 Task: Open Card Photography Review in Board Market Opportunity Analysis to Workspace Enterprise Resource Planning and add a team member Softage.2@softage.net, a label Blue, a checklist Photography, an attachment from Trello, a color Blue and finally, add a card description 'Update employee handbook with new policies' and a comment 'This task presents an opportunity to demonstrate our leadership skills and ability to take charge.'. Add a start date 'Jan 04, 1900' with a due date 'Jan 11, 1900'. Open Card Legal Review Session in Board Market Expansion Strategy to Workspace Enterprise Resource Planning and add a team member Softage.3@softage.net, a label Purple, a checklist Email Campaign, an attachment from your google drive, a color Purple and finally, add a card description 'Create and send out employee satisfaction survey on company values' and a comment 'Given the potential impact of this task on our team morale, let us ensure that we approach it with a sense of positivity and optimism.'. Add a start date 'Jan 05, 1900' with a due date 'Jan 12, 1900'. Open Card Conference Planning in Board Market Opportunity Analysis and Prioritization to Workspace Enterprise Resource Planning and add a team member Softage.3@softage.net, a label Green, a checklist Project Time Management, an attachment from Trello, a color Green and finally, add a card description 'Plan and execute company charity event' and a comment 'This task requires us to be detail-oriented and meticulous, ensuring that we do not miss any important information or details.'. Add a start date 'Jan 06, 1900' with a due date 'Jan 13, 1900'
Action: Mouse moved to (71, 348)
Screenshot: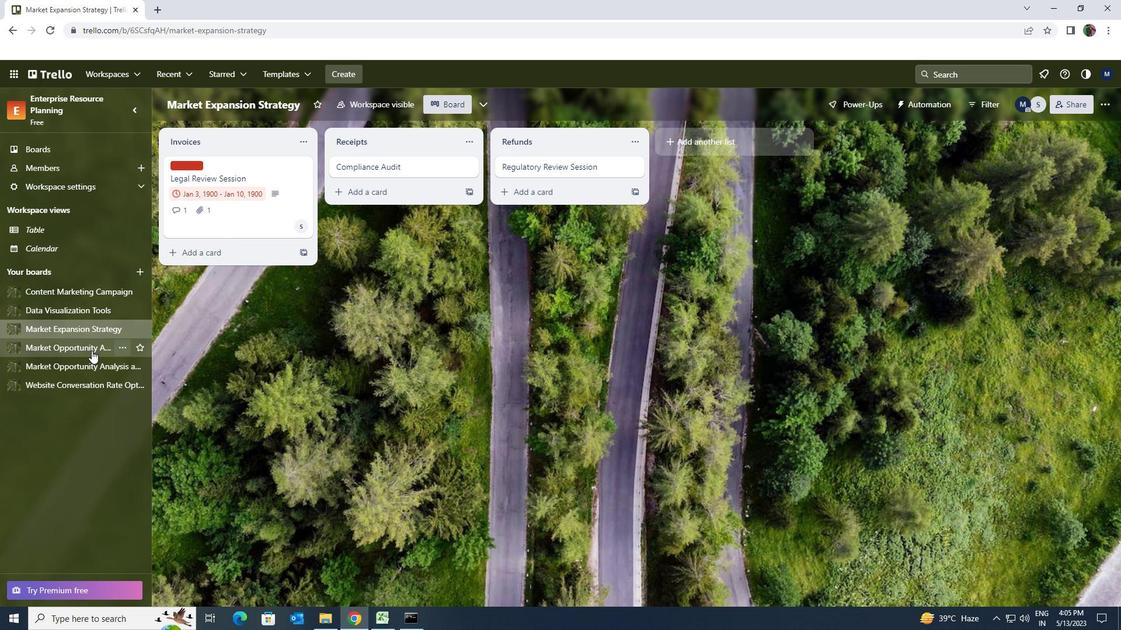 
Action: Mouse pressed left at (71, 348)
Screenshot: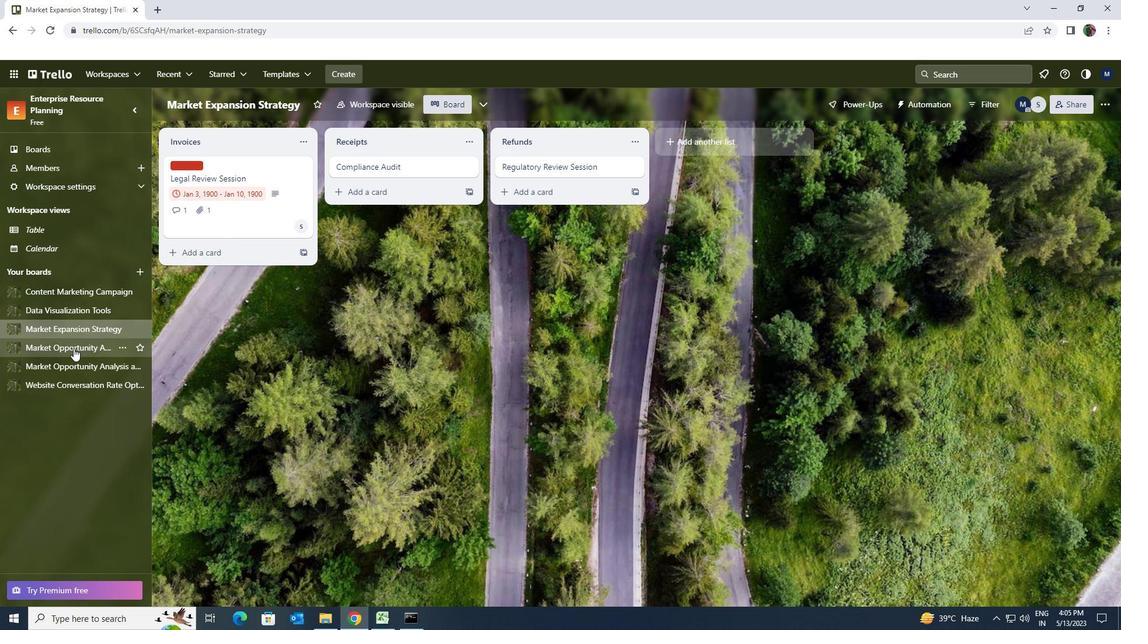 
Action: Mouse moved to (272, 169)
Screenshot: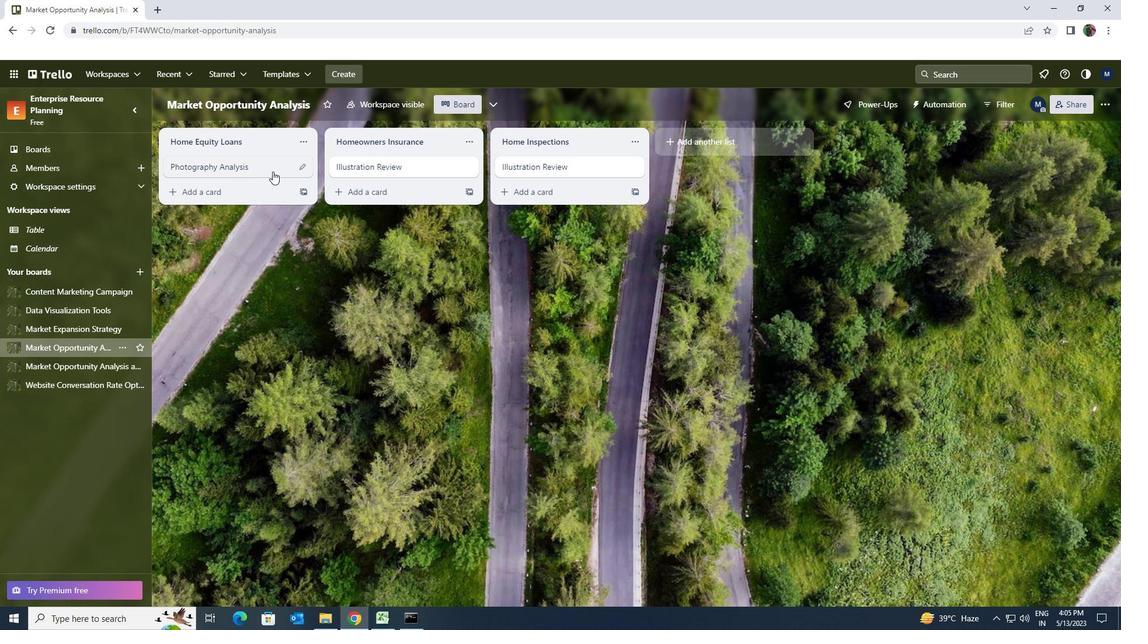 
Action: Mouse pressed left at (272, 169)
Screenshot: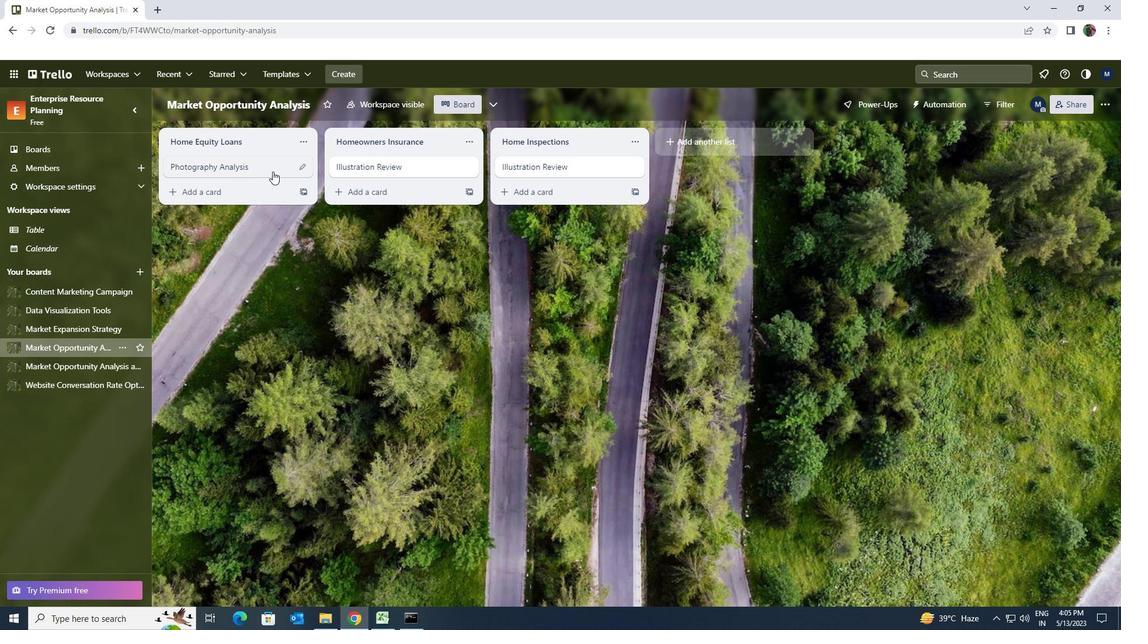 
Action: Mouse moved to (695, 168)
Screenshot: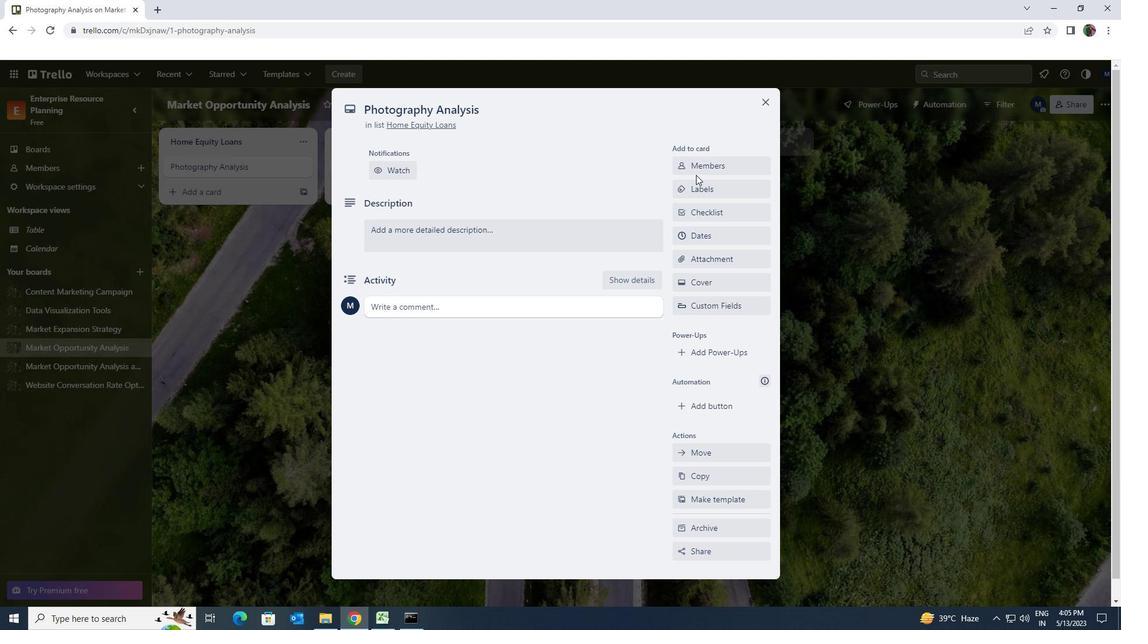 
Action: Mouse pressed left at (695, 168)
Screenshot: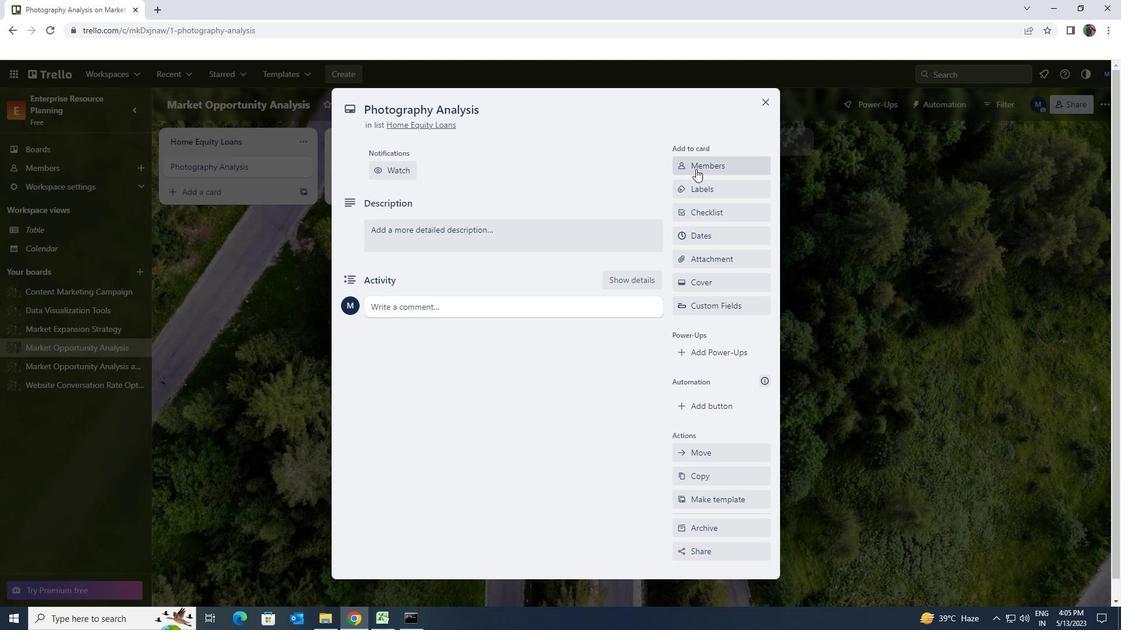 
Action: Key pressed softage.2<Key.shift>@SOFTAGE.NET
Screenshot: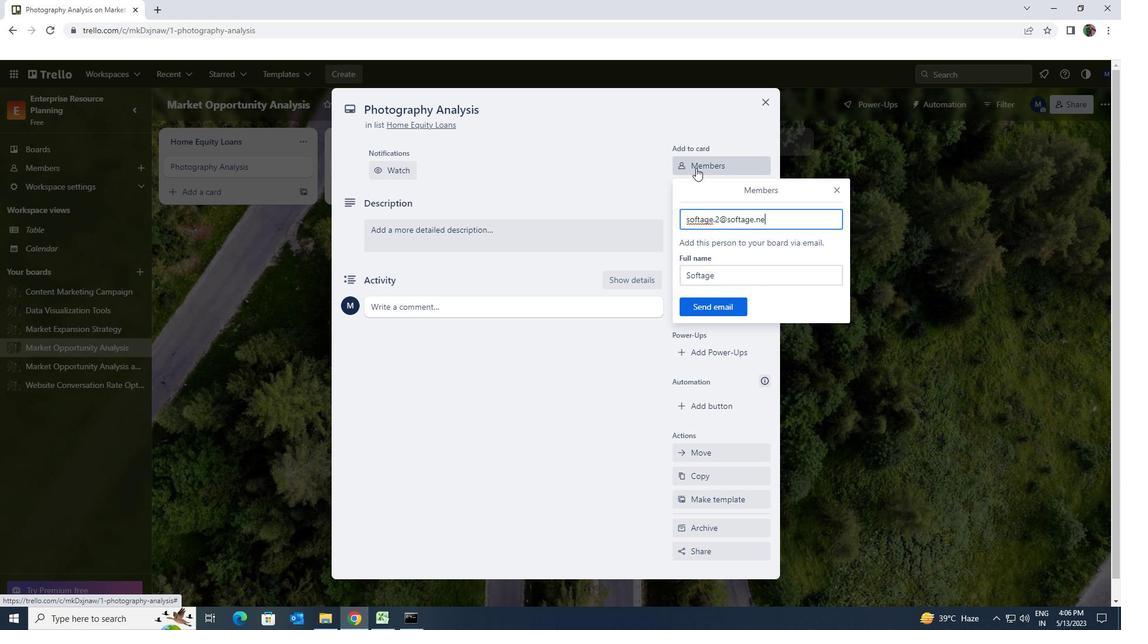 
Action: Mouse moved to (720, 315)
Screenshot: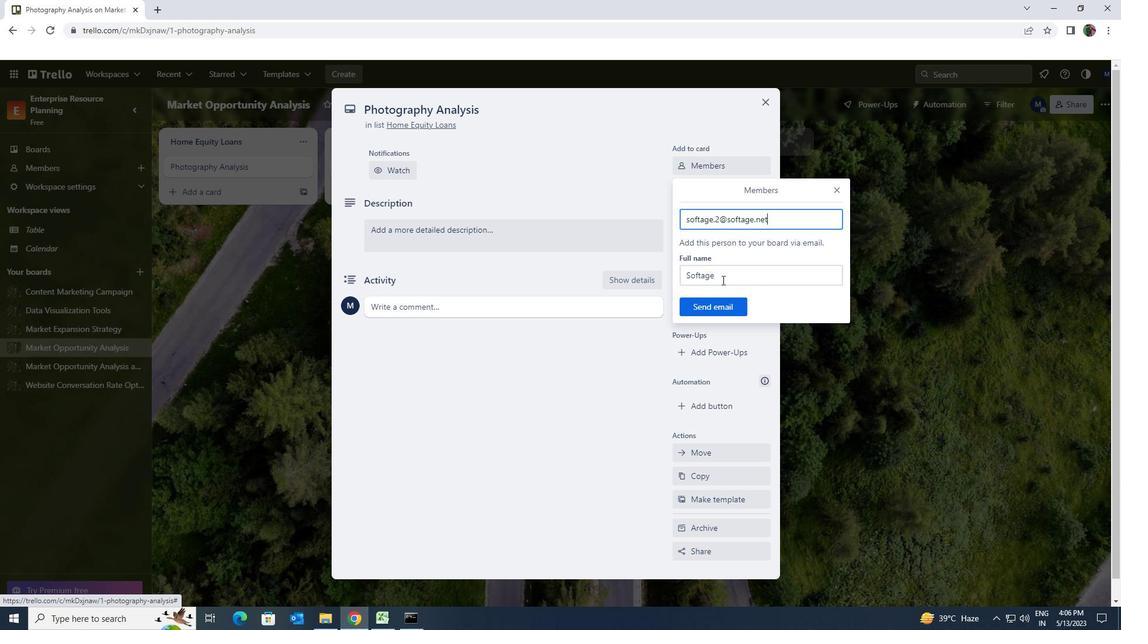 
Action: Mouse pressed left at (720, 315)
Screenshot: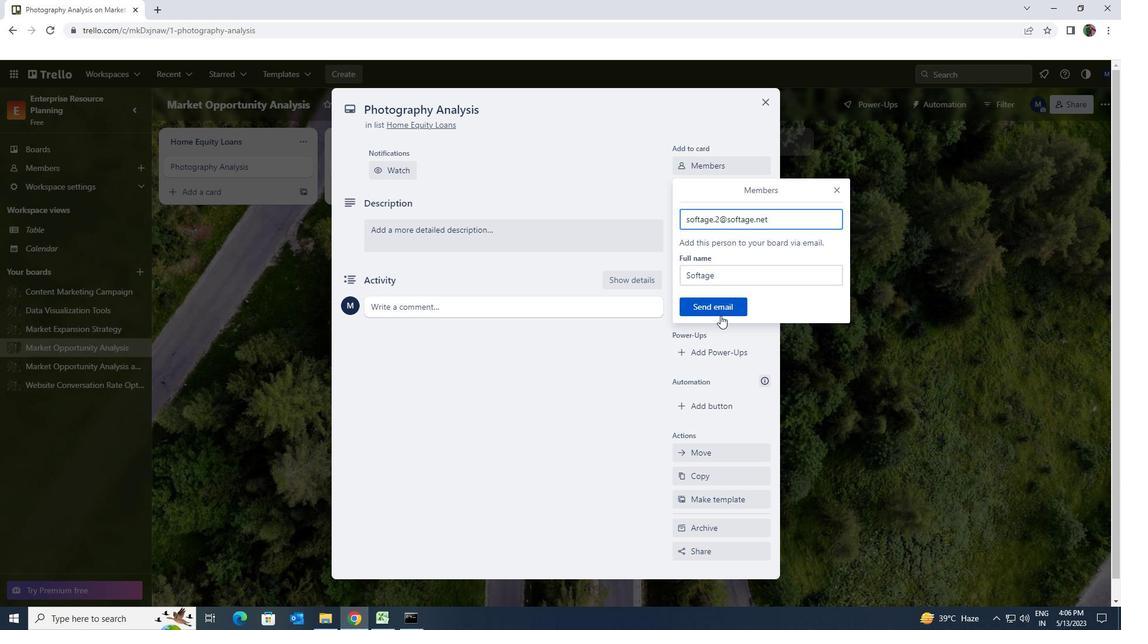 
Action: Mouse moved to (721, 237)
Screenshot: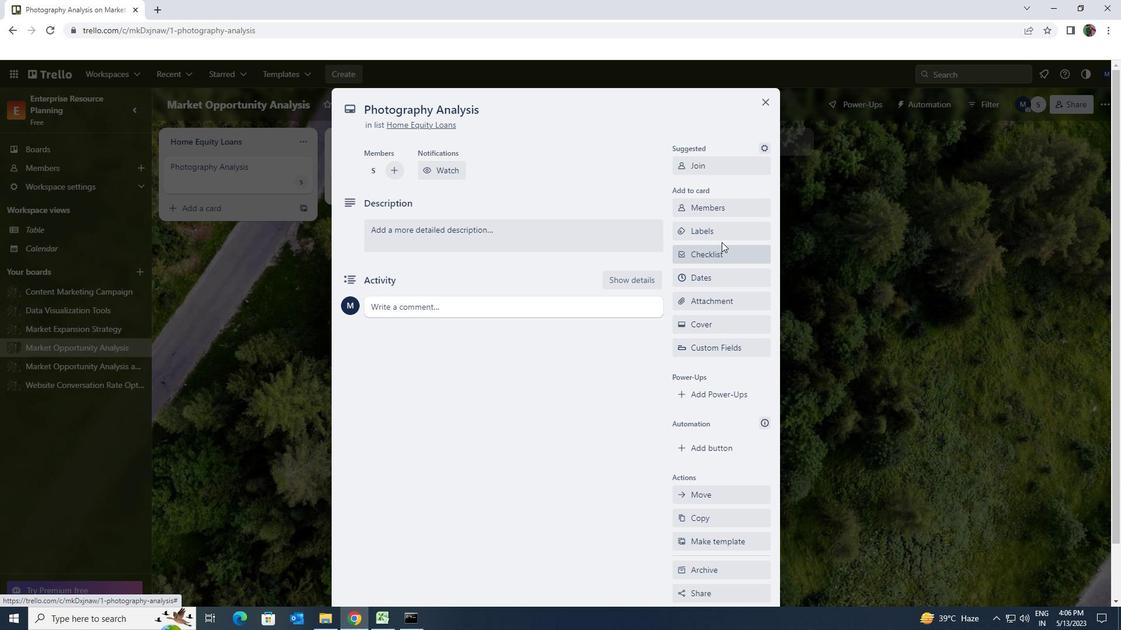 
Action: Mouse pressed left at (721, 237)
Screenshot: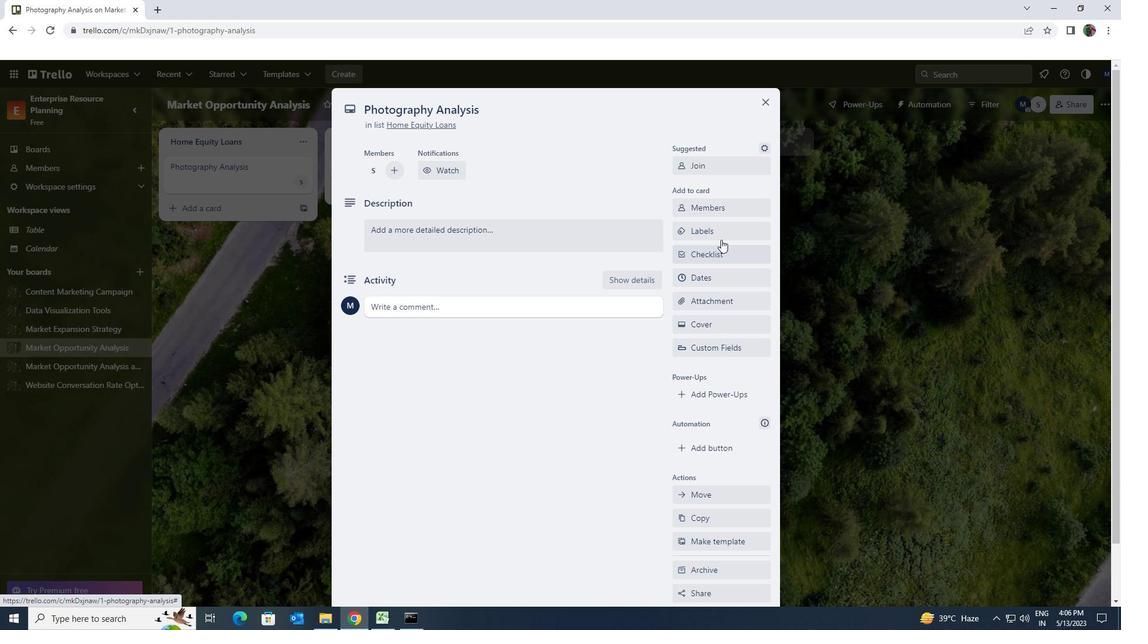 
Action: Mouse moved to (747, 460)
Screenshot: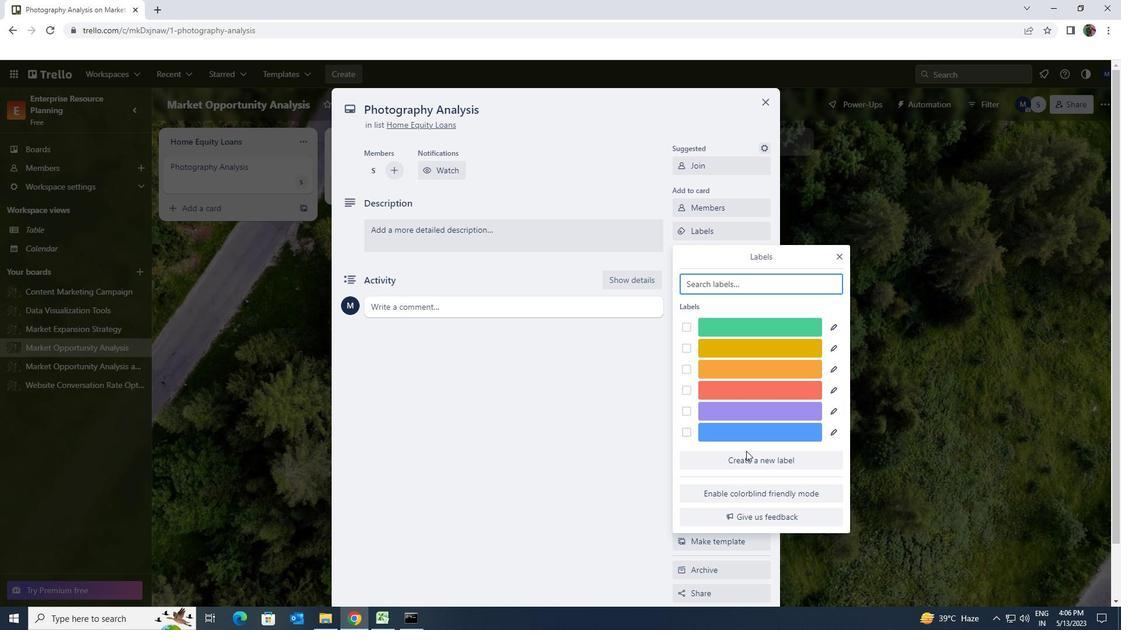 
Action: Mouse pressed left at (747, 460)
Screenshot: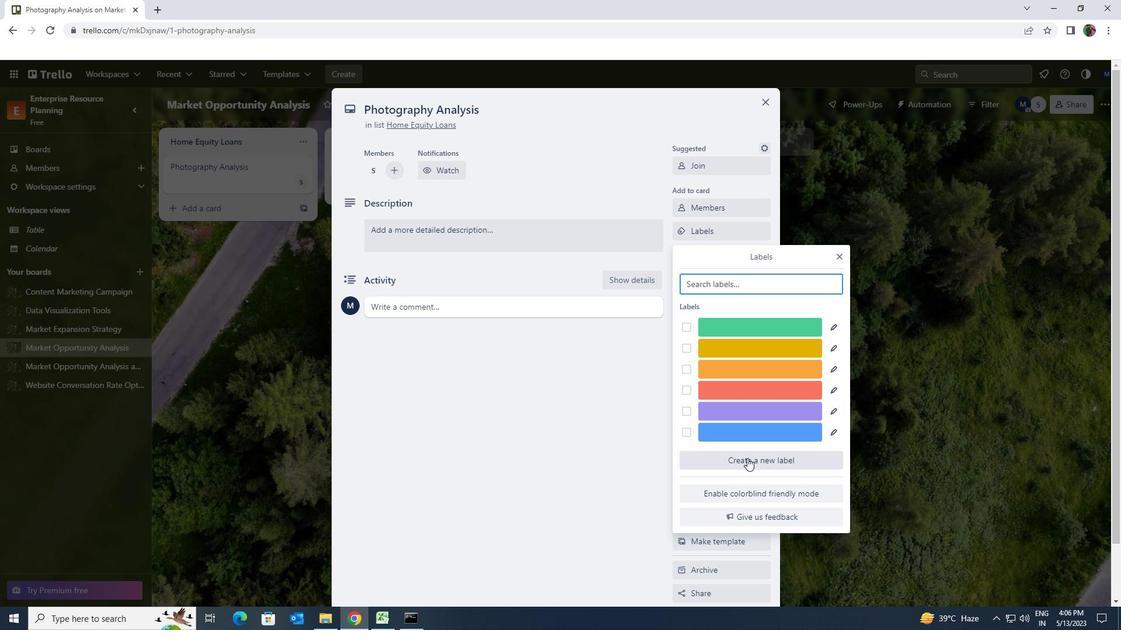 
Action: Mouse moved to (704, 507)
Screenshot: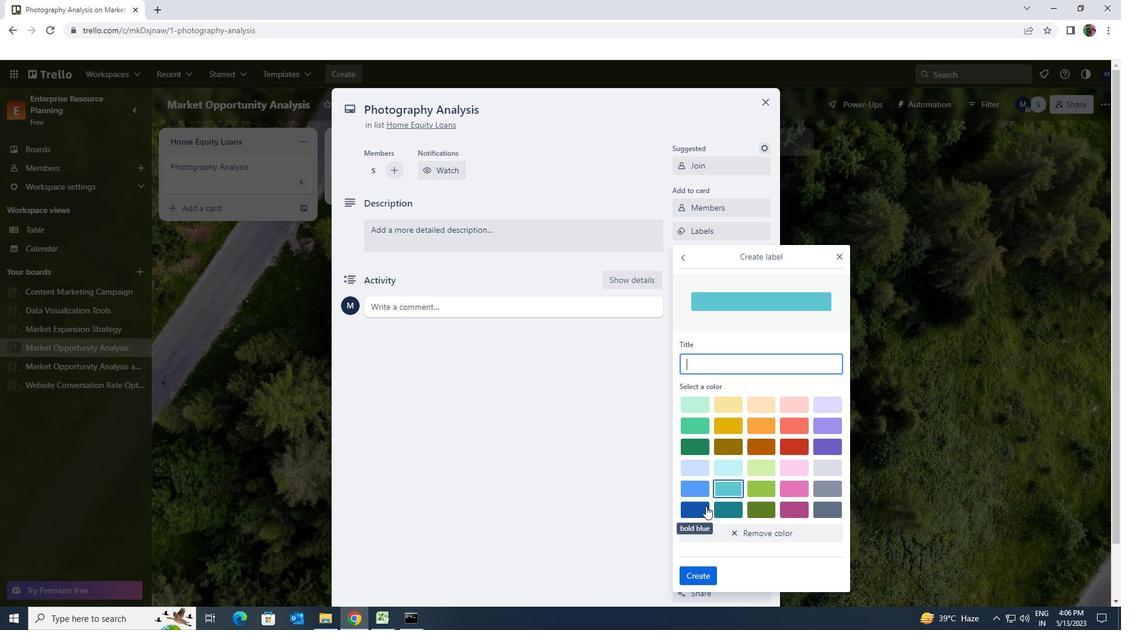 
Action: Mouse pressed left at (704, 507)
Screenshot: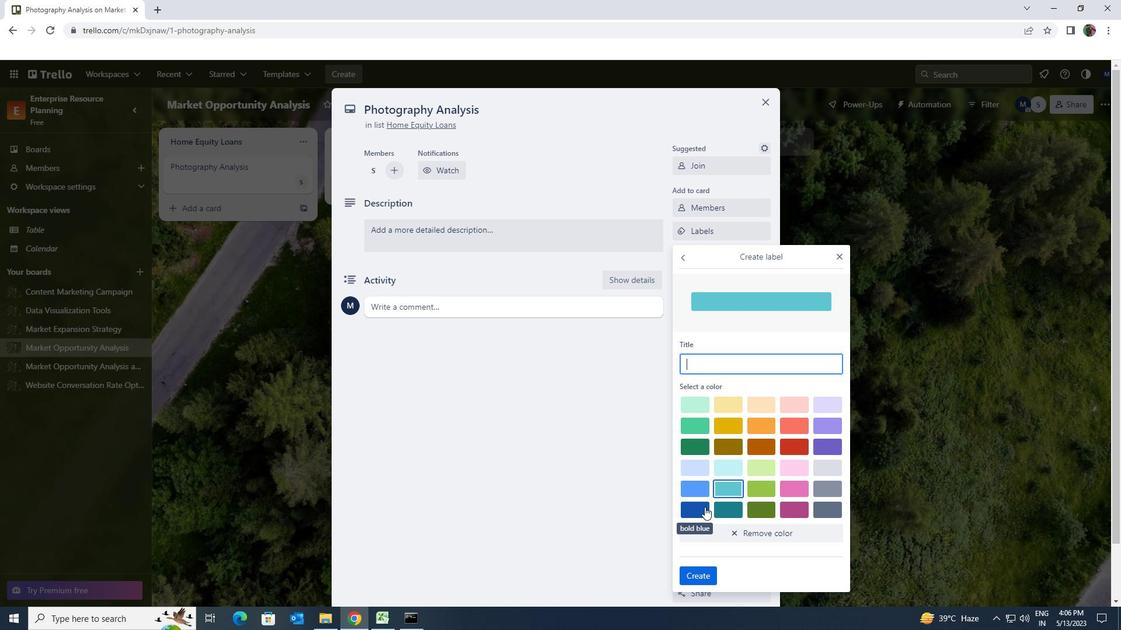
Action: Mouse moved to (705, 569)
Screenshot: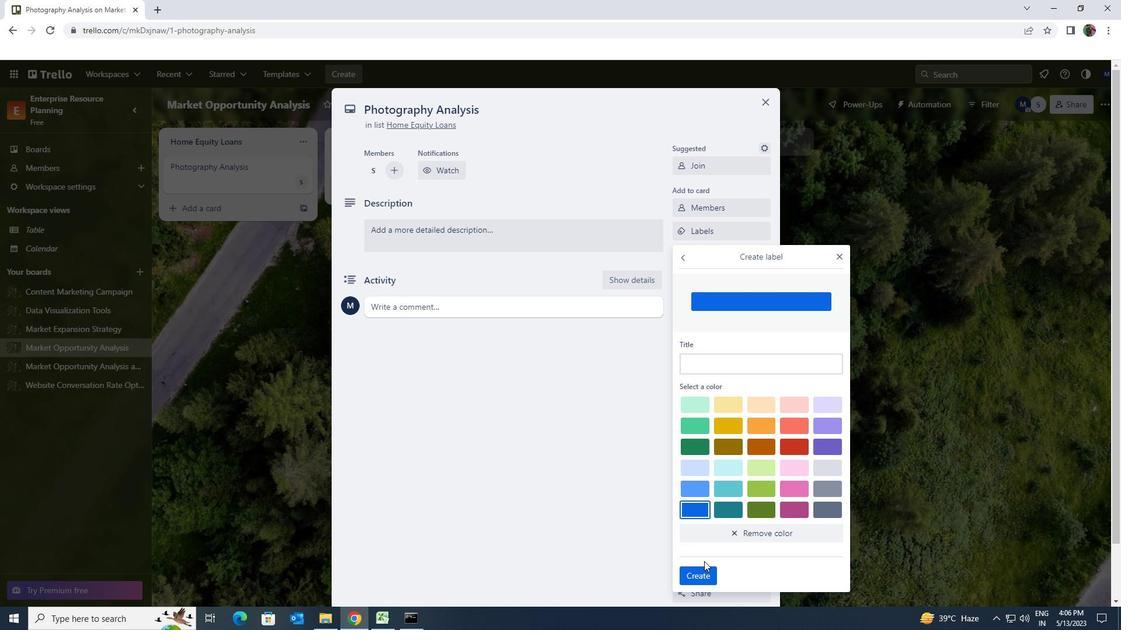 
Action: Mouse pressed left at (705, 569)
Screenshot: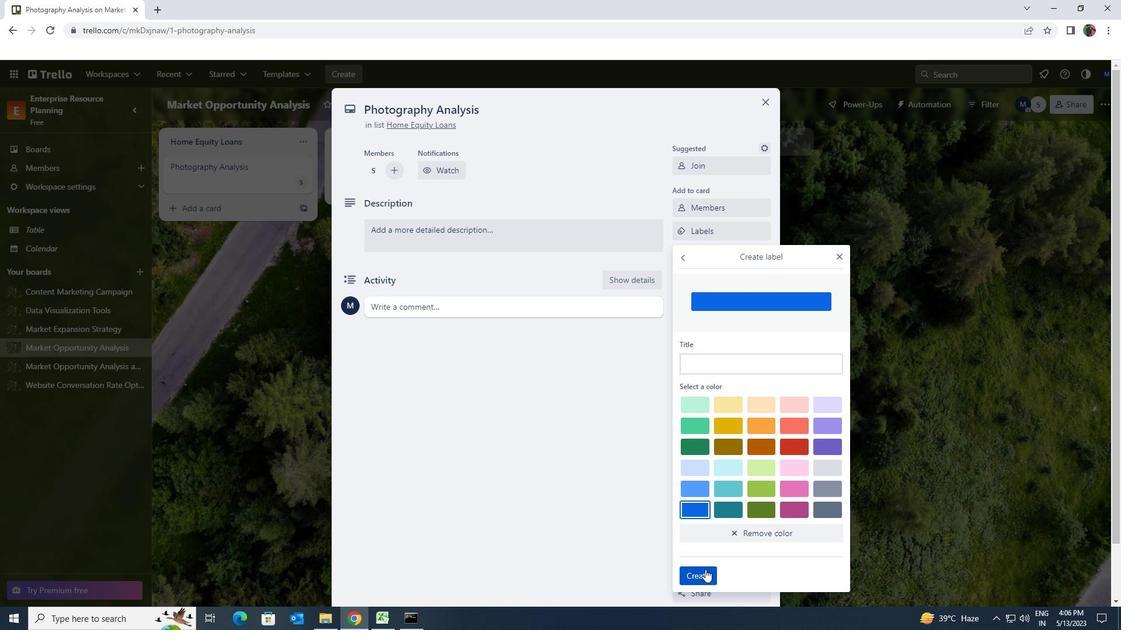
Action: Mouse moved to (843, 258)
Screenshot: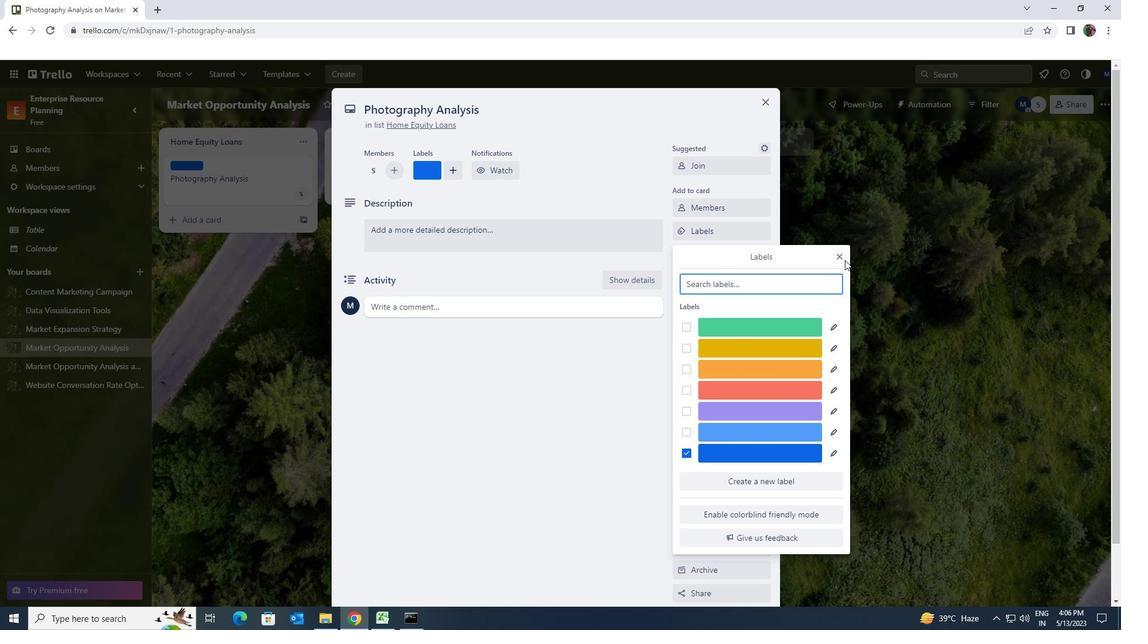 
Action: Mouse pressed left at (843, 258)
Screenshot: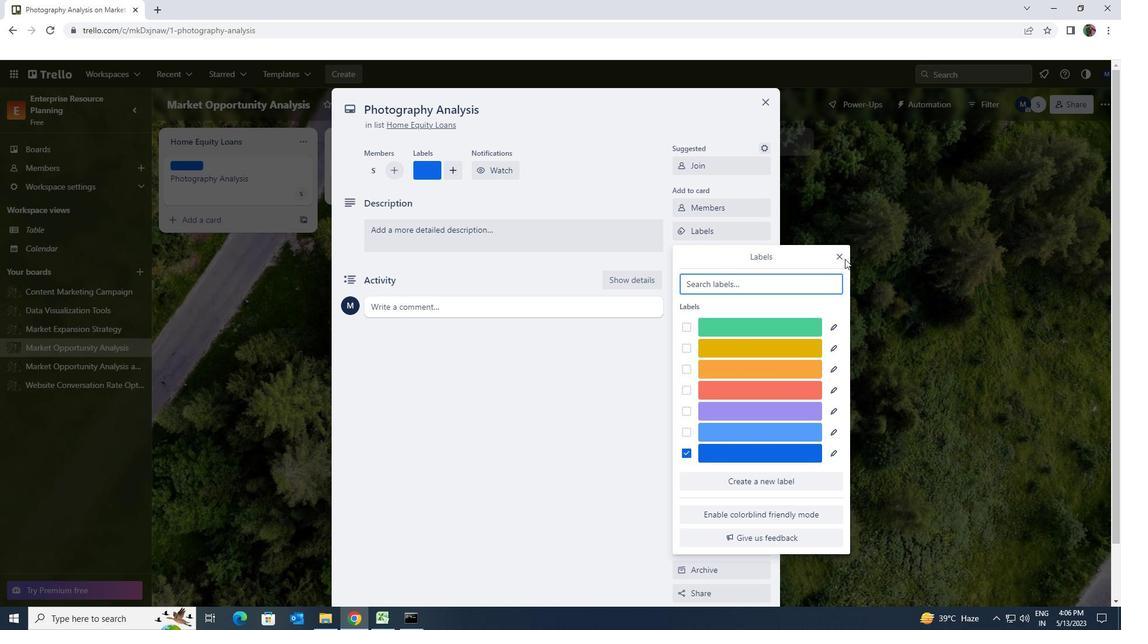 
Action: Mouse moved to (841, 257)
Screenshot: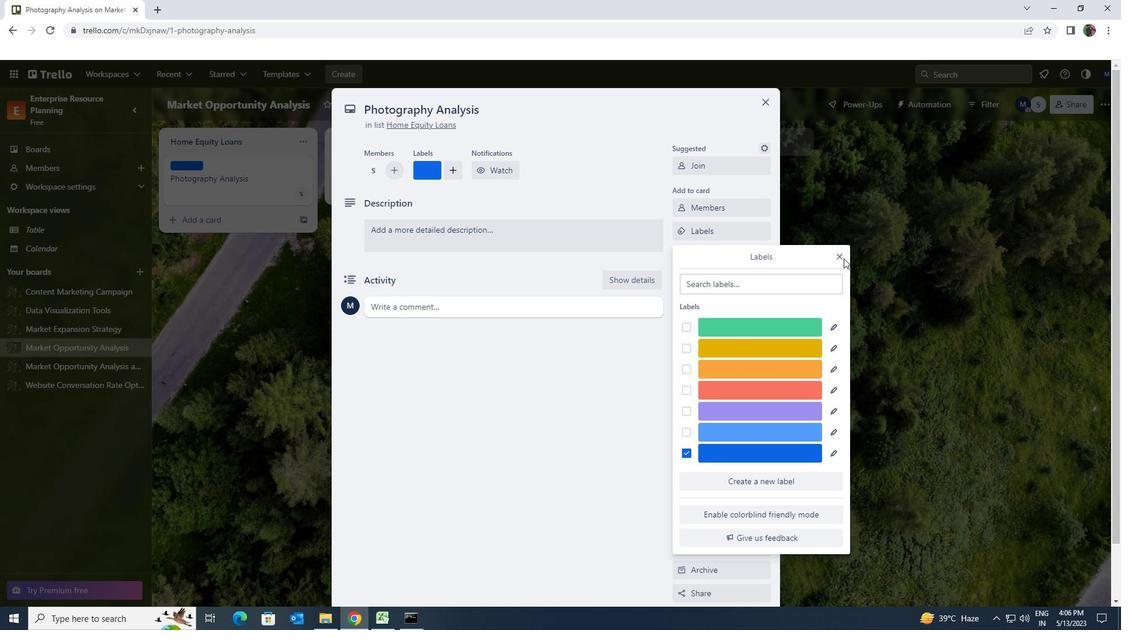 
Action: Mouse pressed left at (841, 257)
Screenshot: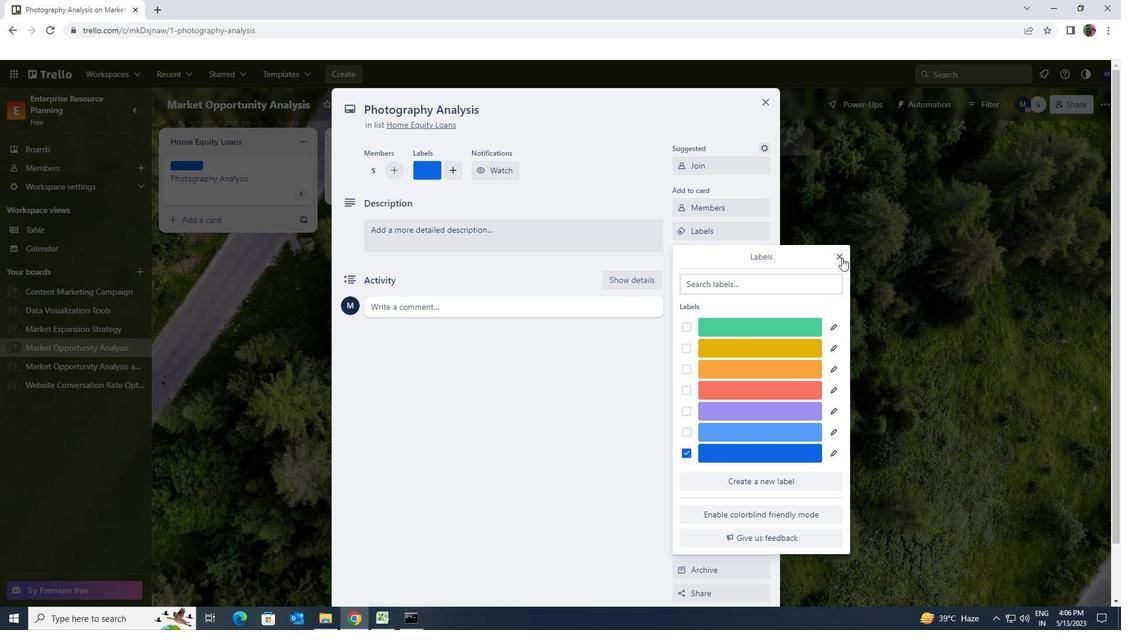 
Action: Mouse moved to (742, 253)
Screenshot: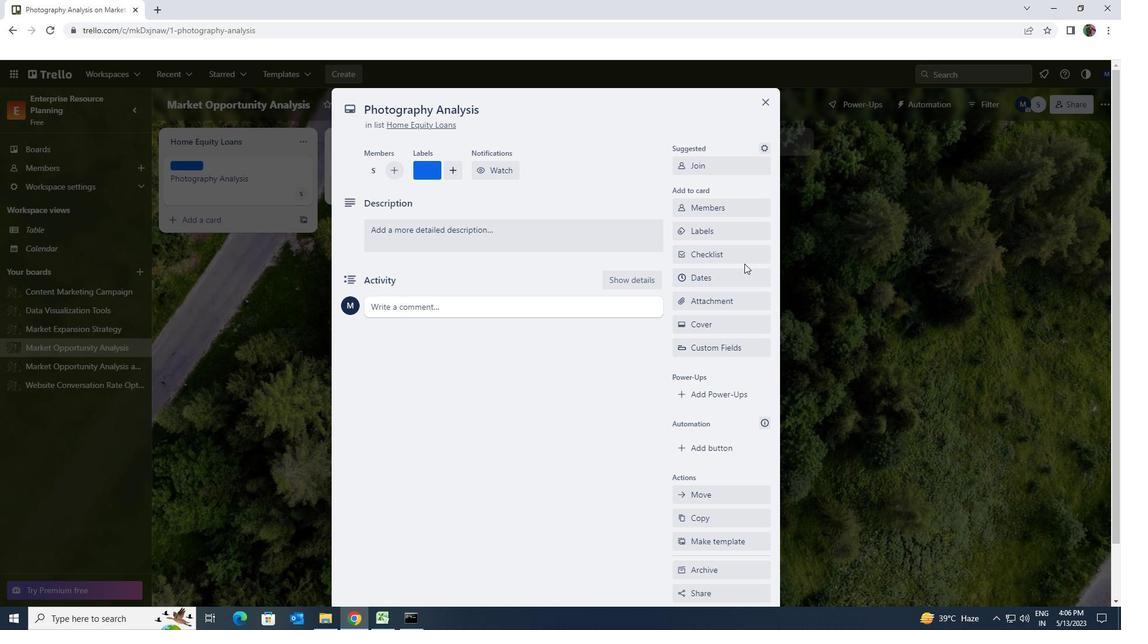 
Action: Mouse pressed left at (742, 253)
Screenshot: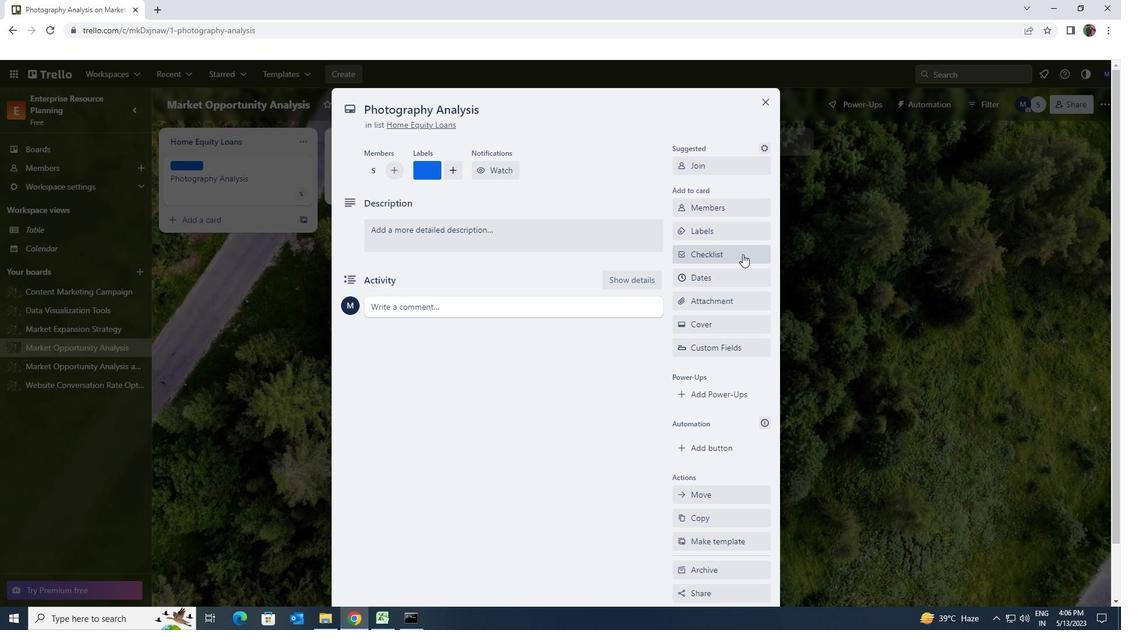 
Action: Key pressed <Key.shift>PHOTOGRAPG<Key.backspace>HY
Screenshot: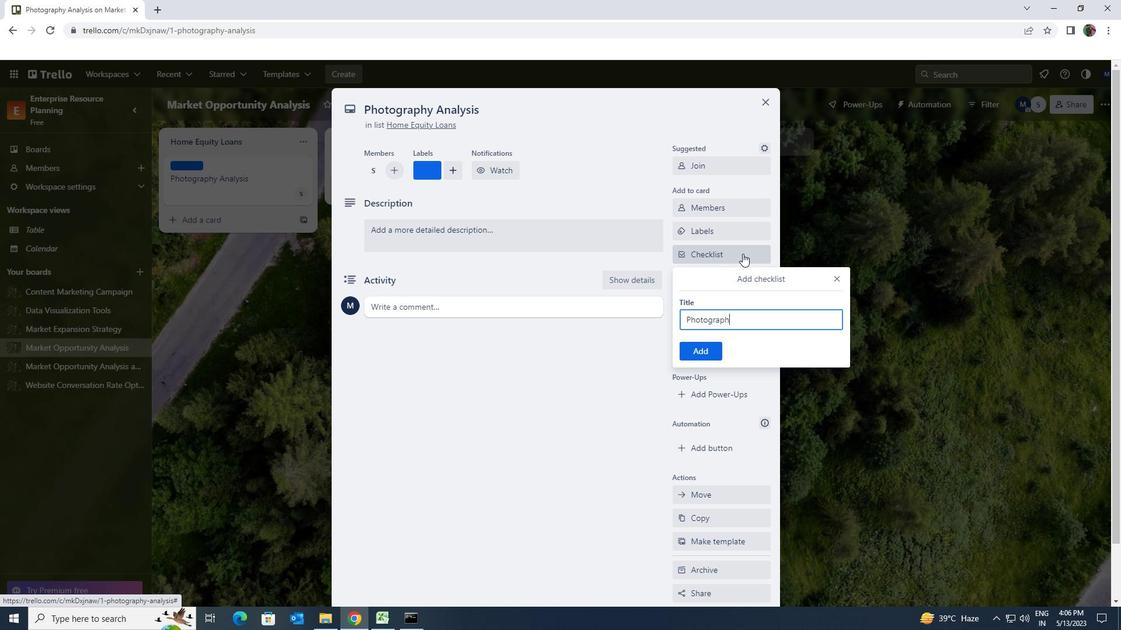 
Action: Mouse moved to (710, 355)
Screenshot: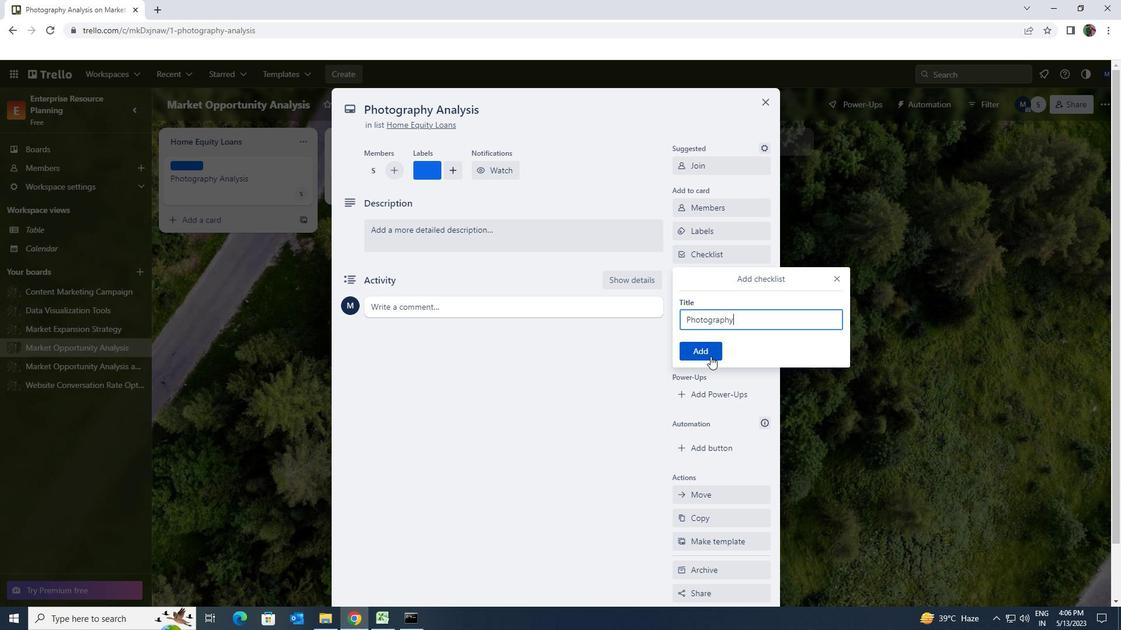 
Action: Mouse pressed left at (710, 355)
Screenshot: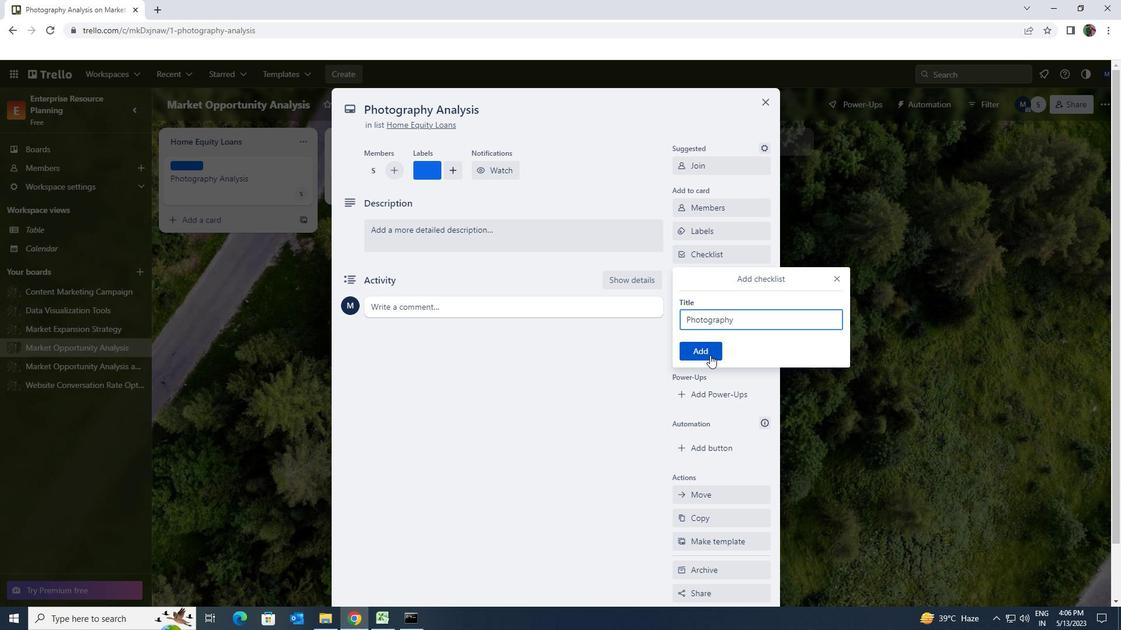 
Action: Mouse moved to (724, 300)
Screenshot: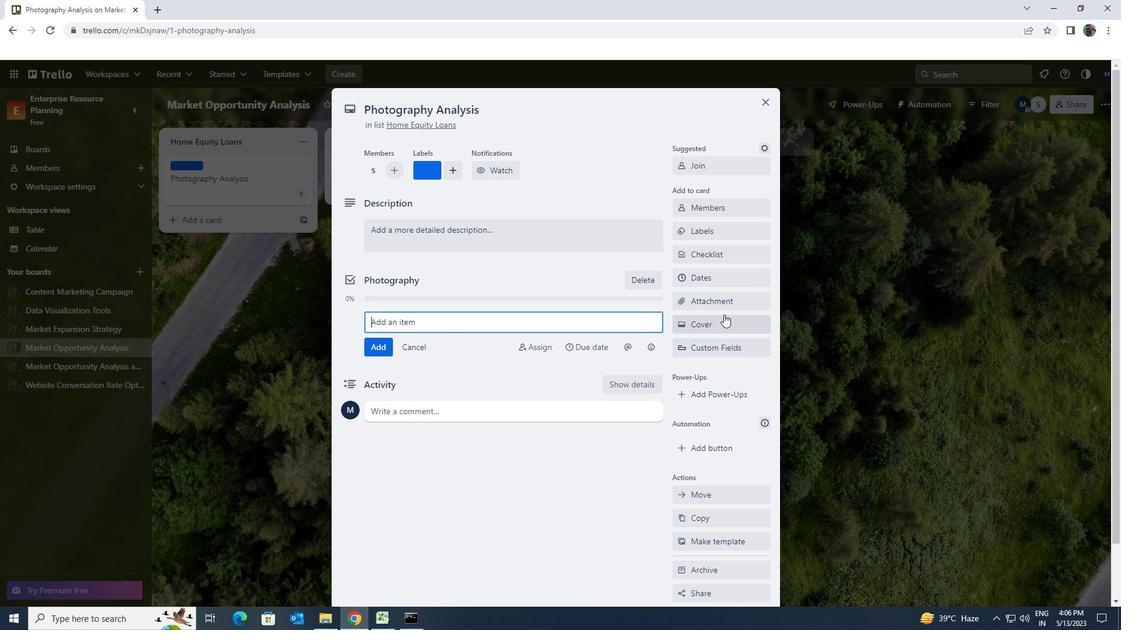 
Action: Mouse pressed left at (724, 300)
Screenshot: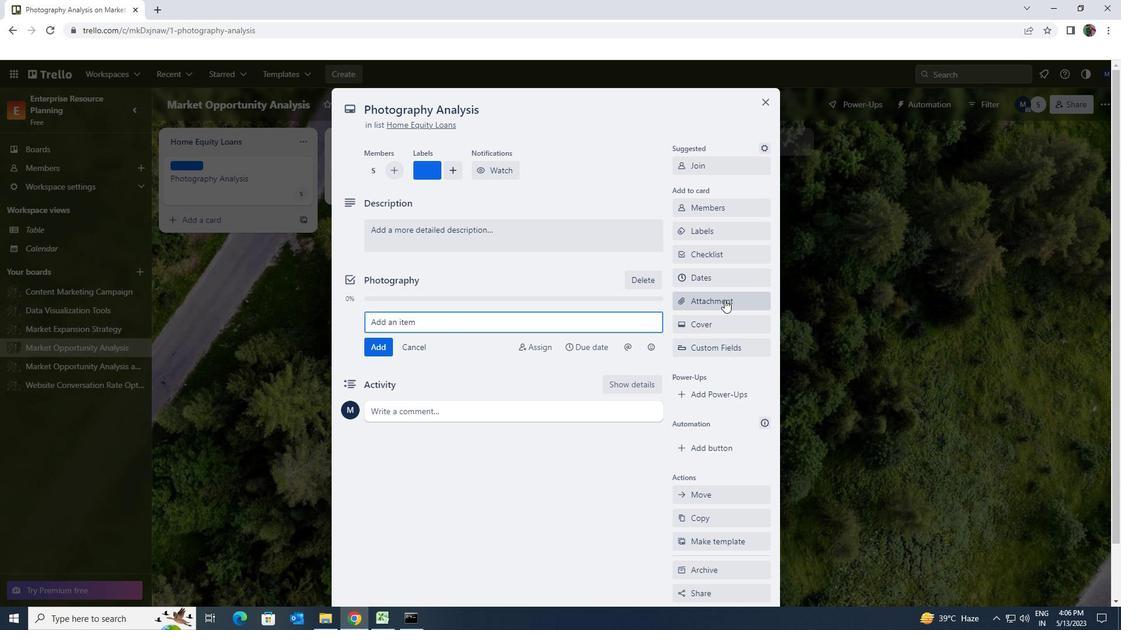 
Action: Mouse moved to (728, 371)
Screenshot: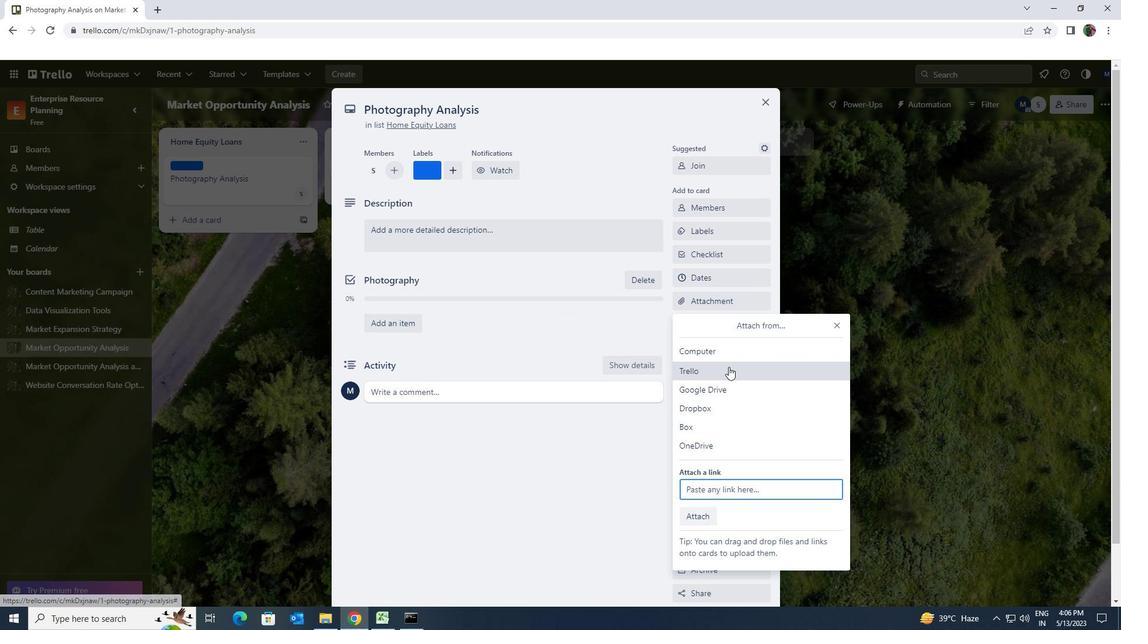 
Action: Mouse pressed left at (728, 371)
Screenshot: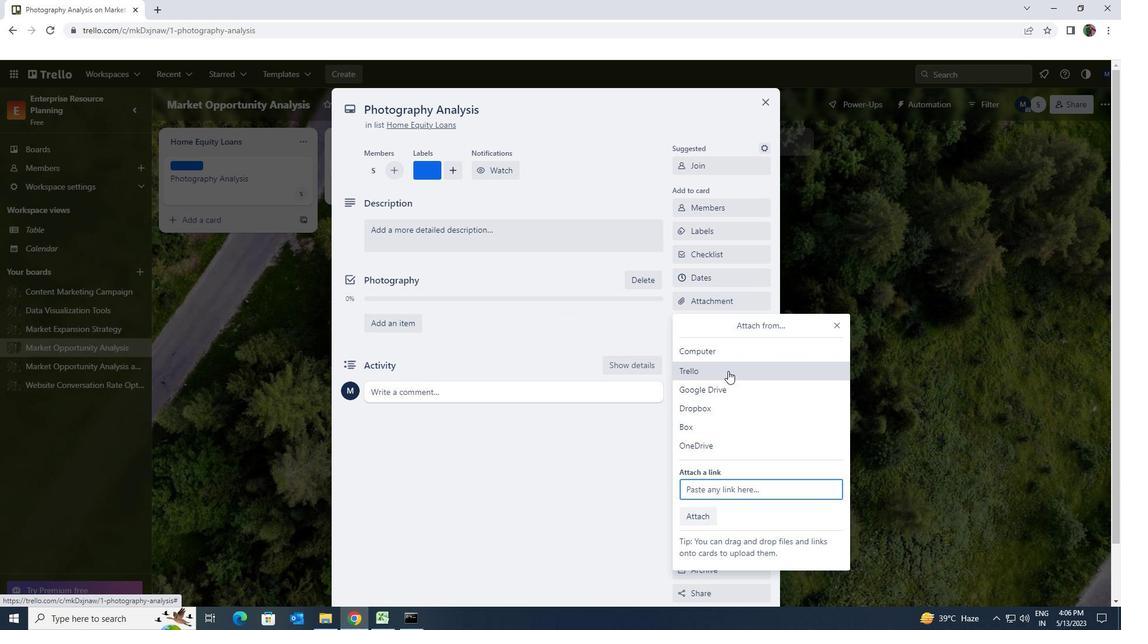 
Action: Mouse moved to (726, 303)
Screenshot: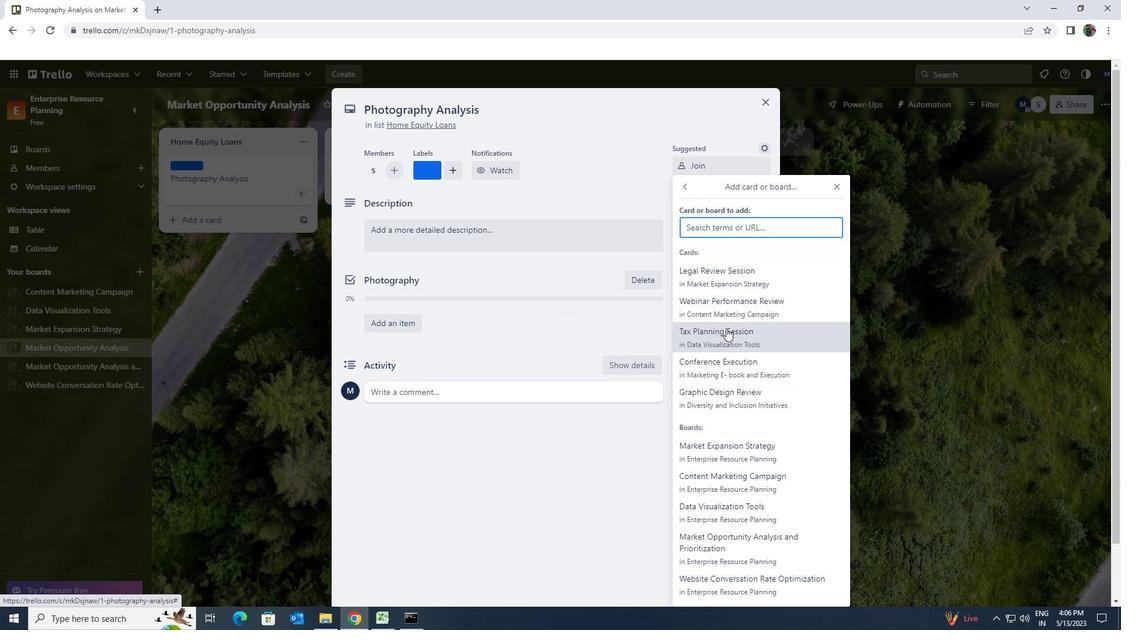 
Action: Mouse pressed left at (726, 303)
Screenshot: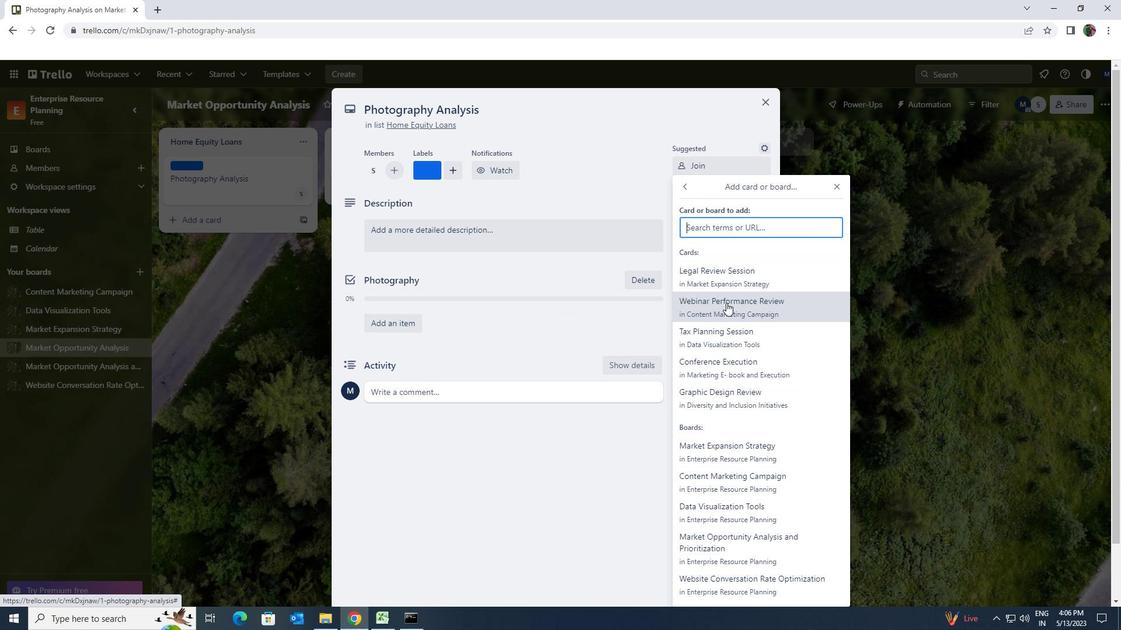 
Action: Mouse moved to (609, 241)
Screenshot: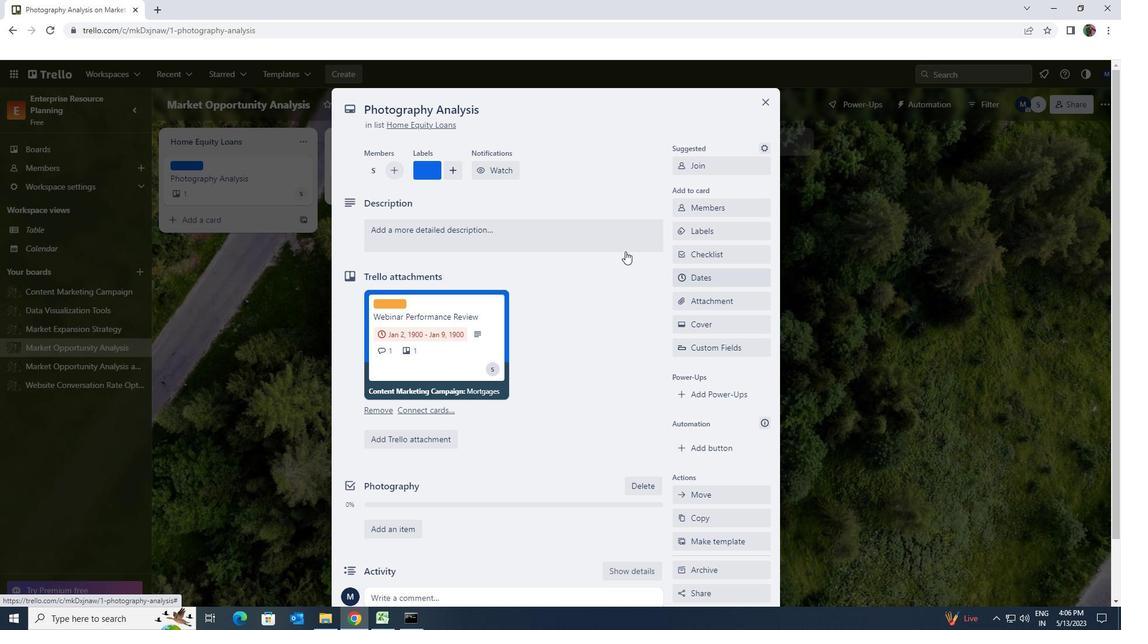 
Action: Mouse pressed left at (609, 241)
Screenshot: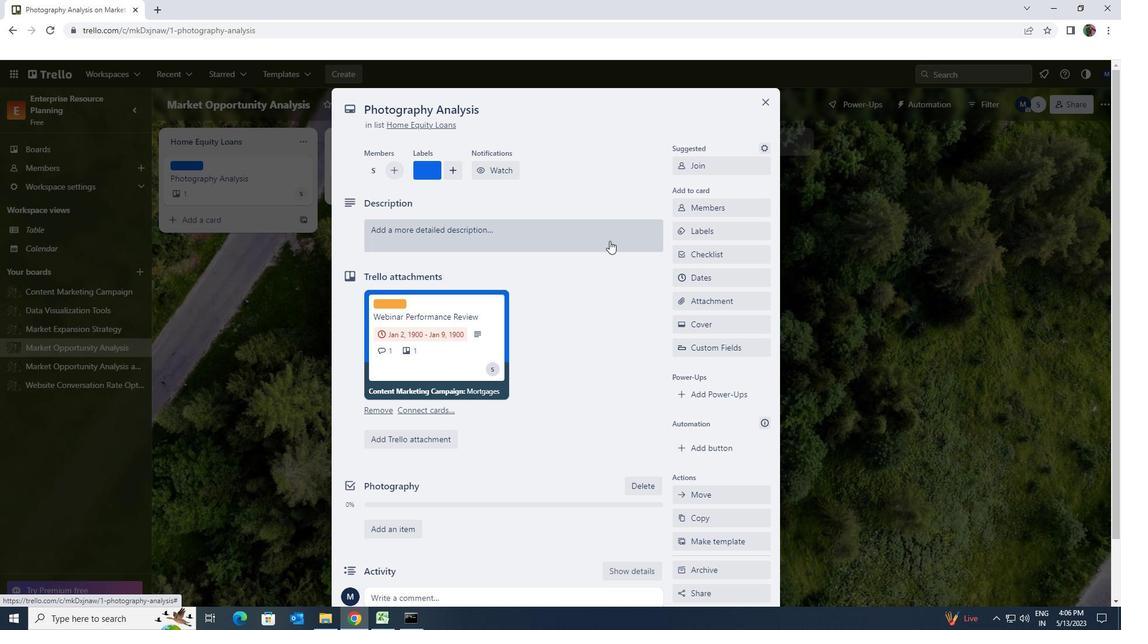 
Action: Key pressed <Key.shift><Key.shift><Key.shift><Key.shift><Key.shift><Key.shift><Key.shift><Key.shift><Key.shift><Key.shift><Key.shift><Key.shift><Key.shift><Key.shift><Key.shift><Key.shift><Key.shift><Key.shift><Key.shift><Key.shift><Key.shift><Key.shift><Key.shift><Key.shift><Key.shift>UPDATE<Key.space>EMPLOYEE<Key.space>HANDBOOK<Key.space>WITH<Key.space>NEW<Key.space>POLICIES<Key.space>
Screenshot: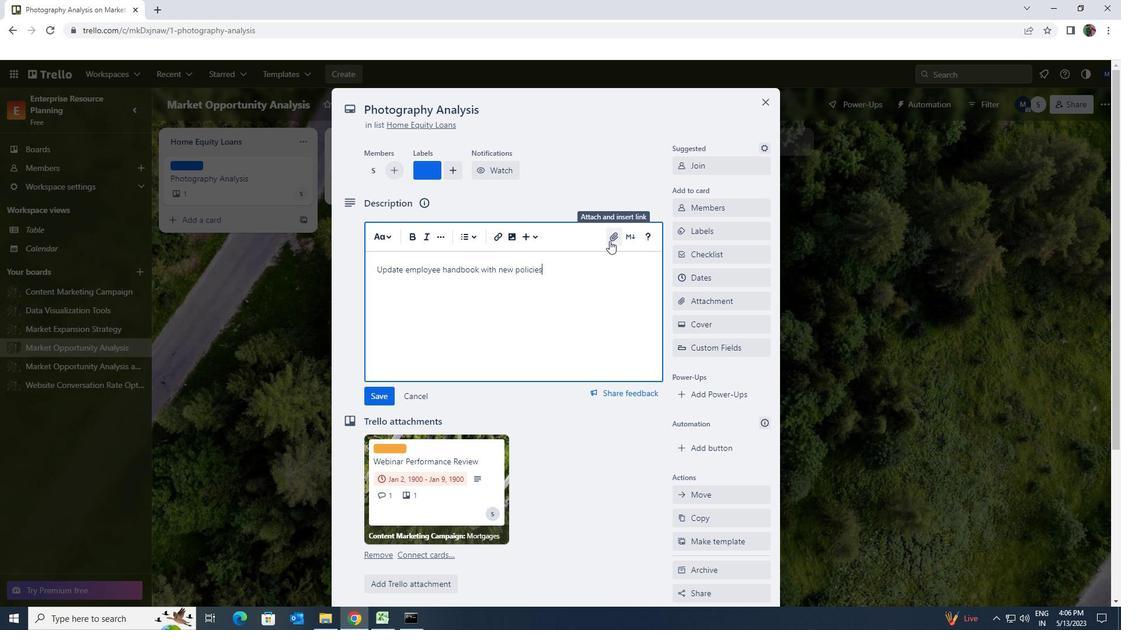 
Action: Mouse moved to (387, 397)
Screenshot: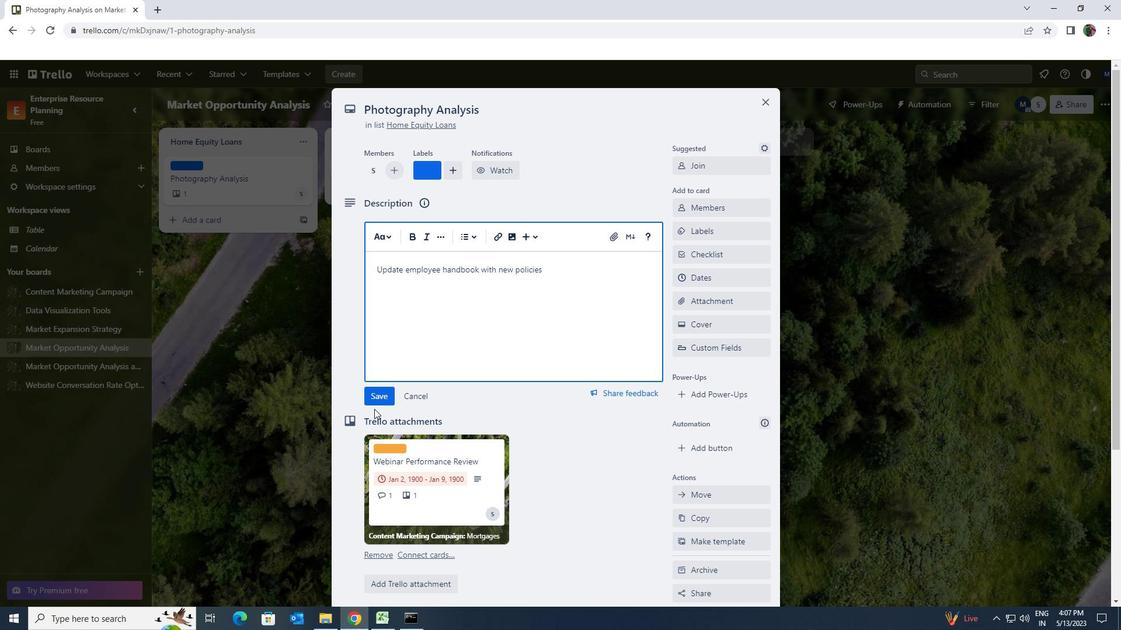 
Action: Mouse pressed left at (387, 397)
Screenshot: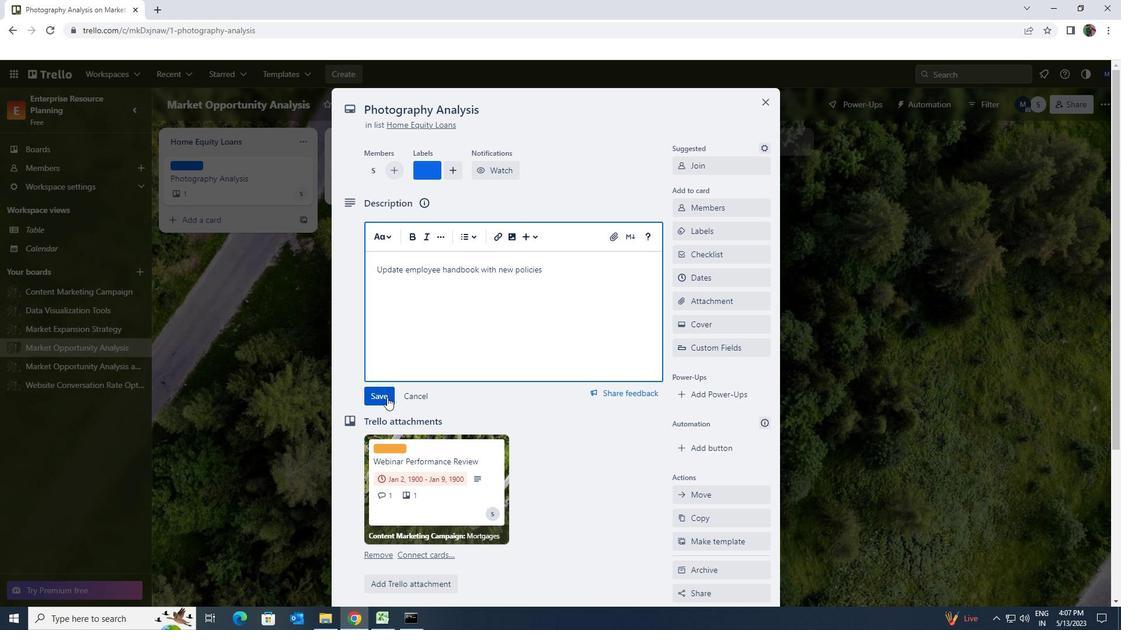 
Action: Mouse moved to (395, 387)
Screenshot: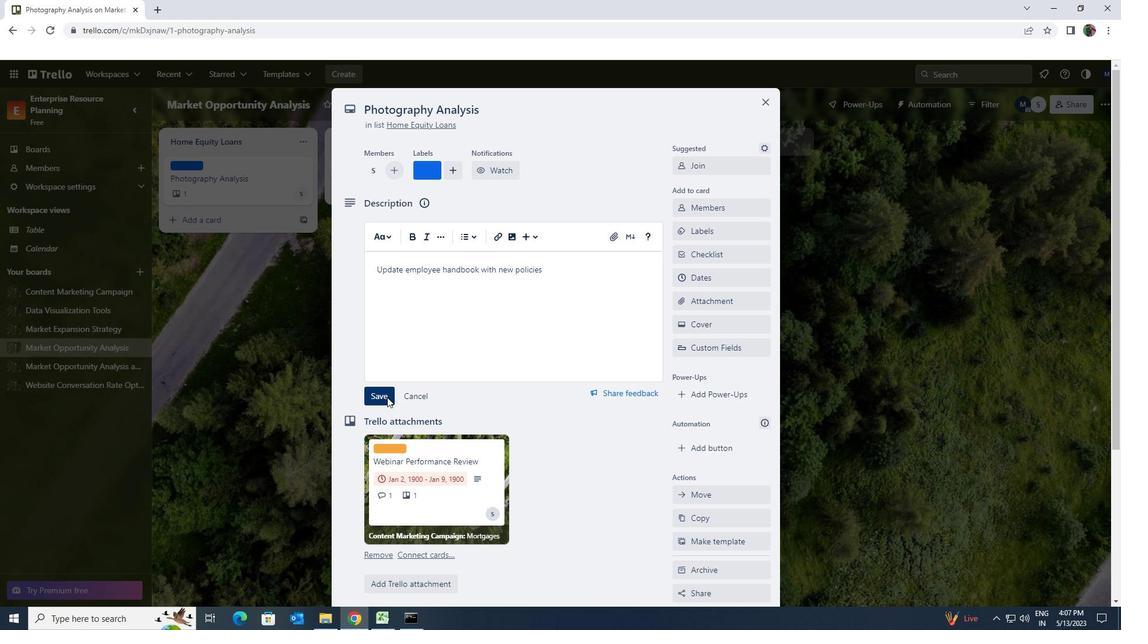 
Action: Mouse scrolled (395, 387) with delta (0, 0)
Screenshot: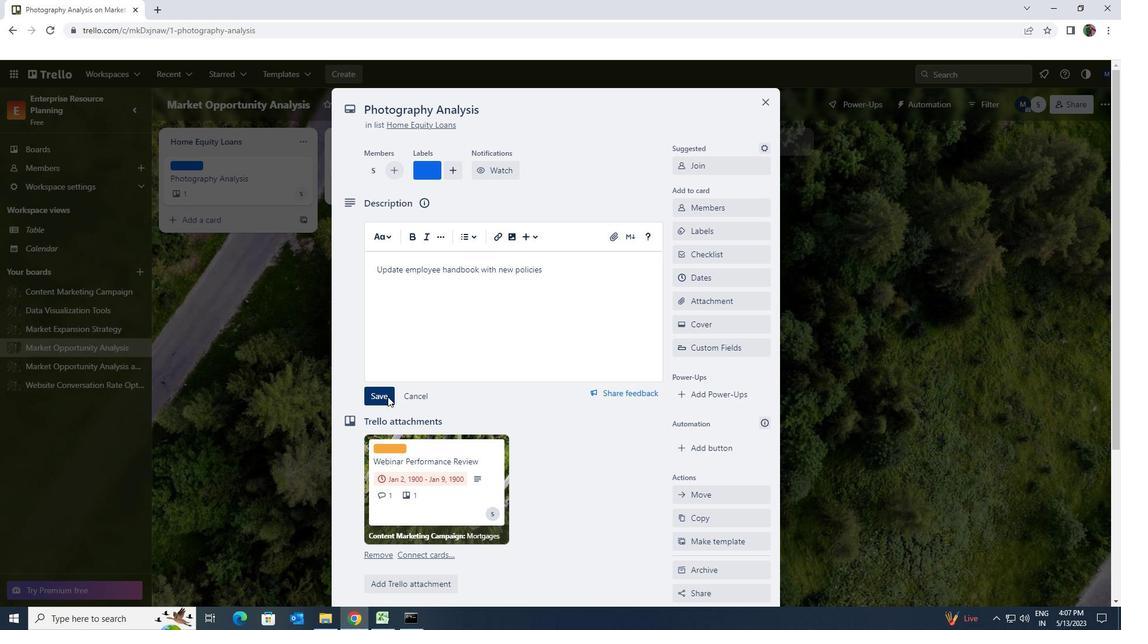 
Action: Mouse scrolled (395, 387) with delta (0, 0)
Screenshot: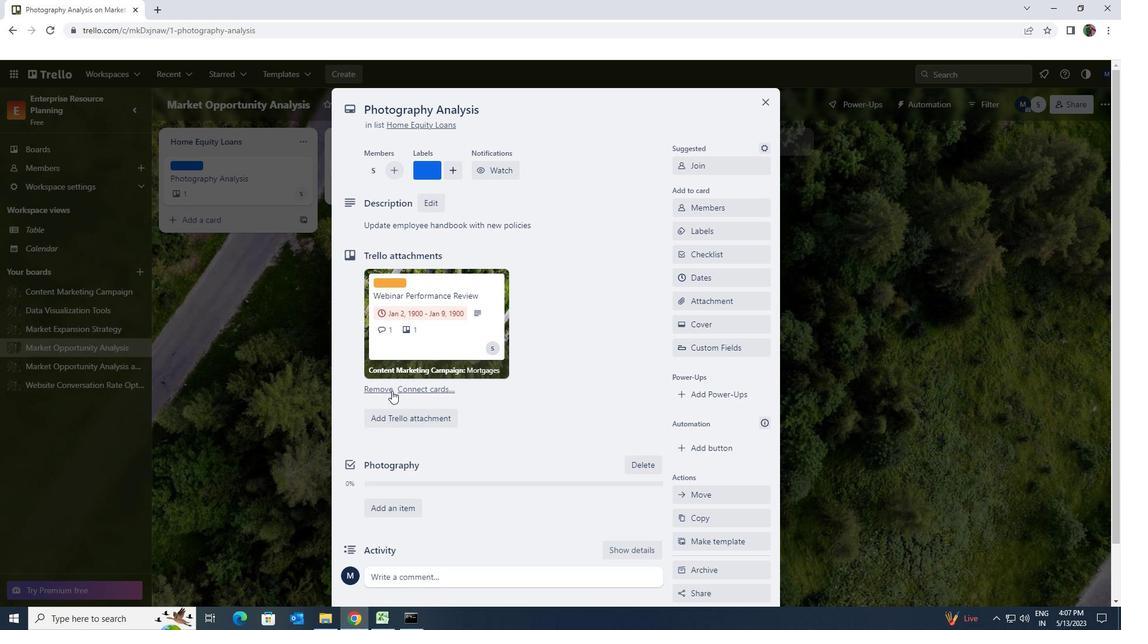 
Action: Mouse scrolled (395, 387) with delta (0, 0)
Screenshot: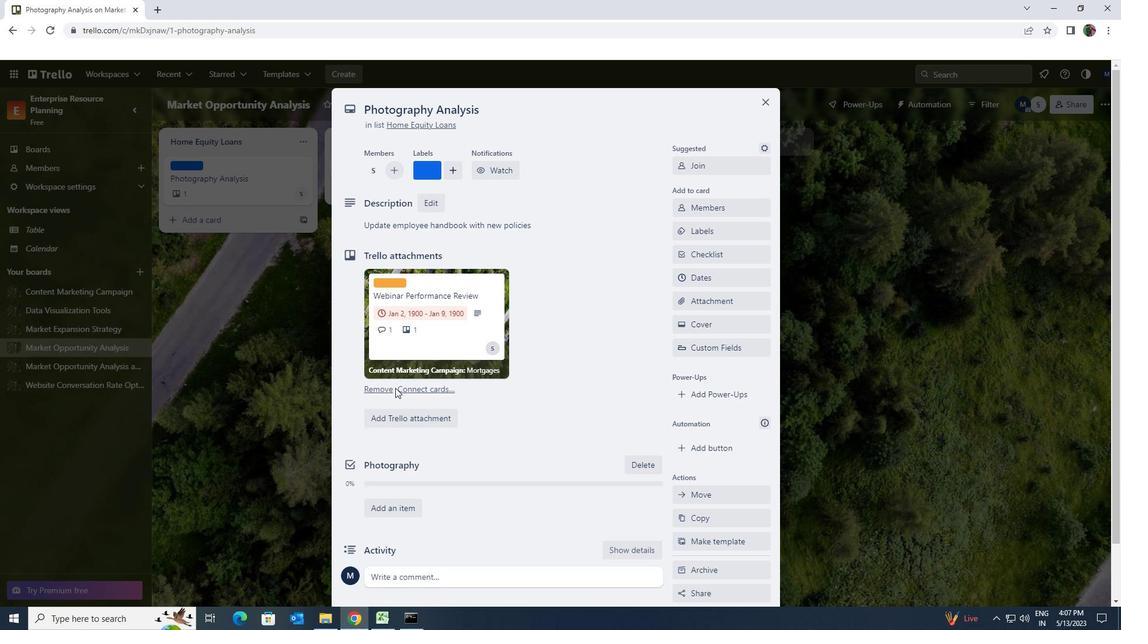 
Action: Mouse scrolled (395, 387) with delta (0, 0)
Screenshot: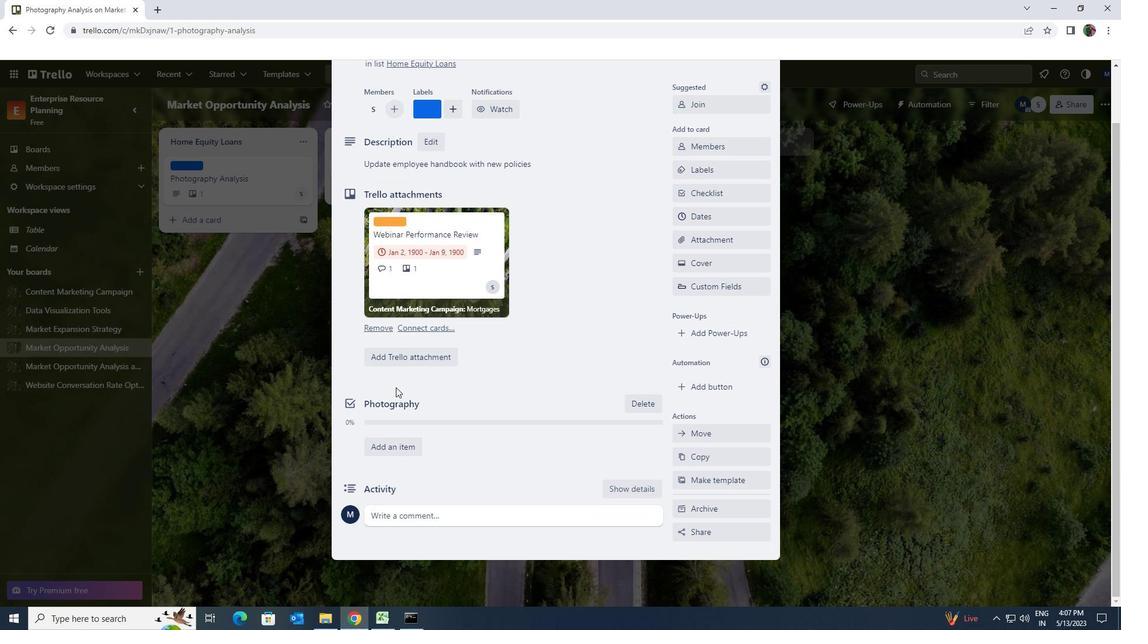 
Action: Mouse scrolled (395, 387) with delta (0, 0)
Screenshot: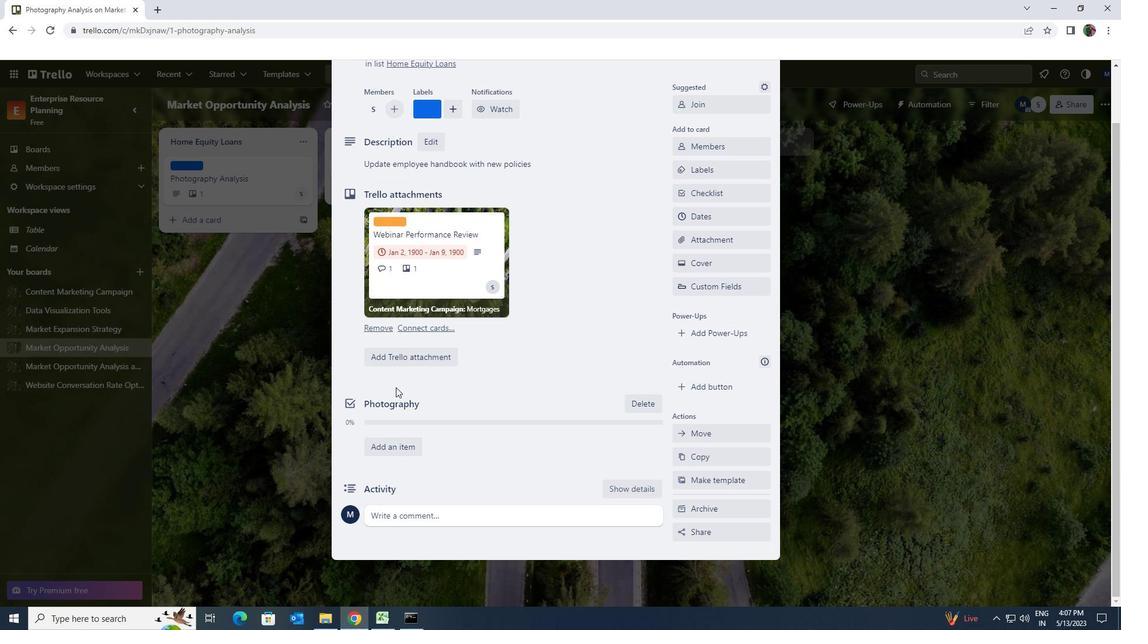 
Action: Mouse moved to (449, 519)
Screenshot: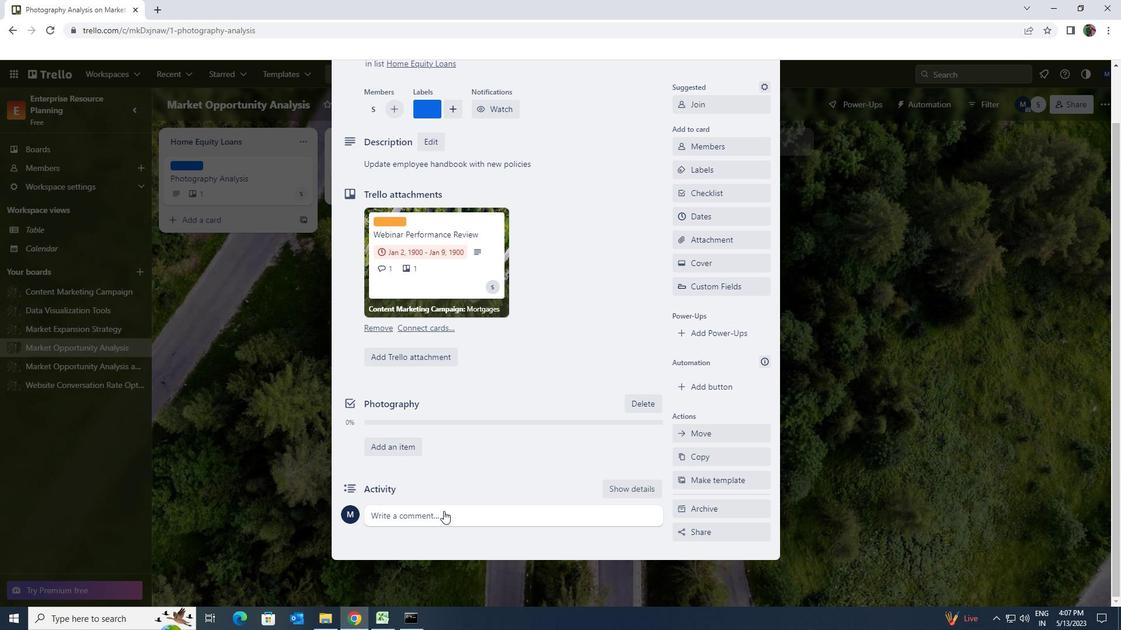
Action: Mouse pressed left at (449, 519)
Screenshot: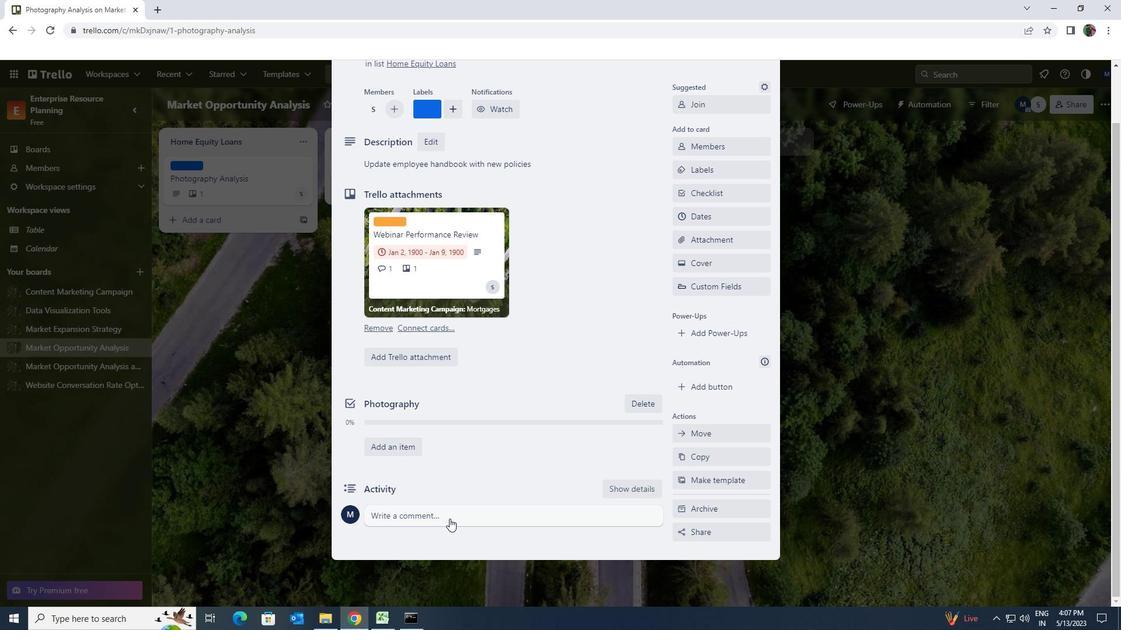 
Action: Key pressed <Key.shift>THIS<Key.space>TASK<Key.space>PRESENTS<Key.space>AN<Key.space>OPPORTUNITY<Key.space>TO<Key.space>DEMONSTRATE<Key.space>OY<Key.backspace>UR<Key.space>LEADERSHIP<Key.space>SKILLS<Key.space>AND<Key.space>ABILITY<Key.space>TO<Key.space>TAKE<Key.space>CHARGE
Screenshot: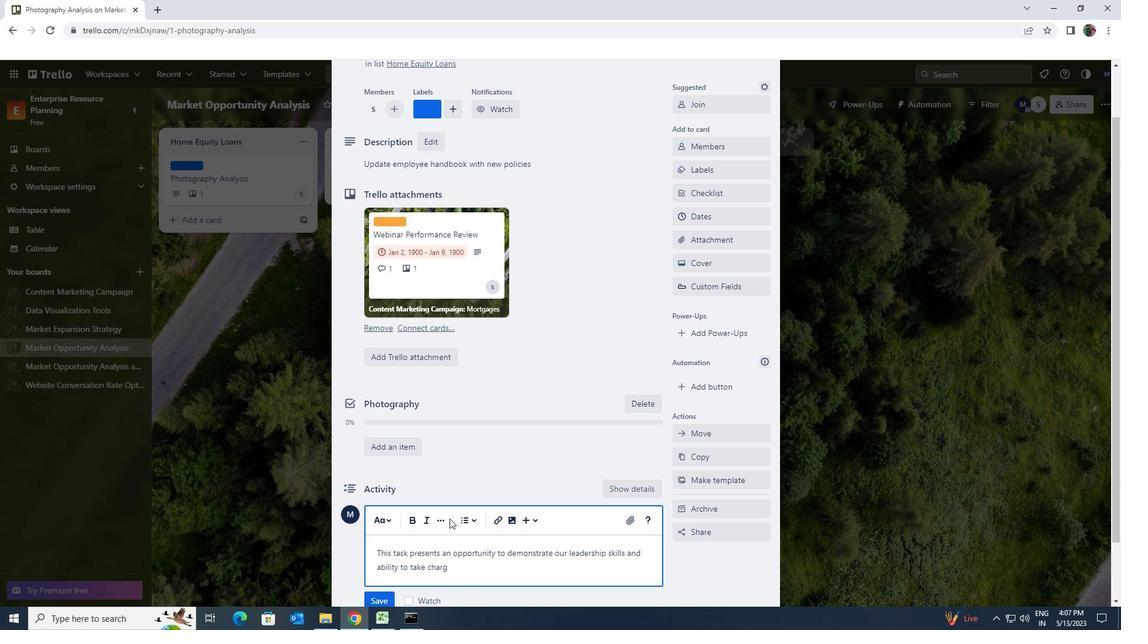 
Action: Mouse moved to (449, 538)
Screenshot: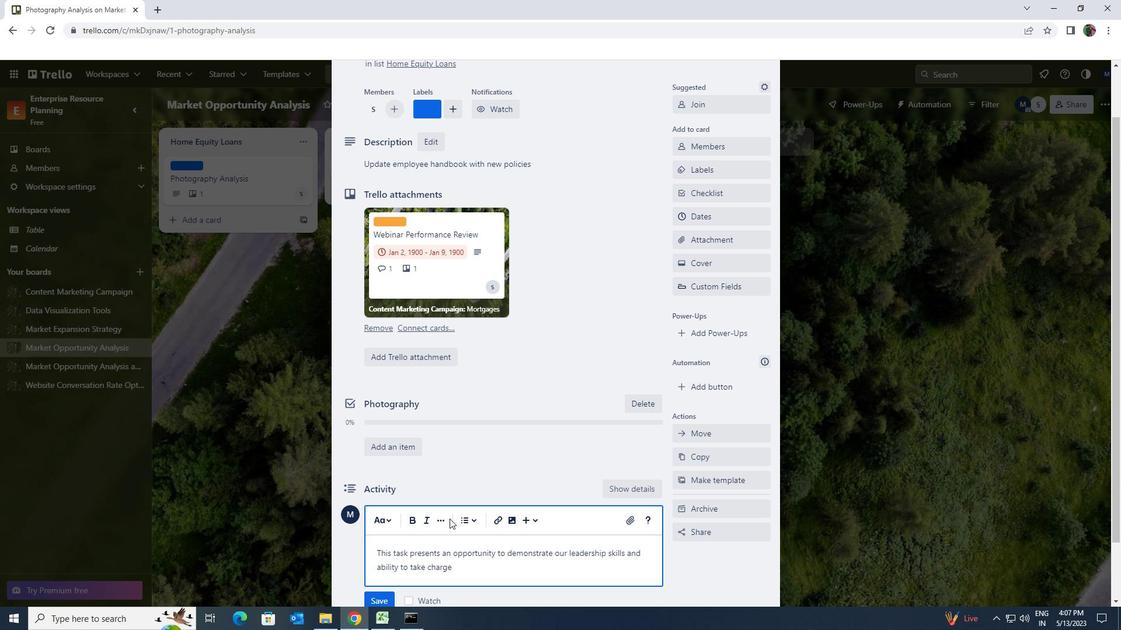 
Action: Mouse scrolled (449, 537) with delta (0, 0)
Screenshot: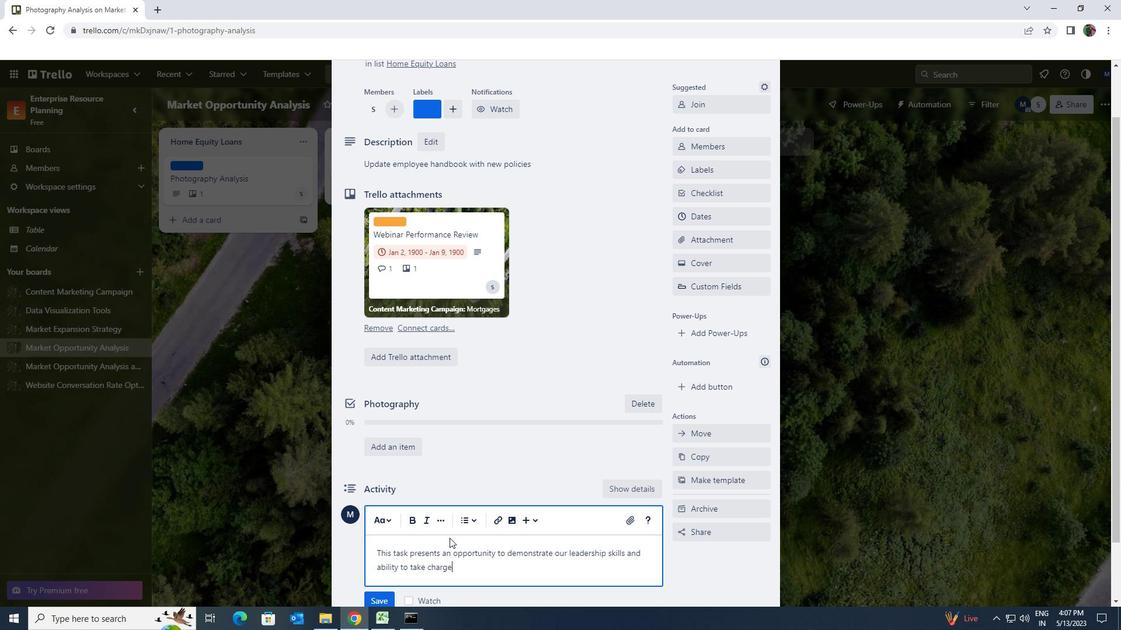 
Action: Mouse scrolled (449, 537) with delta (0, 0)
Screenshot: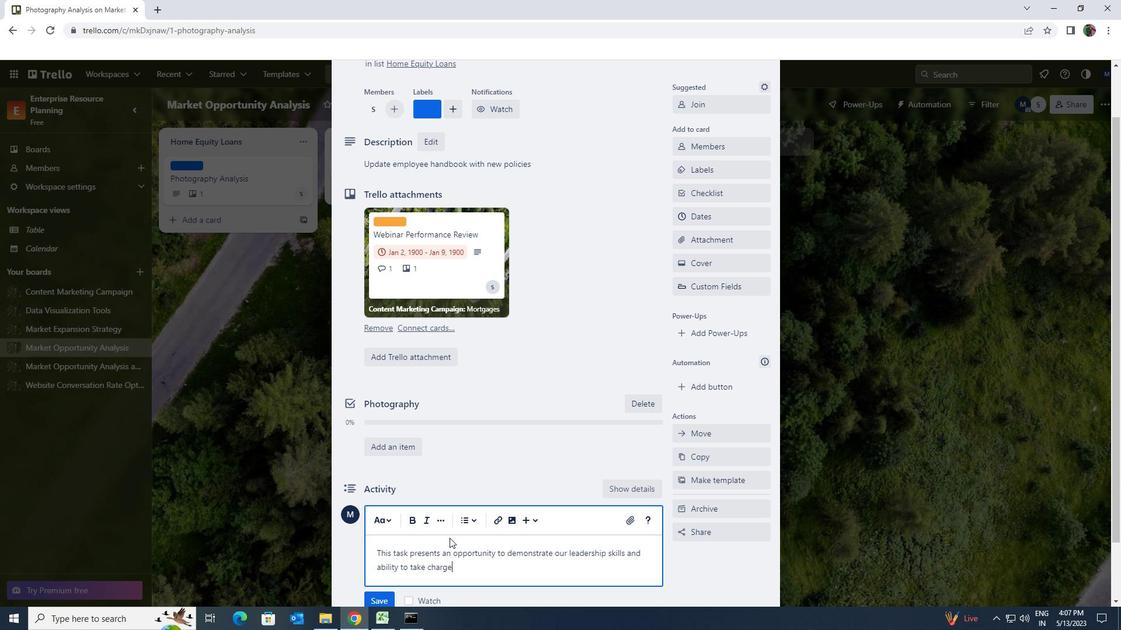 
Action: Mouse moved to (390, 534)
Screenshot: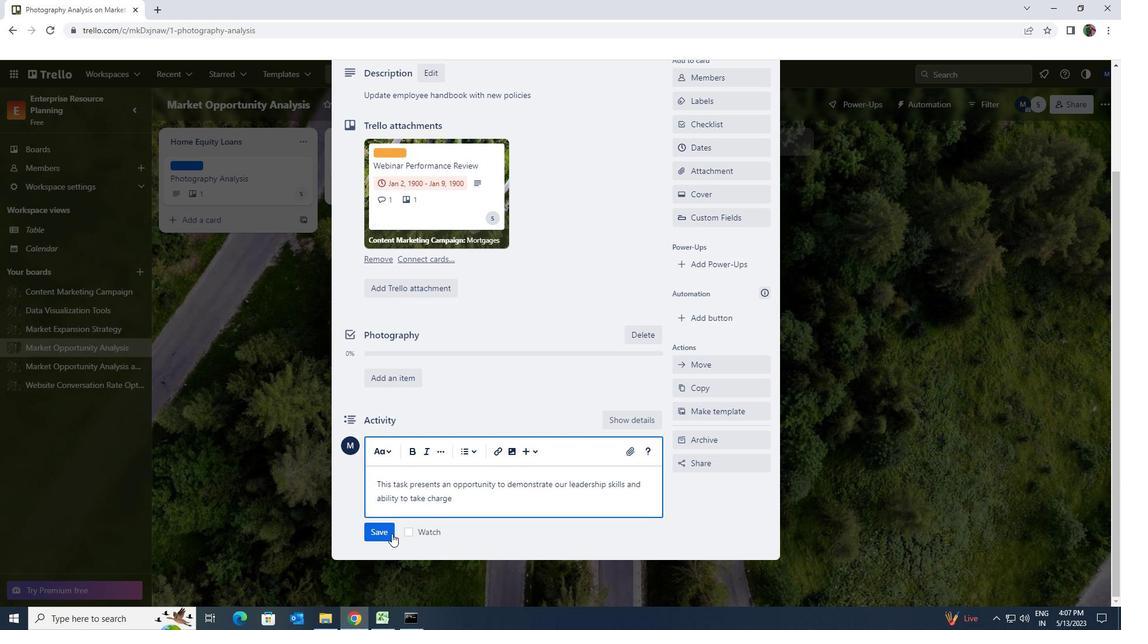 
Action: Mouse pressed left at (390, 534)
Screenshot: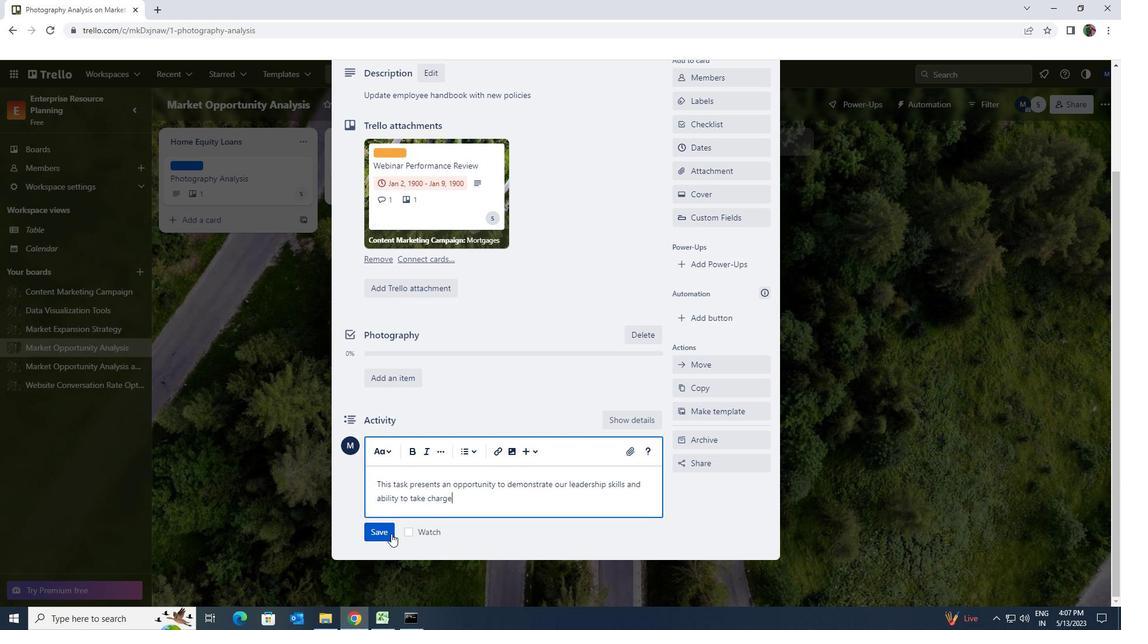 
Action: Mouse moved to (548, 502)
Screenshot: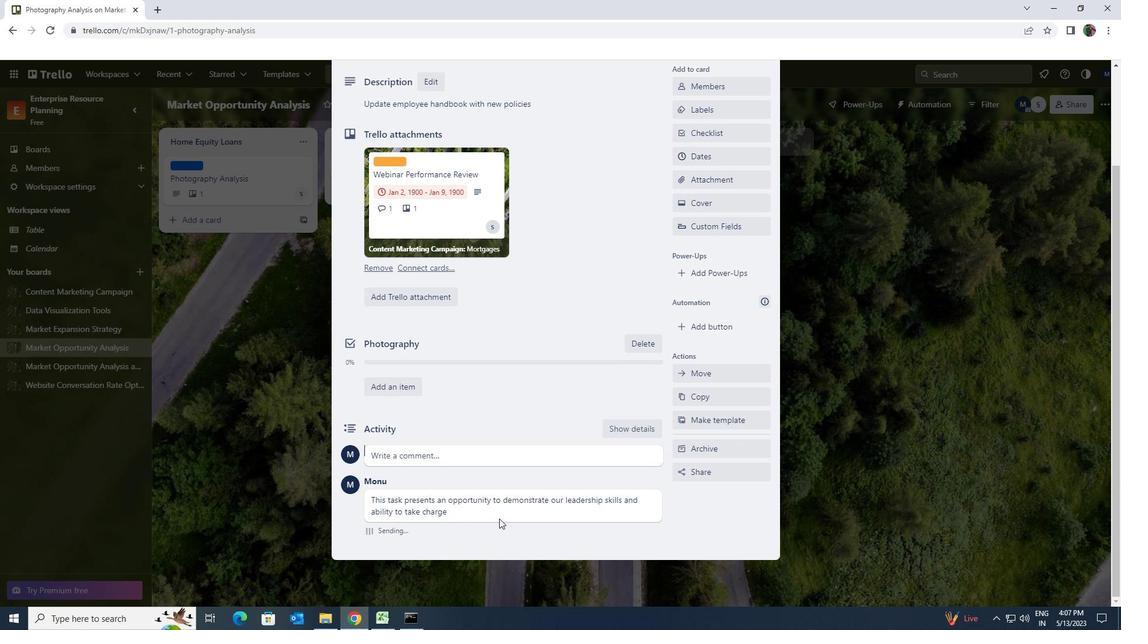 
Action: Mouse scrolled (548, 503) with delta (0, 0)
Screenshot: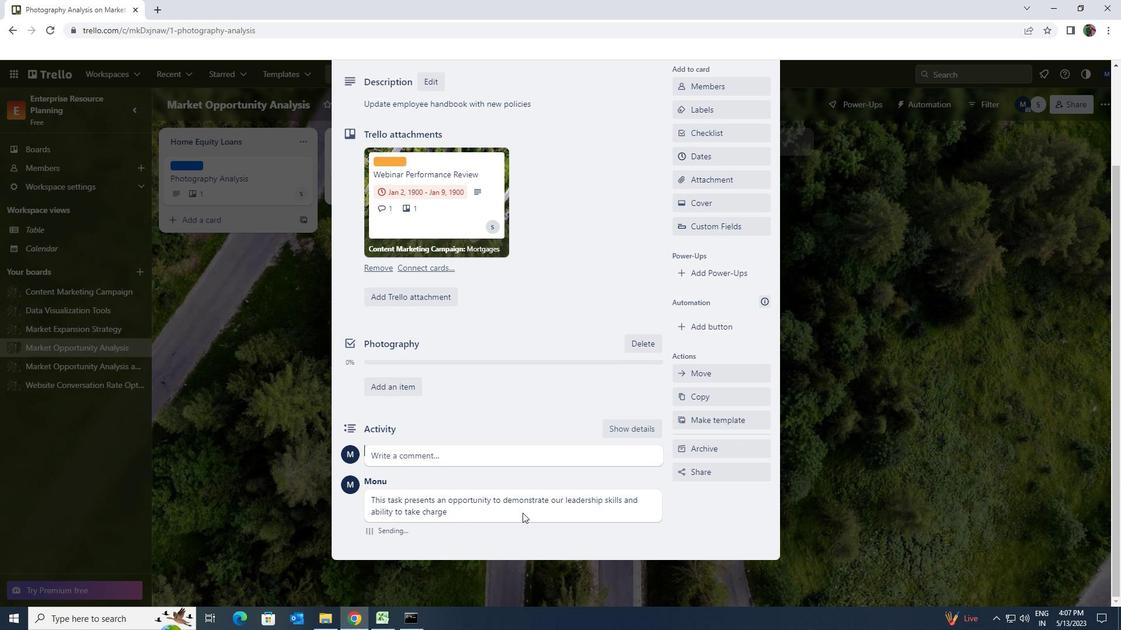 
Action: Mouse scrolled (548, 503) with delta (0, 0)
Screenshot: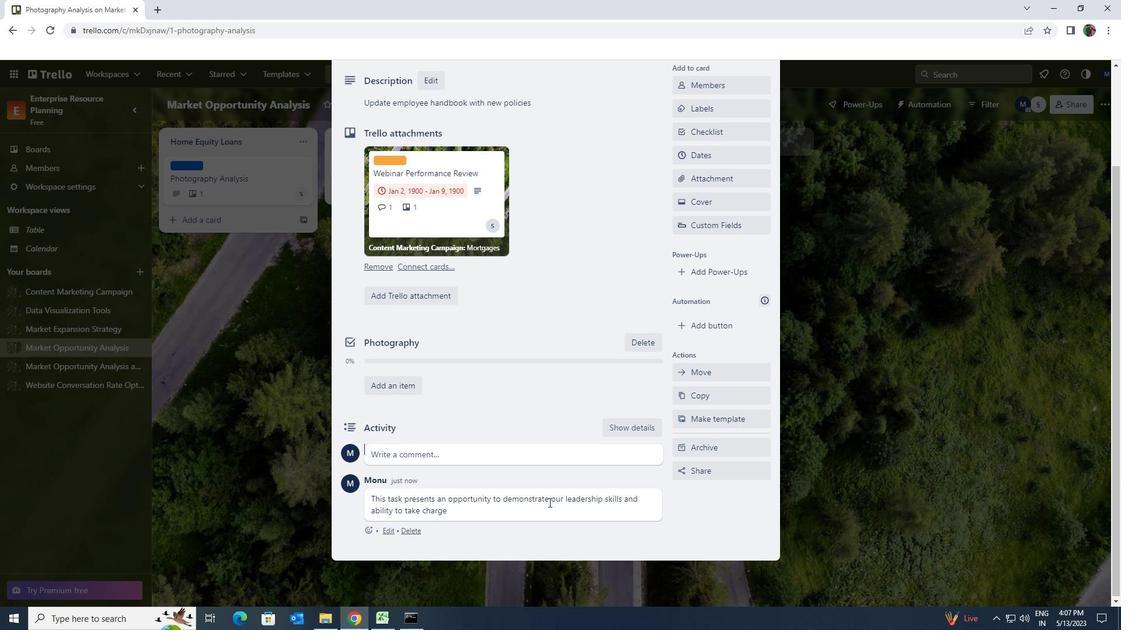 
Action: Mouse scrolled (548, 503) with delta (0, 0)
Screenshot: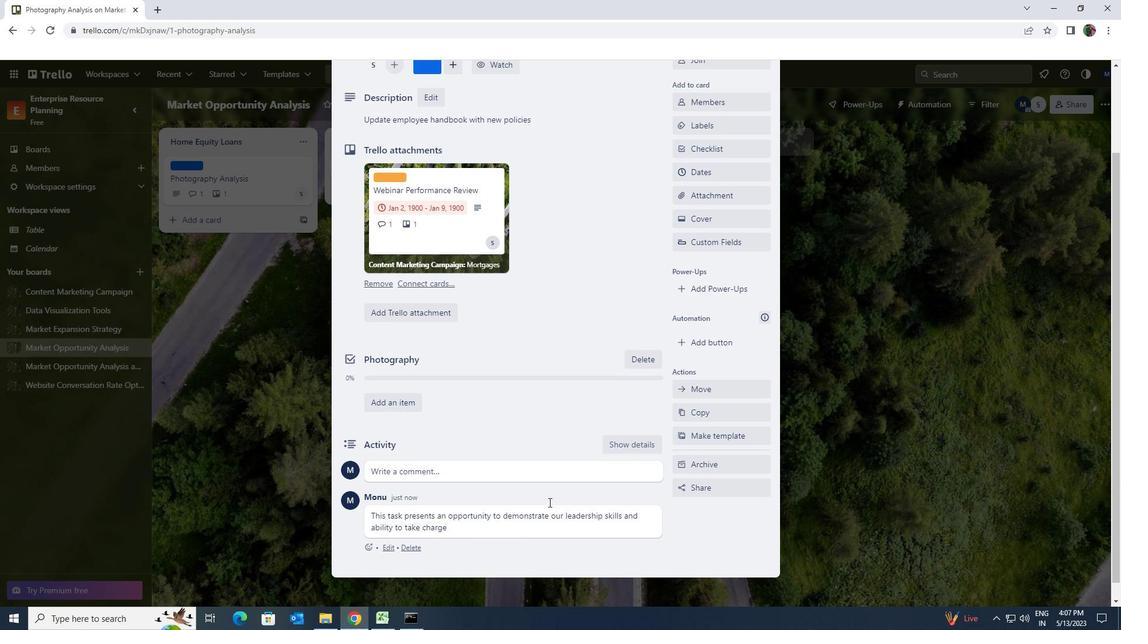 
Action: Mouse scrolled (548, 503) with delta (0, 0)
Screenshot: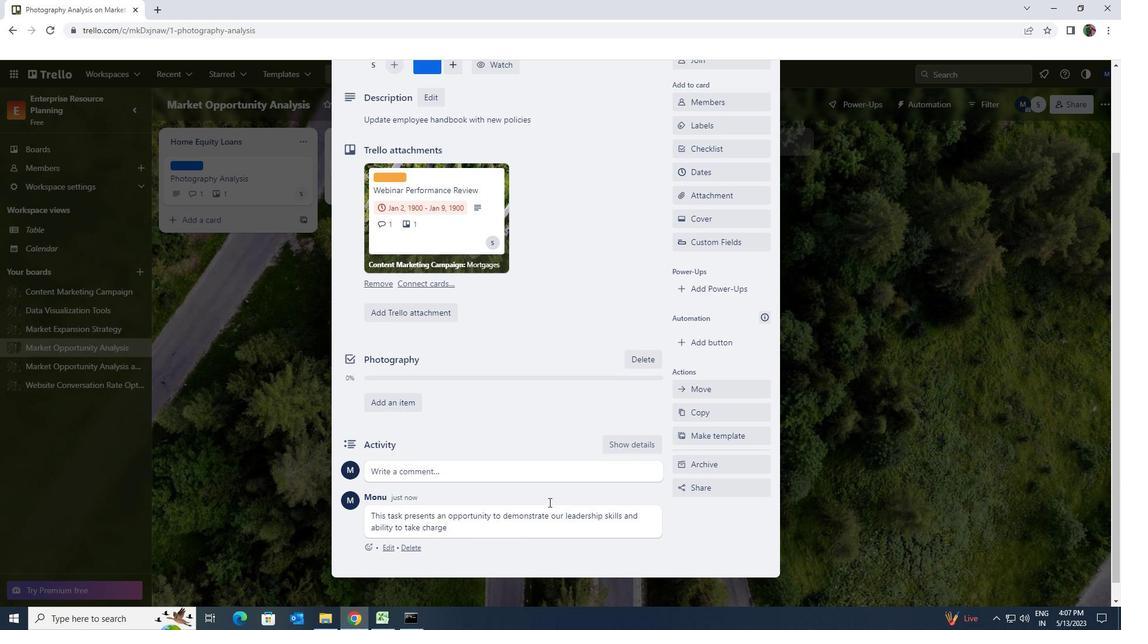 
Action: Mouse scrolled (548, 503) with delta (0, 0)
Screenshot: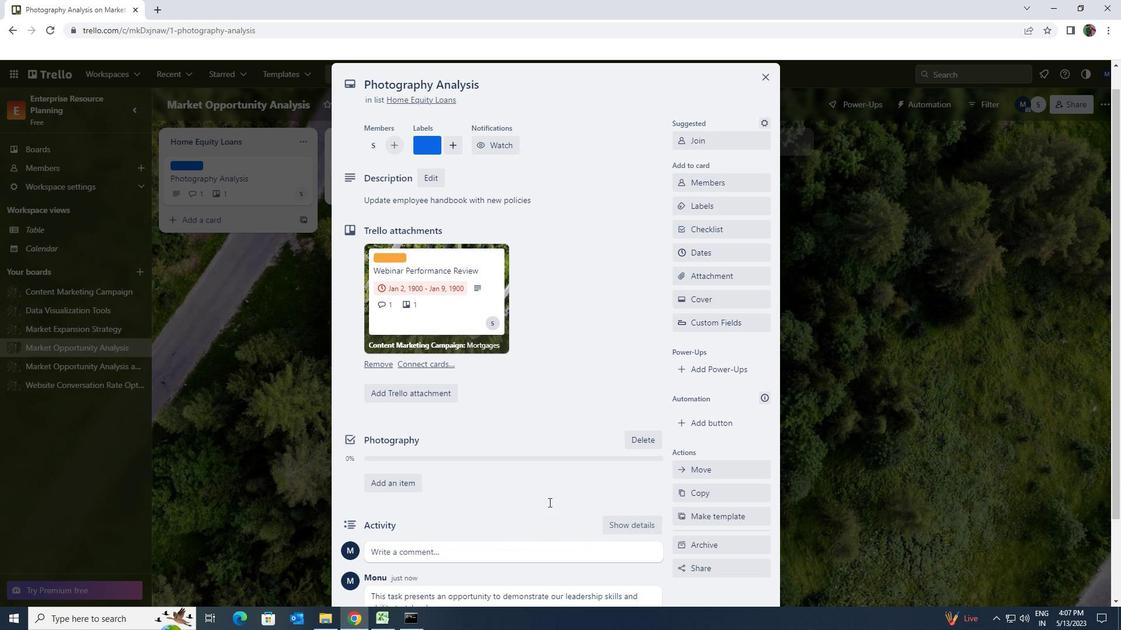 
Action: Mouse scrolled (548, 503) with delta (0, 0)
Screenshot: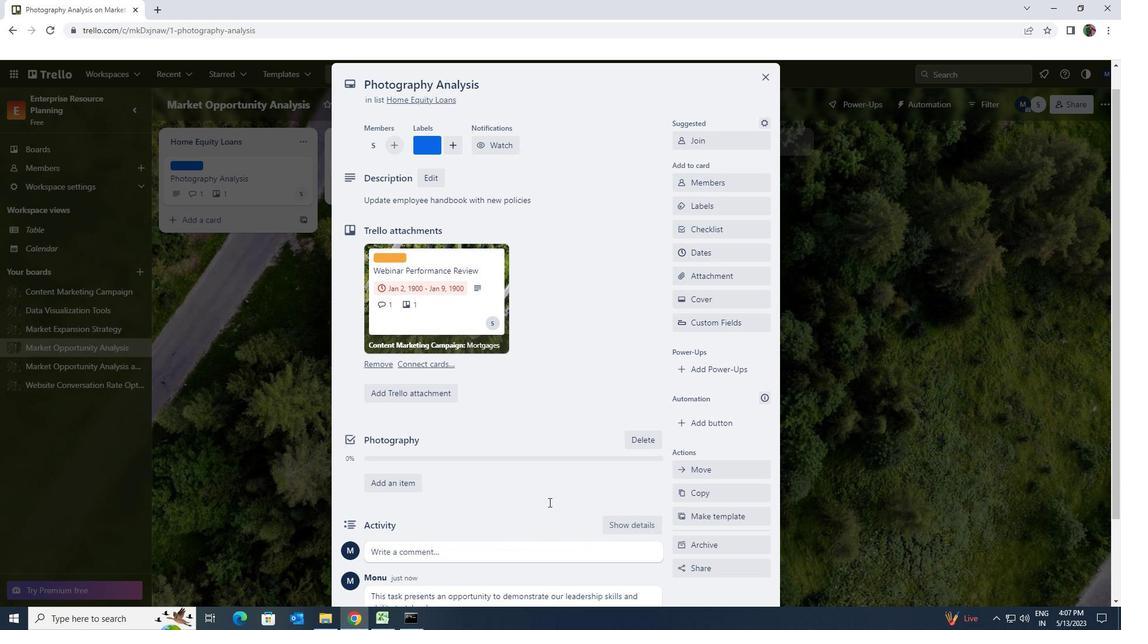 
Action: Mouse scrolled (548, 503) with delta (0, 0)
Screenshot: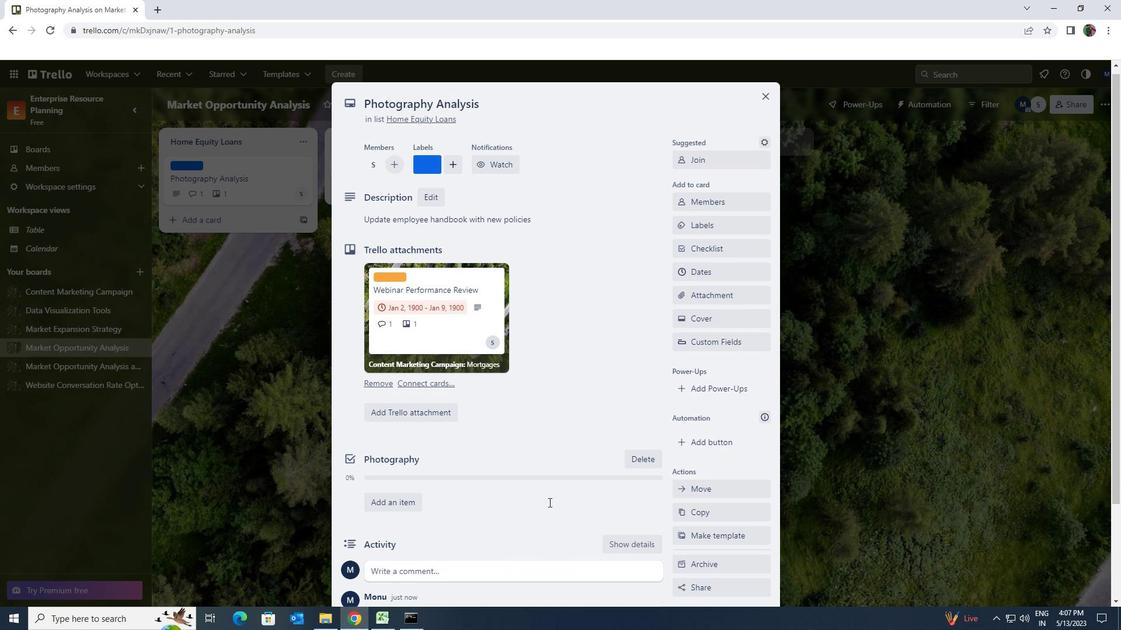 
Action: Mouse moved to (698, 282)
Screenshot: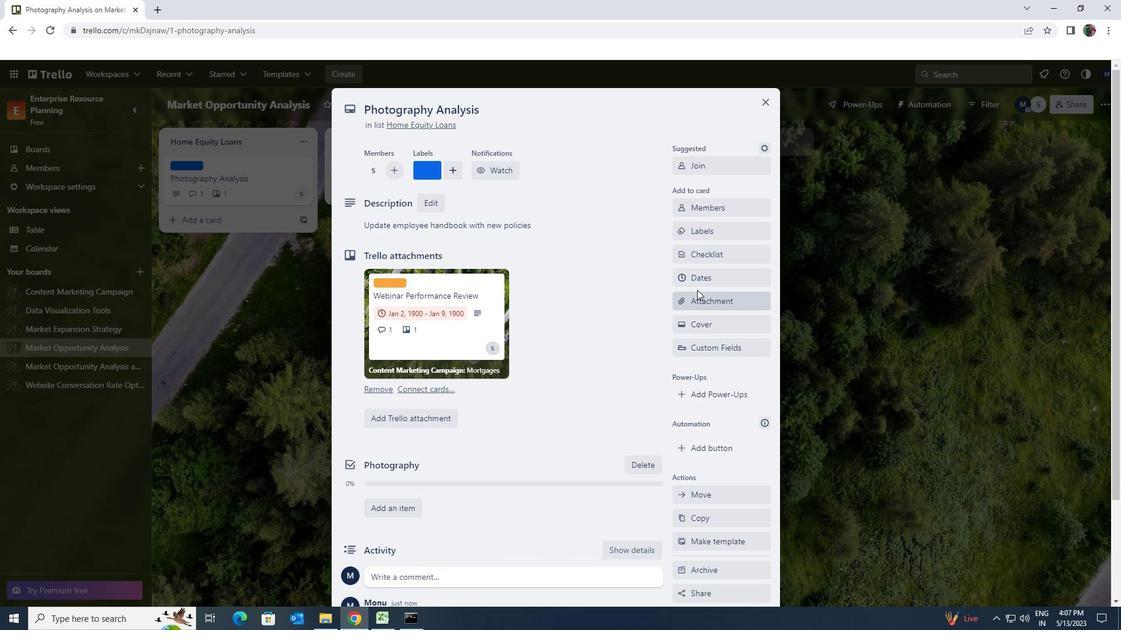 
Action: Mouse pressed left at (698, 282)
Screenshot: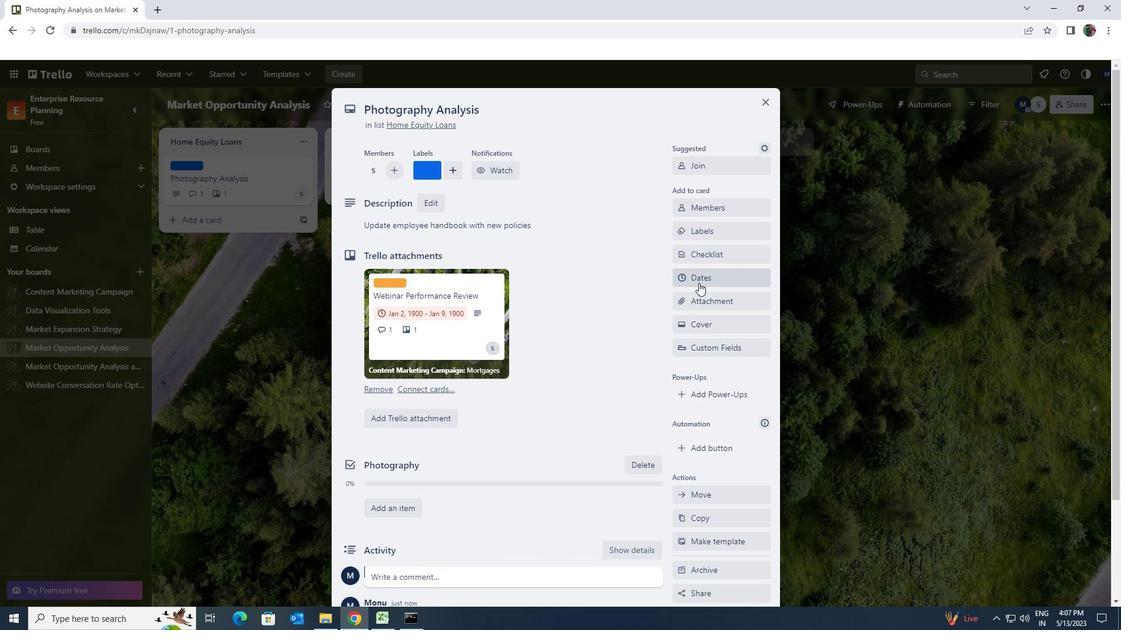 
Action: Mouse moved to (685, 317)
Screenshot: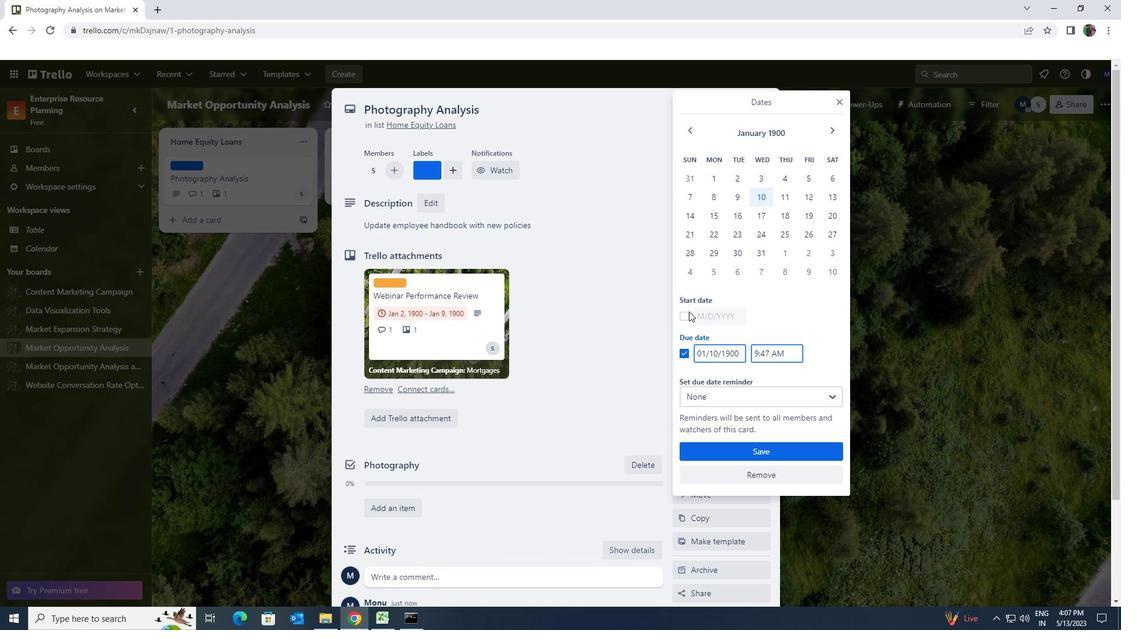 
Action: Mouse pressed left at (685, 317)
Screenshot: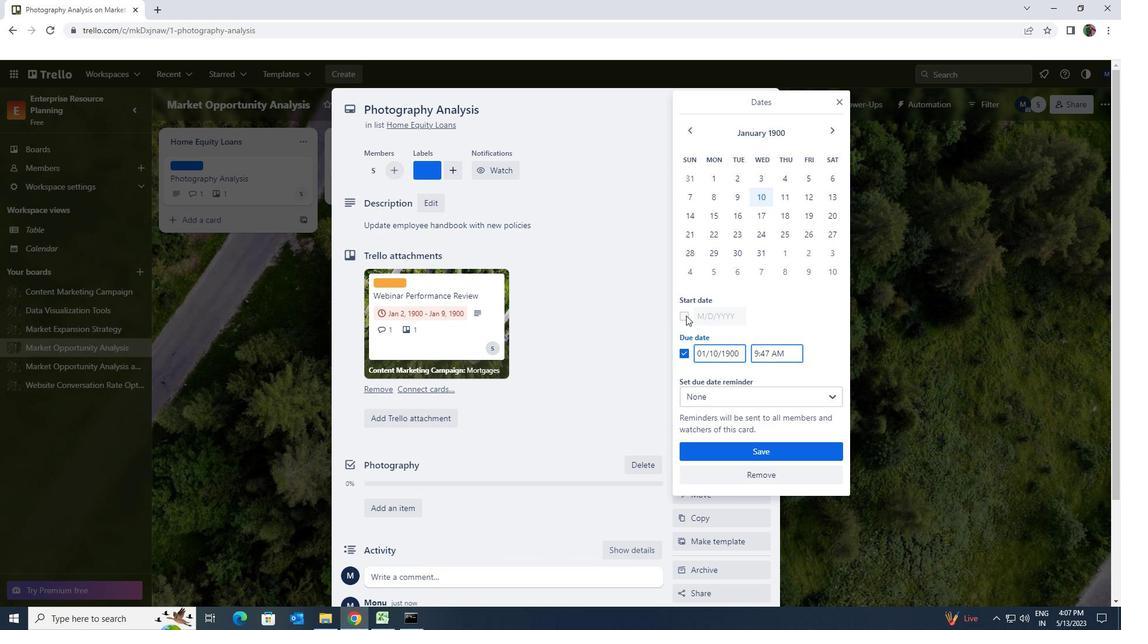 
Action: Mouse moved to (741, 315)
Screenshot: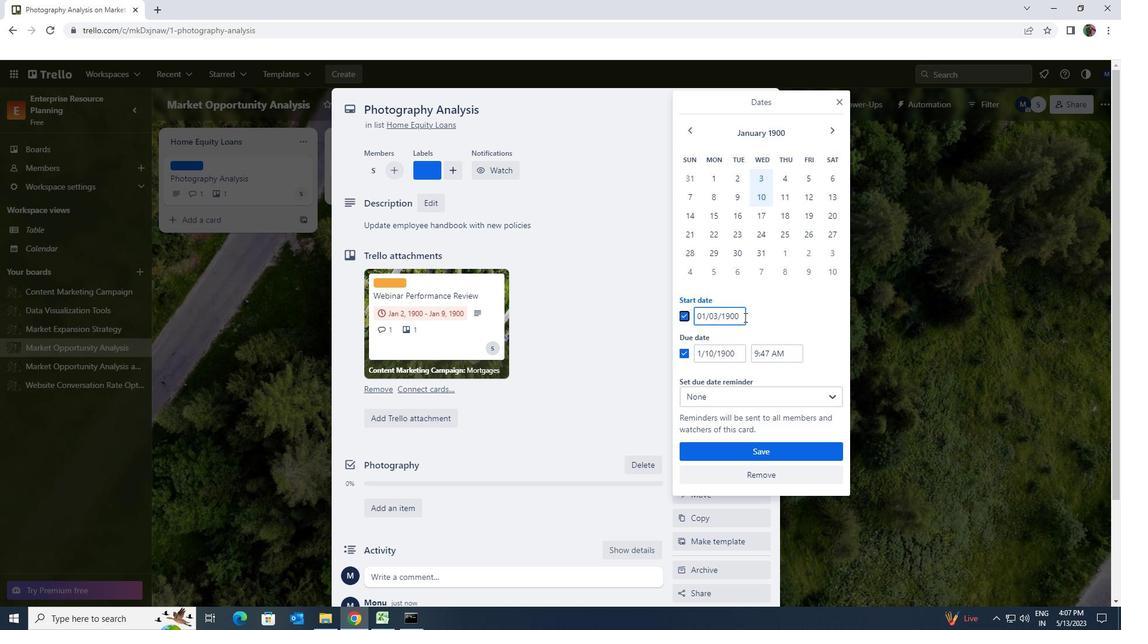 
Action: Mouse pressed left at (741, 315)
Screenshot: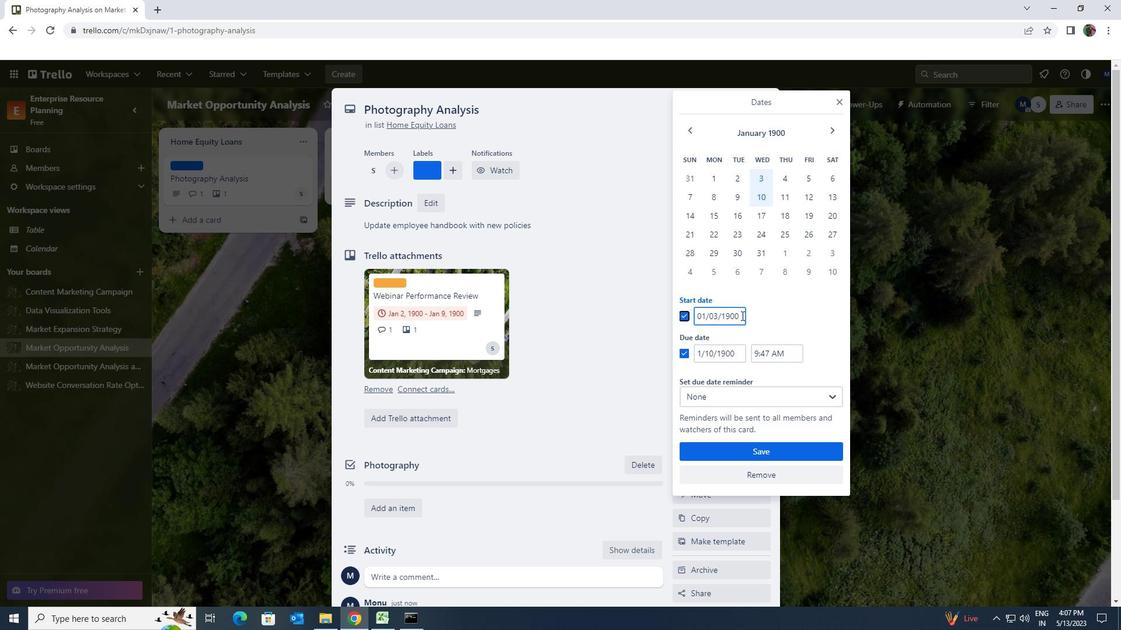 
Action: Mouse moved to (693, 311)
Screenshot: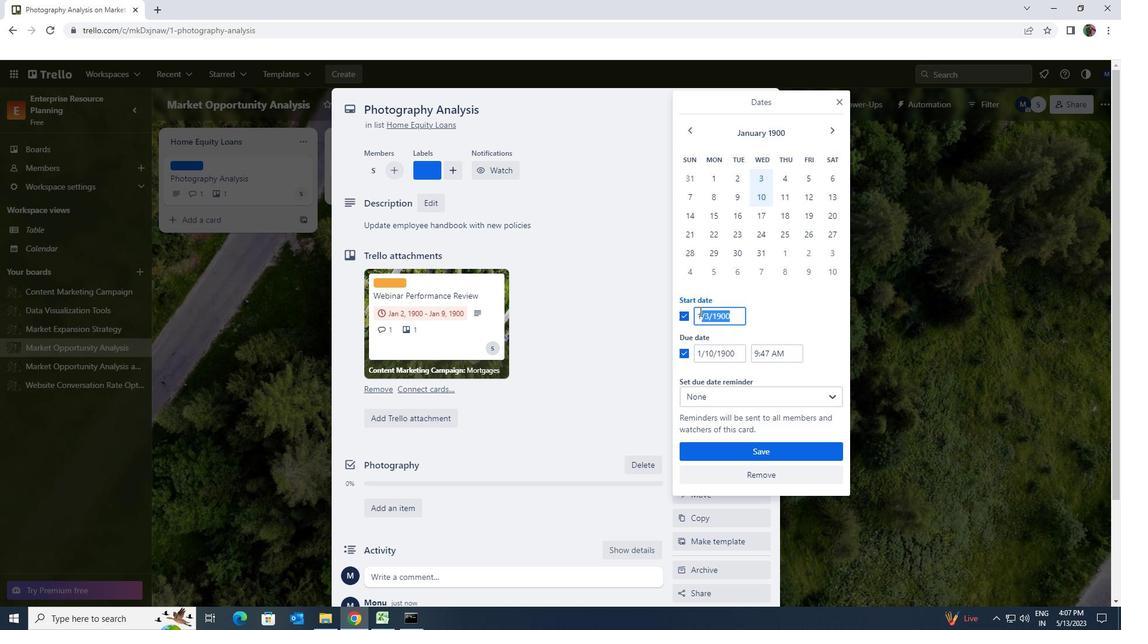 
Action: Key pressed 1/4/1900
Screenshot: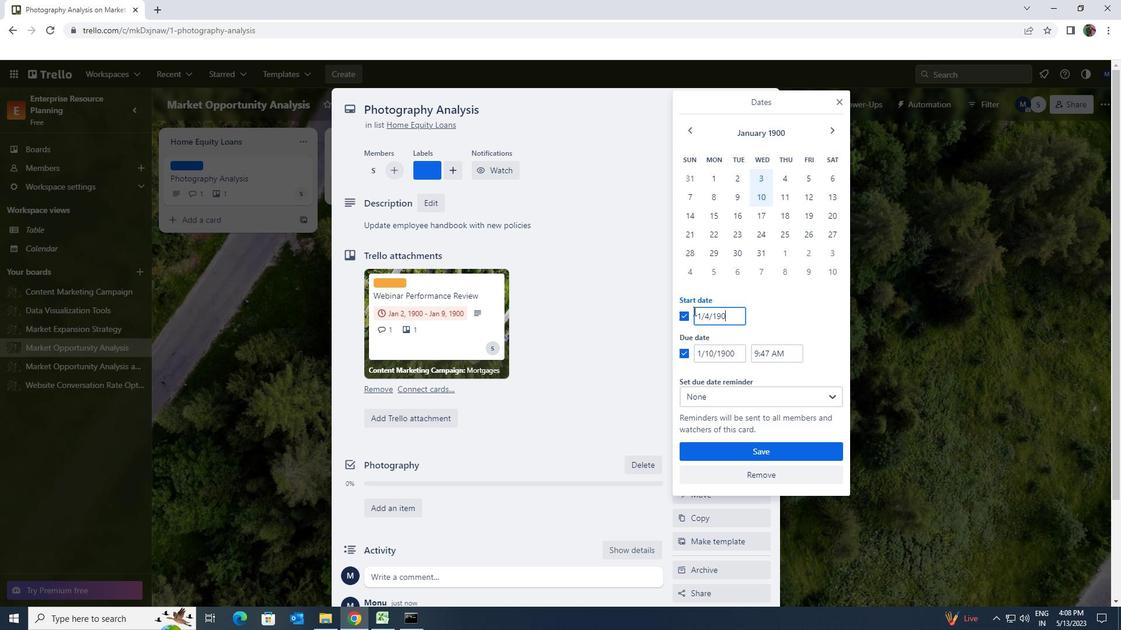 
Action: Mouse moved to (736, 353)
Screenshot: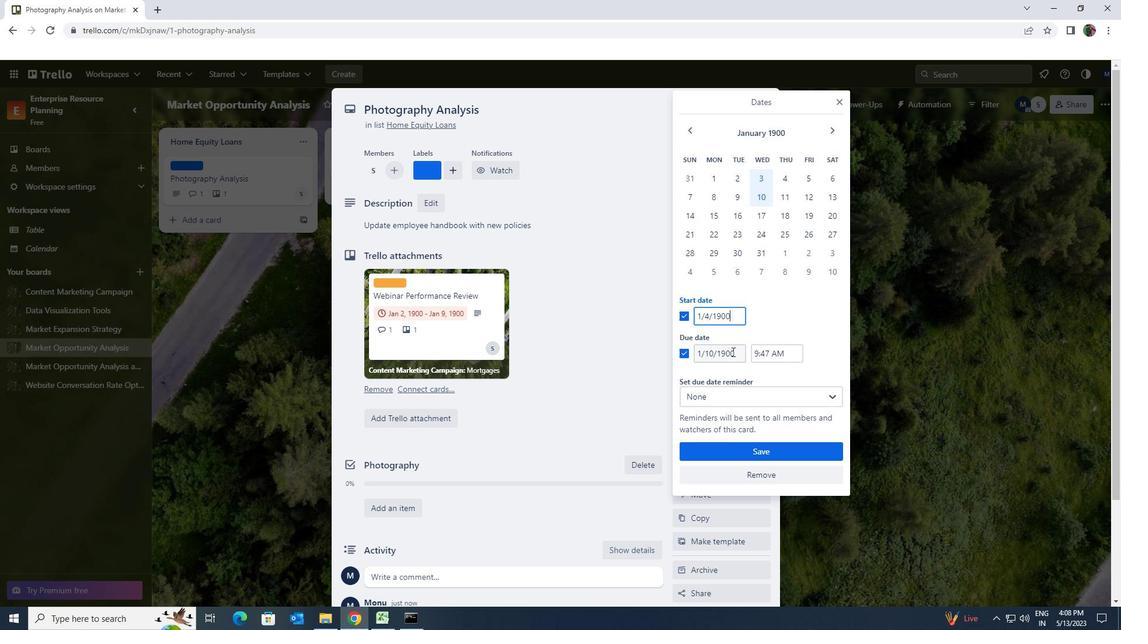 
Action: Mouse pressed left at (736, 353)
Screenshot: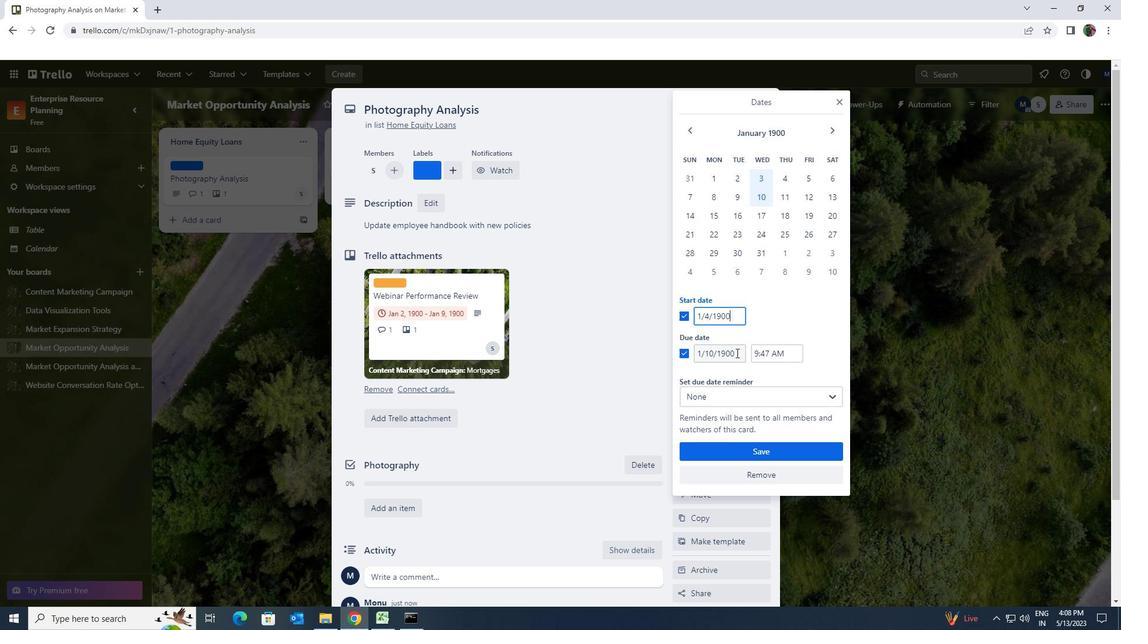 
Action: Mouse moved to (695, 346)
Screenshot: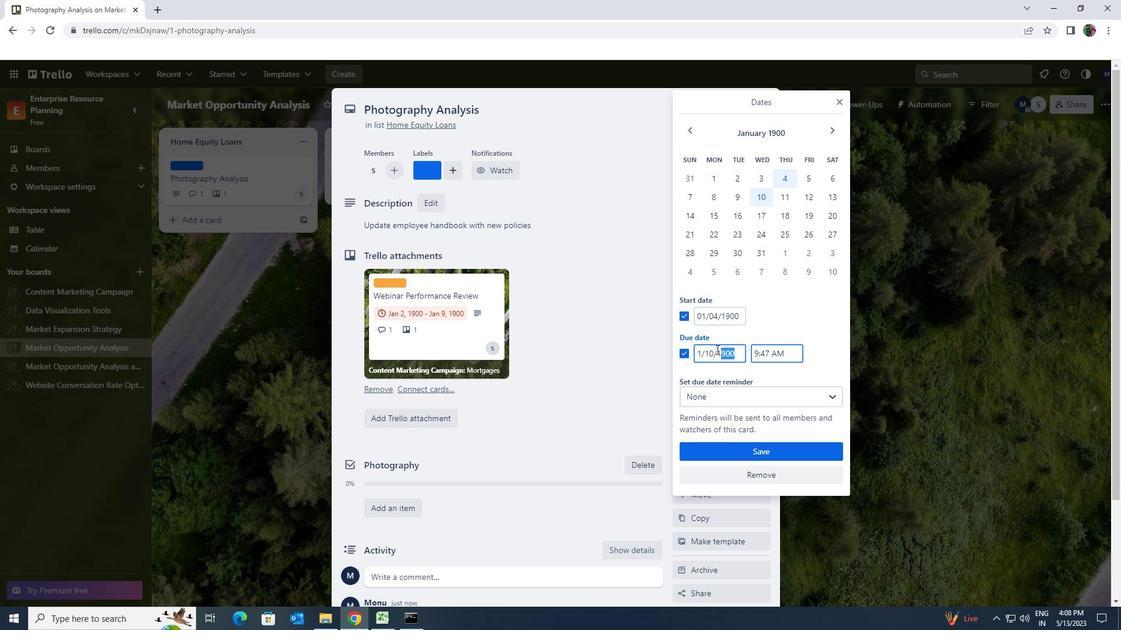 
Action: Key pressed 1/11/1990
Screenshot: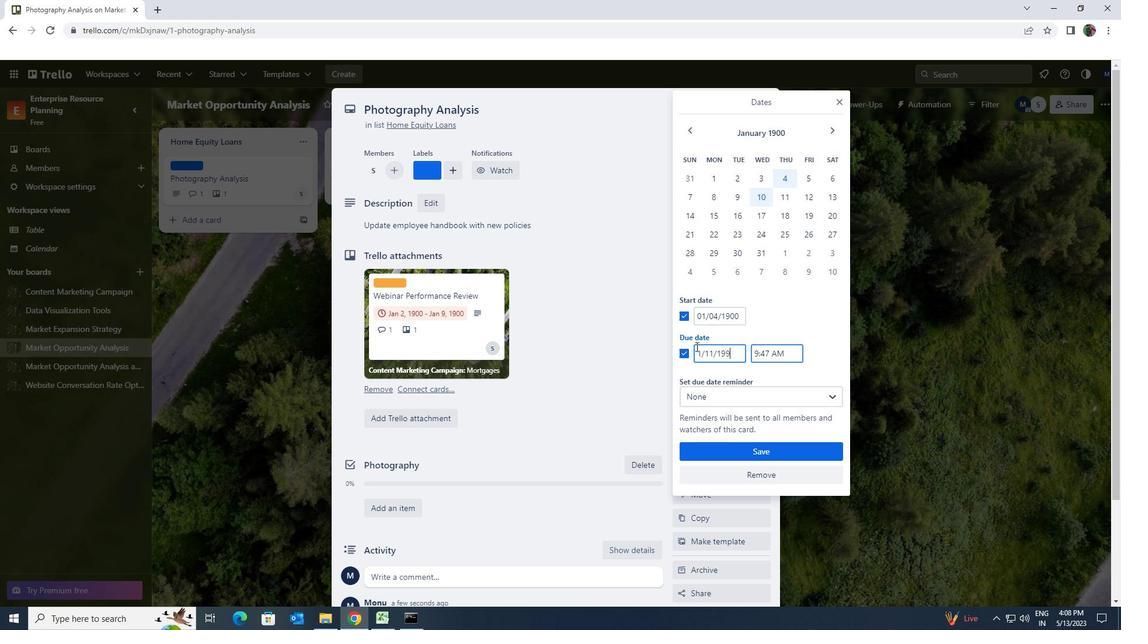 
Action: Mouse moved to (736, 454)
Screenshot: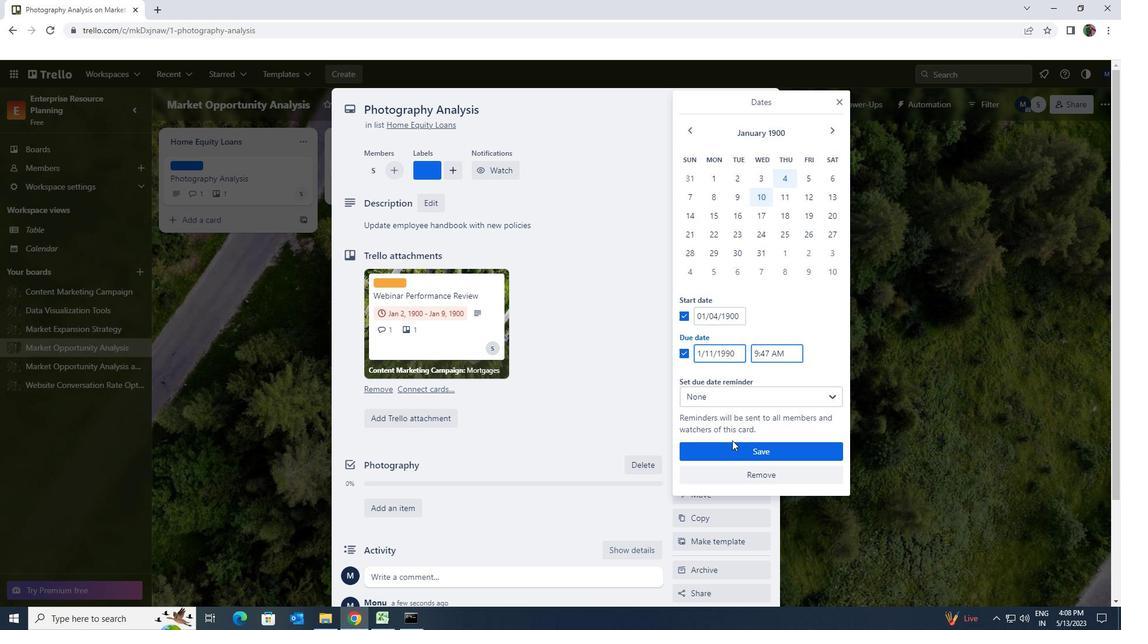 
Action: Mouse pressed left at (736, 454)
Screenshot: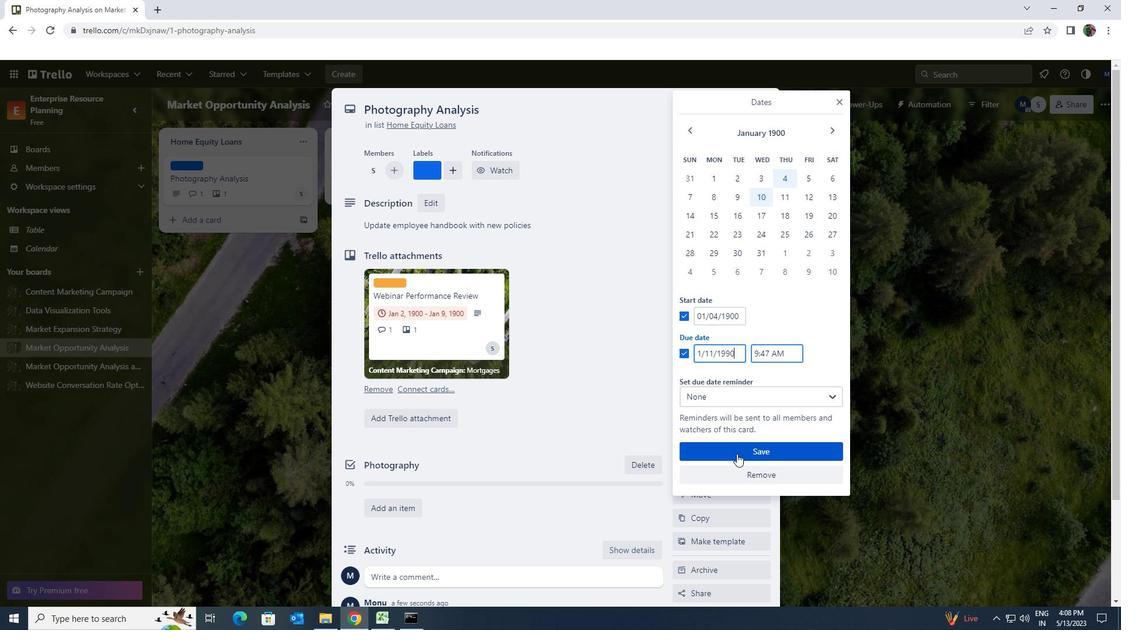 
Action: Mouse moved to (766, 103)
Screenshot: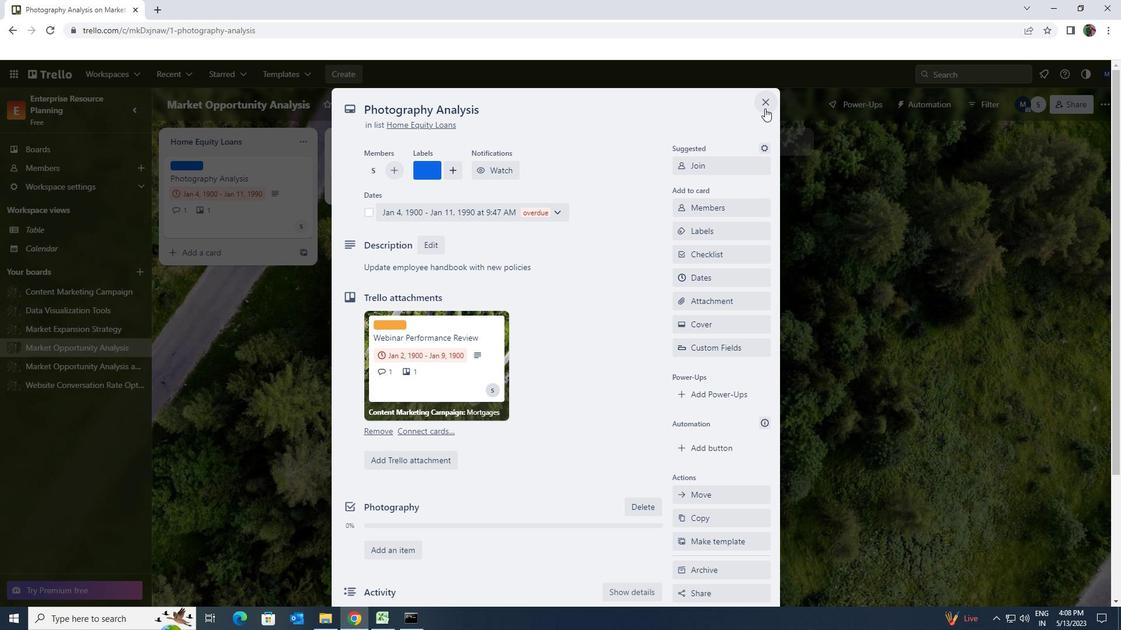 
Action: Mouse pressed left at (766, 103)
Screenshot: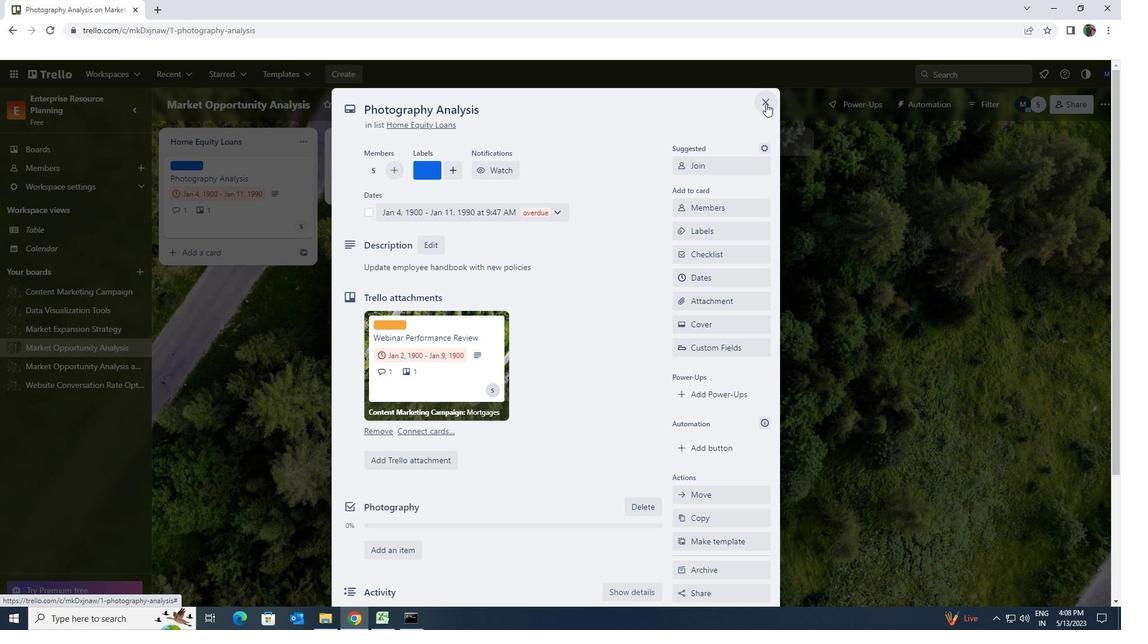 
Action: Mouse moved to (86, 326)
Screenshot: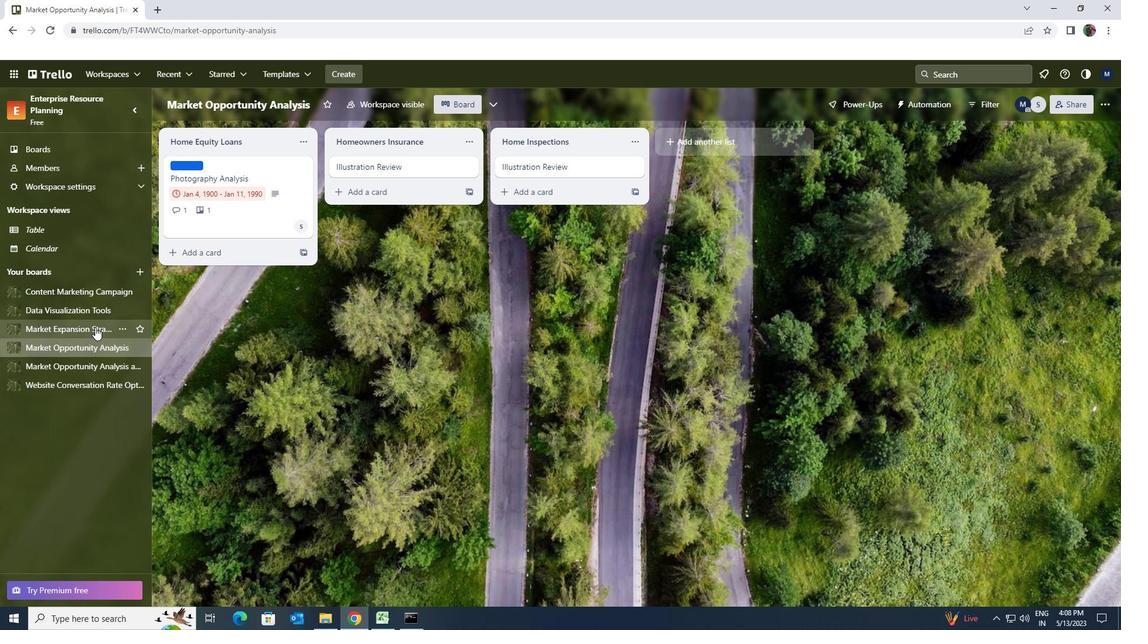 
Action: Mouse pressed left at (86, 326)
Screenshot: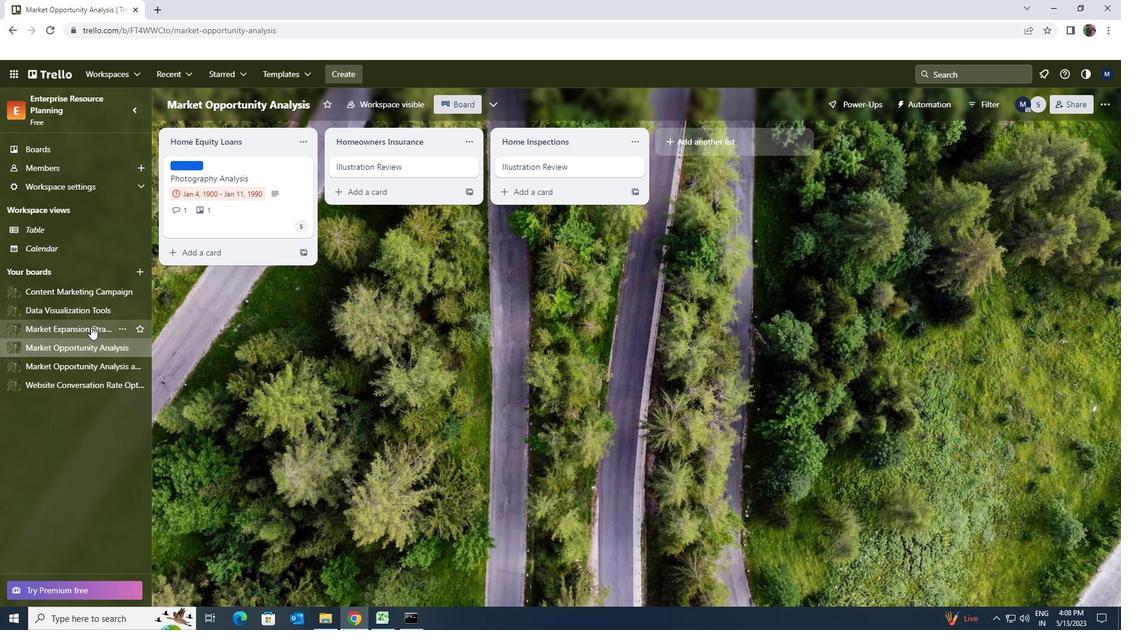 
Action: Mouse moved to (233, 180)
Screenshot: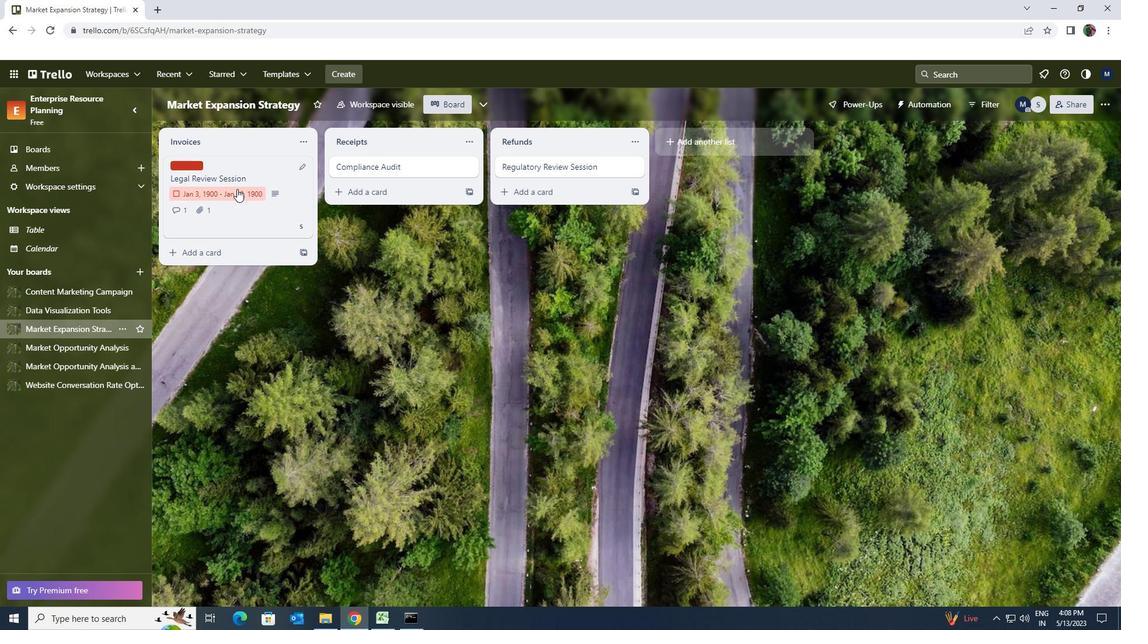 
Action: Mouse pressed left at (233, 180)
Screenshot: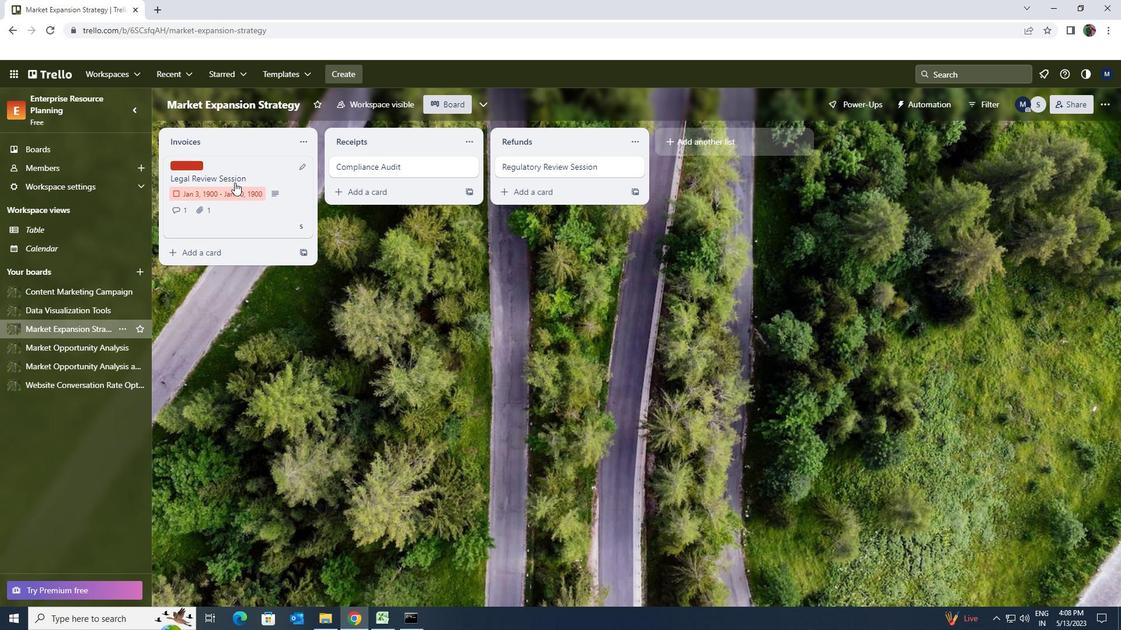 
Action: Mouse moved to (700, 163)
Screenshot: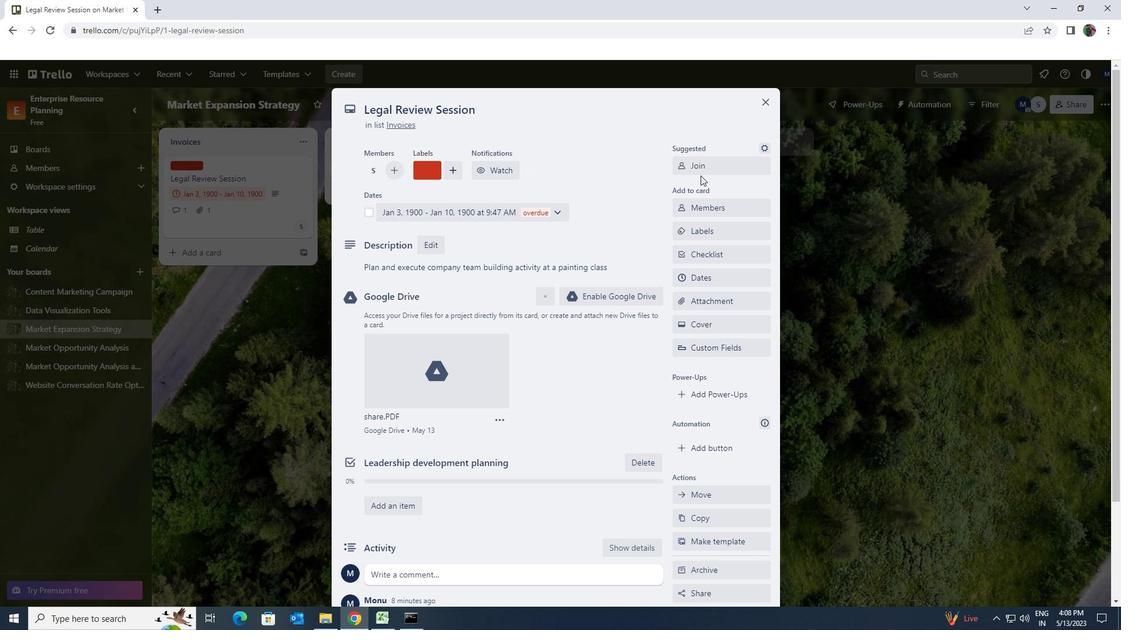 
Action: Mouse pressed left at (700, 163)
Screenshot: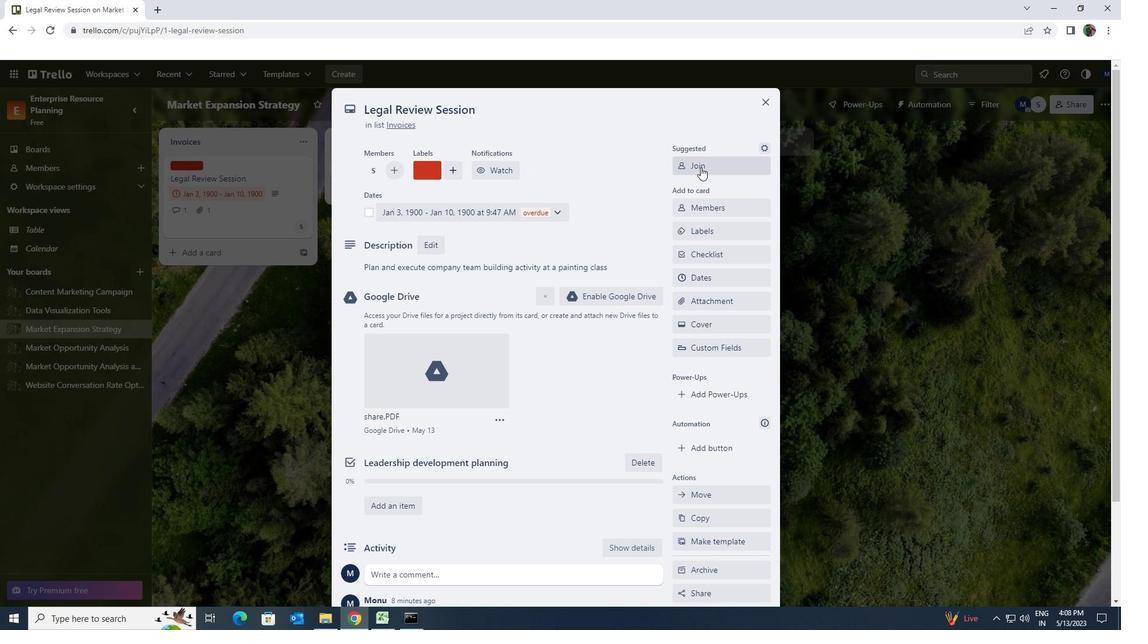 
Action: Mouse pressed left at (700, 163)
Screenshot: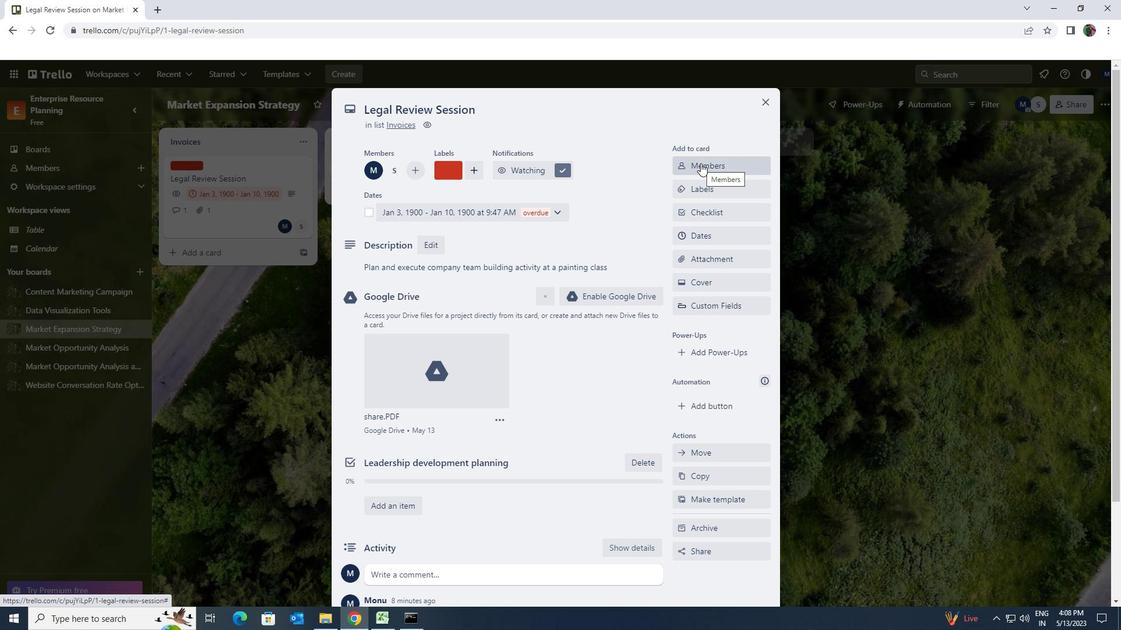 
Action: Key pressed SOFTAGE.3<Key.shift>@SOFTAGE.NET
Screenshot: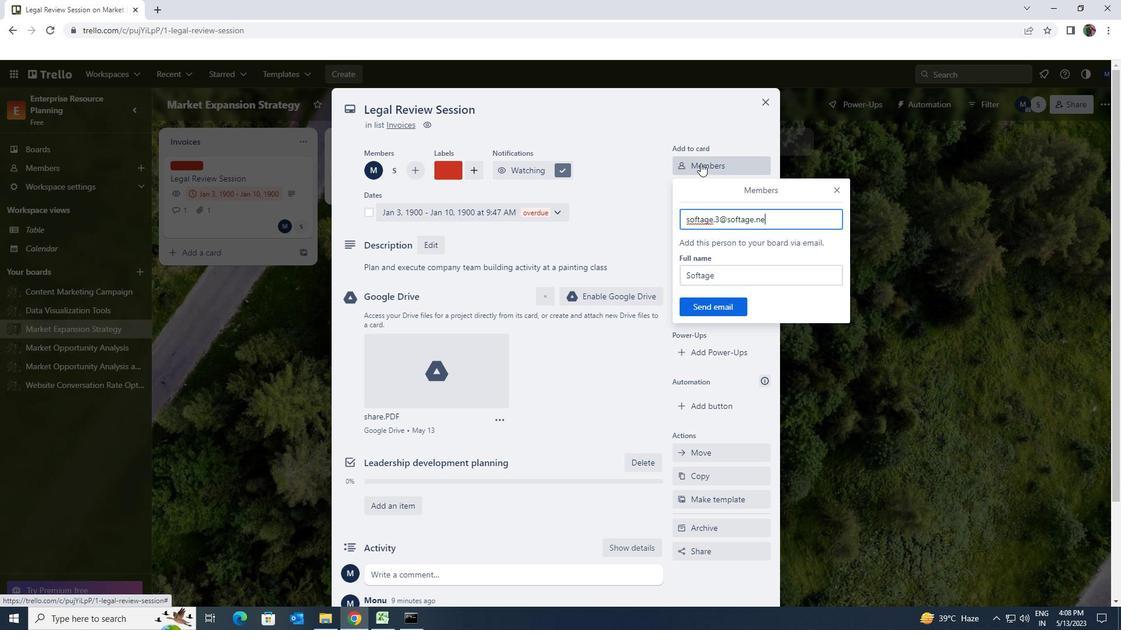 
Action: Mouse moved to (724, 307)
Screenshot: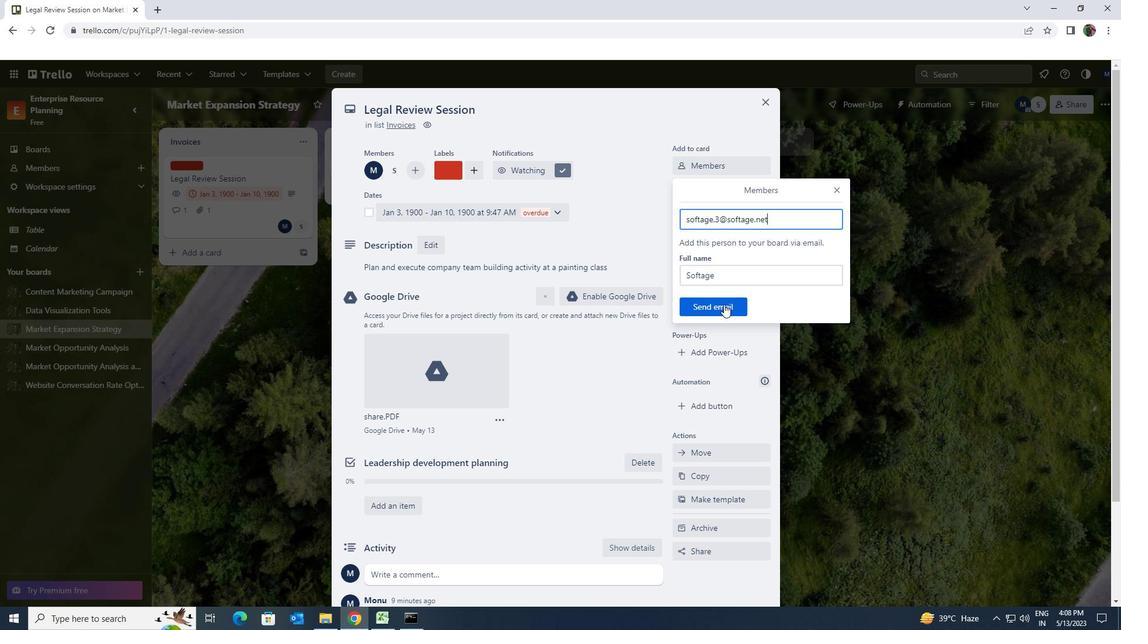 
Action: Mouse pressed left at (724, 307)
Screenshot: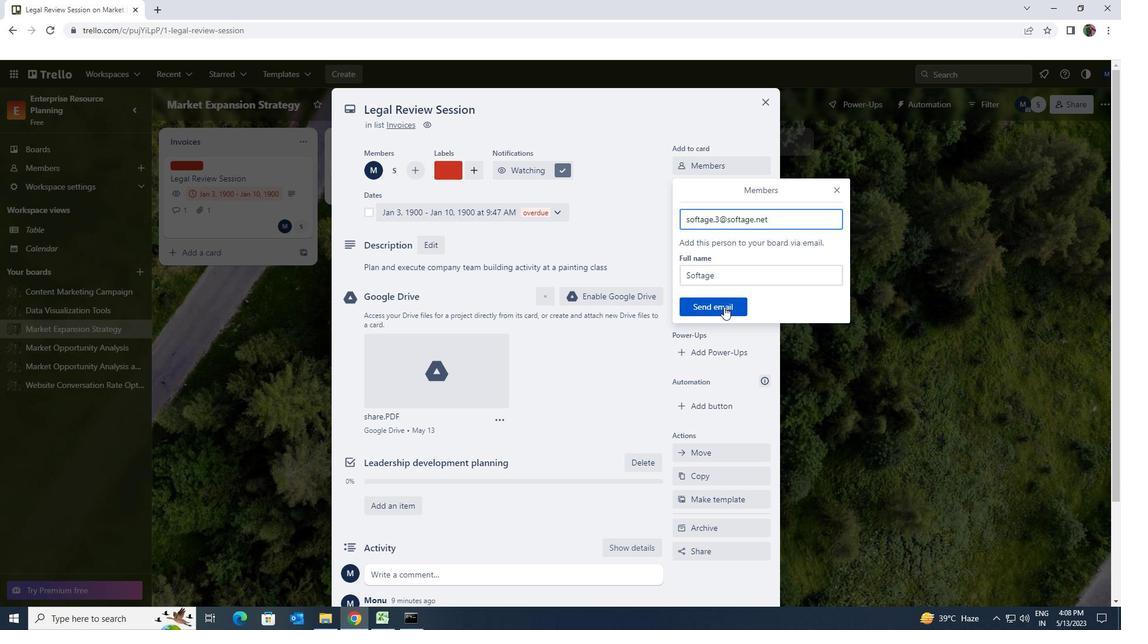 
Action: Mouse moved to (697, 185)
Screenshot: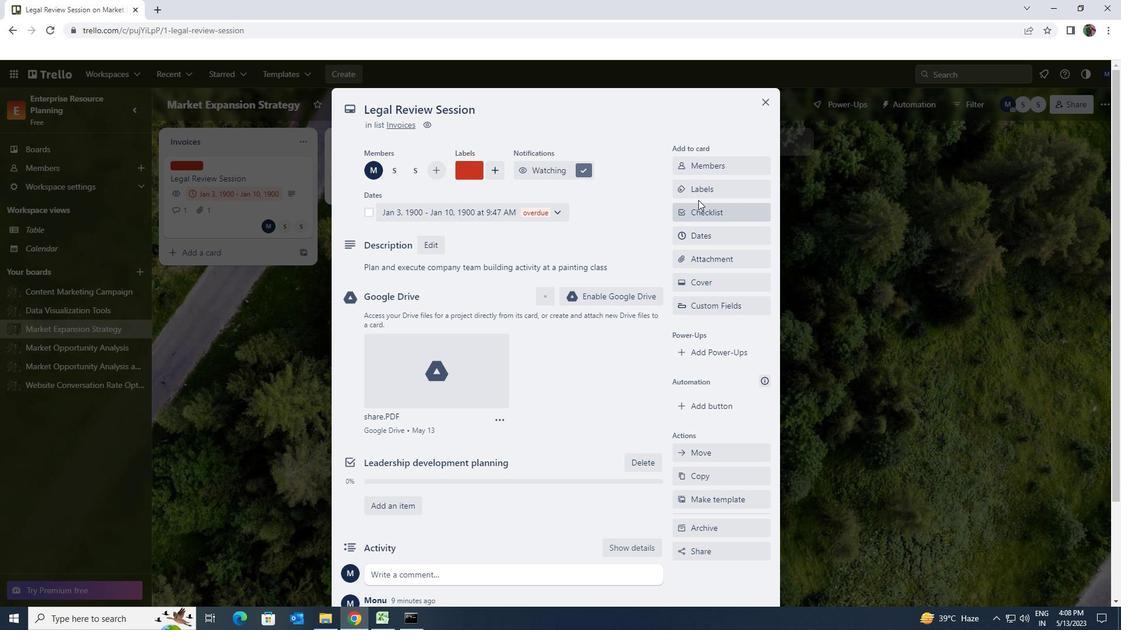 
Action: Mouse pressed left at (697, 185)
Screenshot: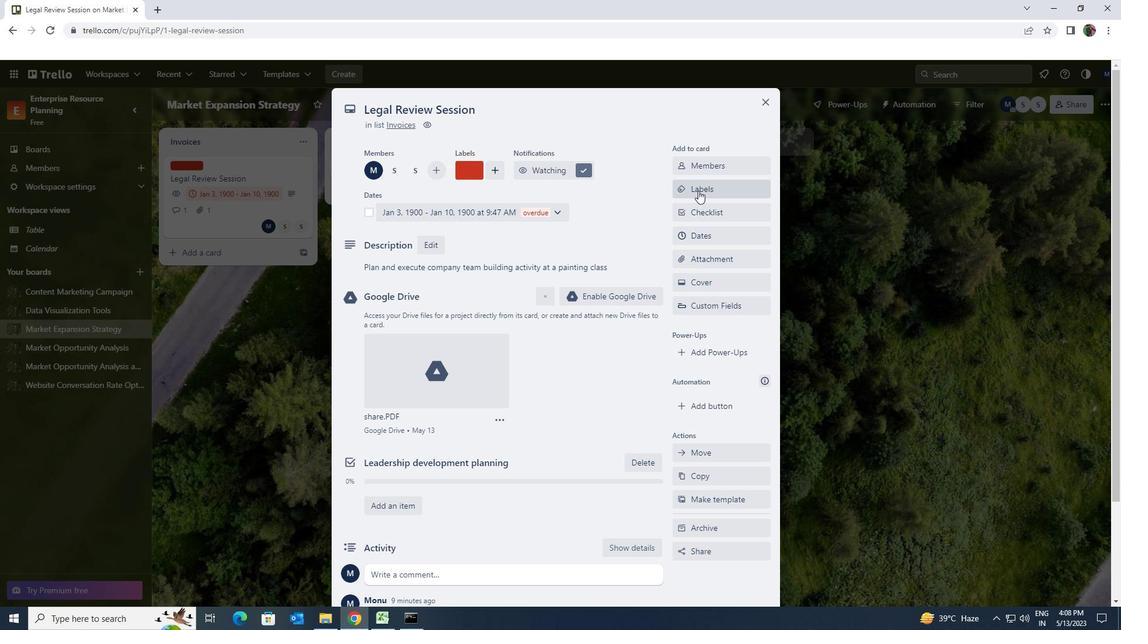 
Action: Mouse moved to (756, 434)
Screenshot: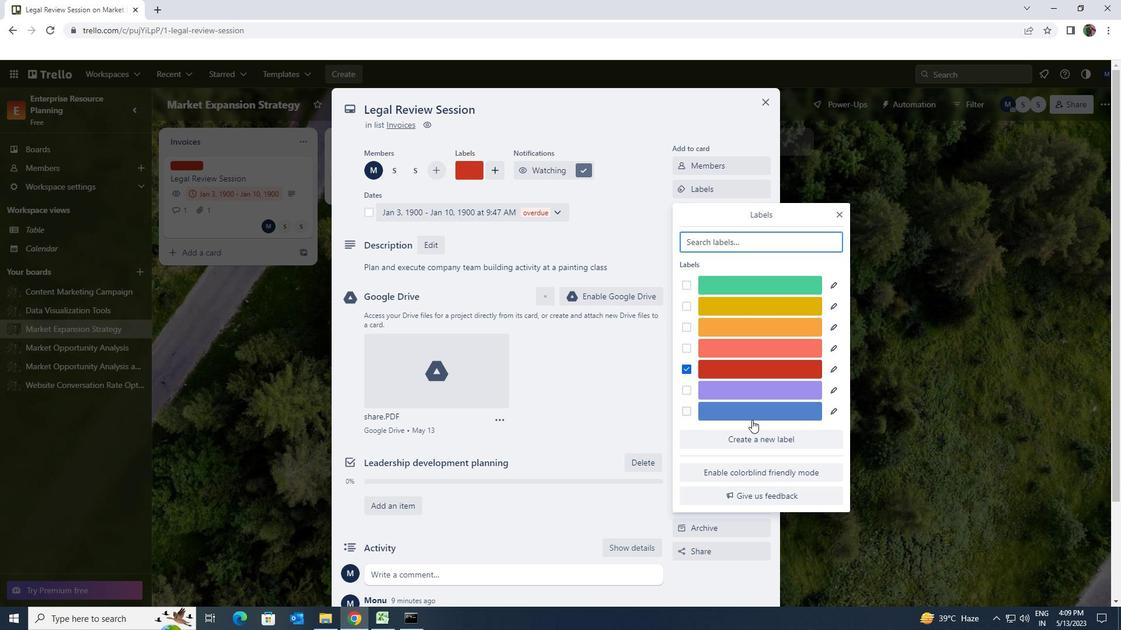 
Action: Mouse pressed left at (756, 434)
Screenshot: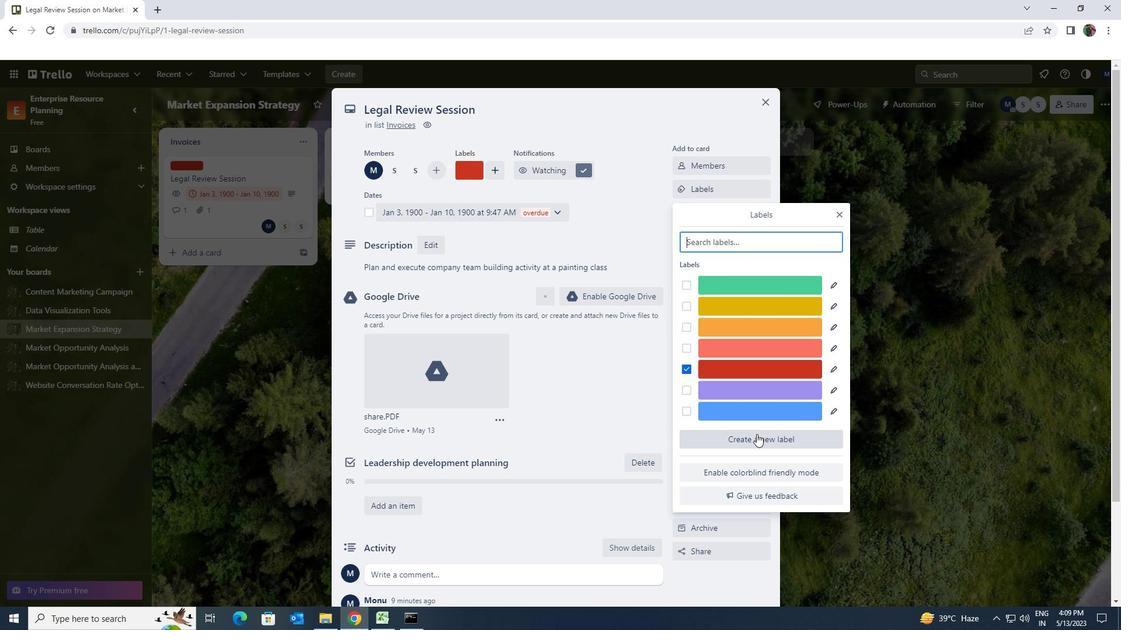 
Action: Mouse moved to (832, 395)
Screenshot: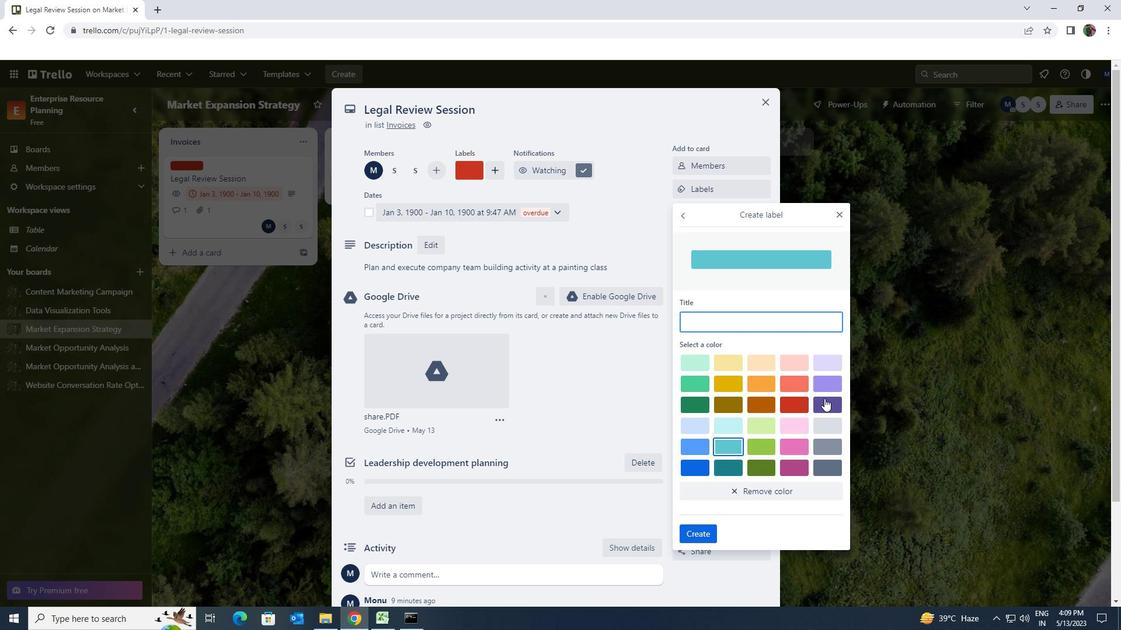 
Action: Mouse pressed left at (832, 395)
Screenshot: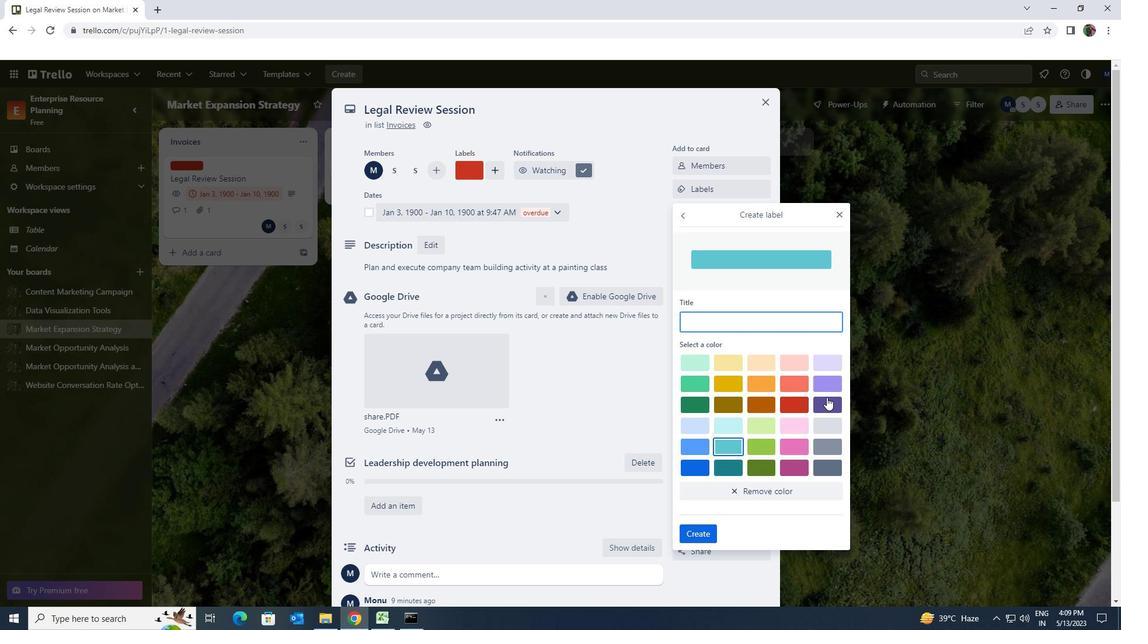 
Action: Mouse moved to (831, 400)
Screenshot: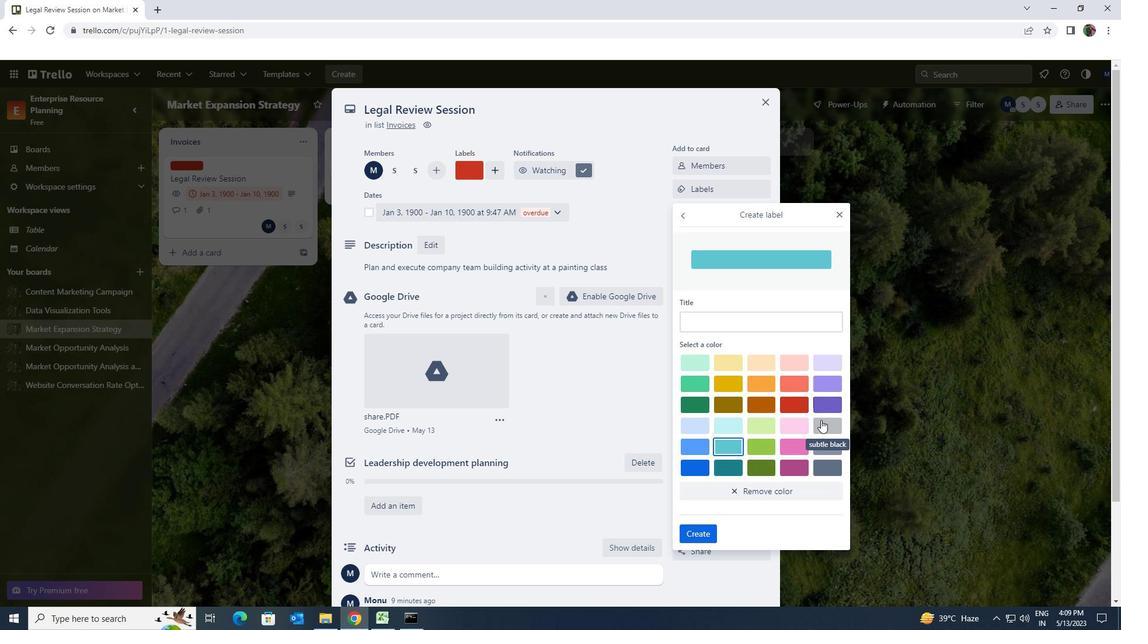 
Action: Mouse pressed left at (831, 400)
Screenshot: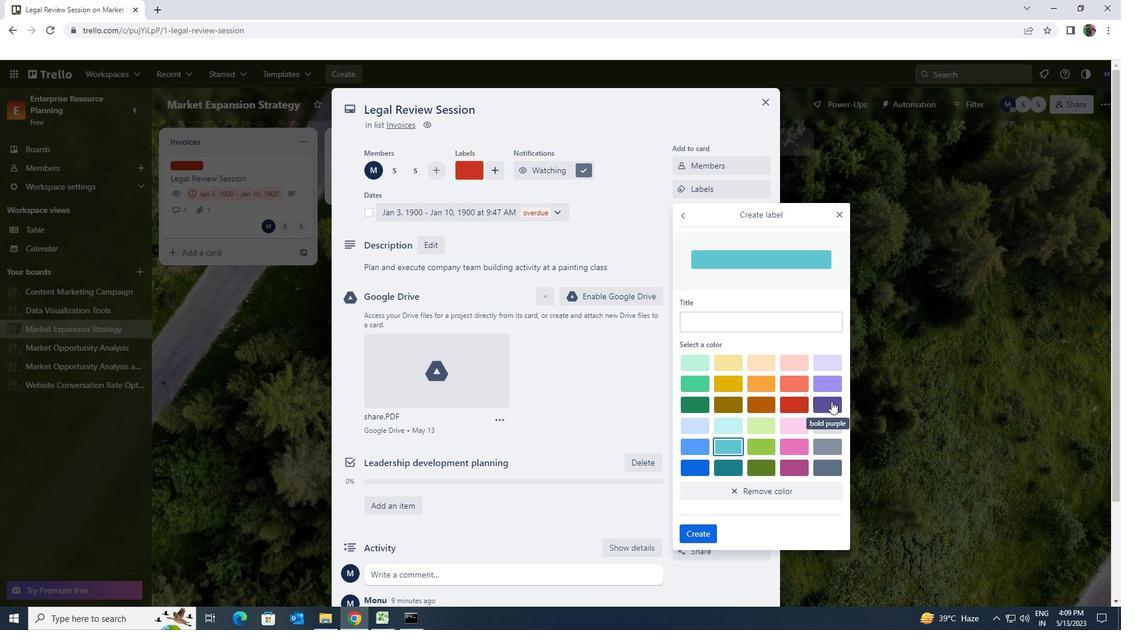 
Action: Mouse moved to (703, 539)
Screenshot: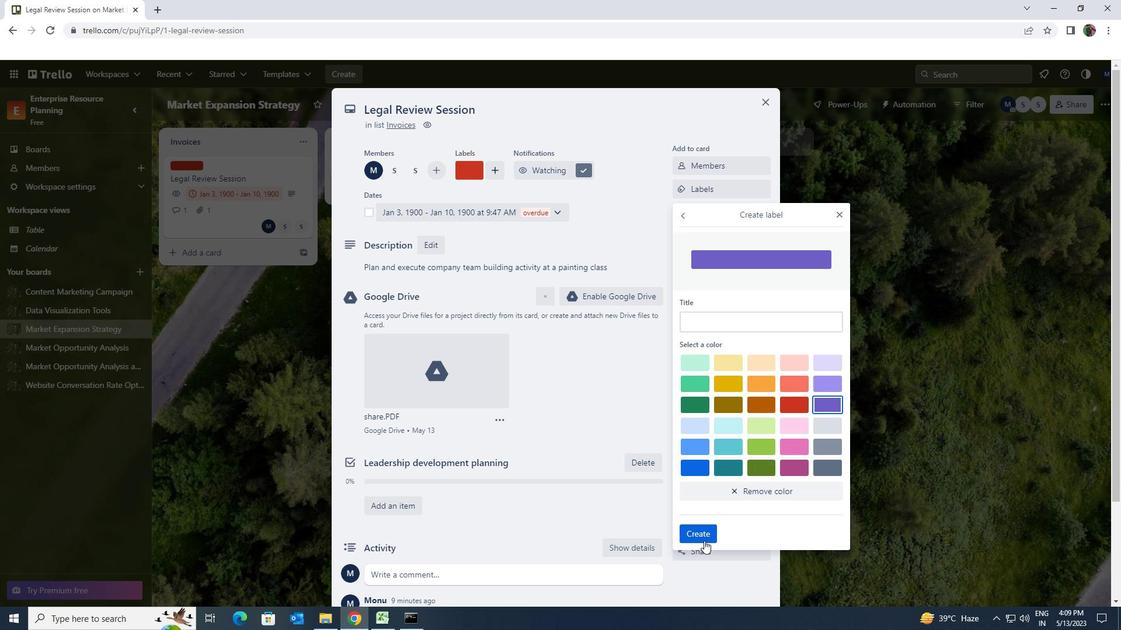
Action: Mouse pressed left at (703, 539)
Screenshot: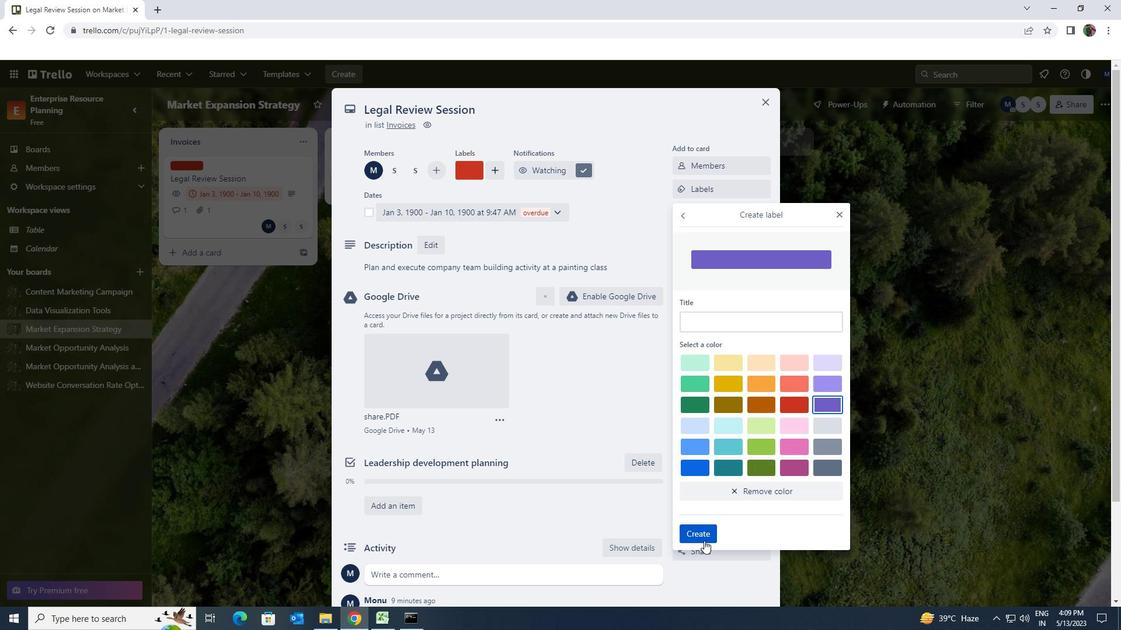 
Action: Mouse moved to (840, 211)
Screenshot: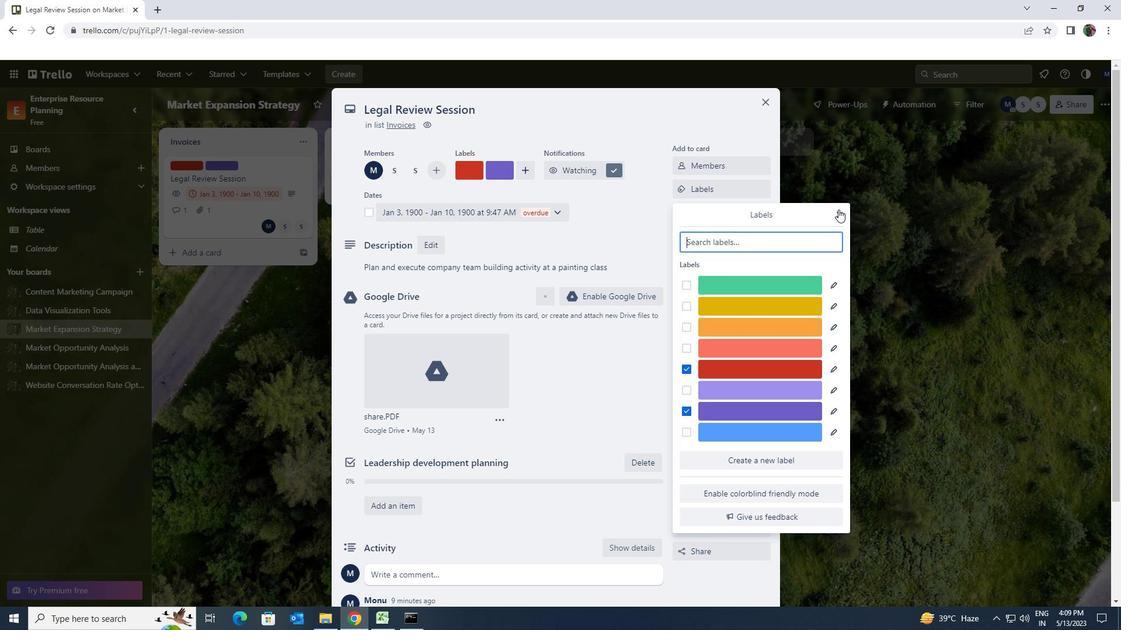 
Action: Mouse pressed left at (840, 211)
Screenshot: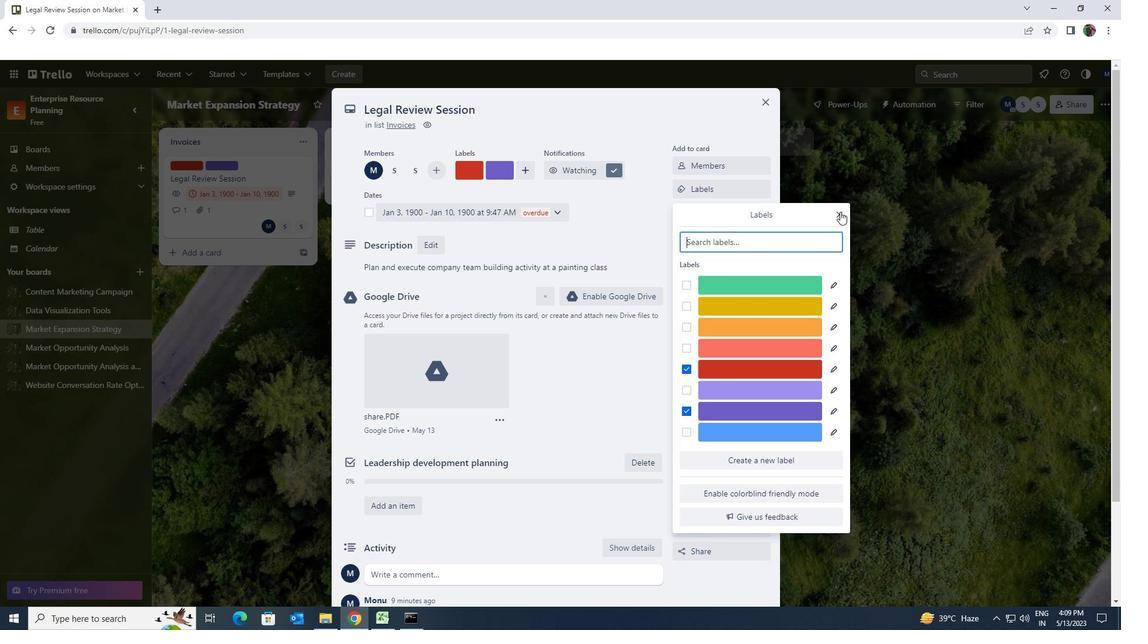 
Action: Mouse moved to (718, 206)
Screenshot: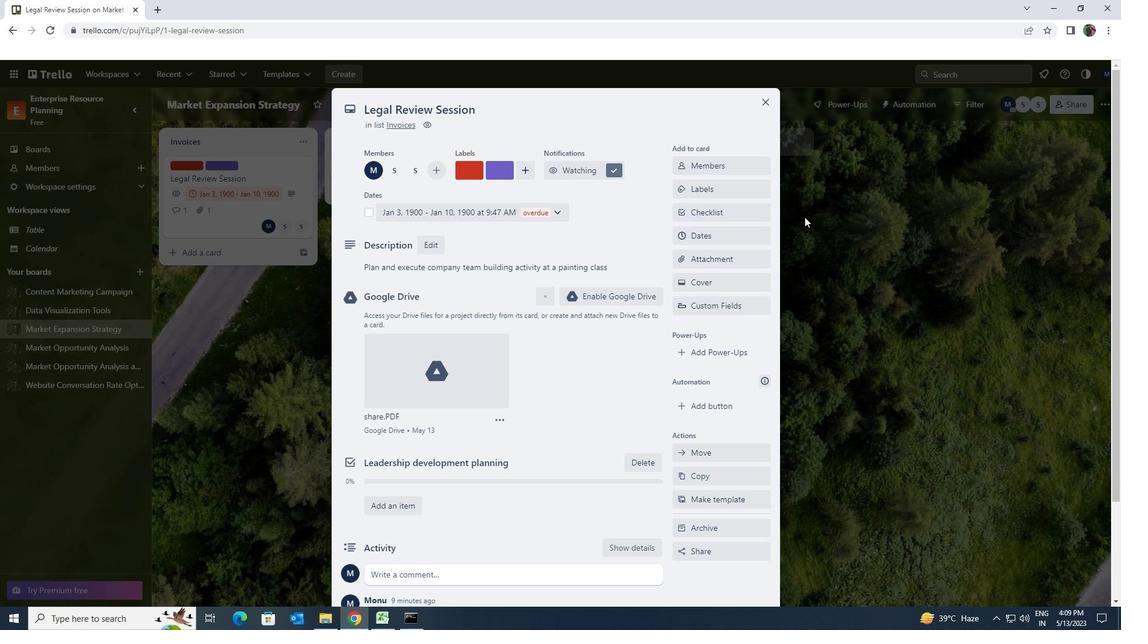 
Action: Mouse pressed left at (718, 206)
Screenshot: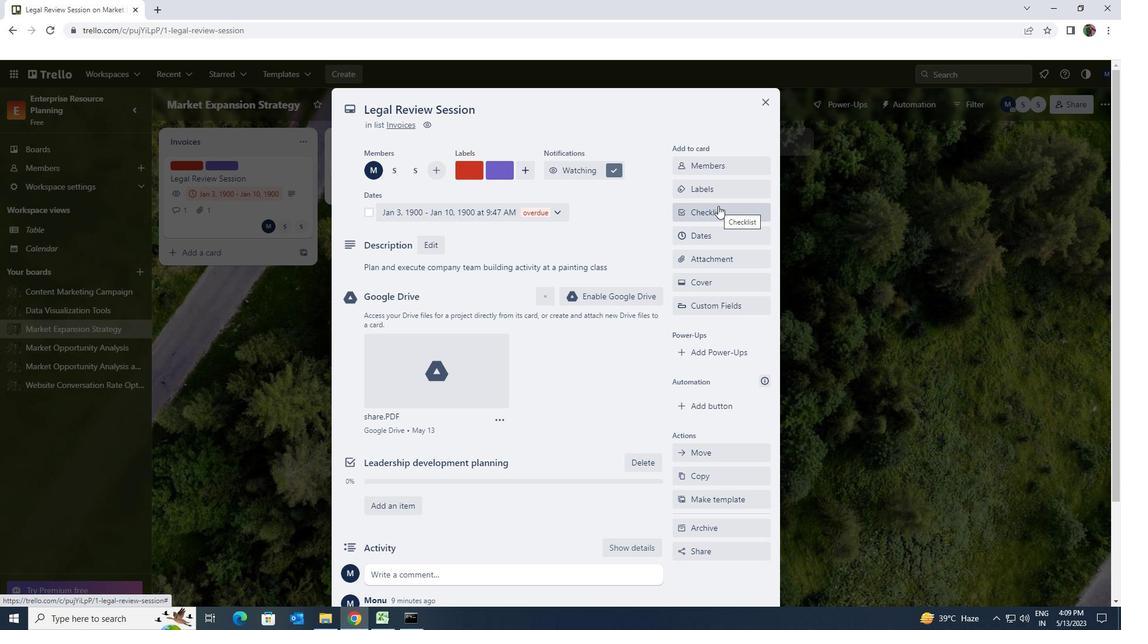 
Action: Key pressed <Key.shift>EMAIL<Key.space><Key.shift>MARKETING
Screenshot: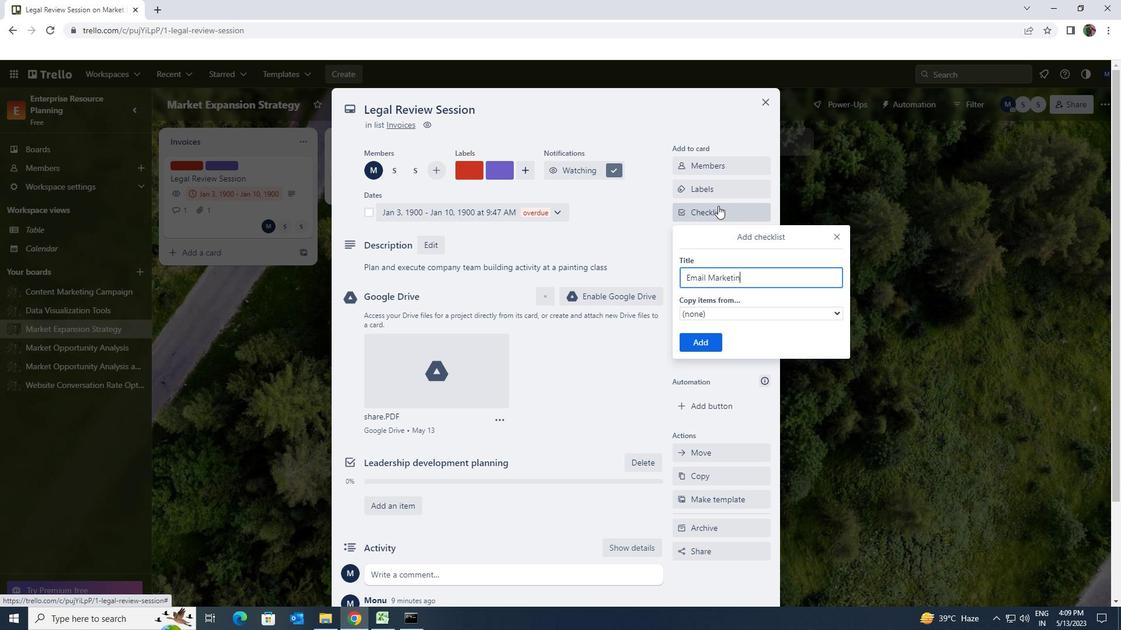 
Action: Mouse moved to (707, 340)
Screenshot: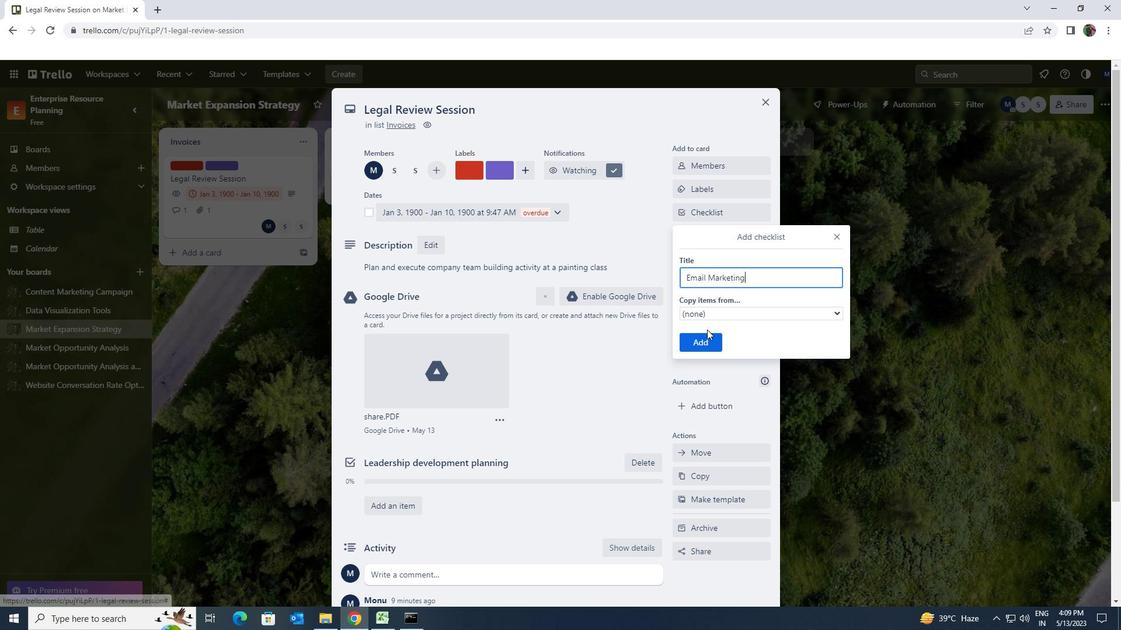 
Action: Mouse pressed left at (707, 340)
Screenshot: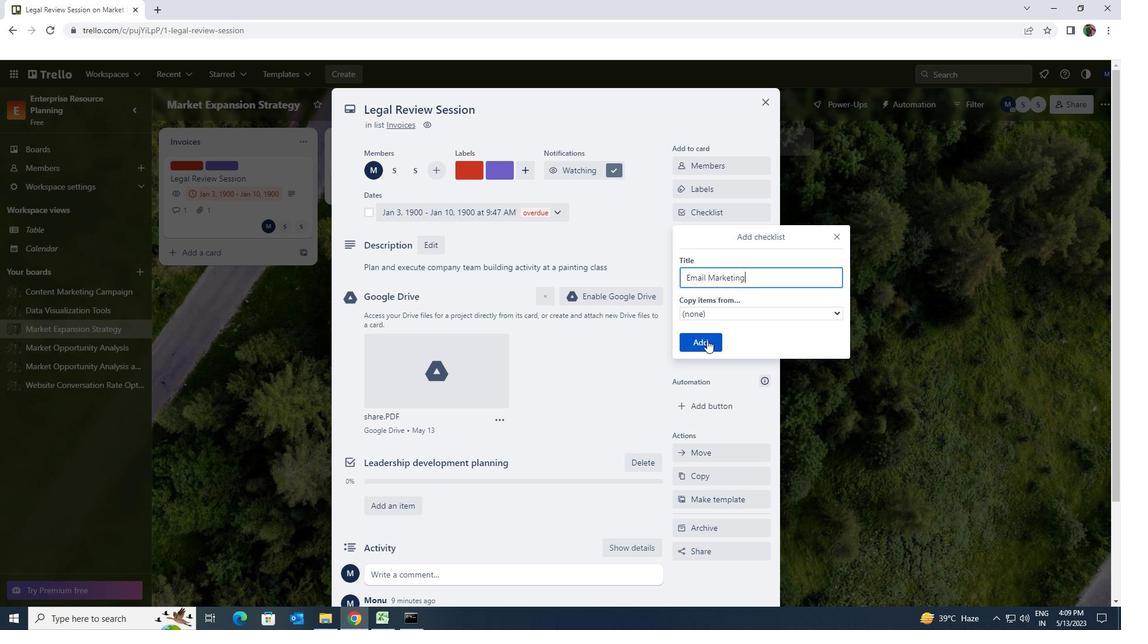 
Action: Mouse moved to (712, 262)
Screenshot: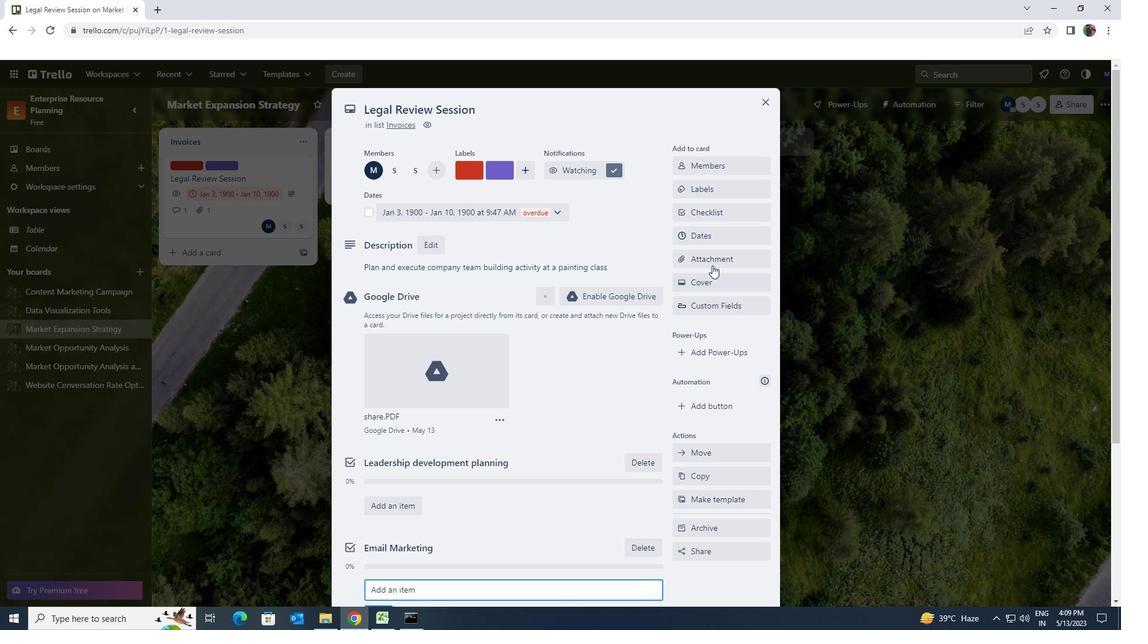 
Action: Mouse pressed left at (712, 262)
Screenshot: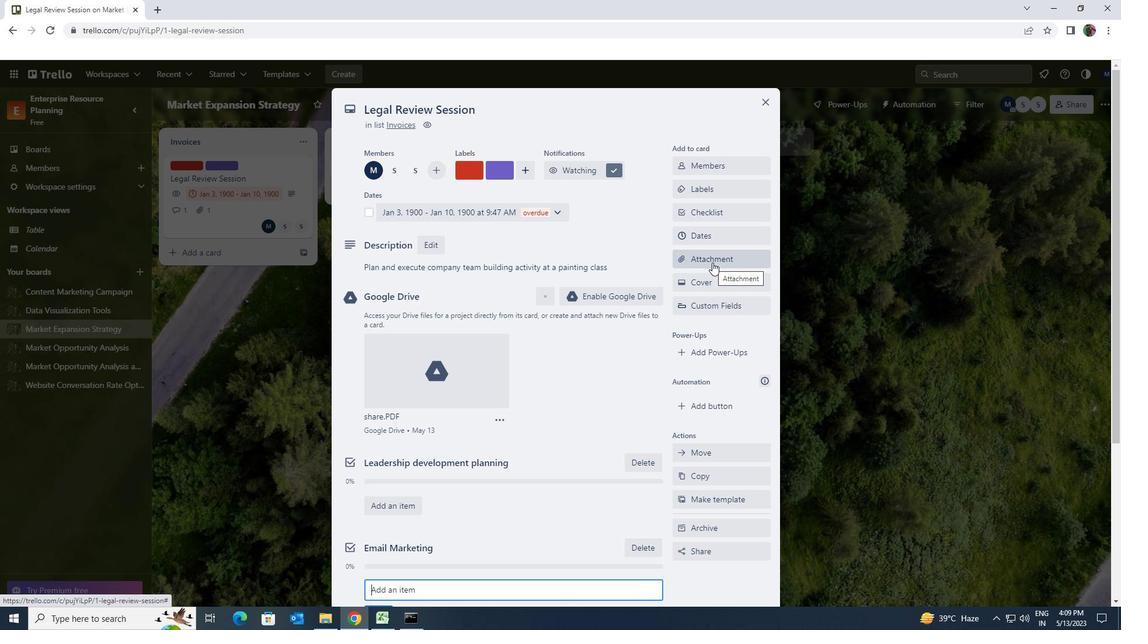 
Action: Mouse moved to (717, 346)
Screenshot: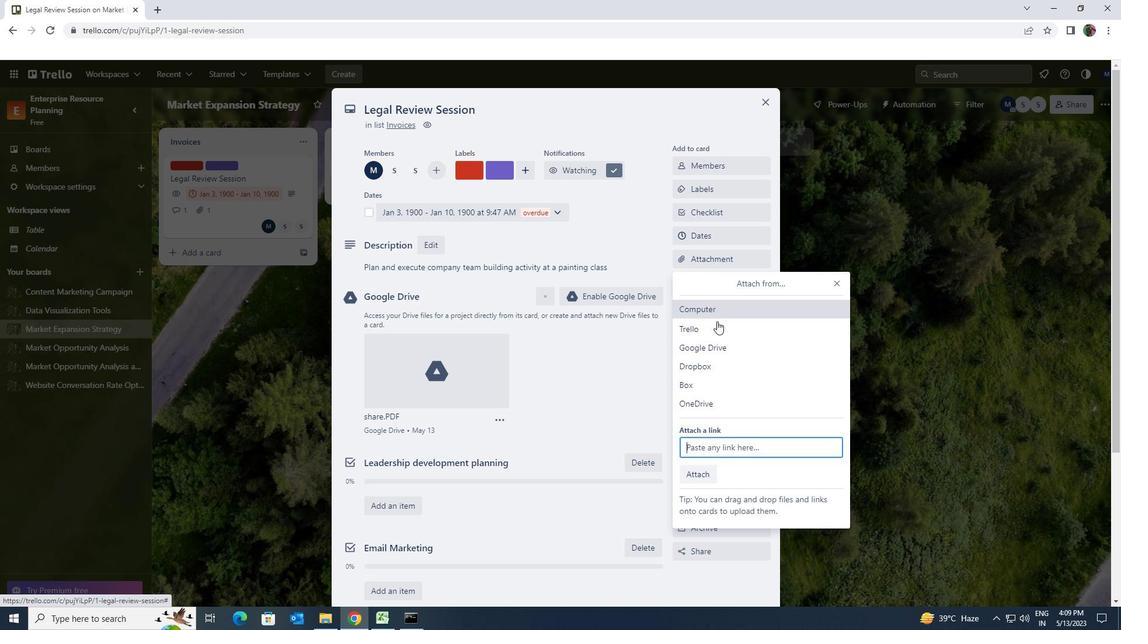 
Action: Mouse pressed left at (717, 346)
Screenshot: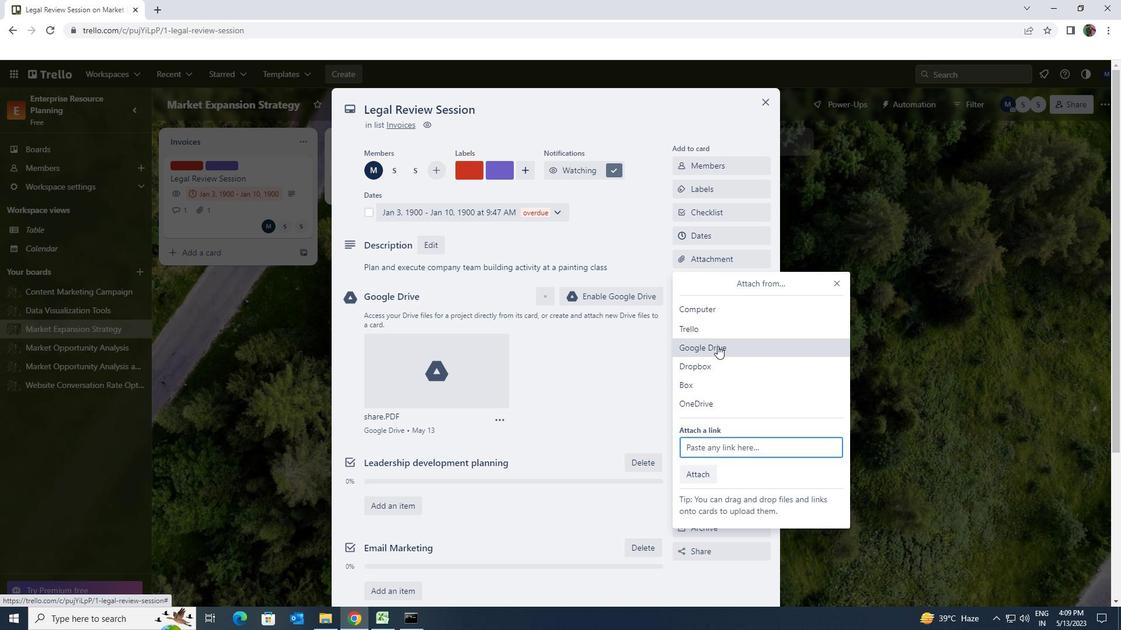 
Action: Mouse moved to (699, 321)
Screenshot: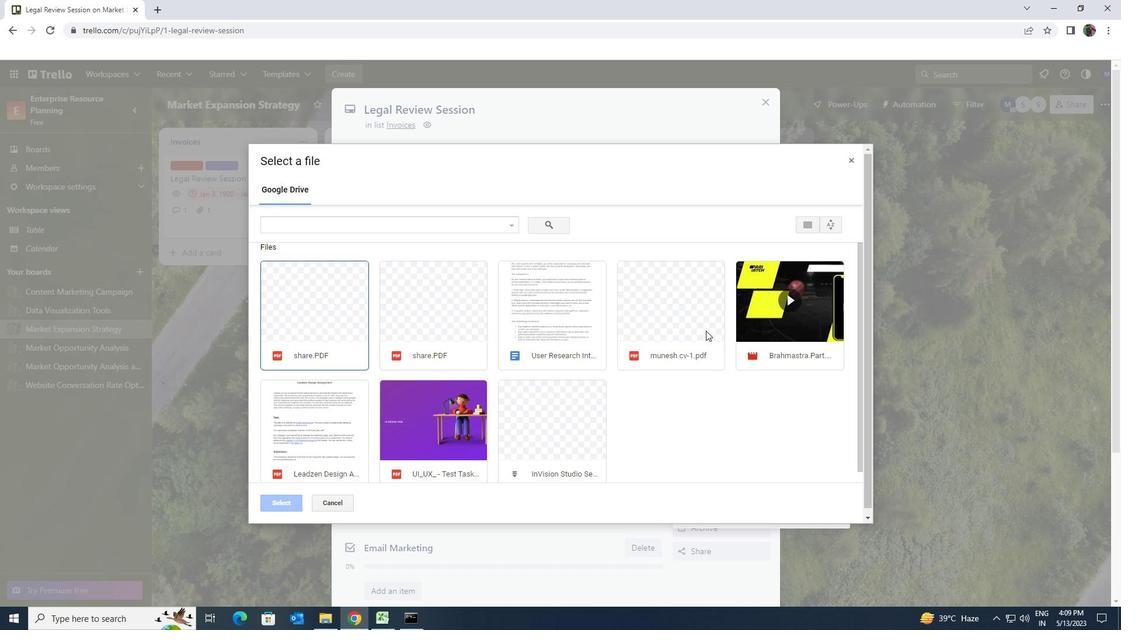 
Action: Mouse pressed left at (699, 321)
Screenshot: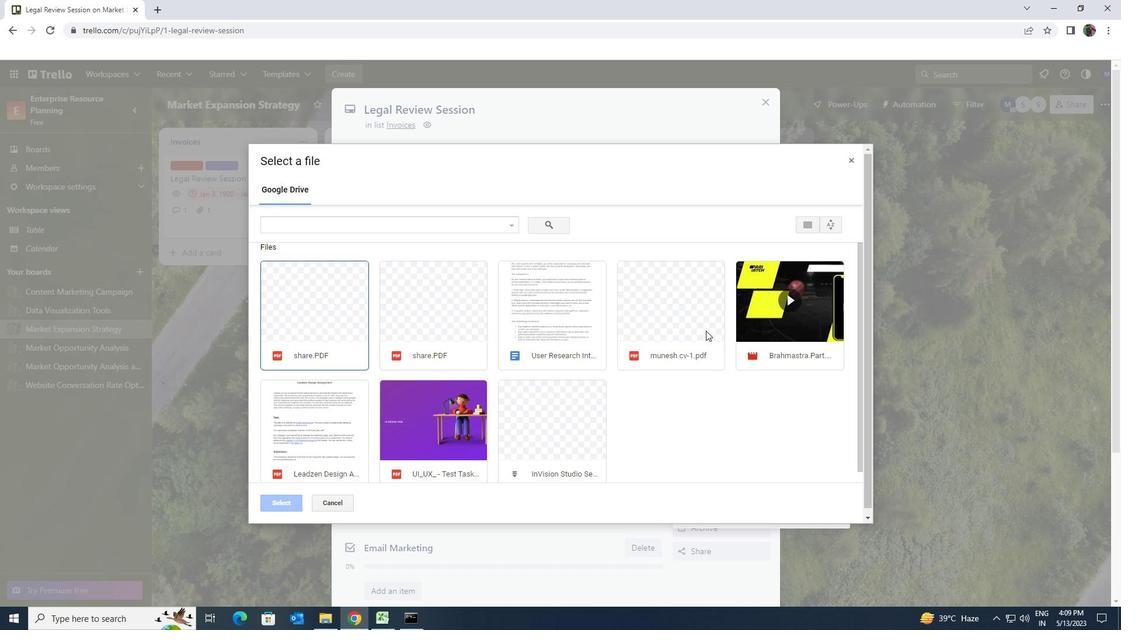 
Action: Mouse moved to (296, 503)
Screenshot: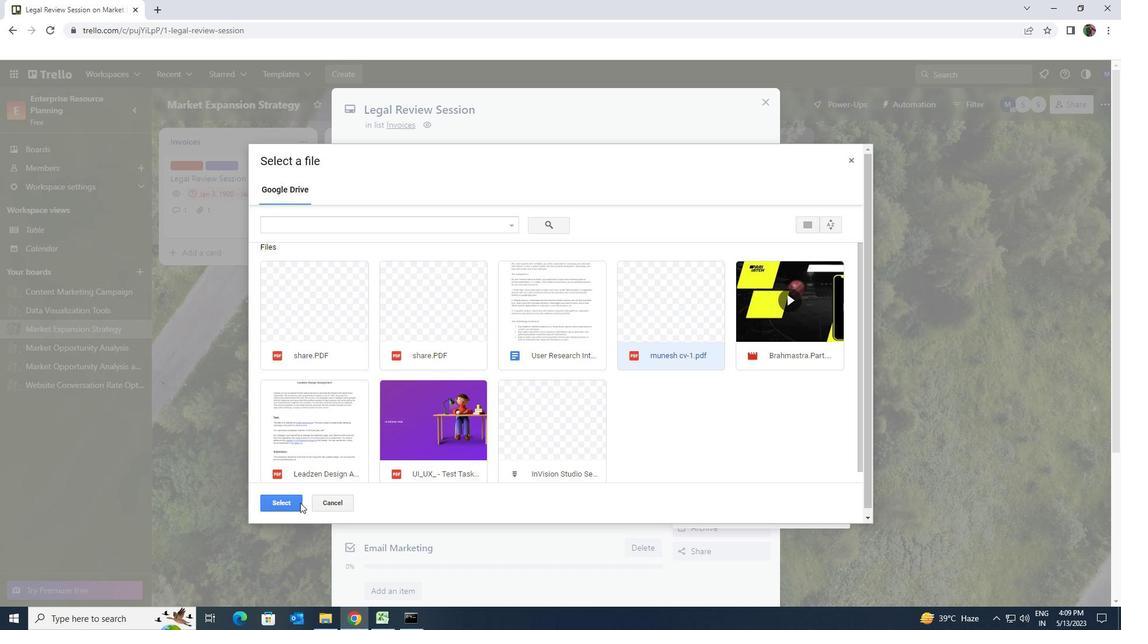 
Action: Mouse pressed left at (296, 503)
Screenshot: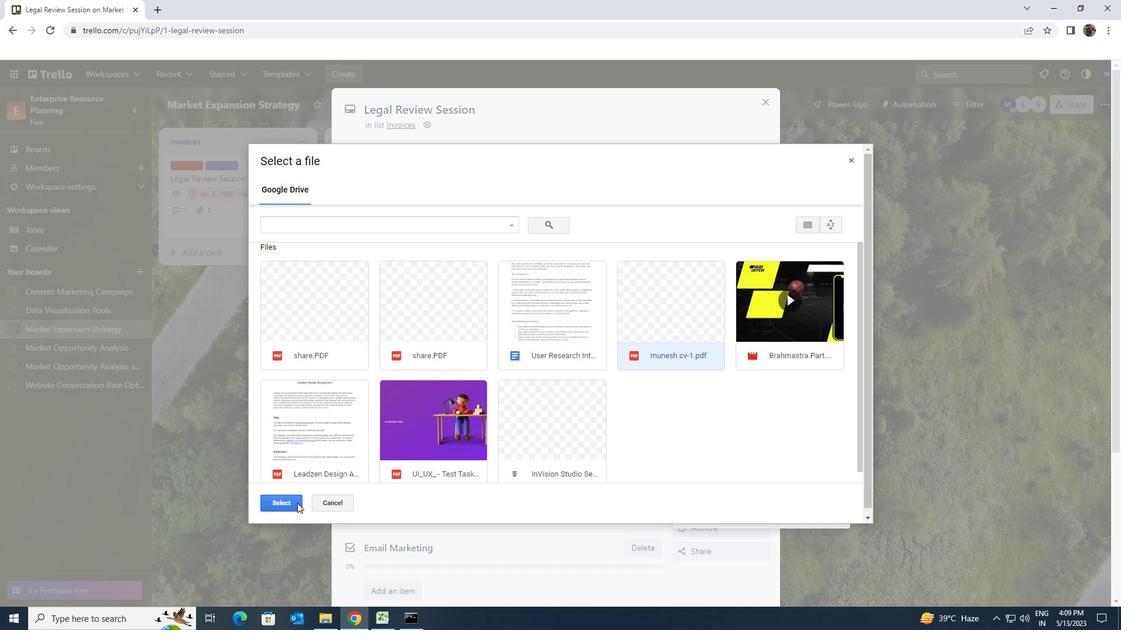 
Action: Mouse moved to (425, 270)
Screenshot: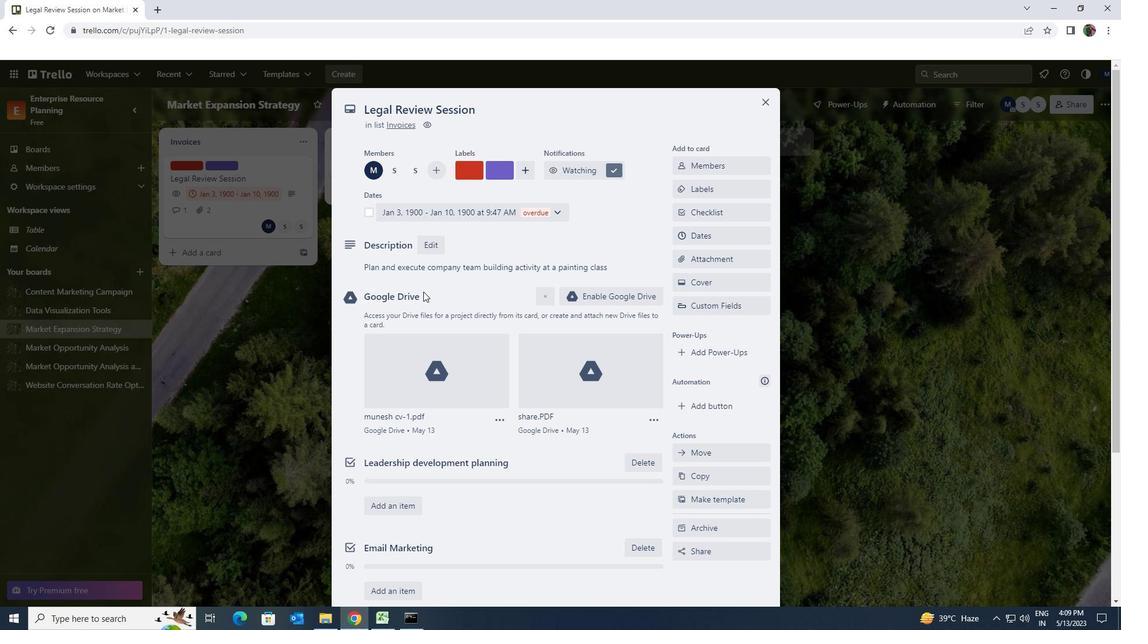 
Action: Mouse pressed left at (425, 270)
Screenshot: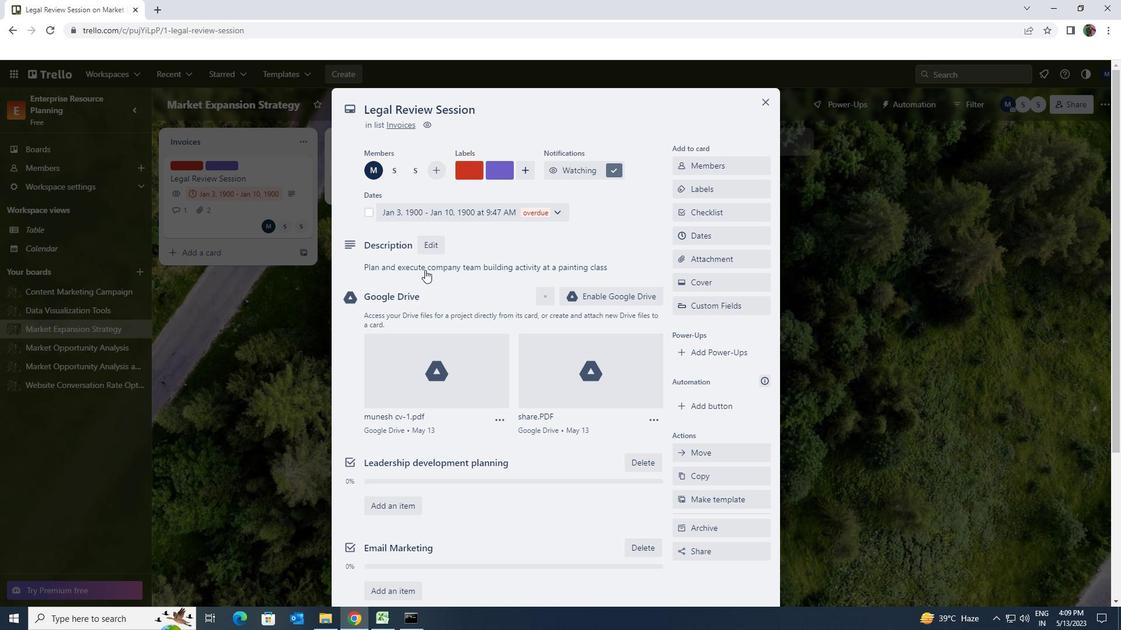 
Action: Mouse moved to (578, 349)
Screenshot: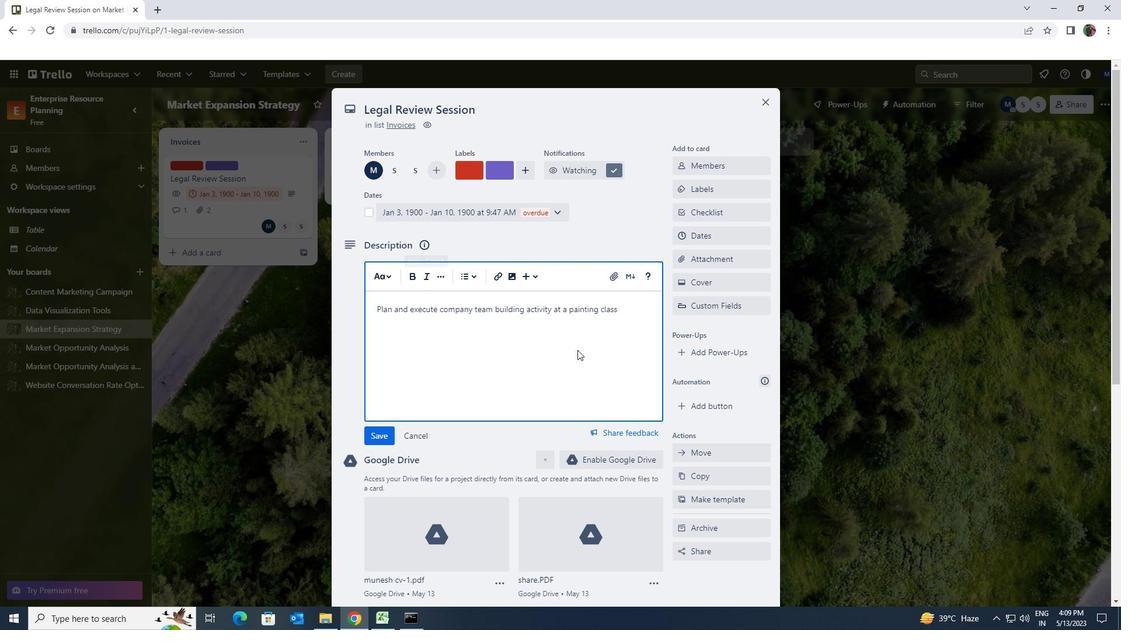 
Action: Key pressed <Key.enter><Key.shift>CREATE<Key.space>AND<Key.space>SEND<Key.space>OUT<Key.space>EMPLOYEE<Key.space>SATISFI<Key.backspace>ACTION<Key.space>SURVEY<Key.space>ON<Key.space>COMPANY<Key.space>VALUE<Key.space>
Screenshot: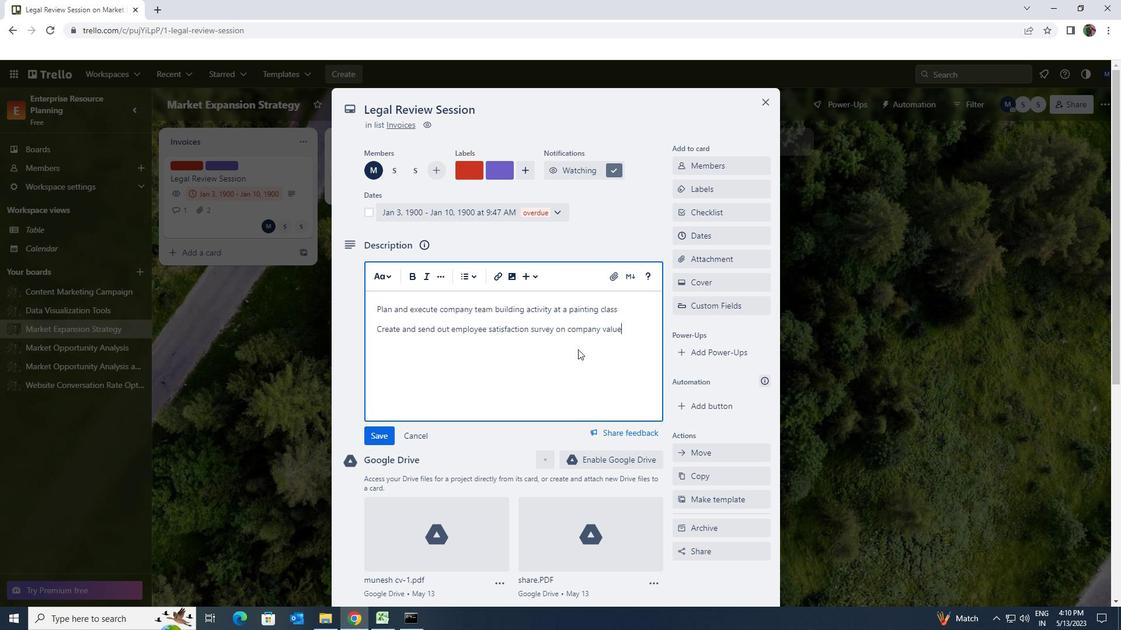 
Action: Mouse moved to (381, 432)
Screenshot: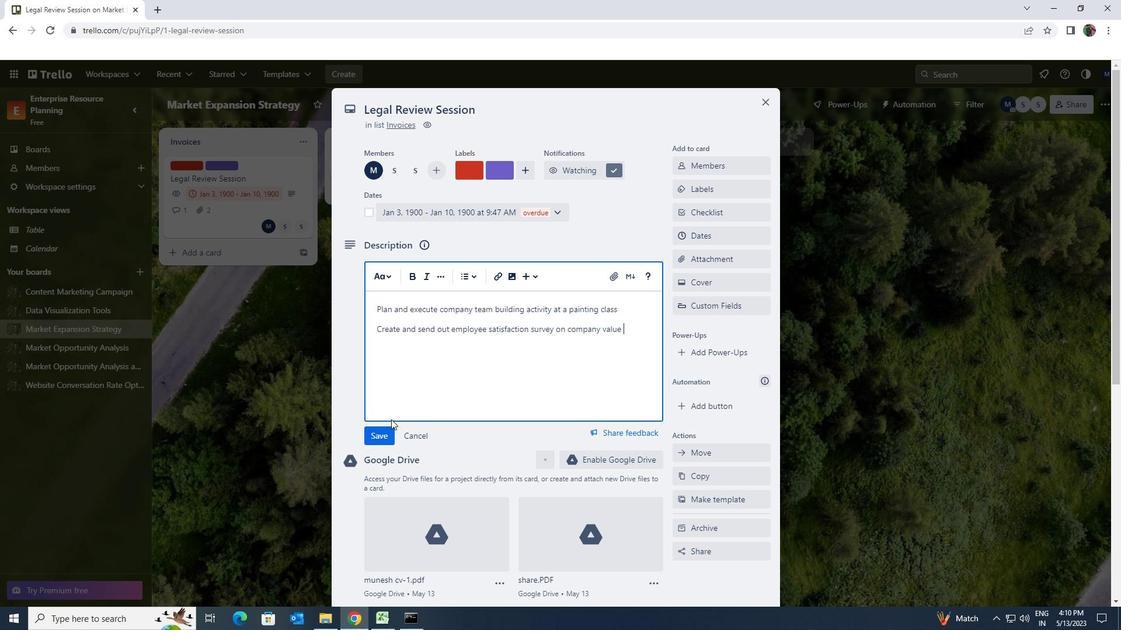 
Action: Mouse pressed left at (381, 432)
Screenshot: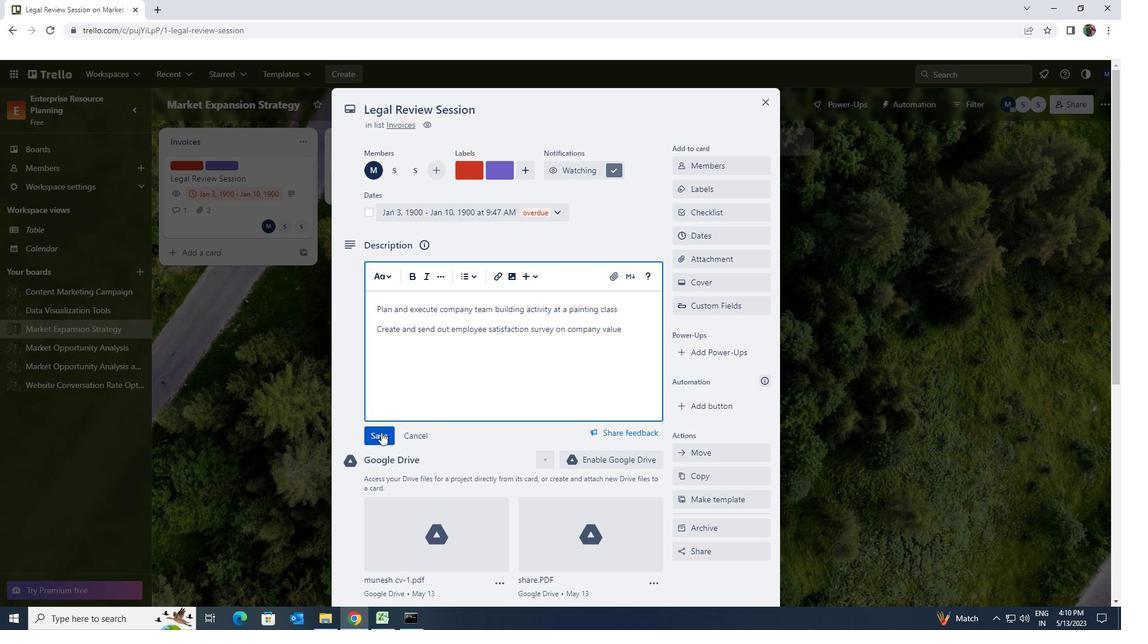 
Action: Mouse moved to (389, 427)
Screenshot: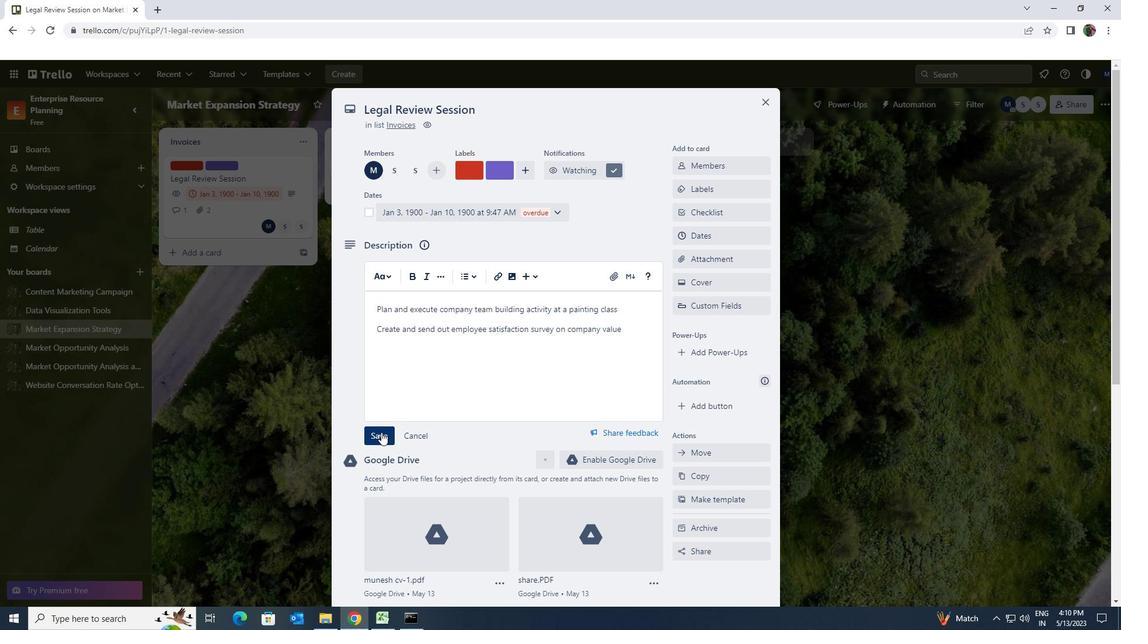 
Action: Mouse scrolled (389, 427) with delta (0, 0)
Screenshot: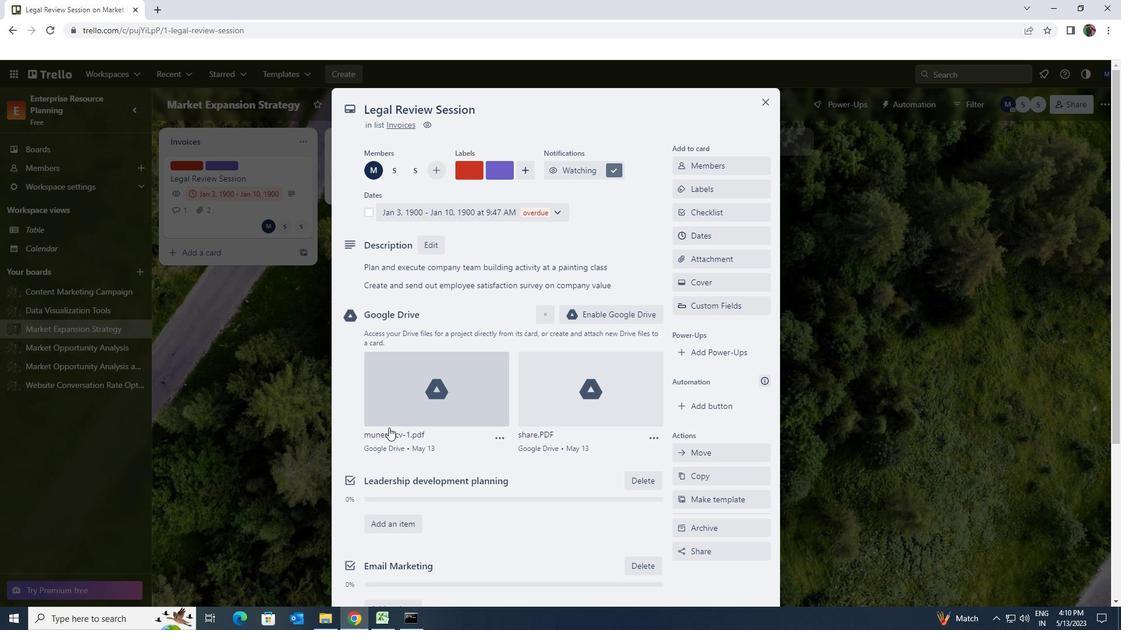 
Action: Mouse scrolled (389, 427) with delta (0, 0)
Screenshot: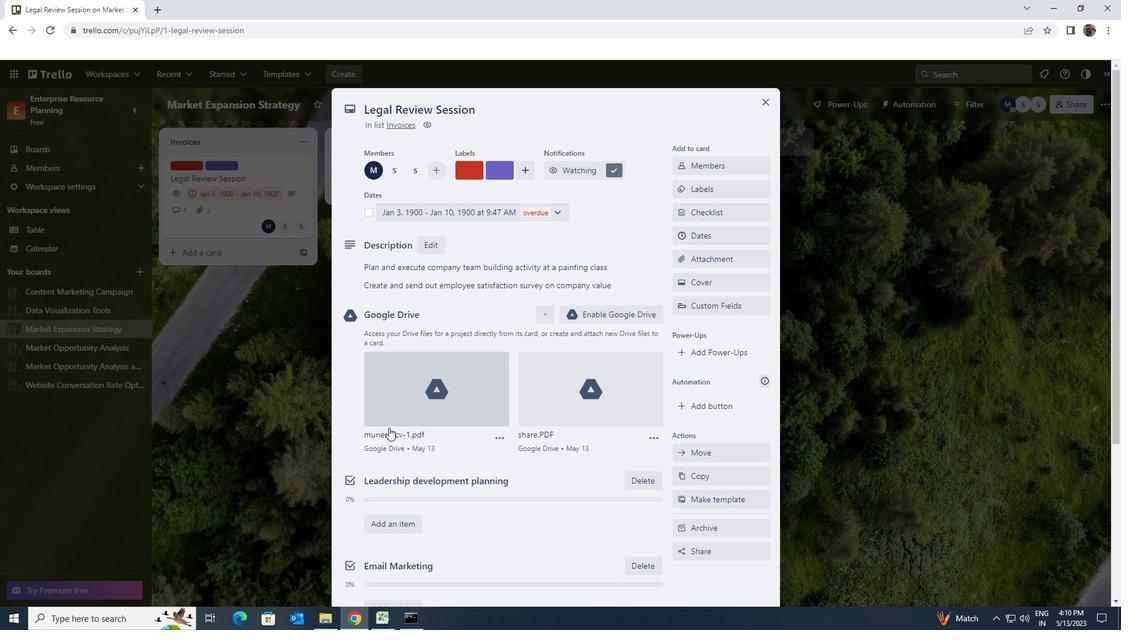 
Action: Mouse scrolled (389, 427) with delta (0, 0)
Screenshot: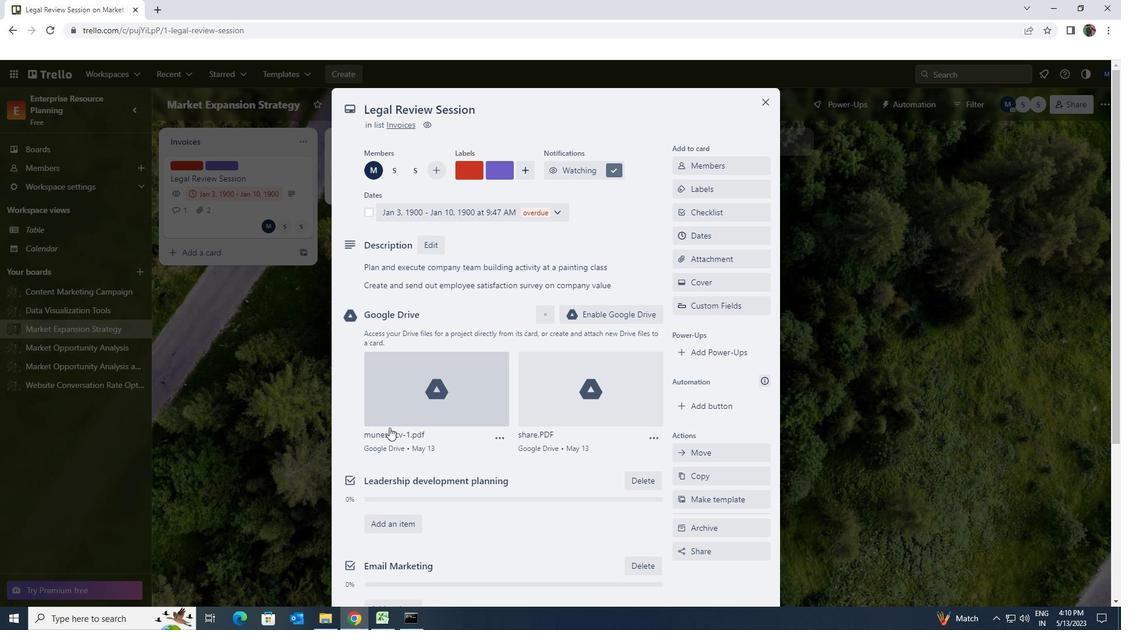 
Action: Mouse scrolled (389, 427) with delta (0, 0)
Screenshot: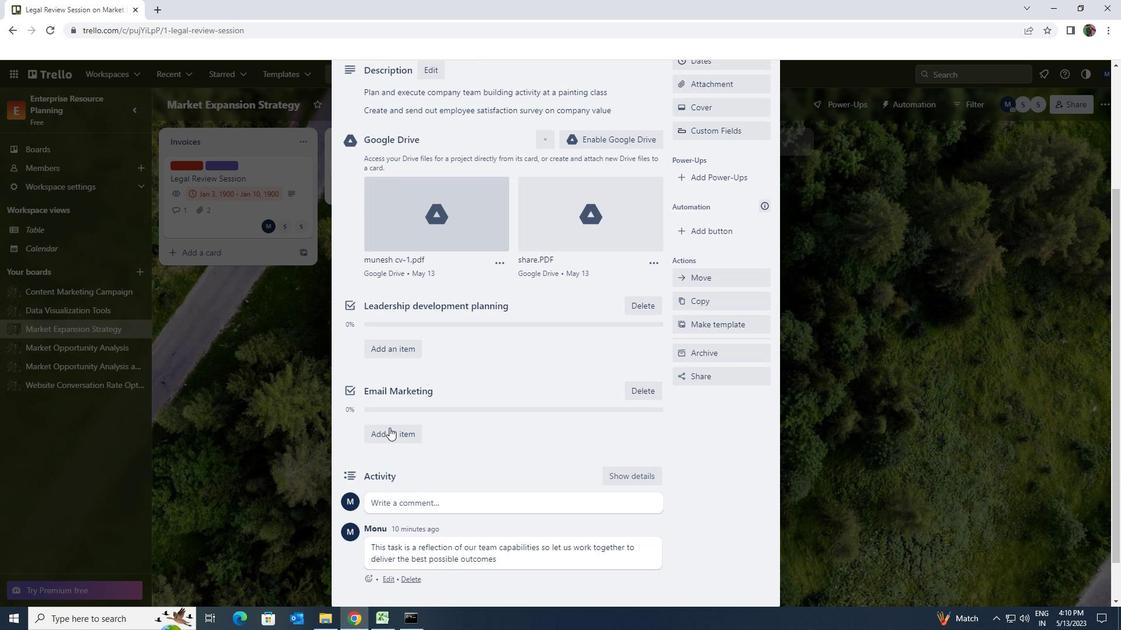 
Action: Mouse scrolled (389, 427) with delta (0, 0)
Screenshot: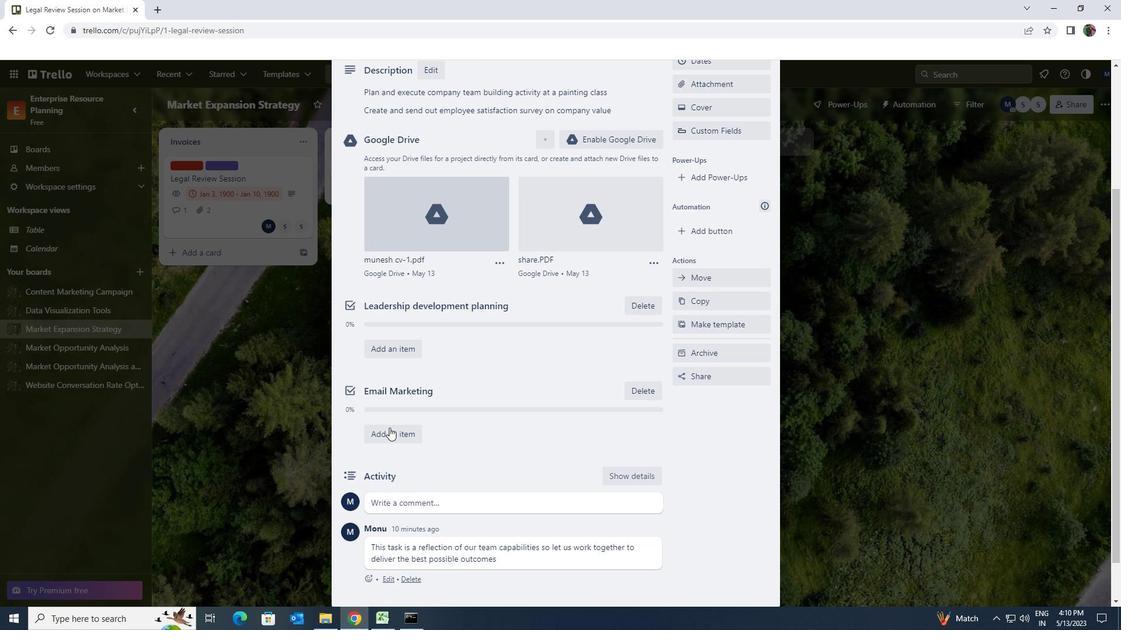 
Action: Mouse scrolled (389, 427) with delta (0, 0)
Screenshot: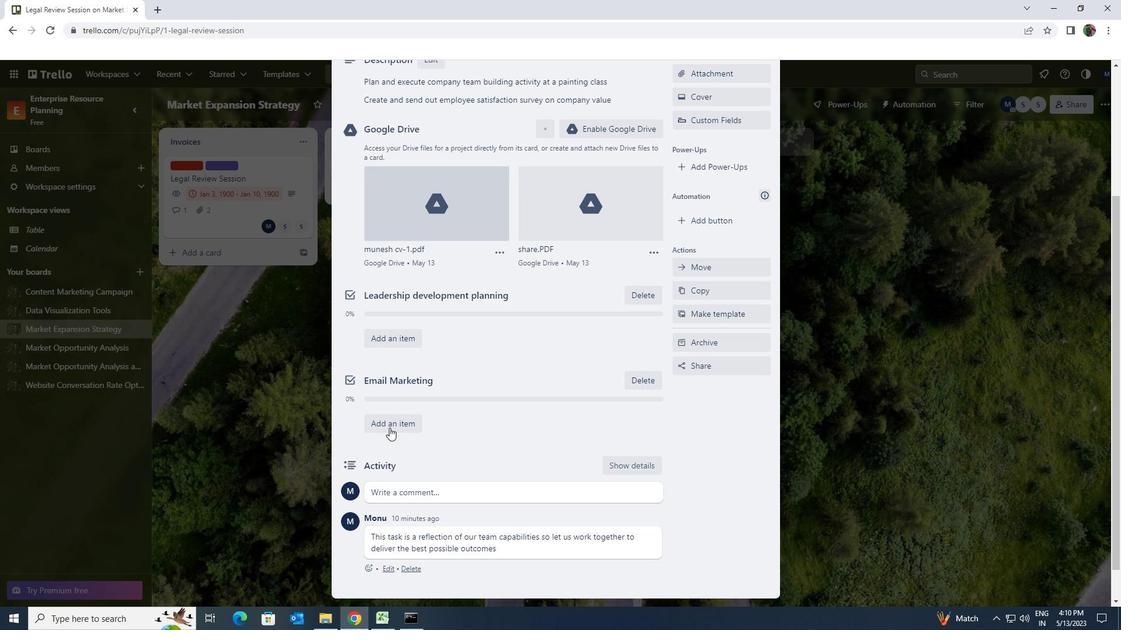 
Action: Mouse moved to (395, 446)
Screenshot: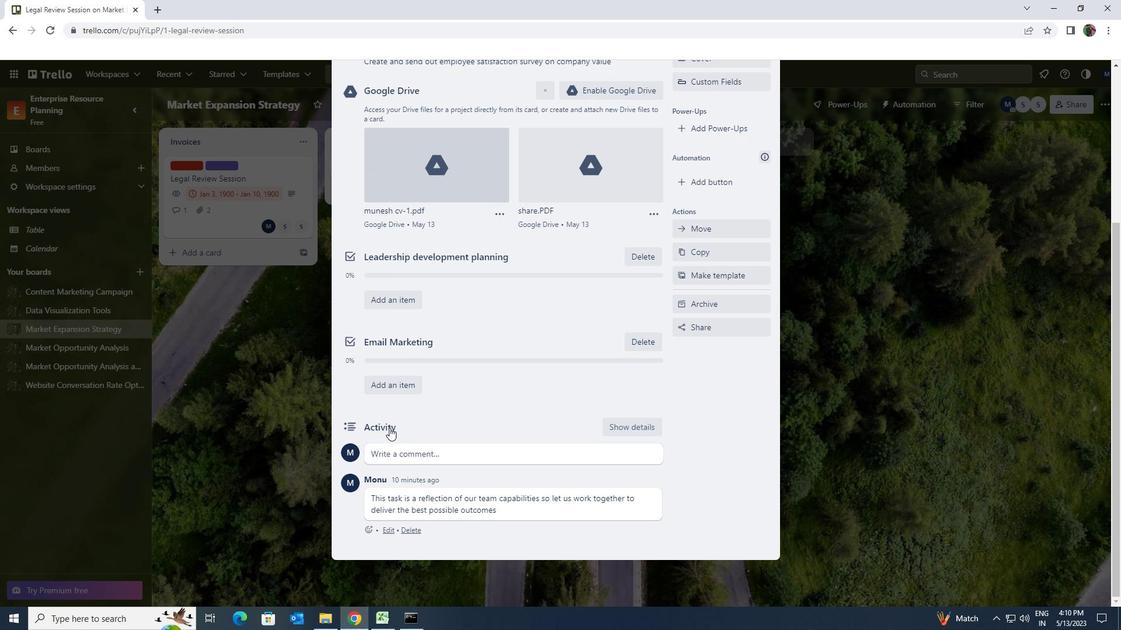 
Action: Mouse pressed left at (395, 446)
Screenshot: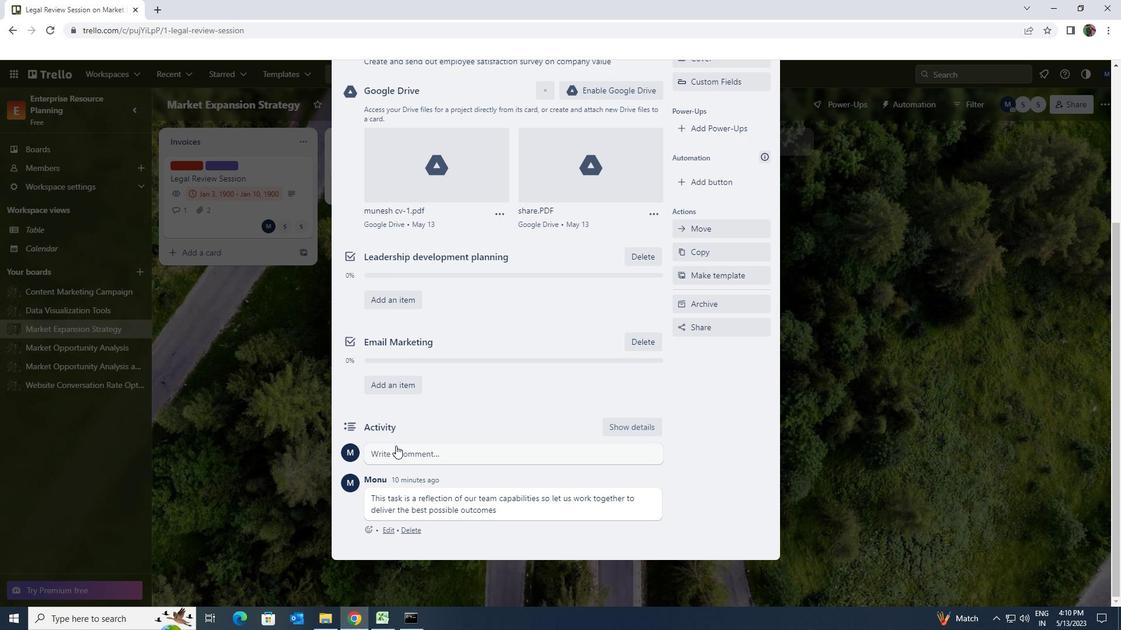 
Action: Key pressed <Key.shift><Key.shift><Key.shift><Key.shift><Key.shift><Key.shift><Key.shift><Key.shift><Key.shift><Key.shift><Key.shift><Key.shift><Key.shift><Key.shift><Key.shift><Key.shift><Key.shift><Key.shift><Key.shift><Key.shift>GIVEN<Key.space>THE<Key.space>POTENTIAL<Key.space>A<Key.backspace>IMPACT<Key.space>OF<Key.space>THIS<Key.space>TASK<Key.space>ON<Key.space>OUR<Key.space>TEAM<Key.space>MORALE<Key.space>LET<Key.space>ENSURE<Key.space>THAT<Key.space>WE<Key.space>APPROACH<Key.space>IT<Key.space>WITH<Key.space>A<Key.space>SENSE<Key.space>OF<Key.space>O<Key.backspace>POSITIVITY<Key.space>AND<Key.space>OPTIMISM
Screenshot: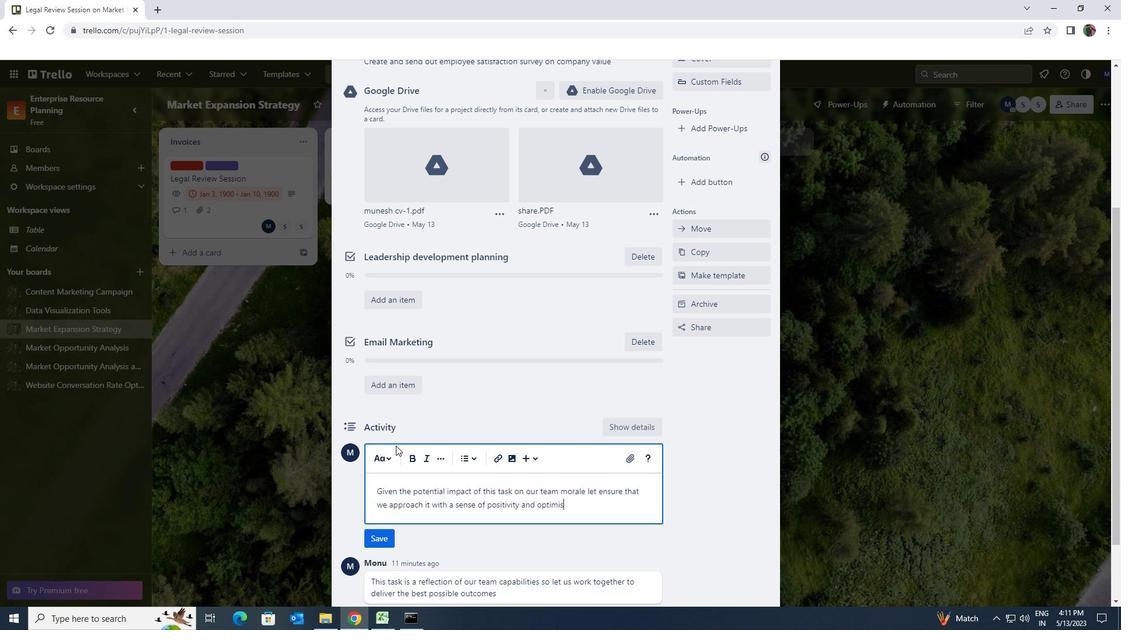 
Action: Mouse scrolled (395, 445) with delta (0, 0)
Screenshot: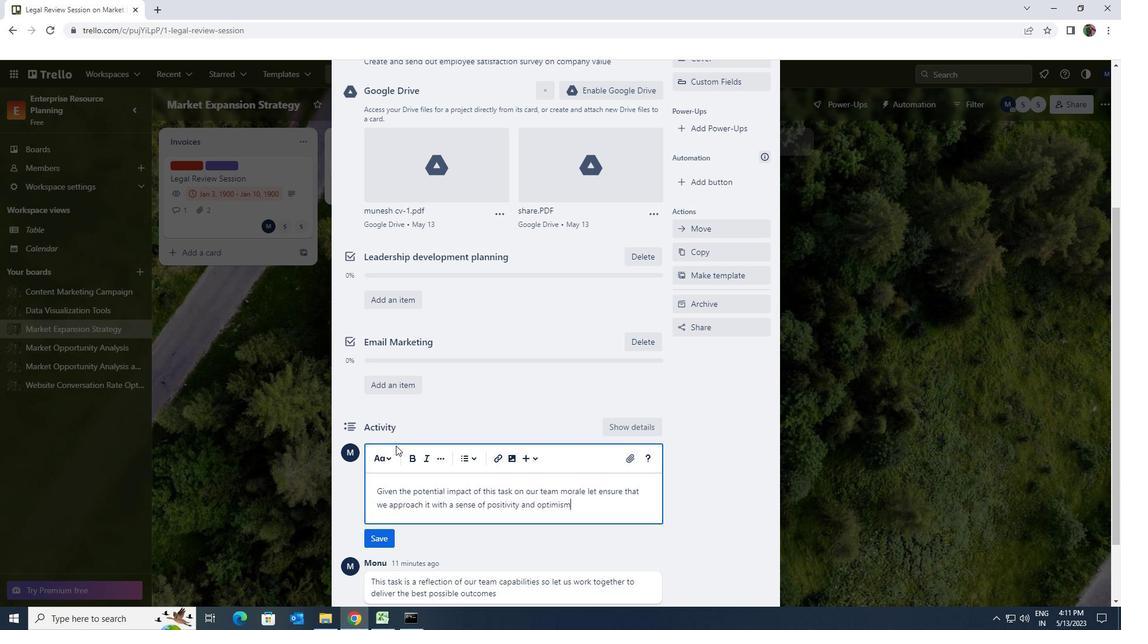 
Action: Mouse moved to (384, 482)
Screenshot: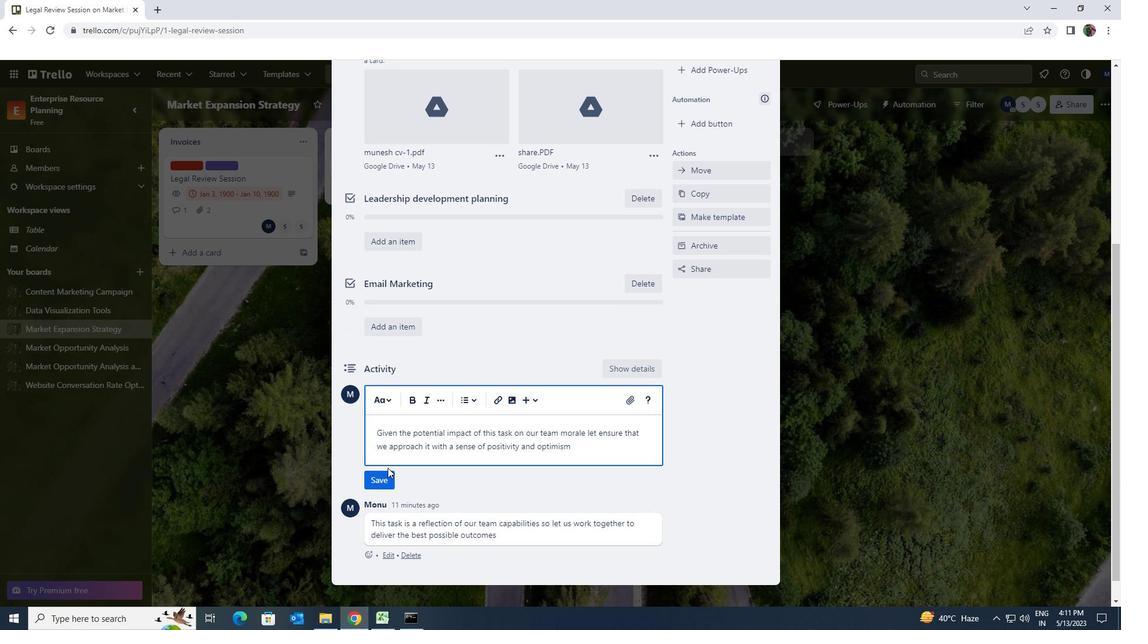 
Action: Mouse pressed left at (384, 482)
Screenshot: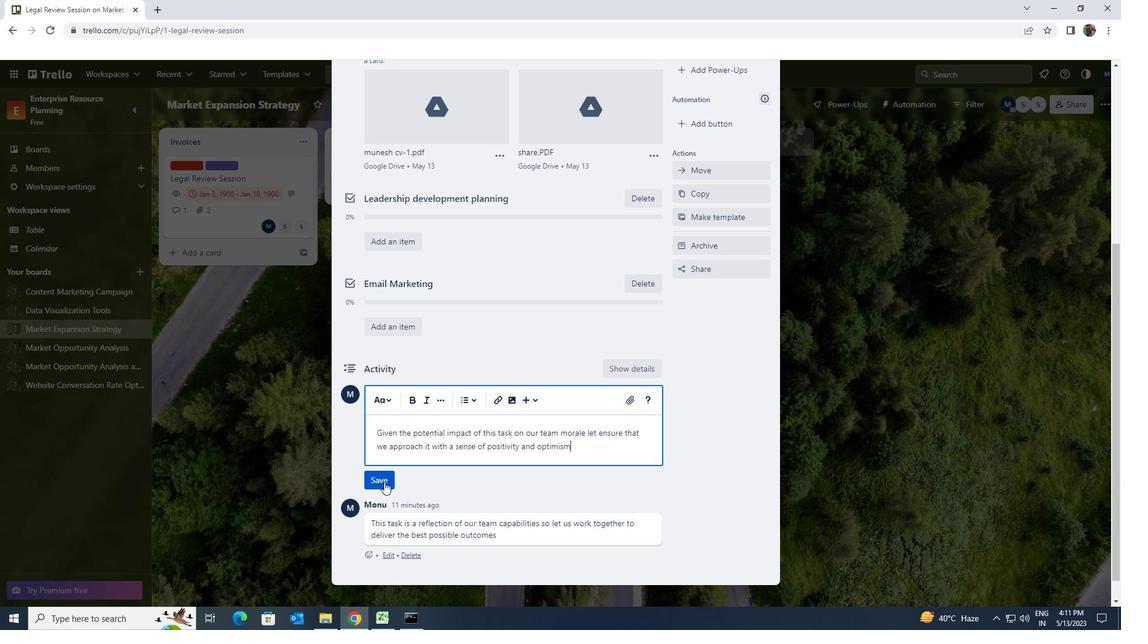 
Action: Mouse moved to (481, 433)
Screenshot: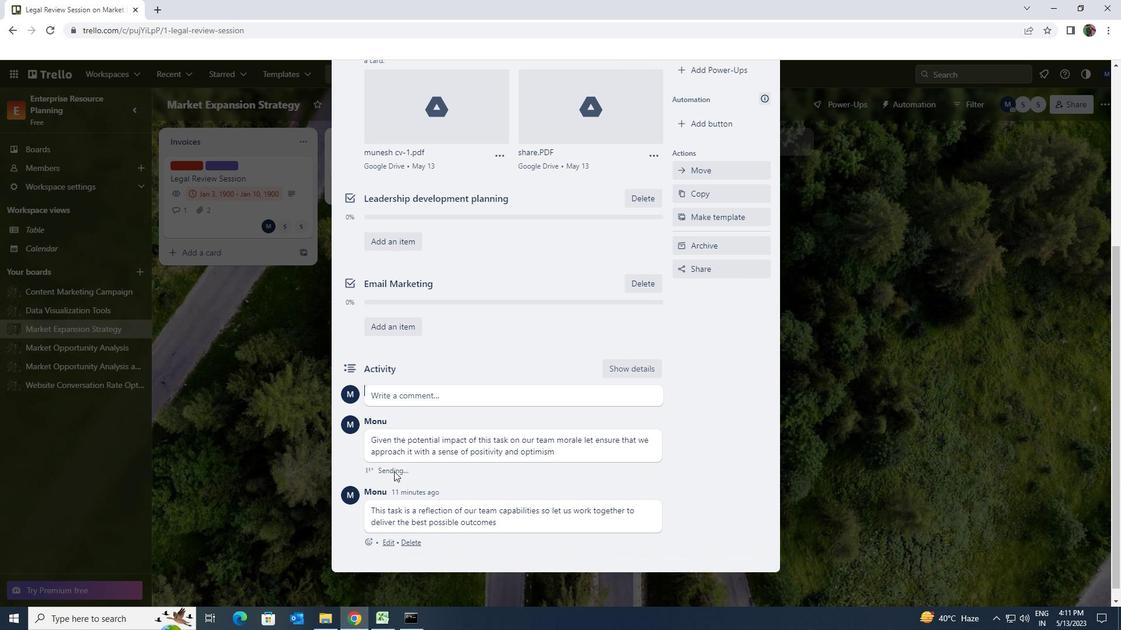 
Action: Mouse scrolled (481, 434) with delta (0, 0)
Screenshot: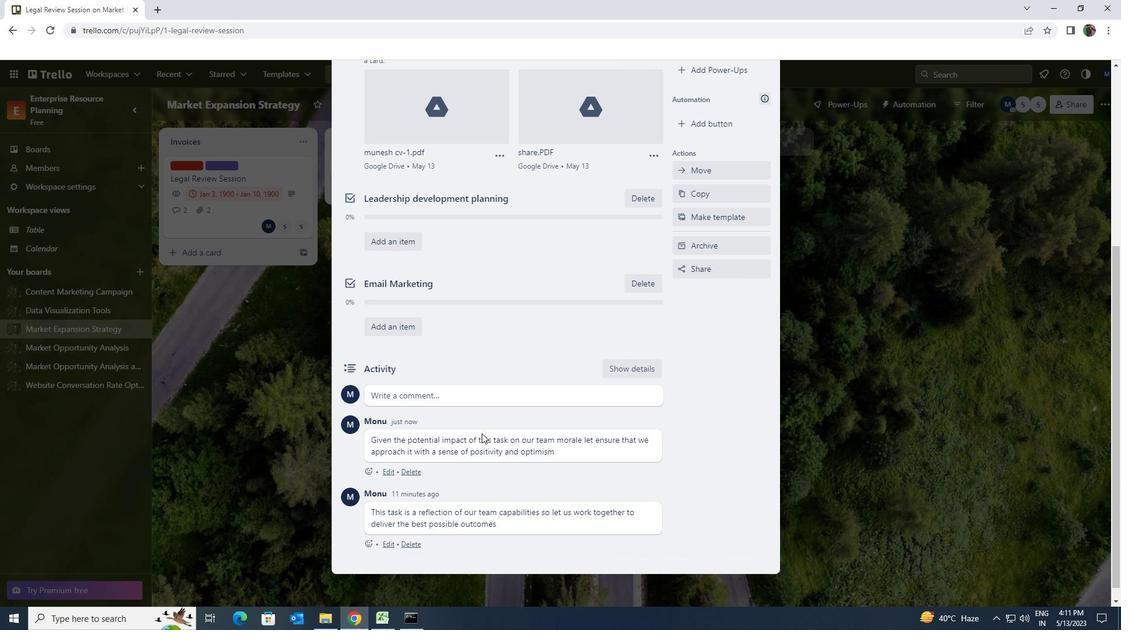 
Action: Mouse scrolled (481, 434) with delta (0, 0)
Screenshot: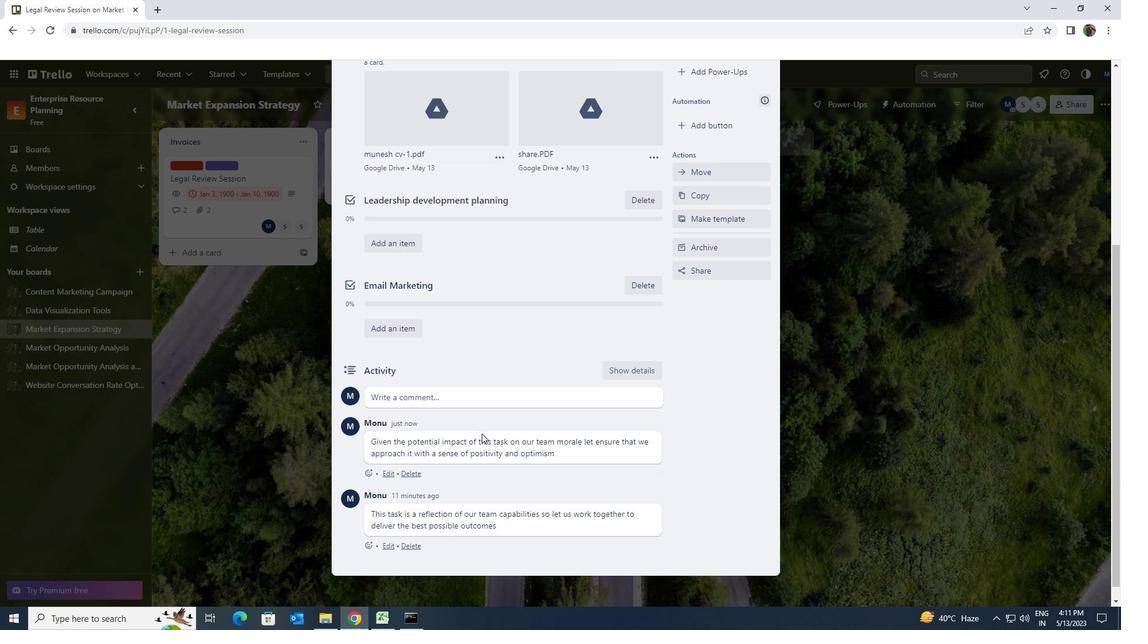 
Action: Mouse scrolled (481, 434) with delta (0, 0)
Screenshot: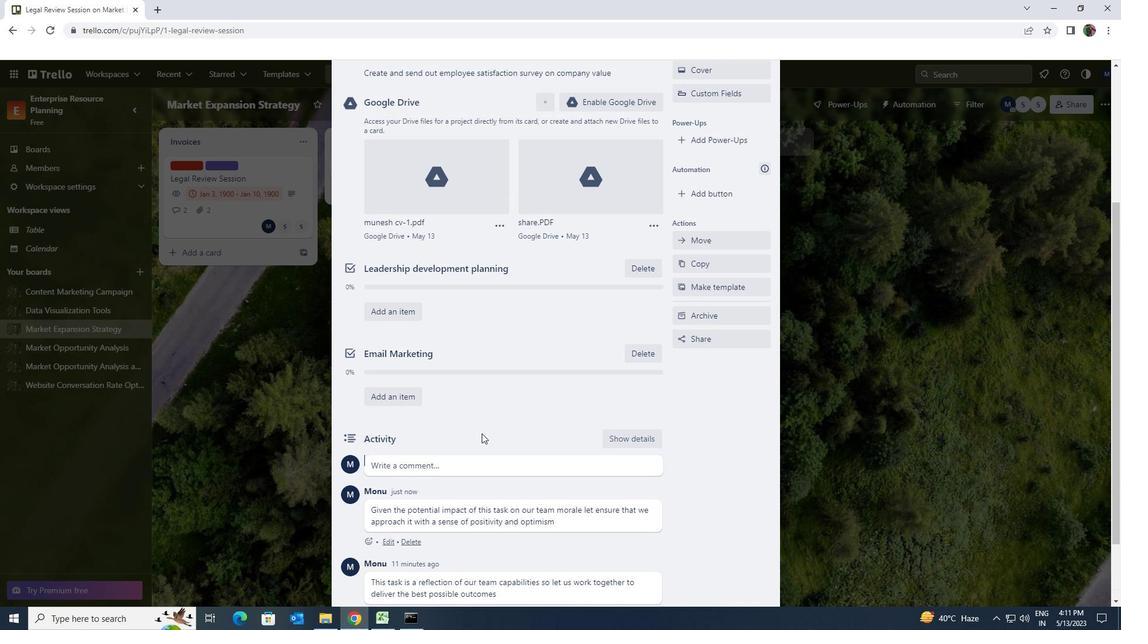 
Action: Mouse scrolled (481, 434) with delta (0, 0)
Screenshot: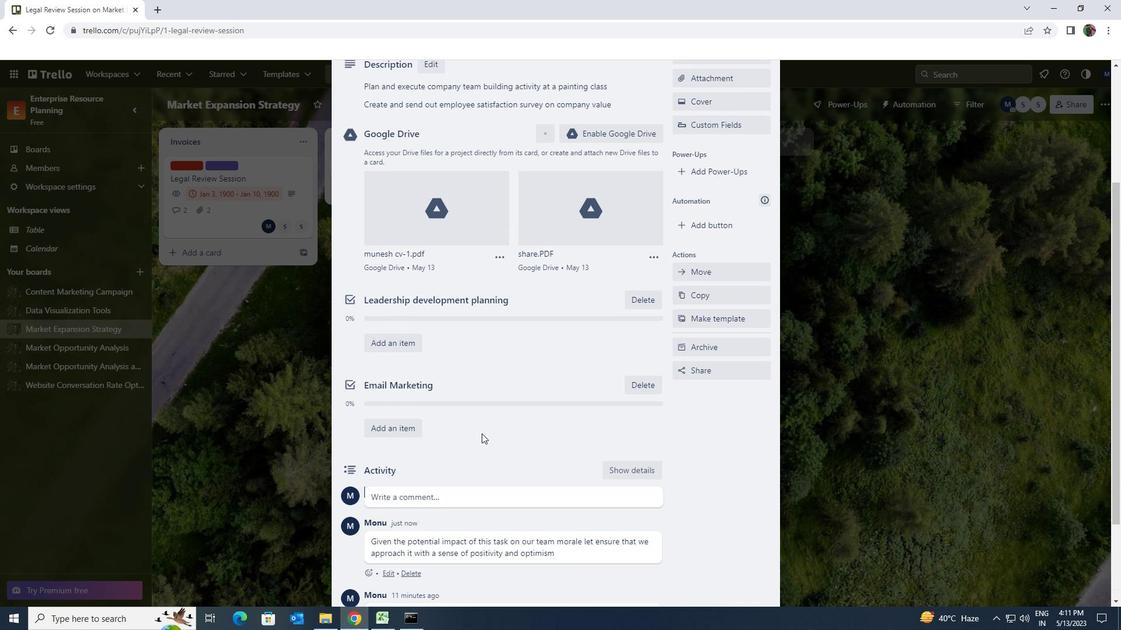 
Action: Mouse moved to (697, 193)
Screenshot: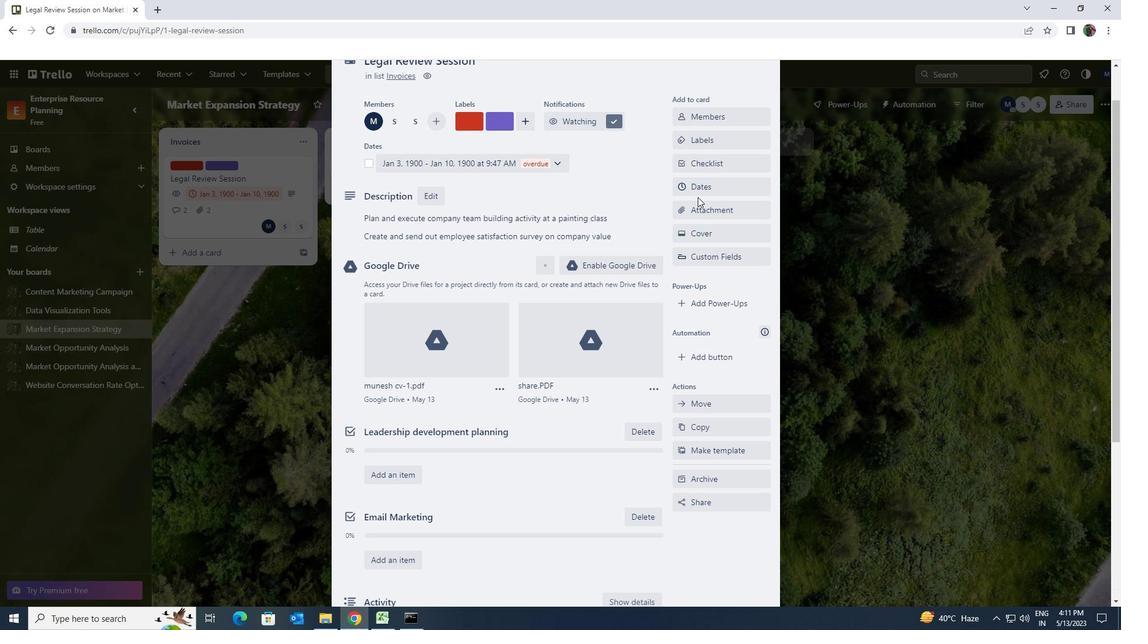 
Action: Mouse pressed left at (697, 193)
Screenshot: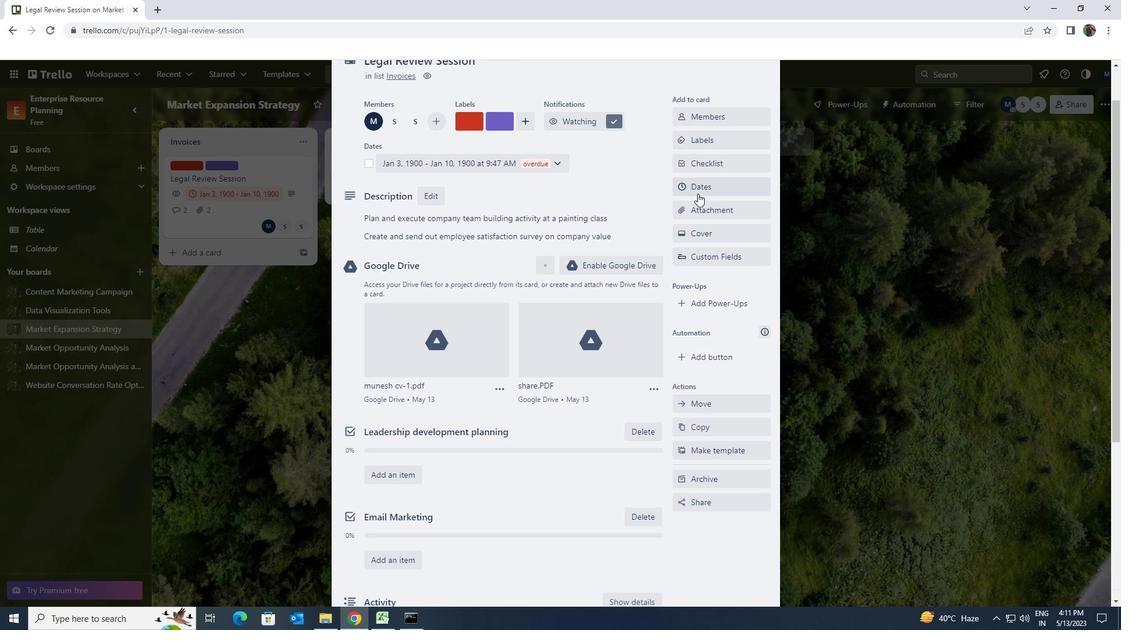 
Action: Mouse moved to (740, 314)
Screenshot: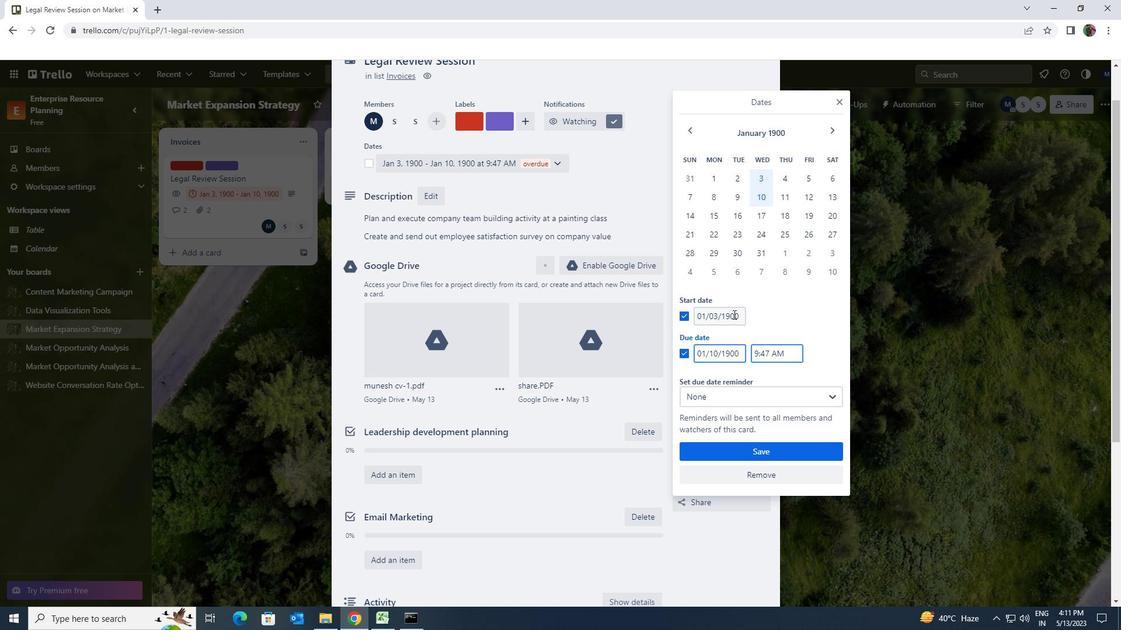 
Action: Mouse pressed left at (740, 314)
Screenshot: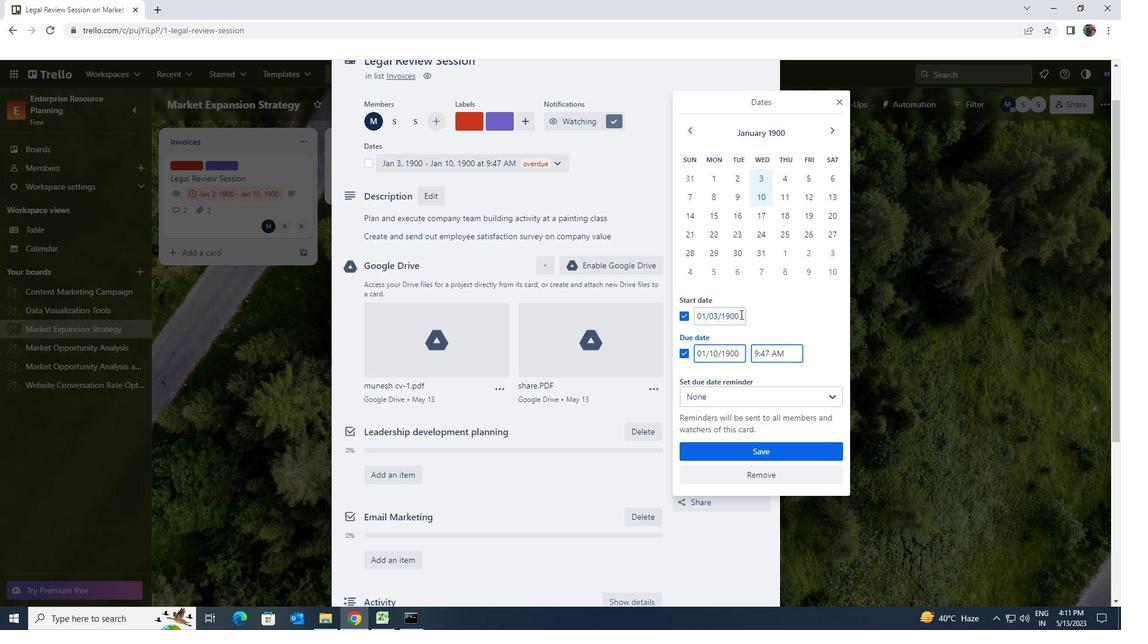 
Action: Mouse moved to (691, 315)
Screenshot: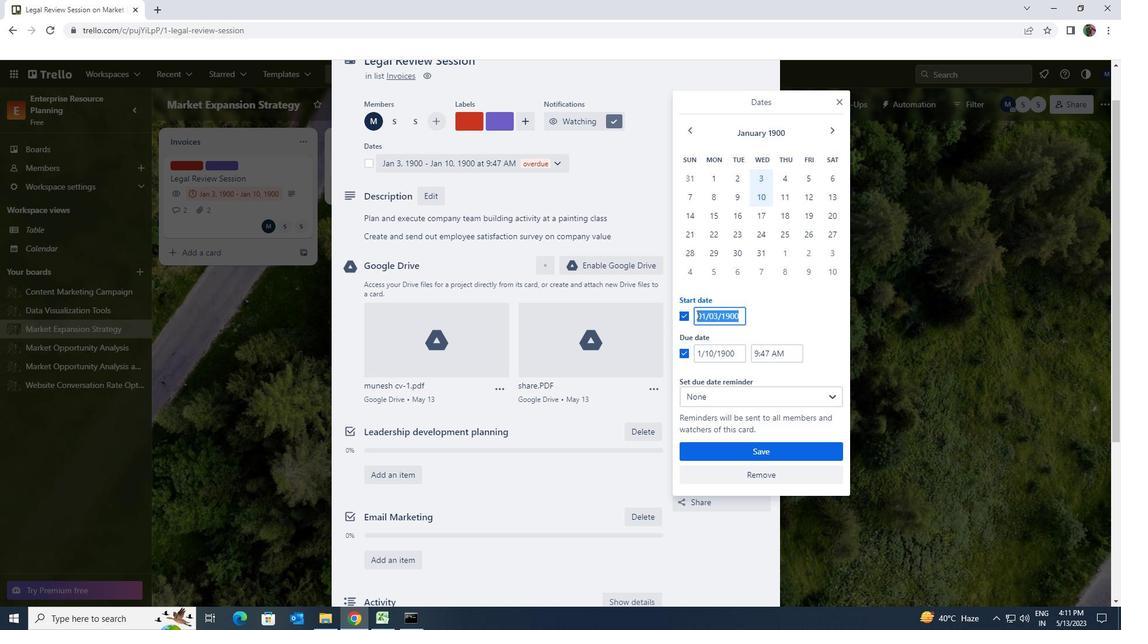 
Action: Key pressed 1/5/1900
Screenshot: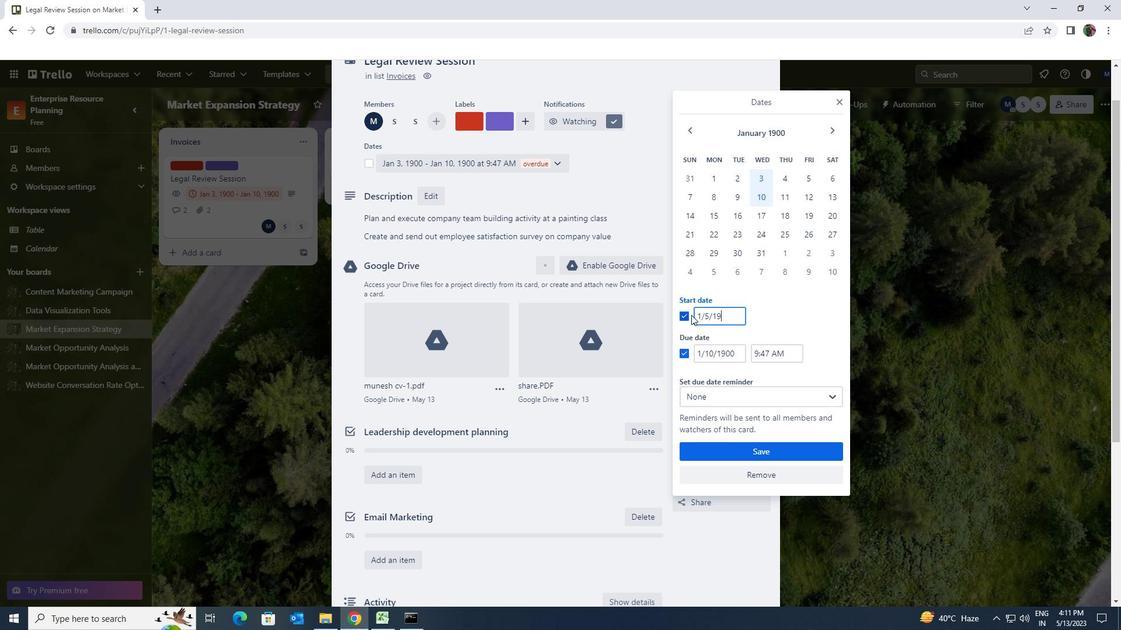 
Action: Mouse moved to (742, 354)
Screenshot: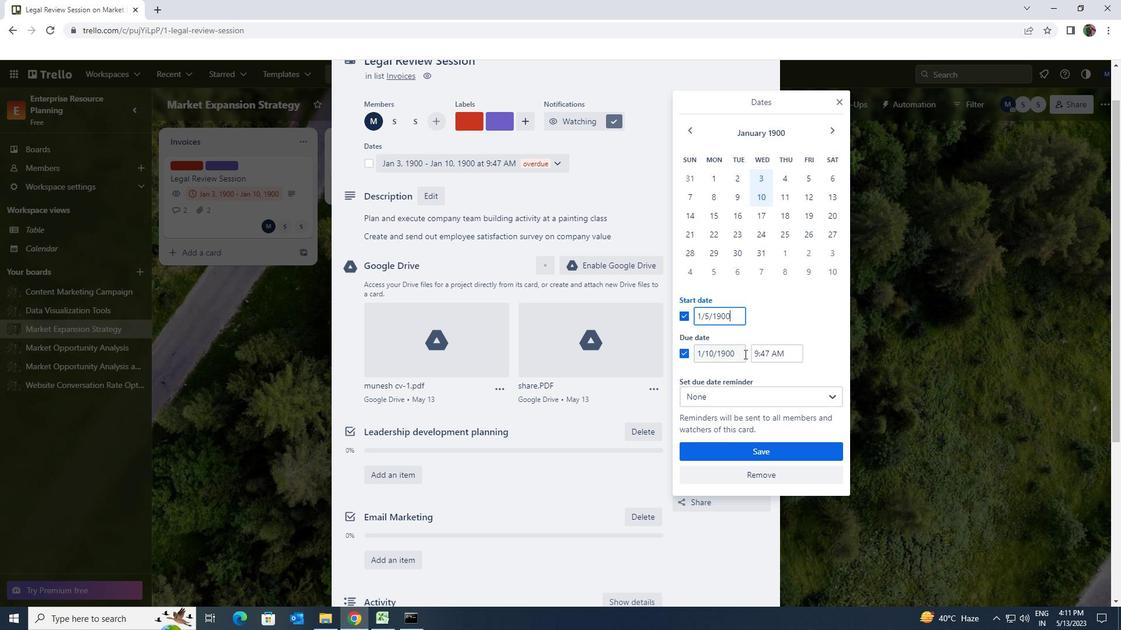 
Action: Mouse pressed left at (742, 354)
Screenshot: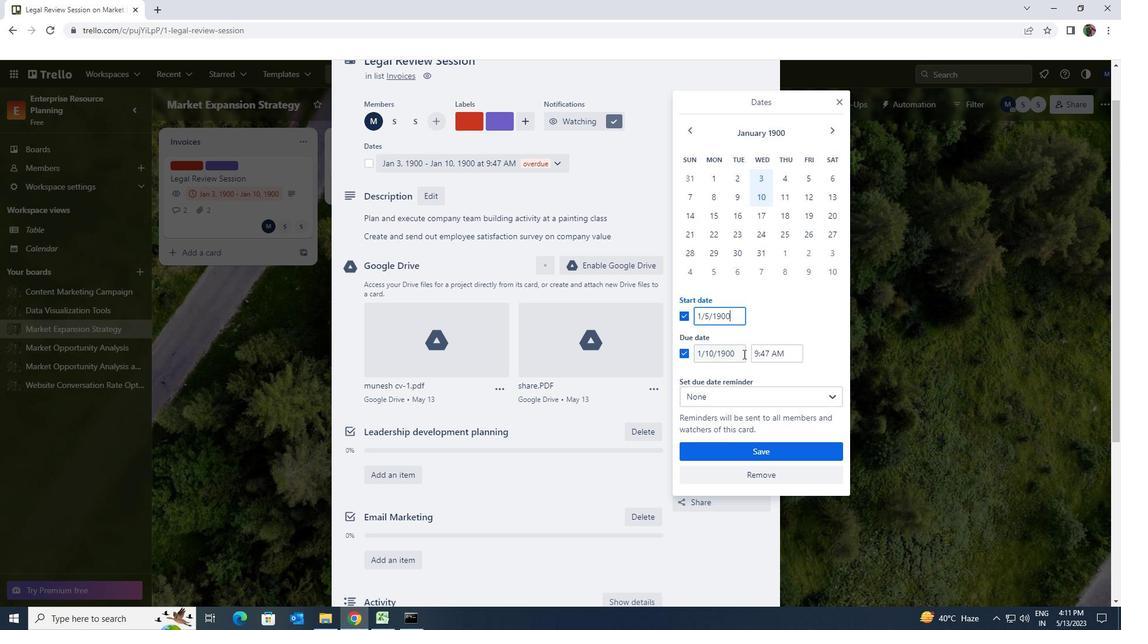 
Action: Mouse moved to (696, 352)
Screenshot: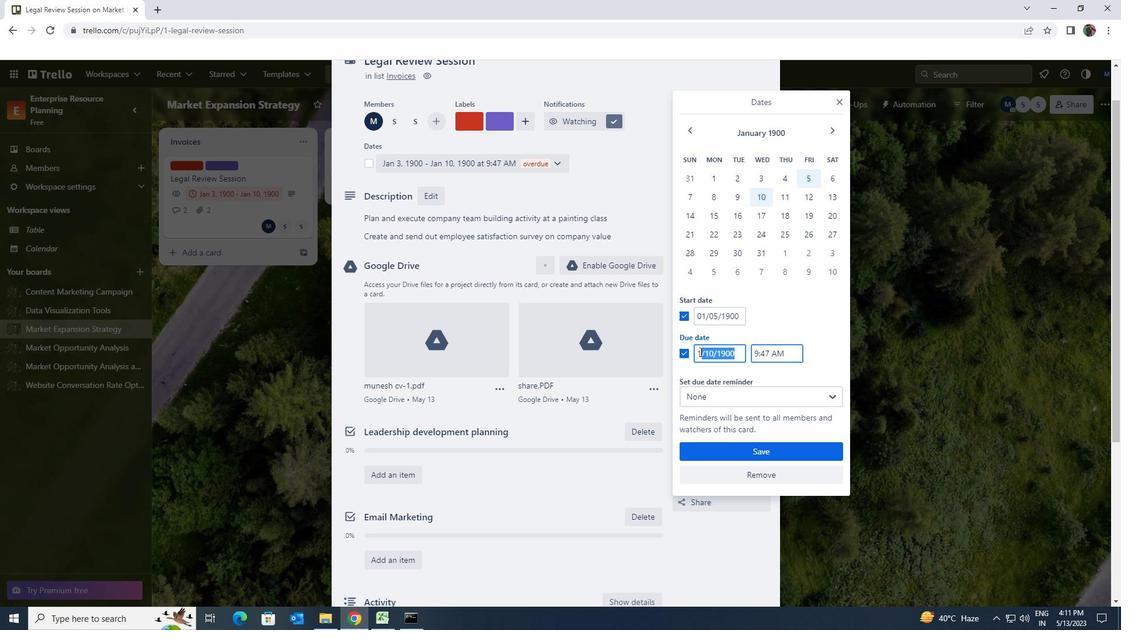 
Action: Key pressed 1/12/1900
Screenshot: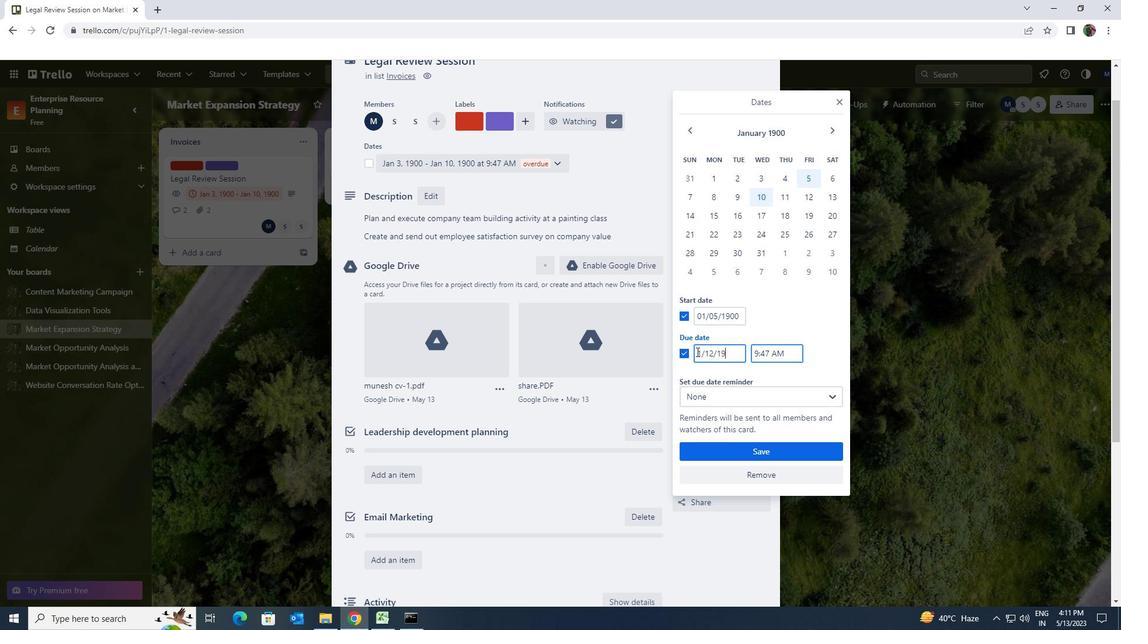 
Action: Mouse moved to (728, 454)
Screenshot: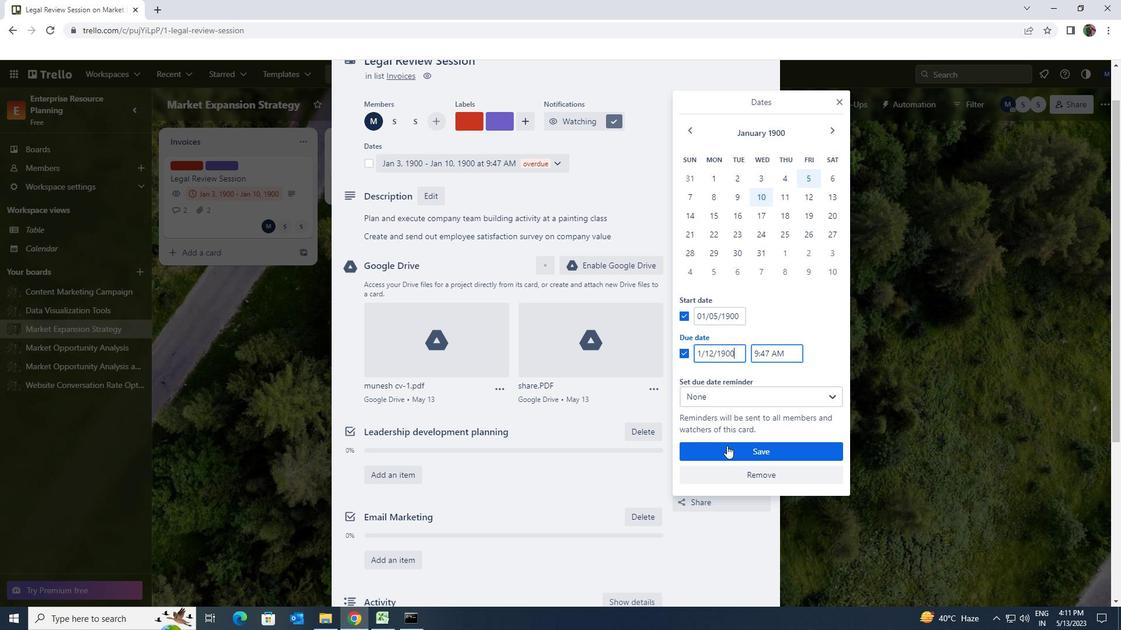 
Action: Mouse pressed left at (728, 454)
Screenshot: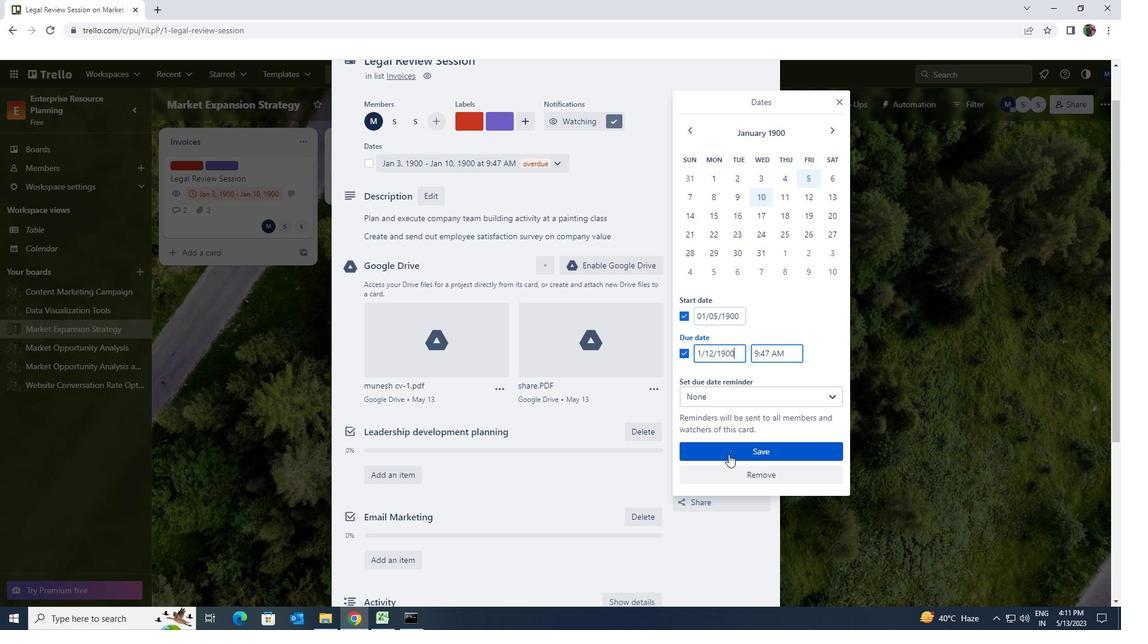 
Action: Mouse moved to (700, 378)
Screenshot: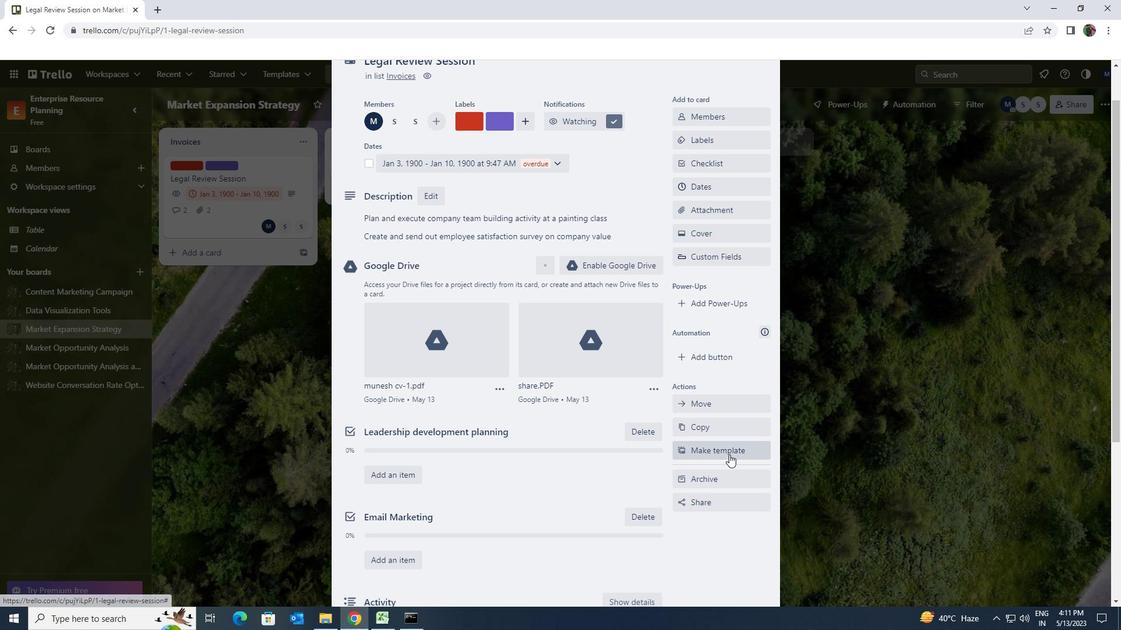 
Action: Mouse scrolled (700, 379) with delta (0, 0)
Screenshot: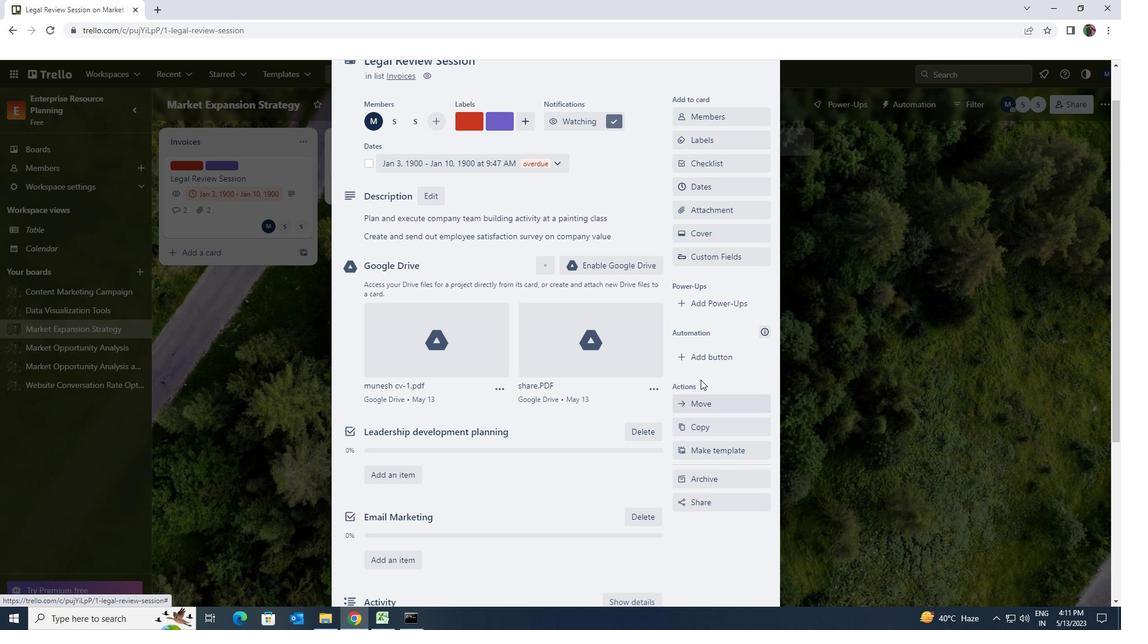 
Action: Mouse scrolled (700, 379) with delta (0, 0)
Screenshot: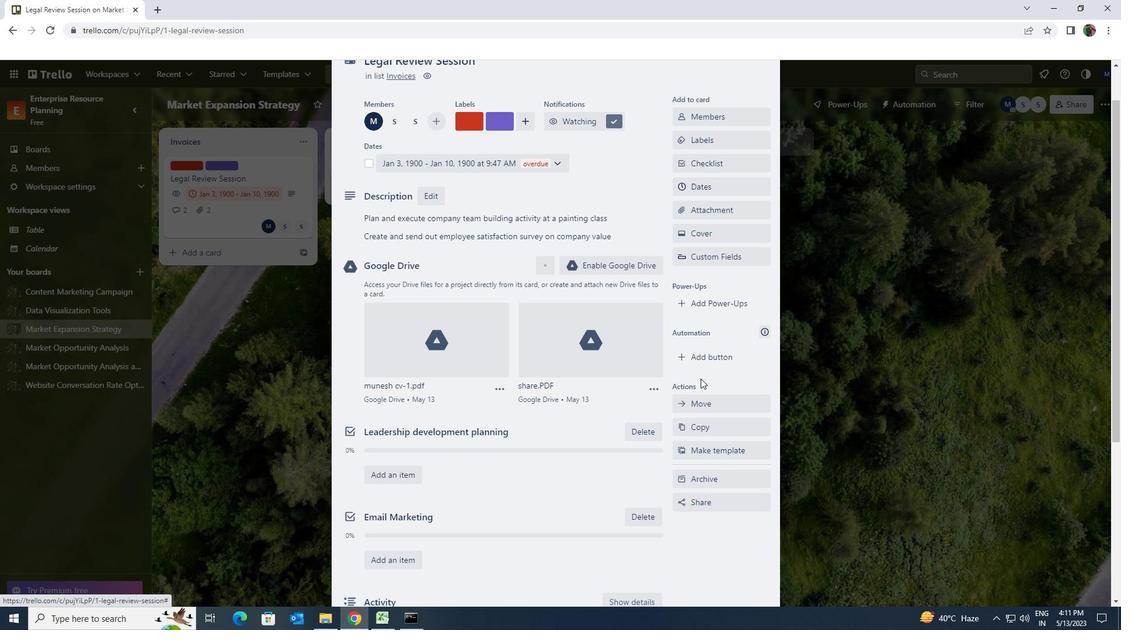 
Action: Mouse scrolled (700, 379) with delta (0, 0)
Screenshot: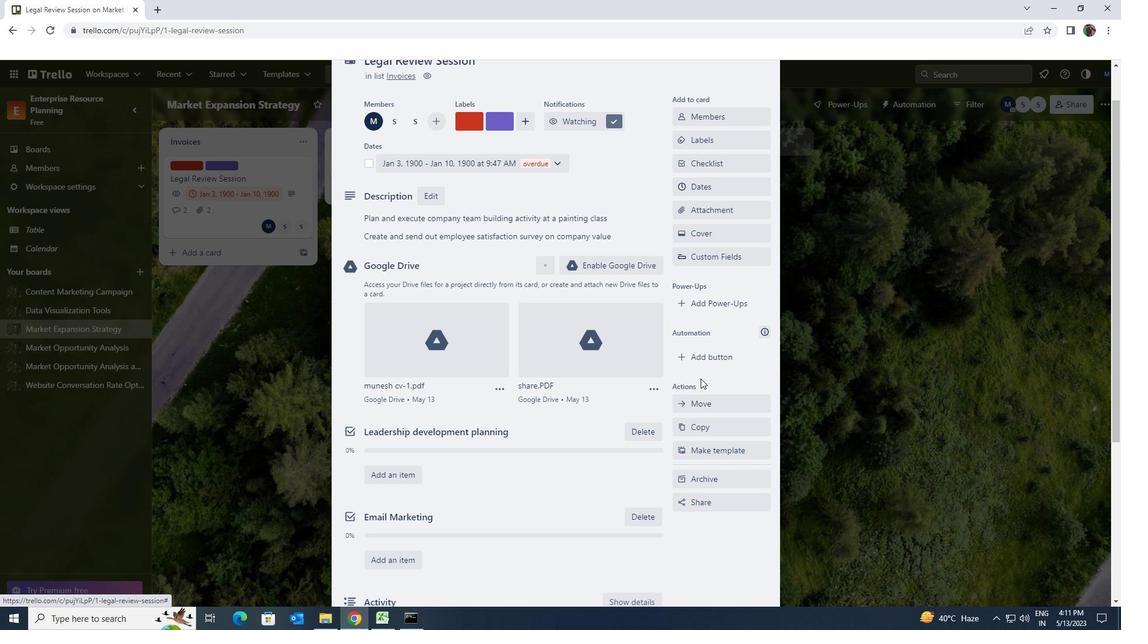
Action: Mouse scrolled (700, 379) with delta (0, 0)
Screenshot: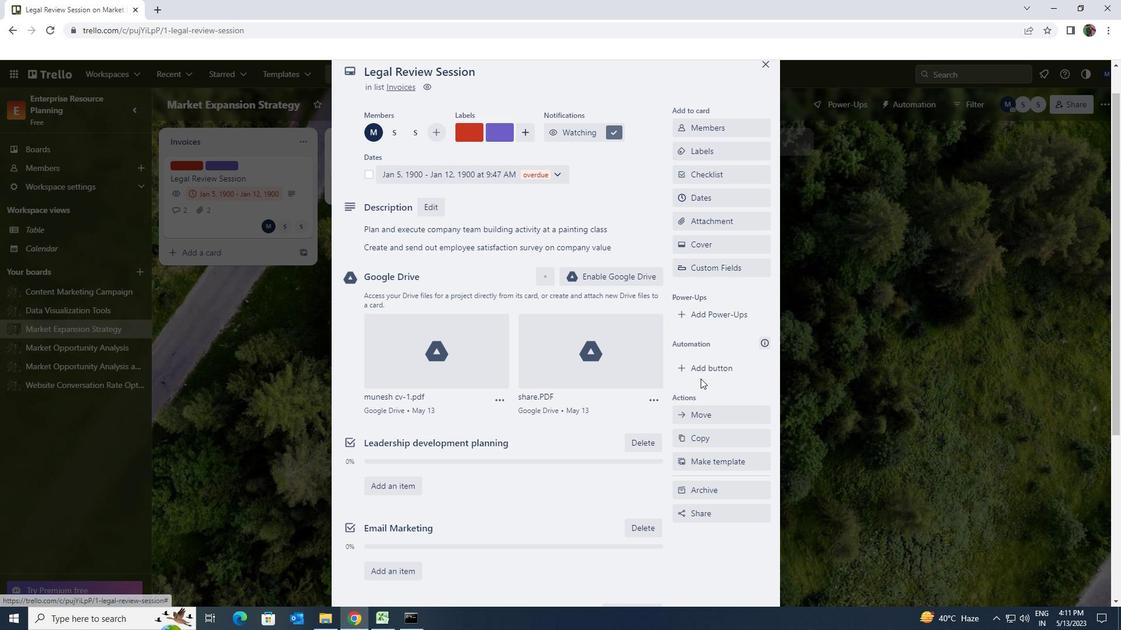 
Action: Mouse scrolled (700, 379) with delta (0, 0)
Screenshot: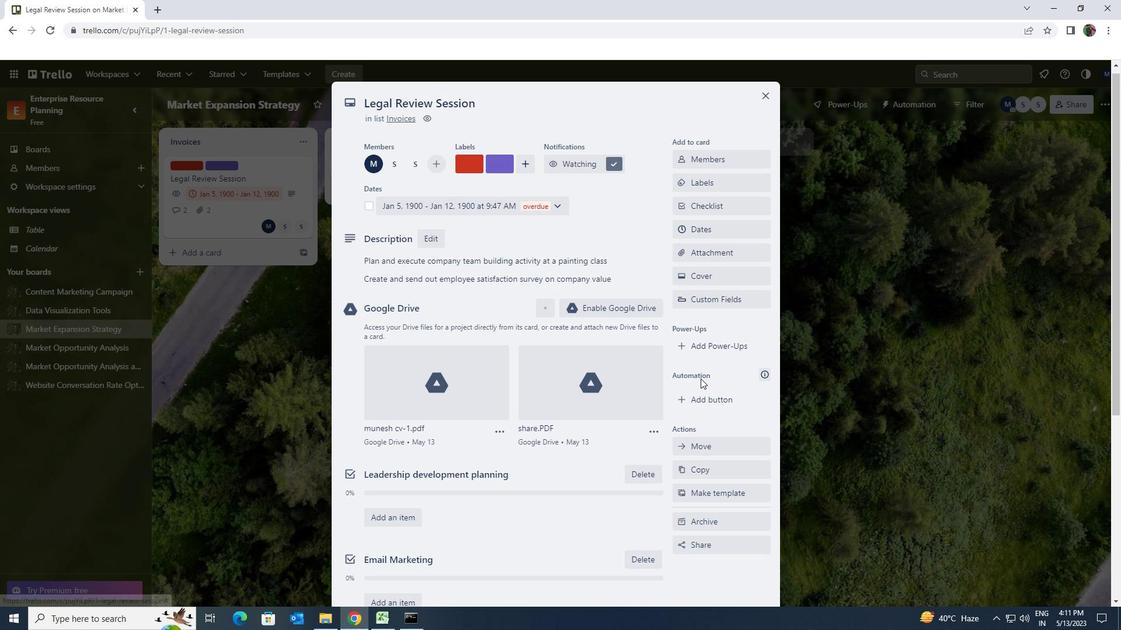 
Action: Mouse moved to (759, 102)
Screenshot: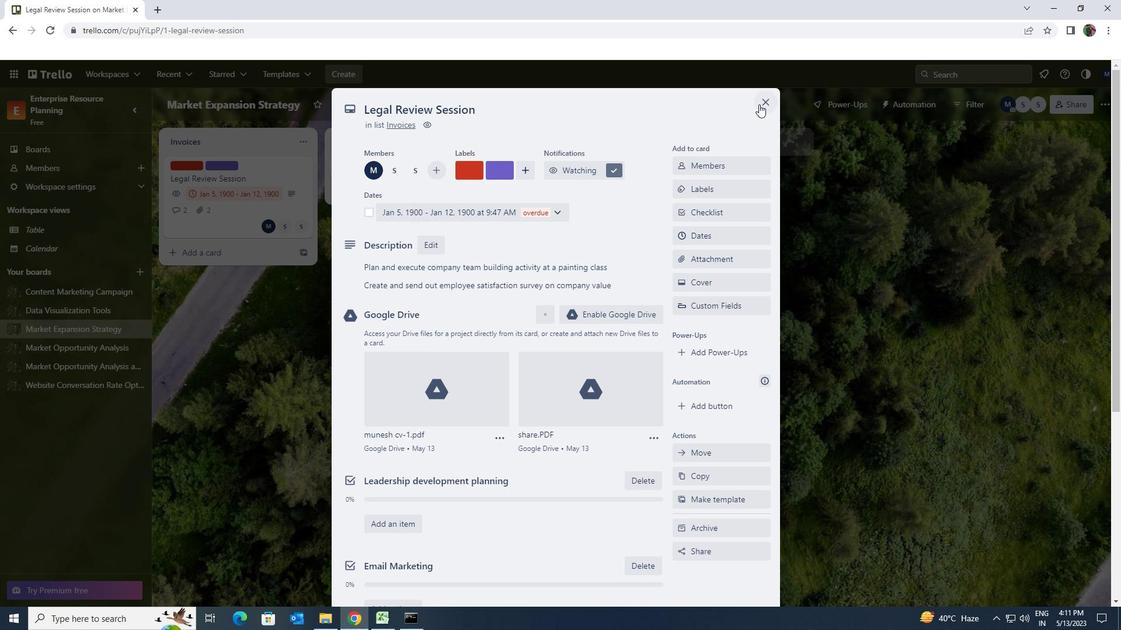 
Action: Mouse pressed left at (759, 102)
Screenshot: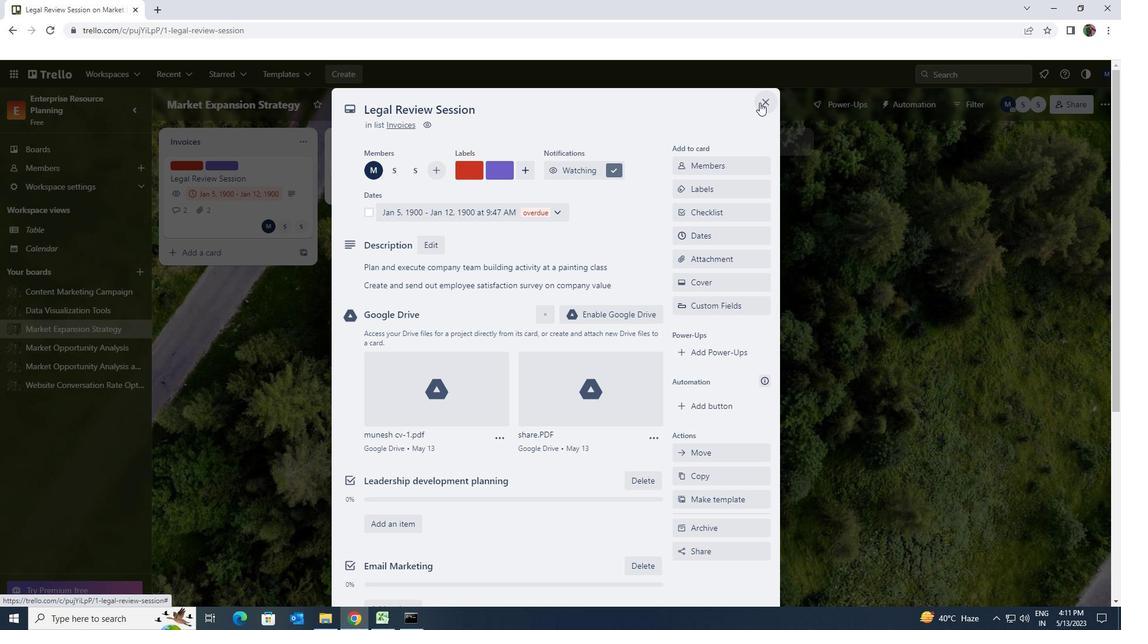 
Action: Mouse moved to (75, 347)
Screenshot: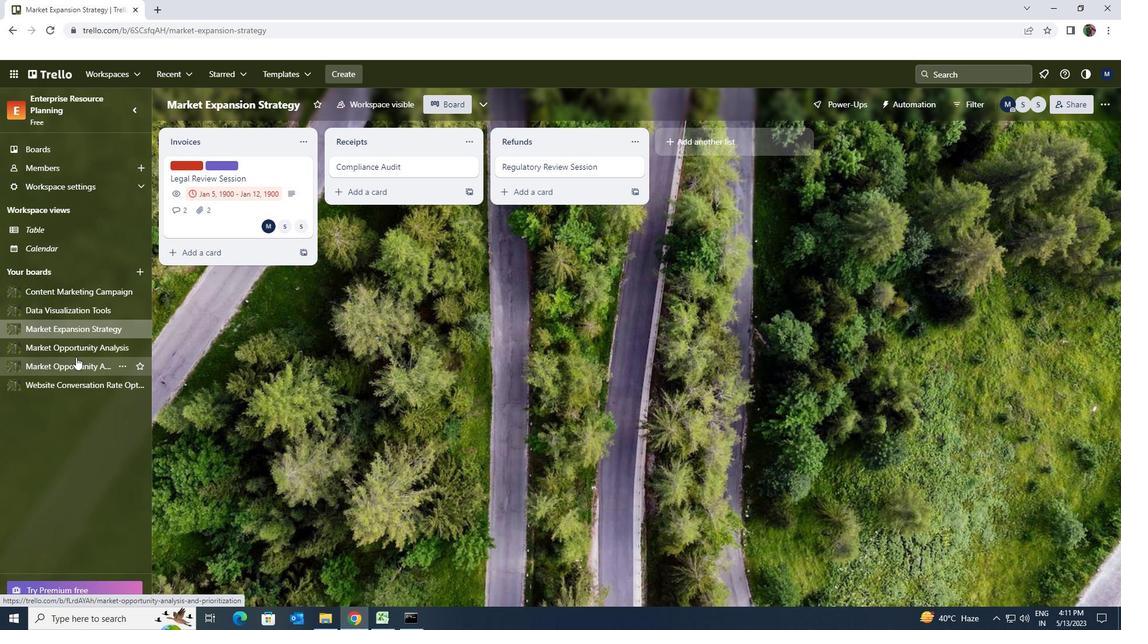 
Action: Mouse pressed left at (75, 347)
Screenshot: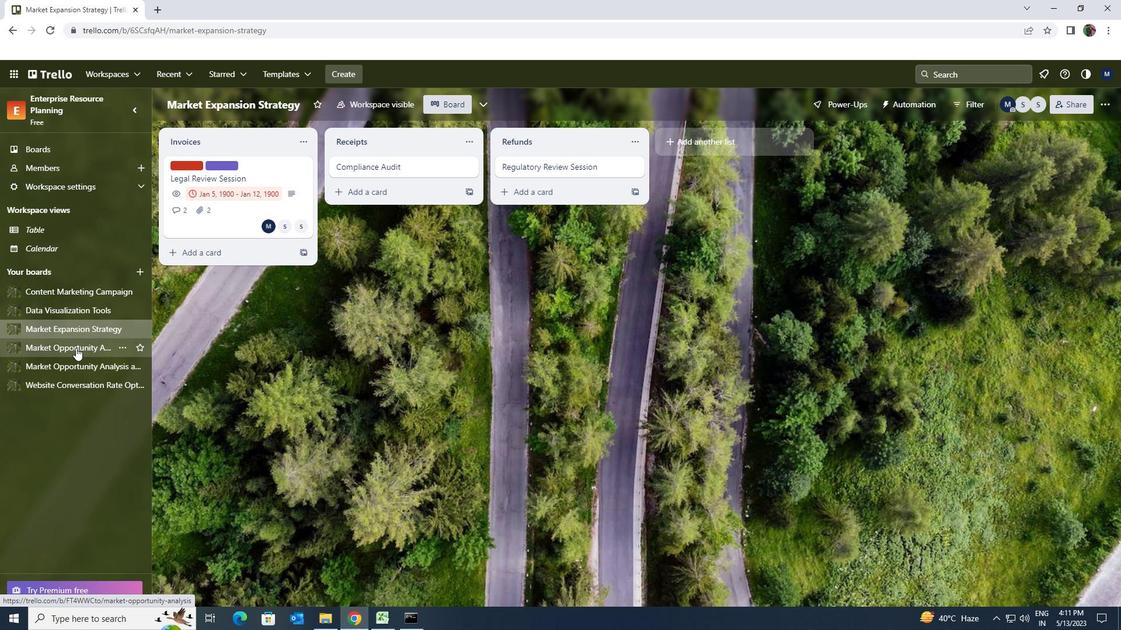 
Action: Mouse moved to (81, 331)
Screenshot: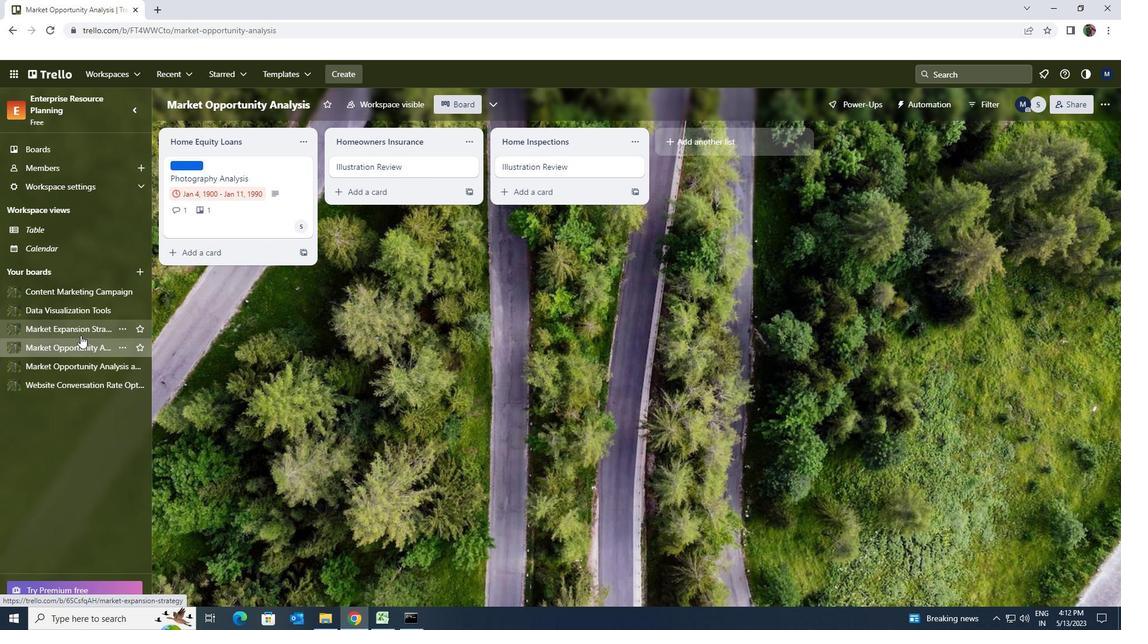 
Action: Mouse pressed left at (81, 331)
Screenshot: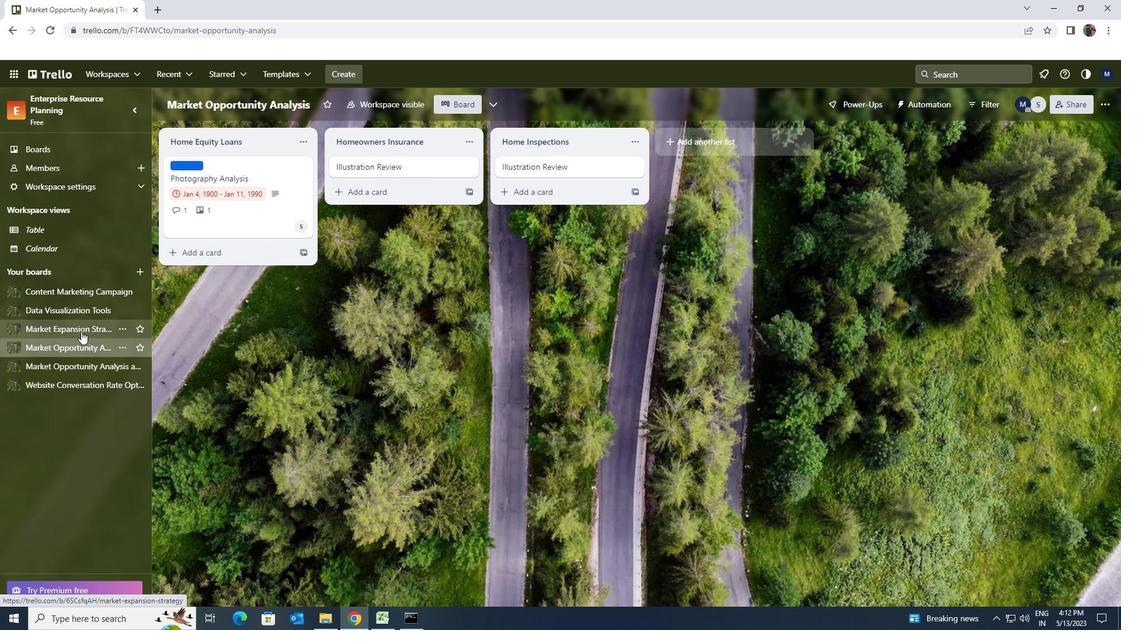 
Action: Mouse moved to (75, 364)
Screenshot: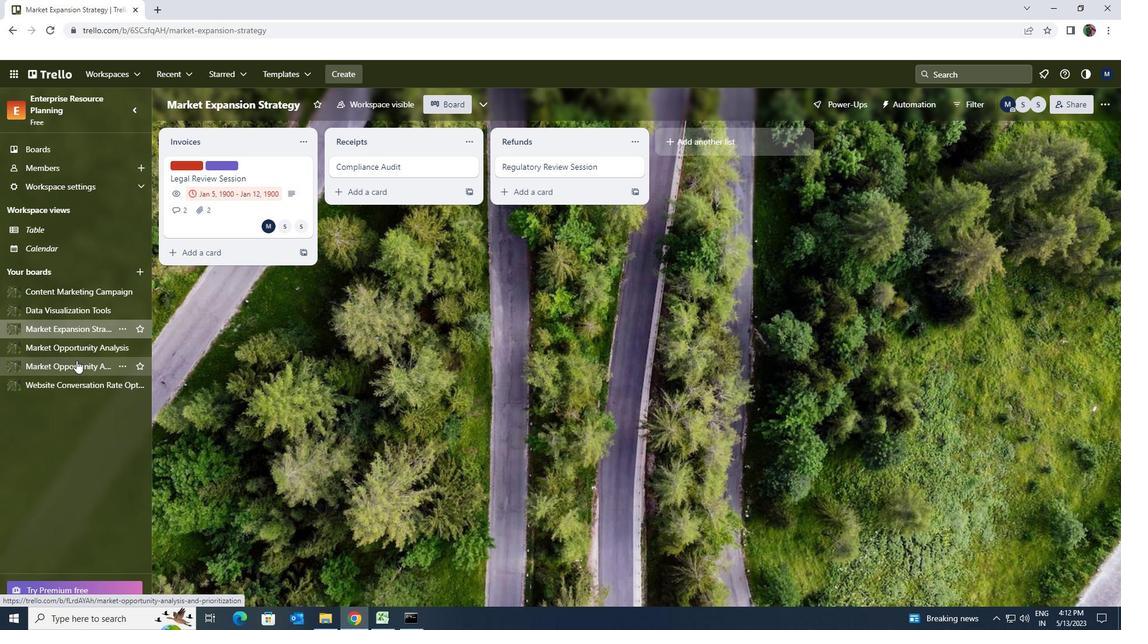 
Action: Mouse pressed left at (75, 364)
Screenshot: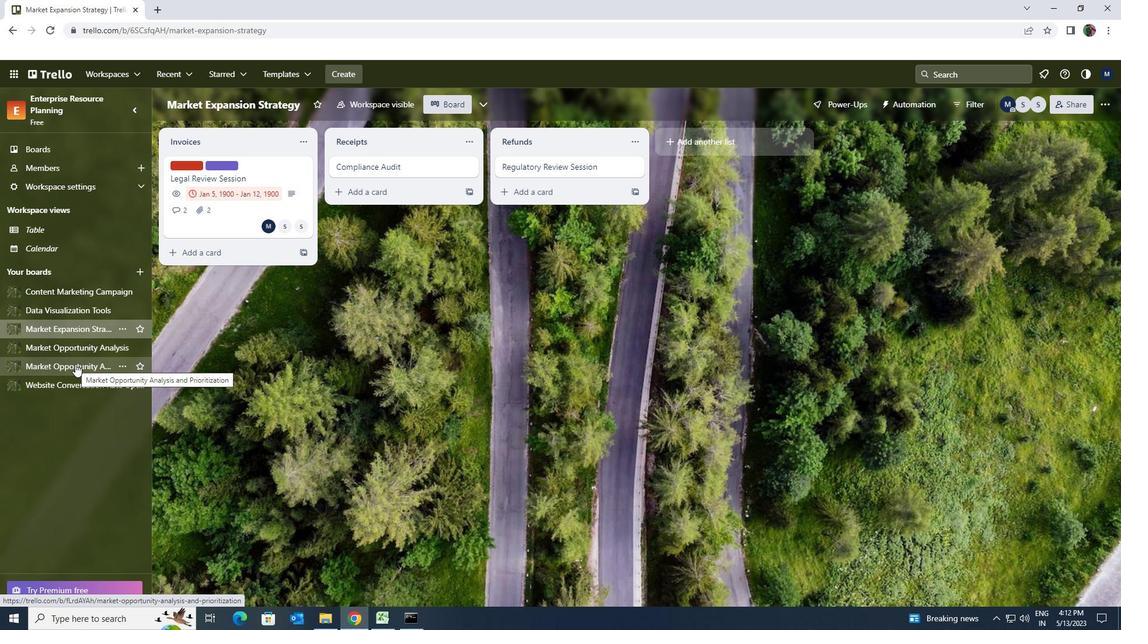 
Action: Mouse moved to (300, 160)
Screenshot: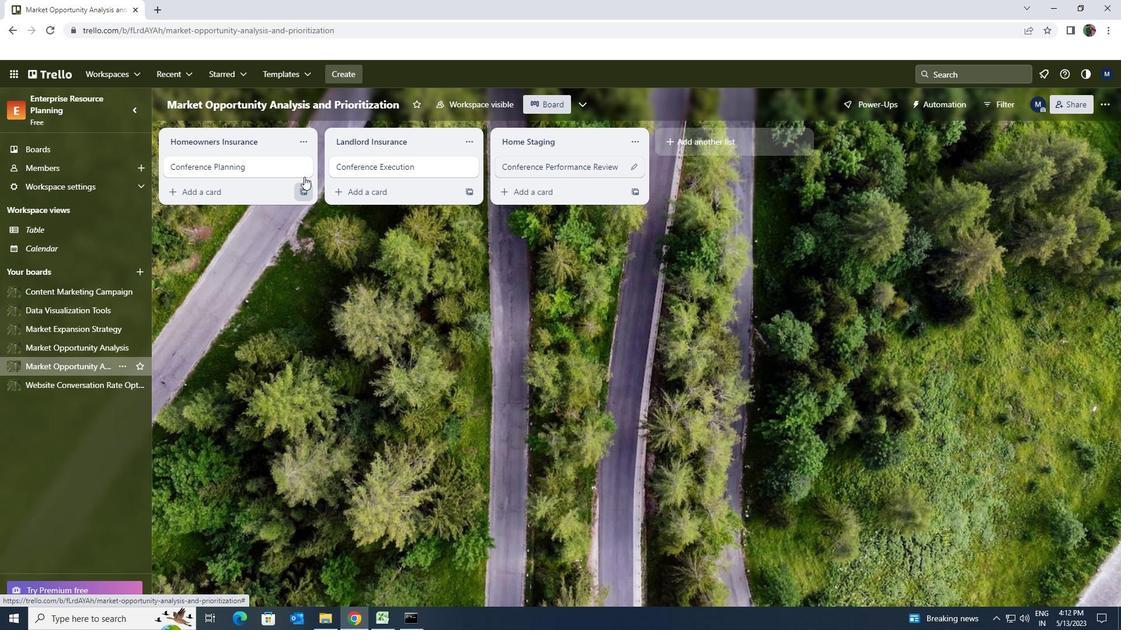 
Action: Mouse pressed left at (300, 160)
Screenshot: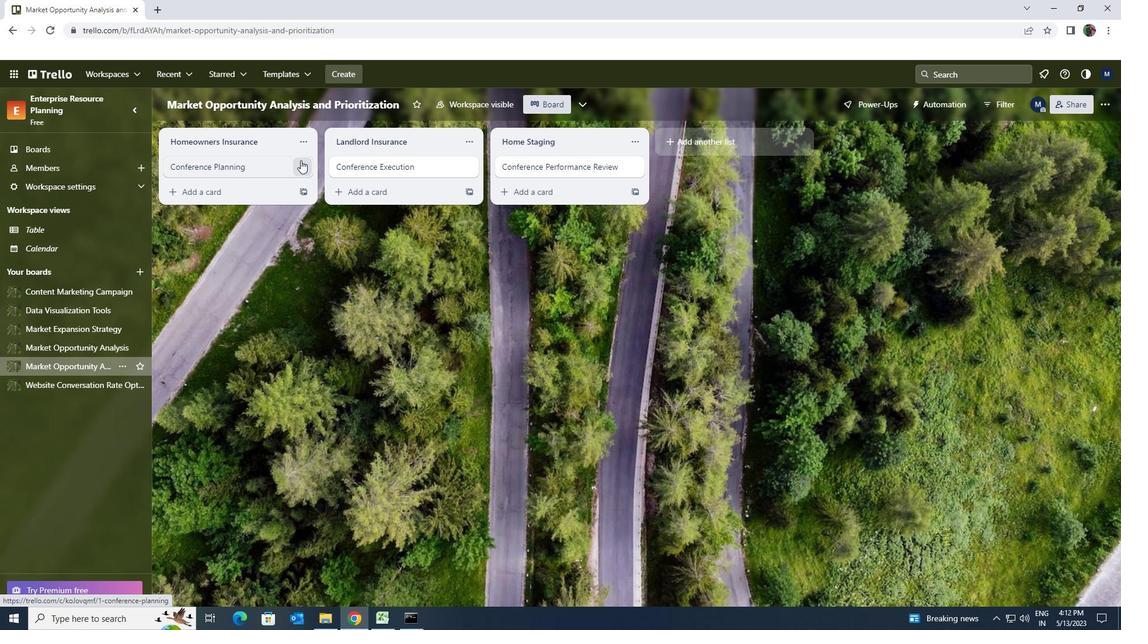 
Action: Mouse moved to (331, 168)
Screenshot: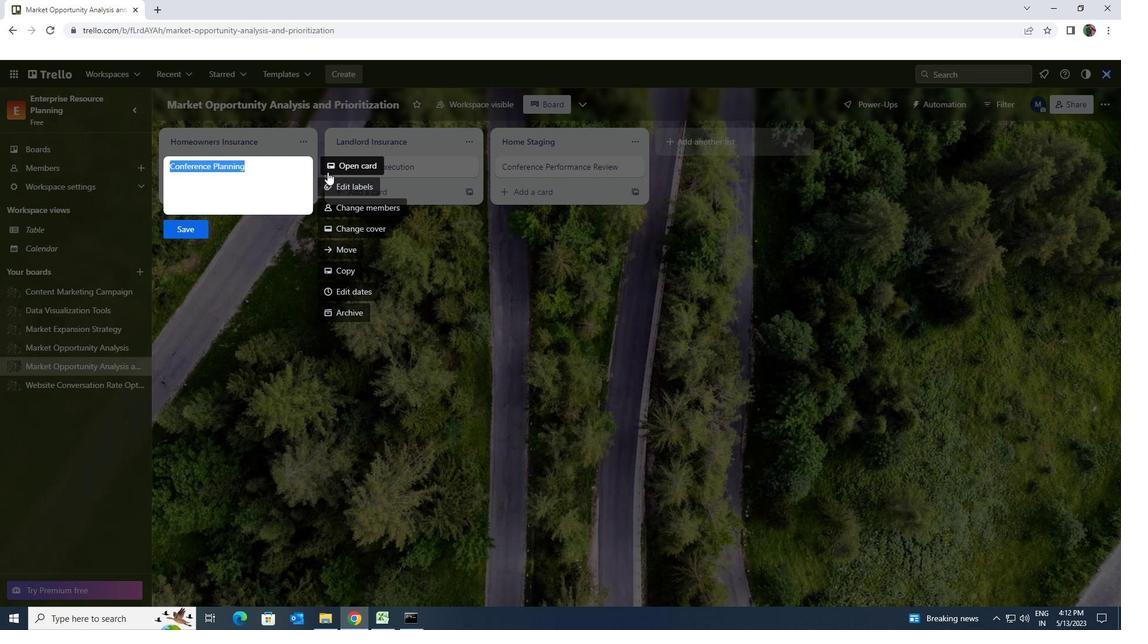 
Action: Mouse pressed left at (331, 168)
Screenshot: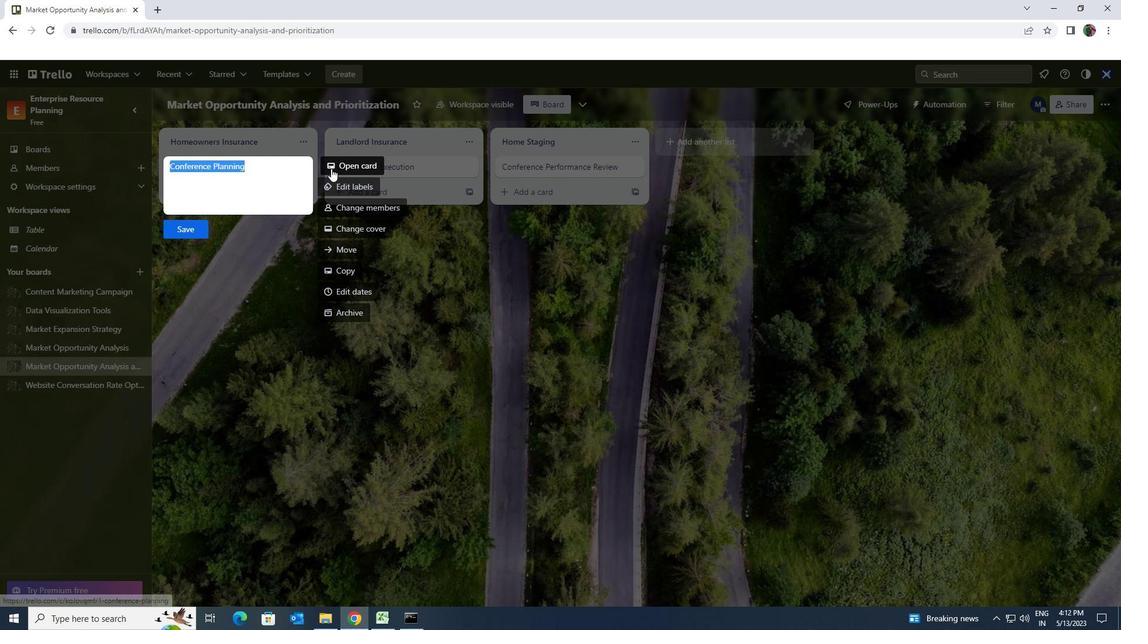 
Action: Mouse moved to (683, 162)
Screenshot: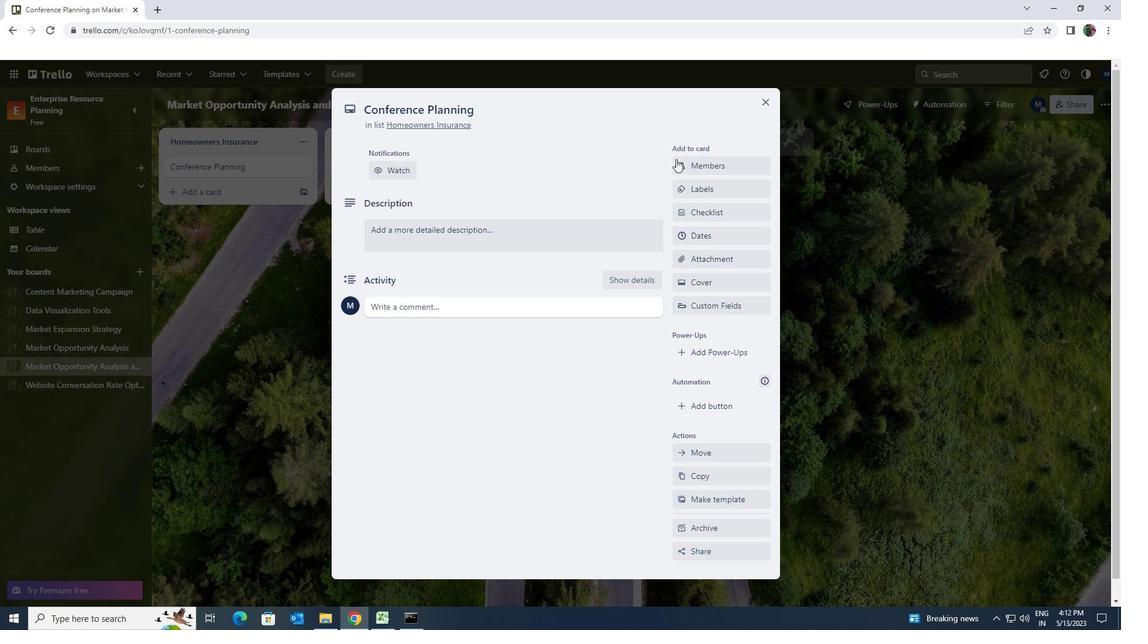 
Action: Mouse pressed left at (683, 162)
Screenshot: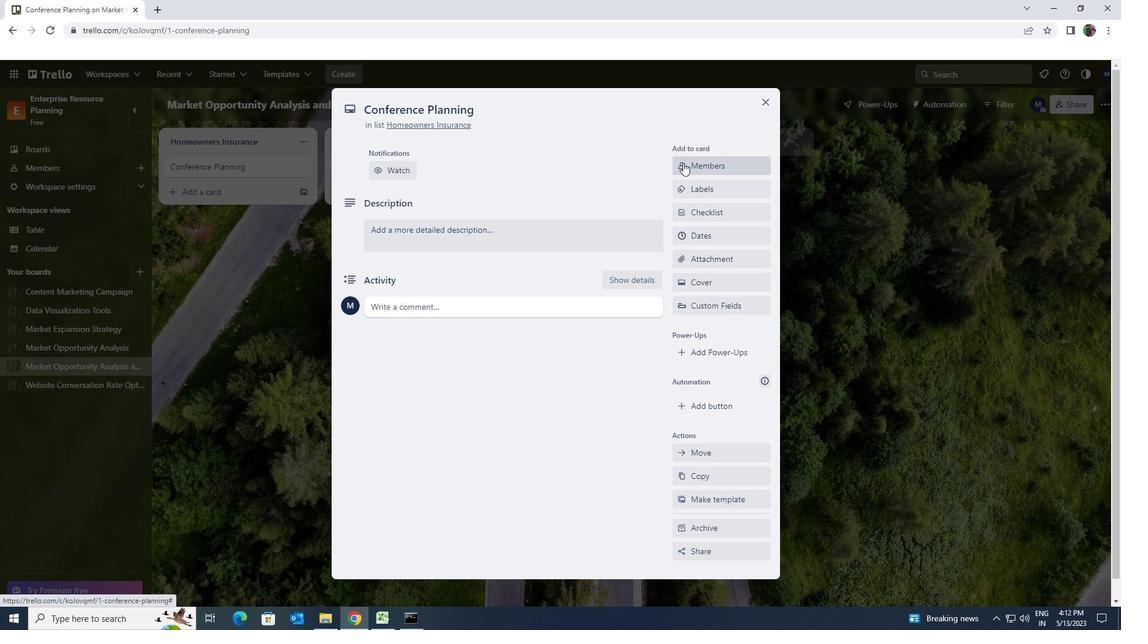 
Action: Key pressed SOFTAGE.3<Key.shift><Key.shift><Key.shift><Key.shift><Key.shift><Key.shift><Key.shift>@SOFTAGE.NET
Screenshot: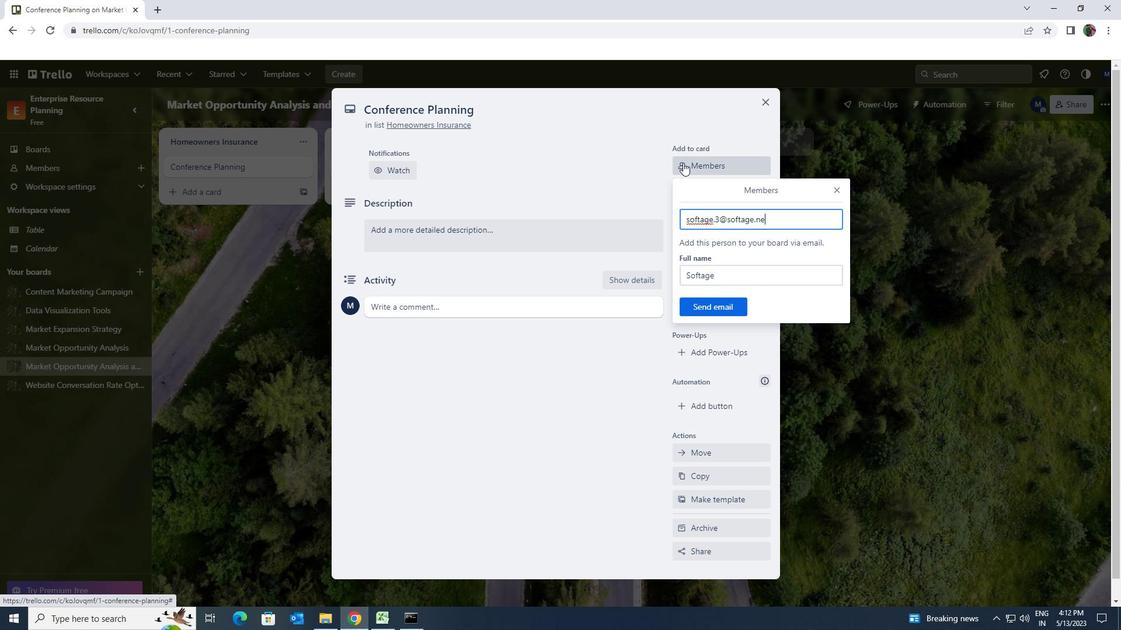 
Action: Mouse moved to (698, 301)
Screenshot: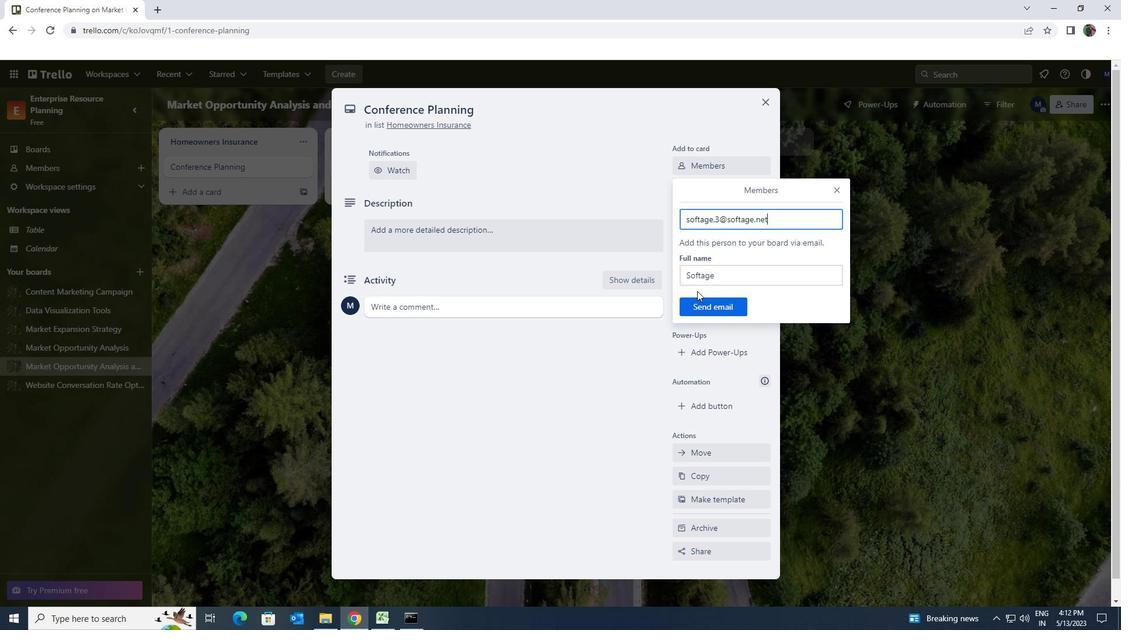 
Action: Mouse pressed left at (698, 301)
Screenshot: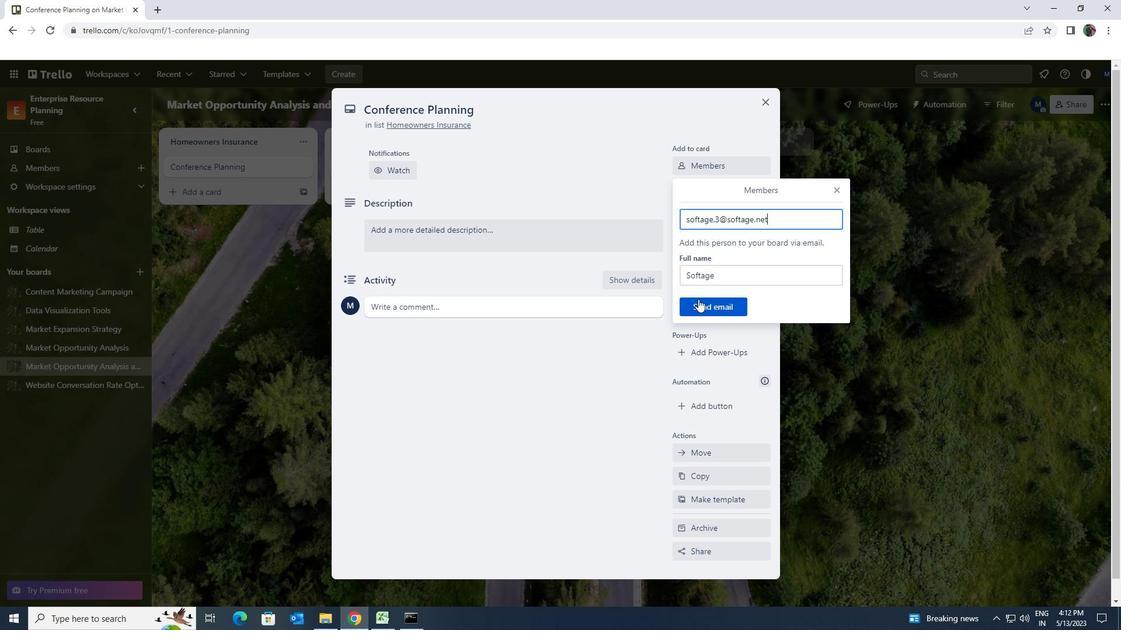 
Action: Mouse moved to (727, 231)
Screenshot: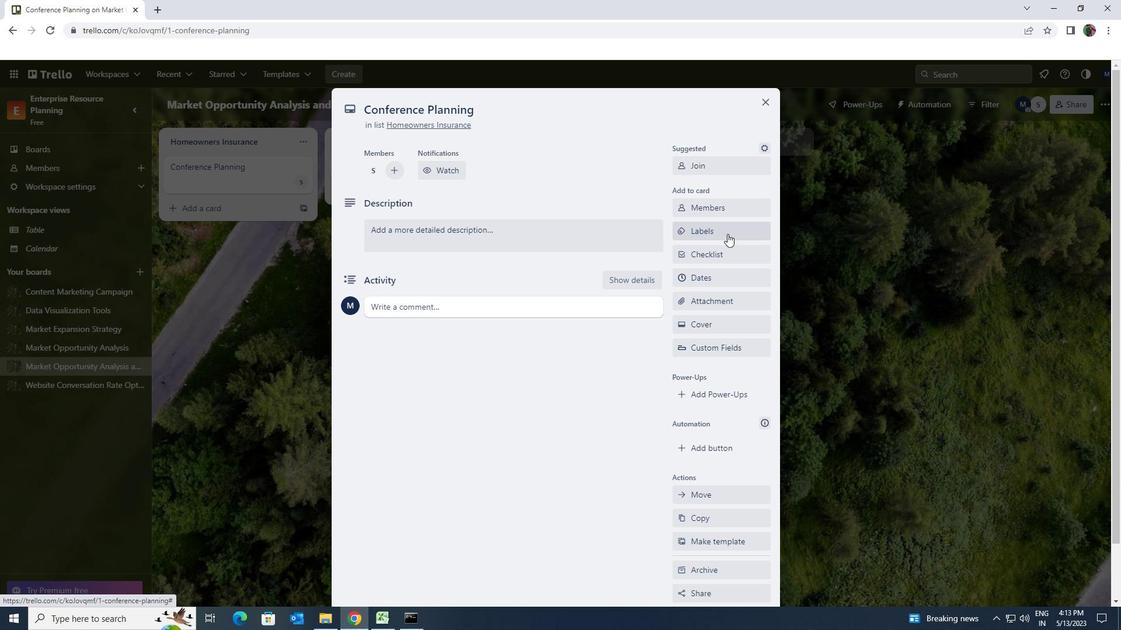 
Action: Mouse pressed left at (727, 231)
Screenshot: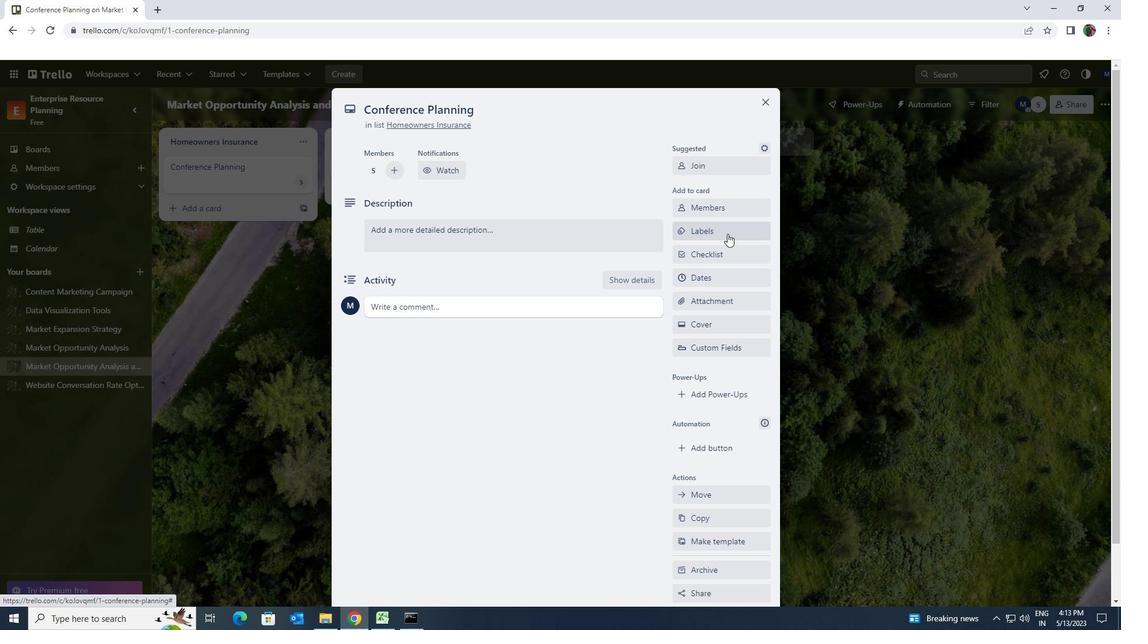 
Action: Mouse moved to (767, 456)
Screenshot: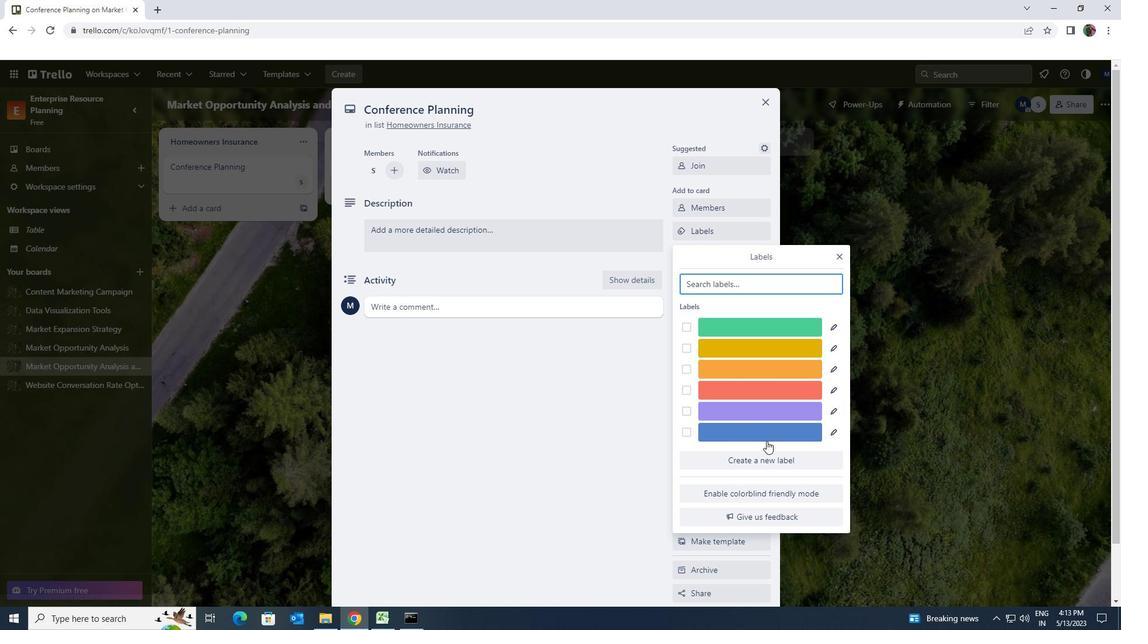 
Action: Mouse pressed left at (767, 456)
Screenshot: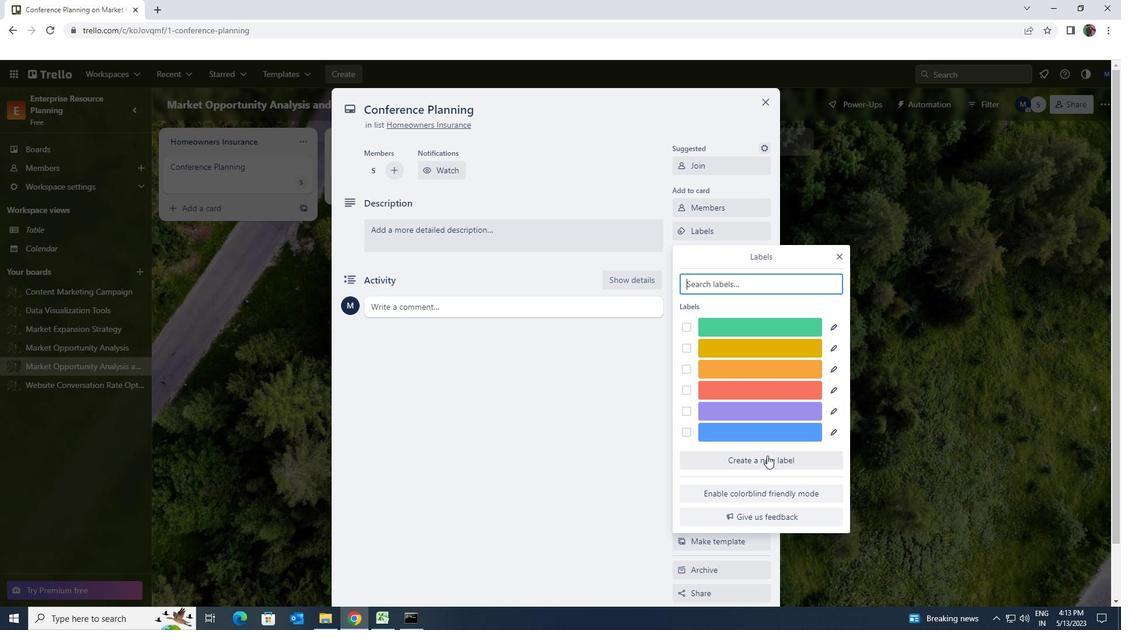 
Action: Mouse moved to (707, 442)
Screenshot: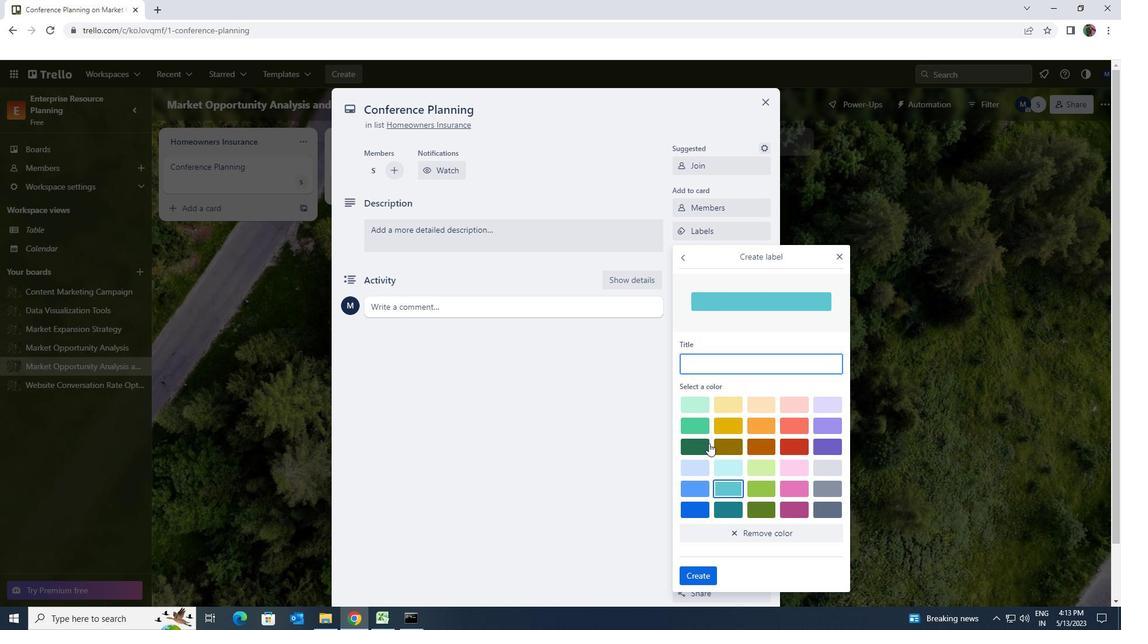 
Action: Mouse pressed left at (707, 442)
Screenshot: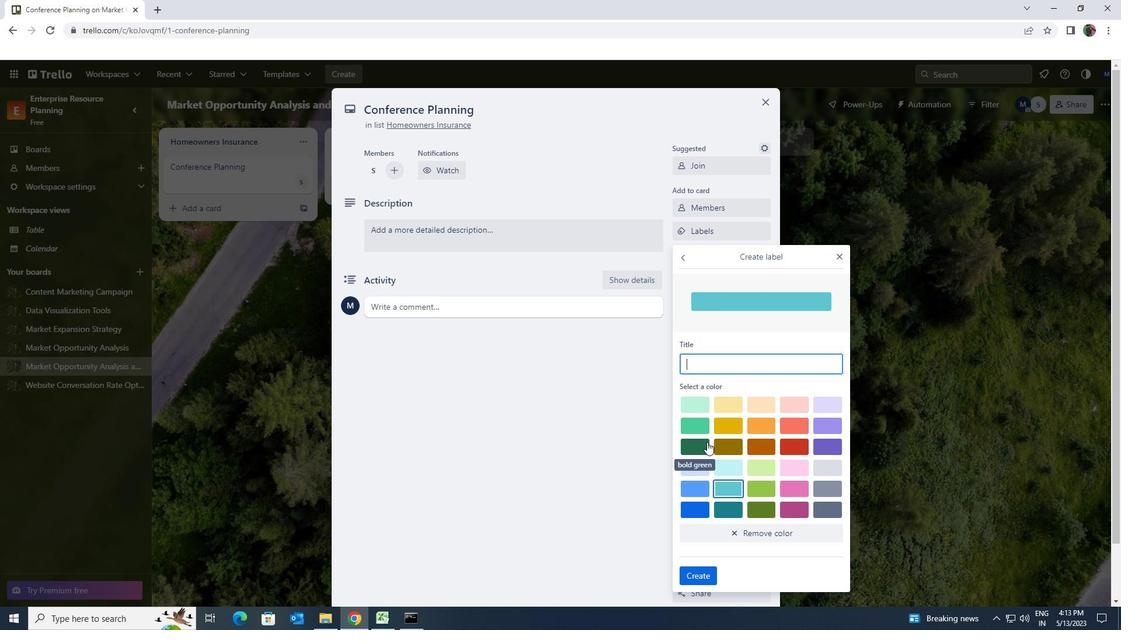 
Action: Mouse moved to (695, 578)
Screenshot: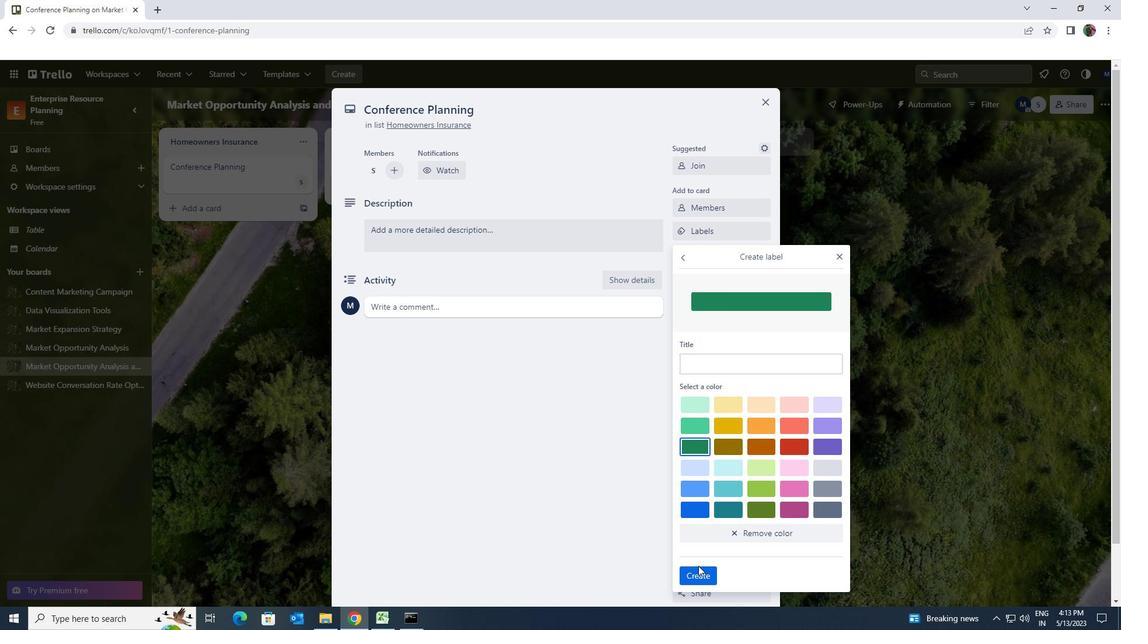 
Action: Mouse pressed left at (695, 578)
Screenshot: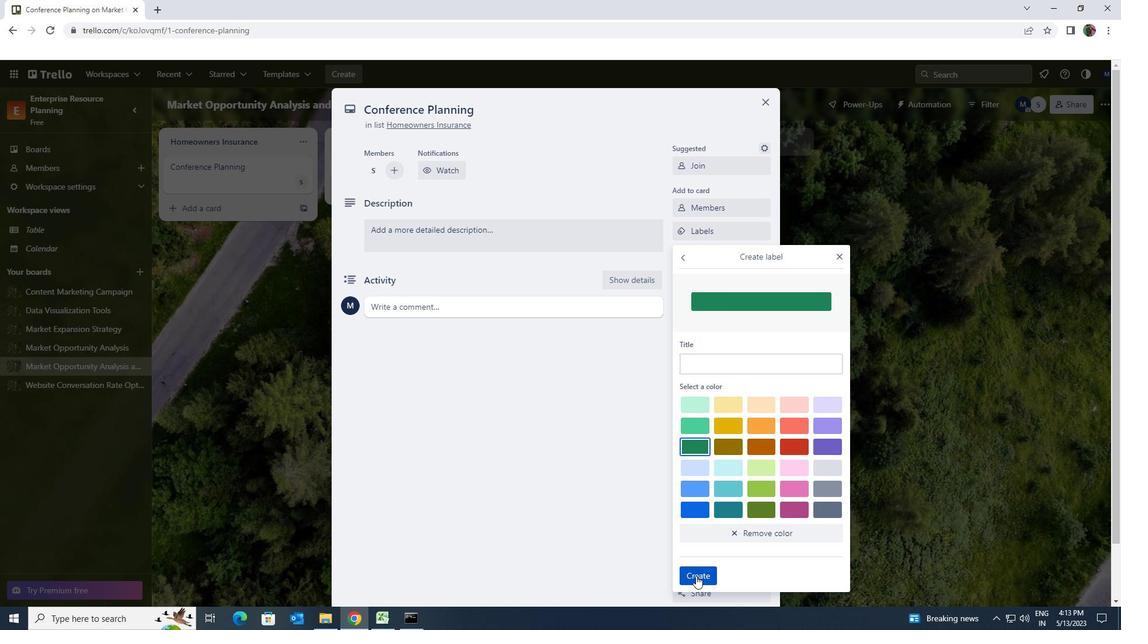 
Action: Mouse moved to (836, 258)
Screenshot: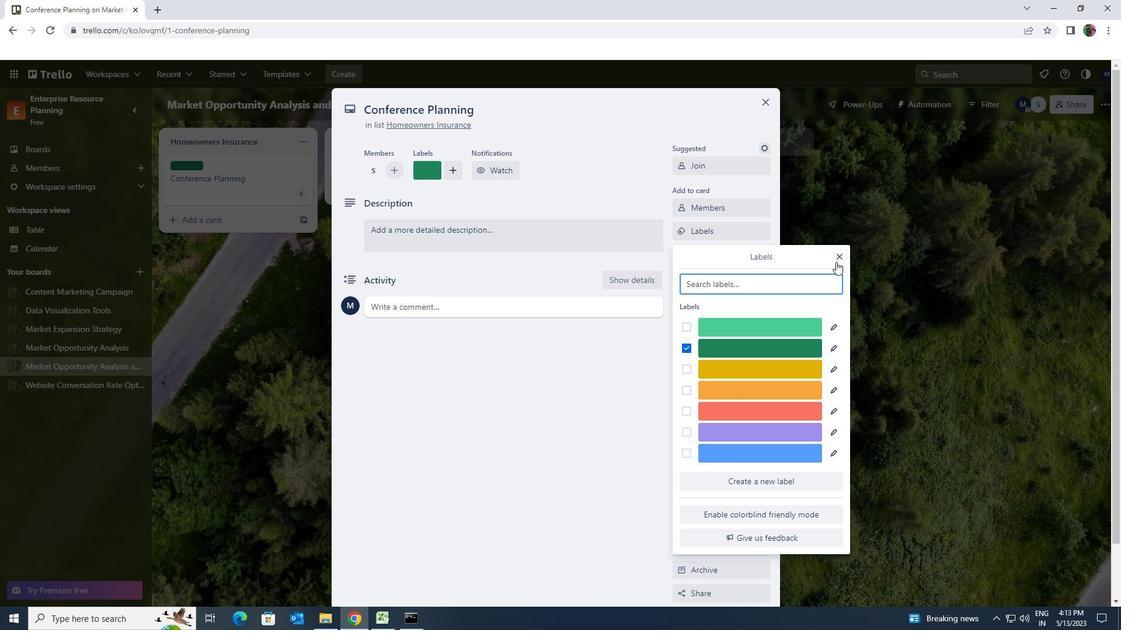 
Action: Mouse pressed left at (836, 258)
Screenshot: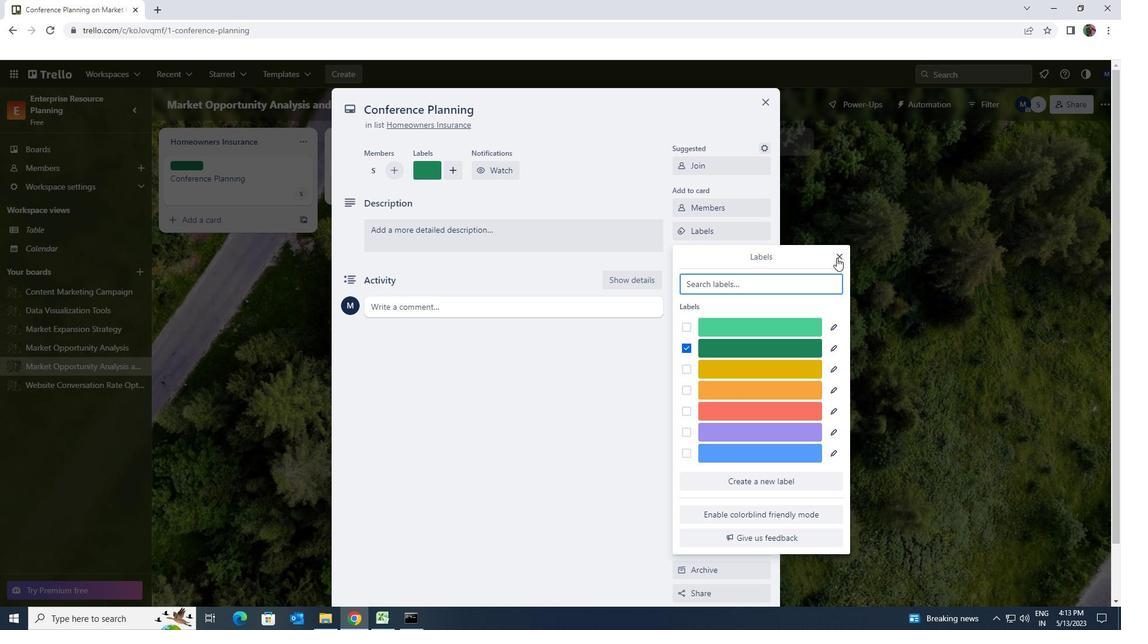 
Action: Mouse moved to (752, 252)
Screenshot: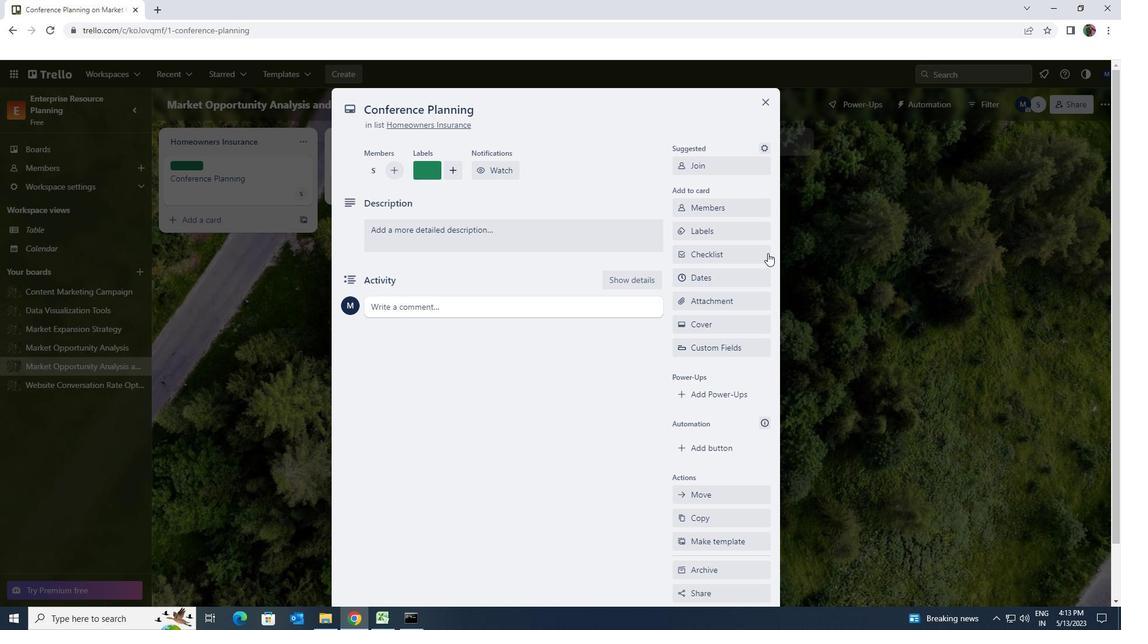 
Action: Mouse pressed left at (752, 252)
Screenshot: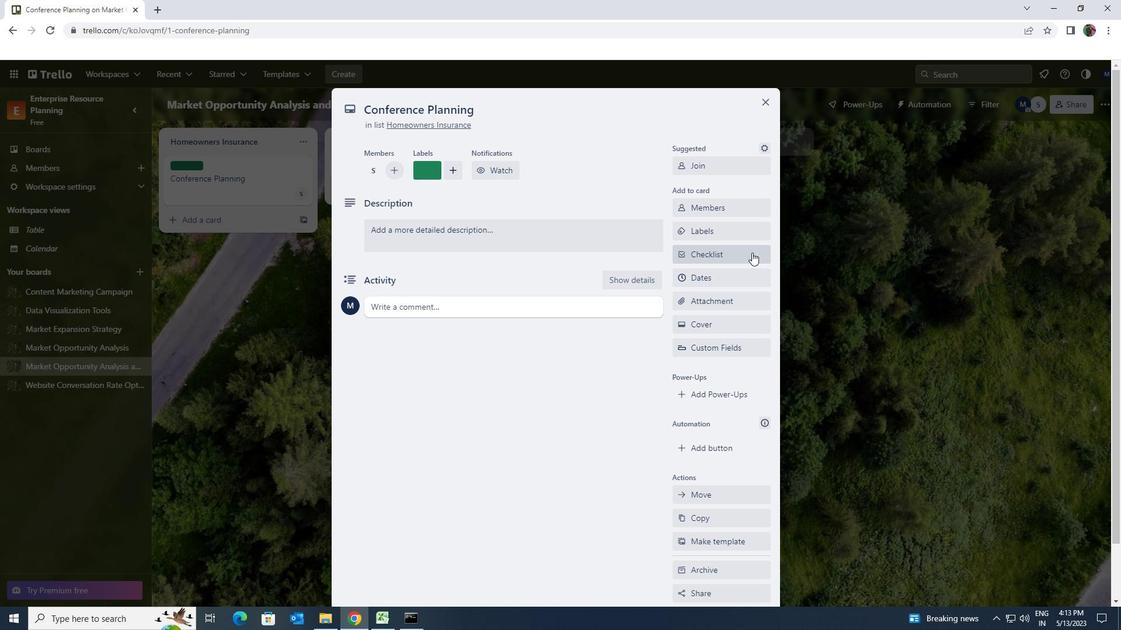
Action: Key pressed <Key.shift>PROJECT<Key.space><Key.shift>TIME<Key.space><Key.shift>MANAGEMENT<Key.space>
Screenshot: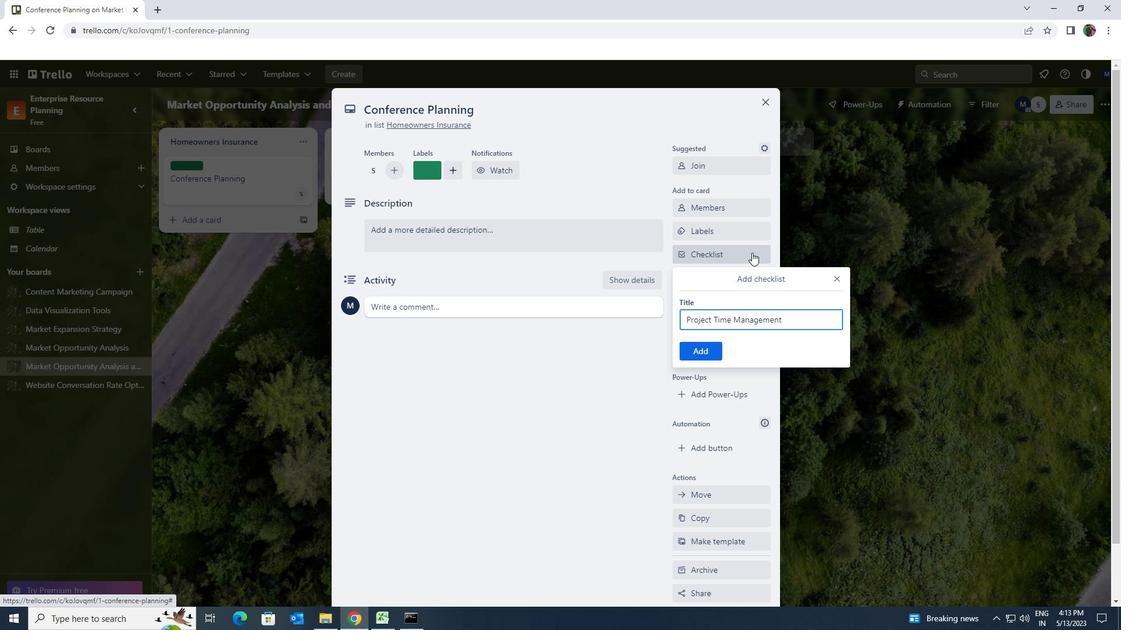 
Action: Mouse moved to (706, 351)
Screenshot: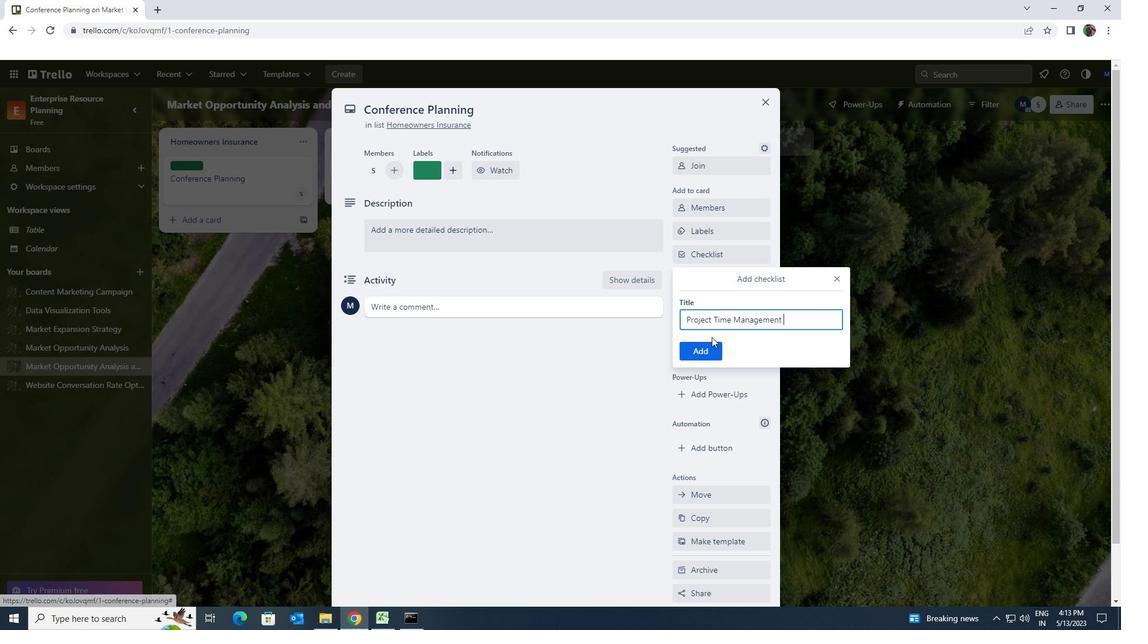 
Action: Mouse pressed left at (706, 351)
Screenshot: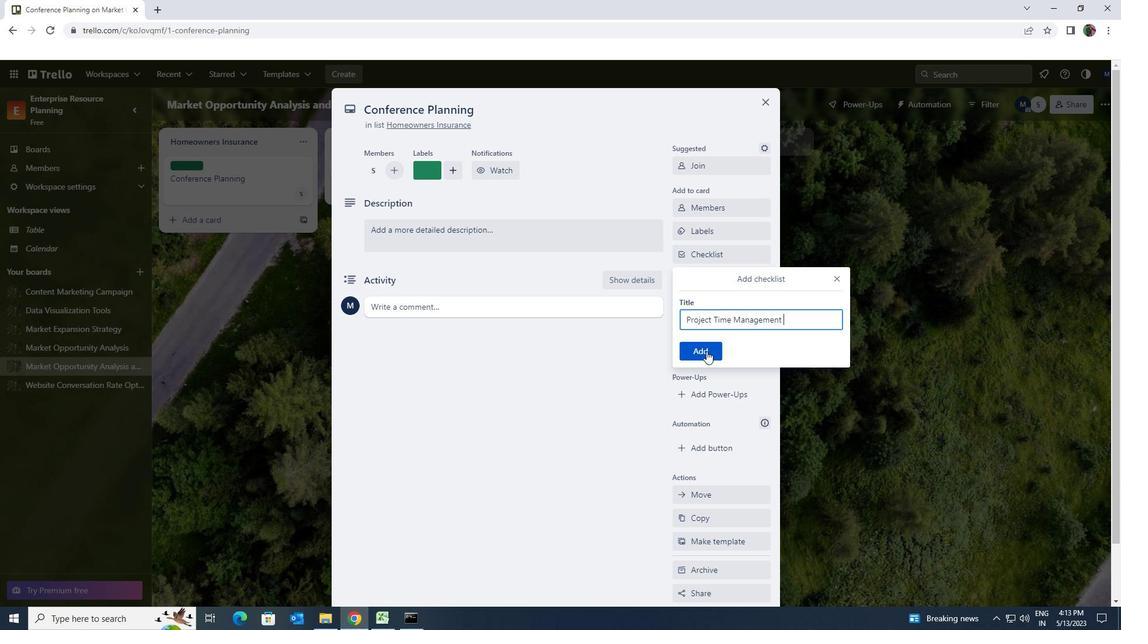 
Action: Mouse moved to (720, 258)
Screenshot: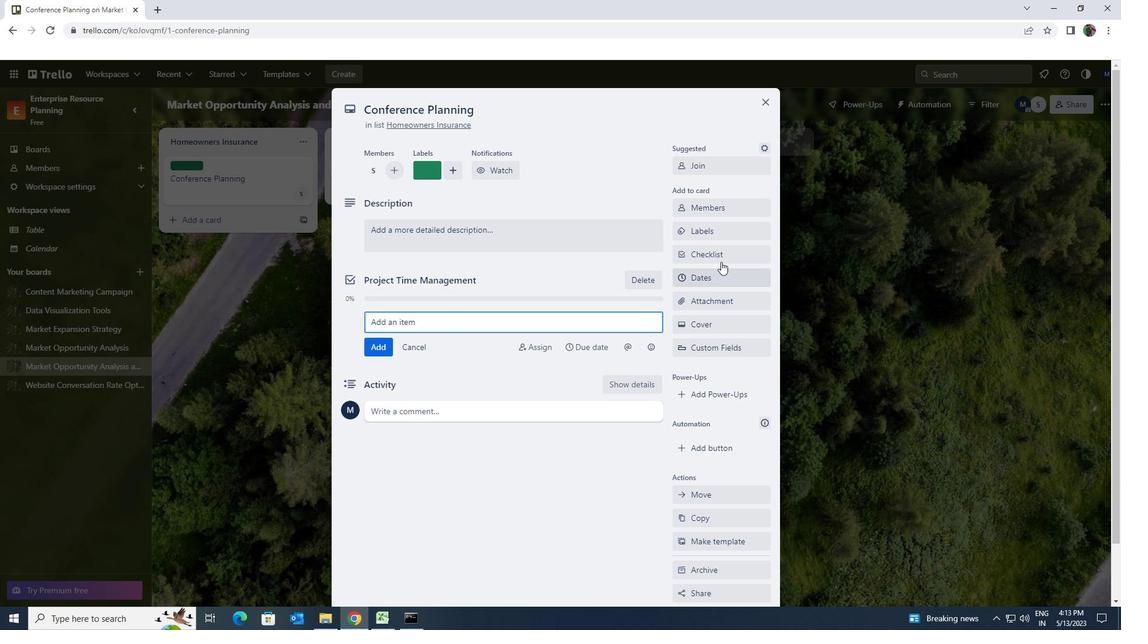 
Action: Mouse pressed left at (720, 258)
Screenshot: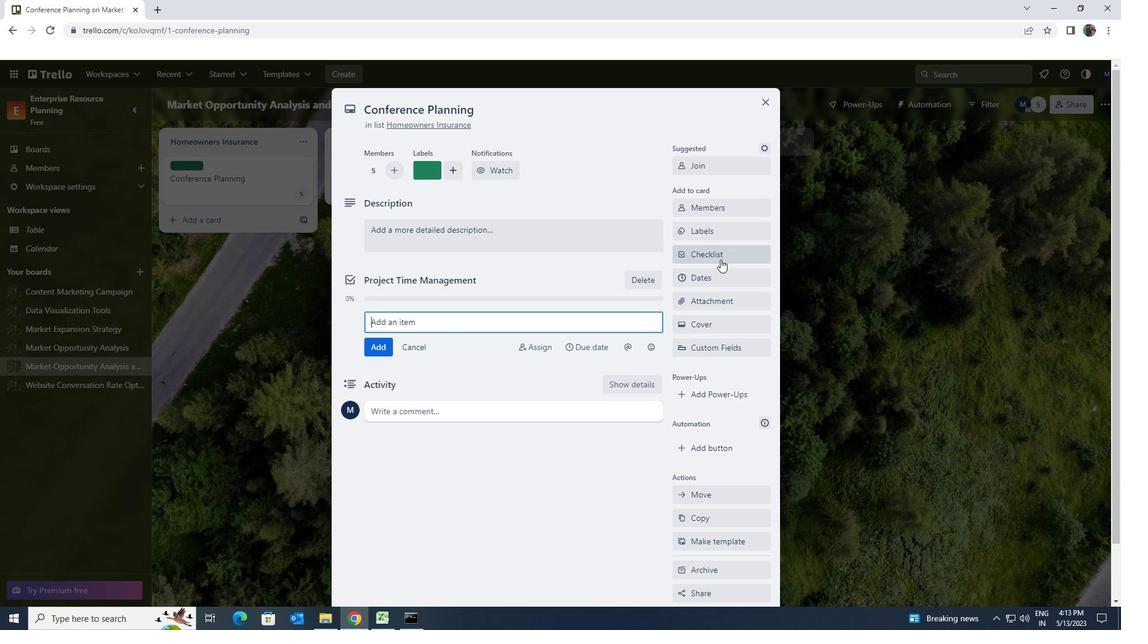 
Action: Mouse moved to (852, 270)
Screenshot: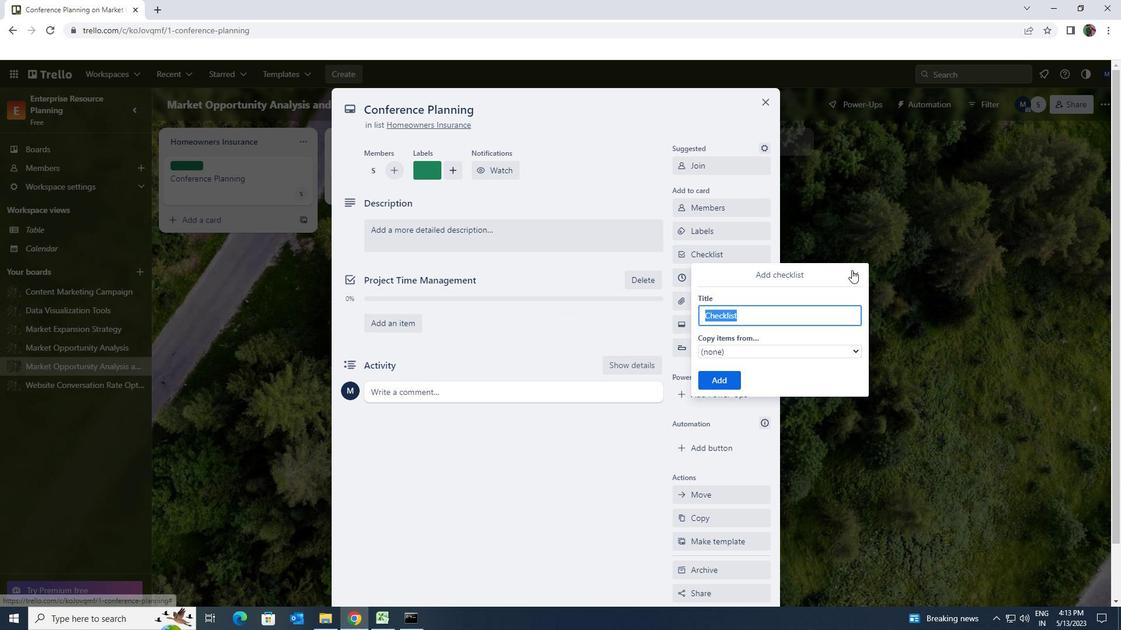 
Action: Mouse pressed left at (852, 270)
Screenshot: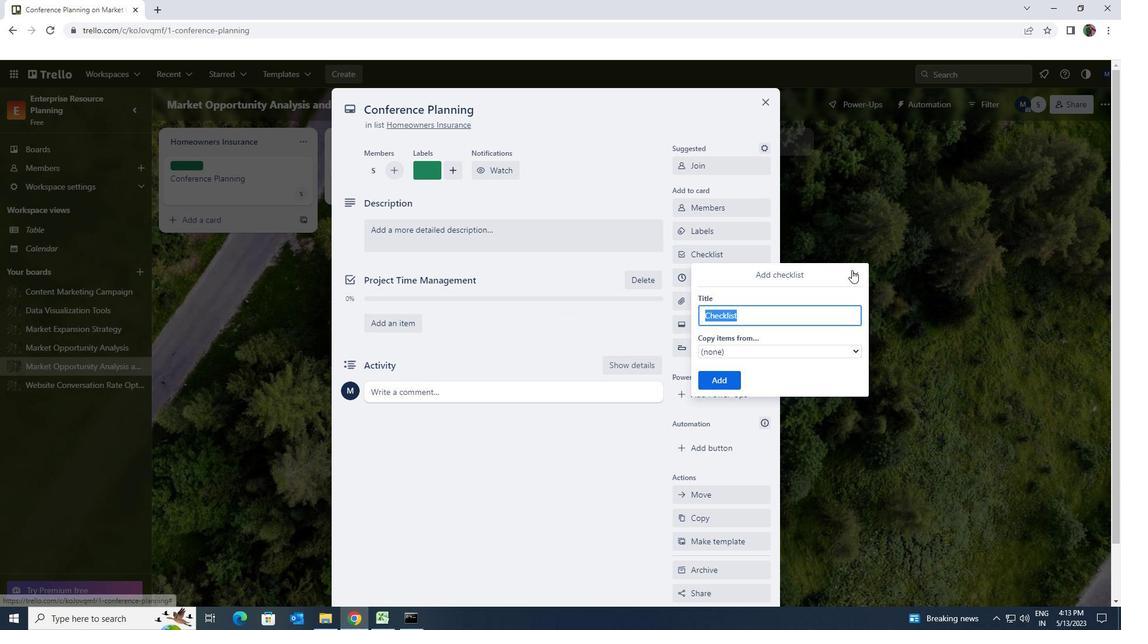 
Action: Mouse moved to (755, 297)
Screenshot: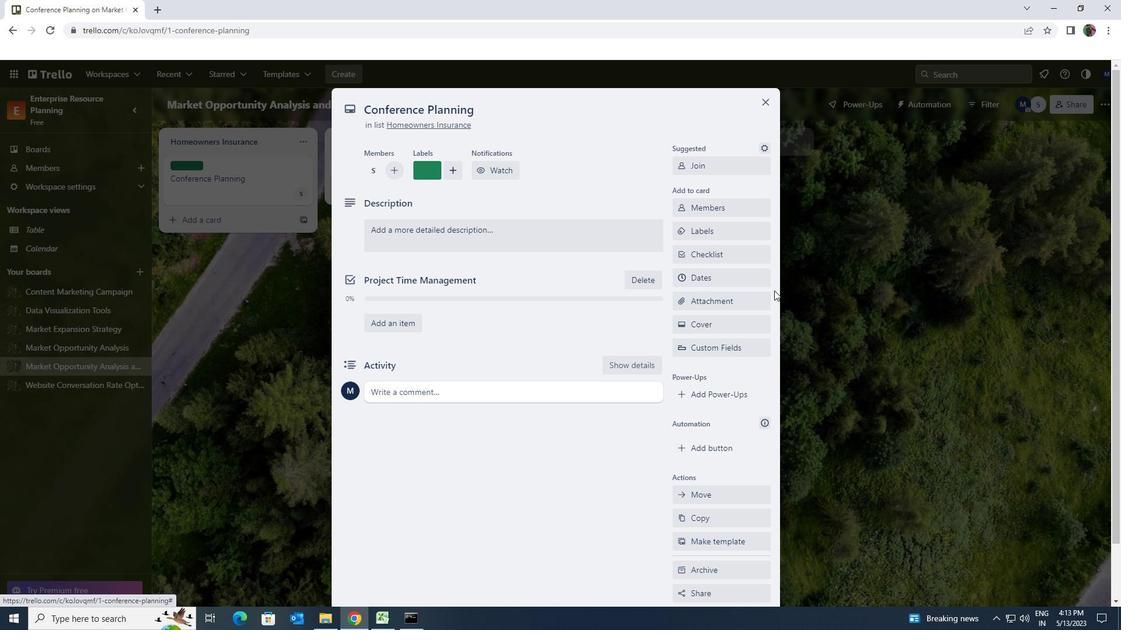 
Action: Mouse pressed left at (755, 297)
Screenshot: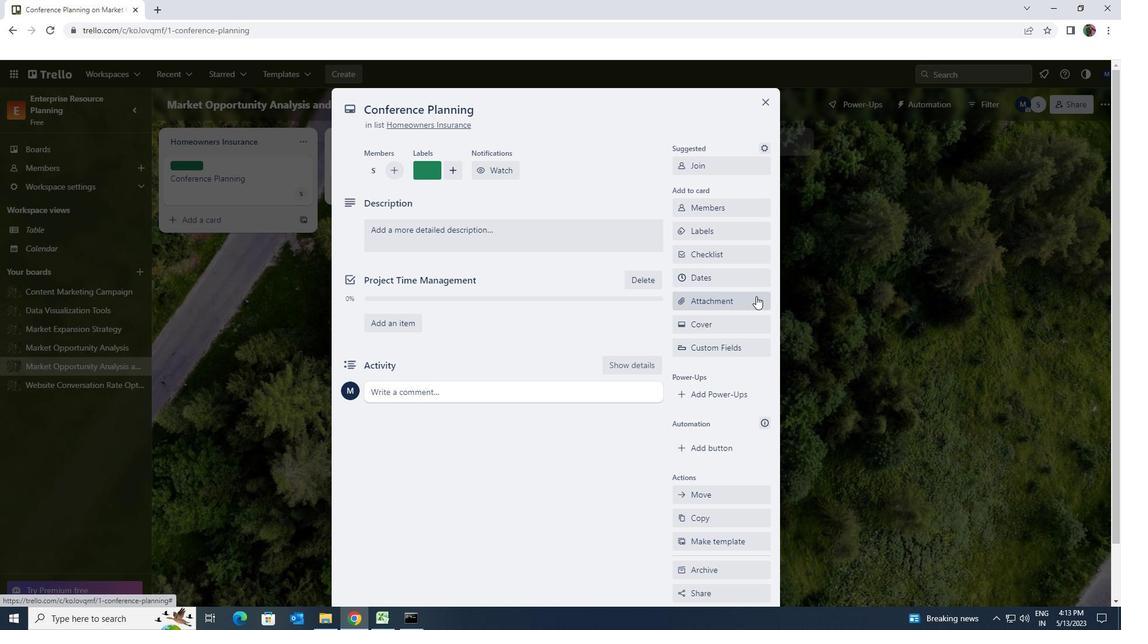 
Action: Mouse moved to (740, 378)
Screenshot: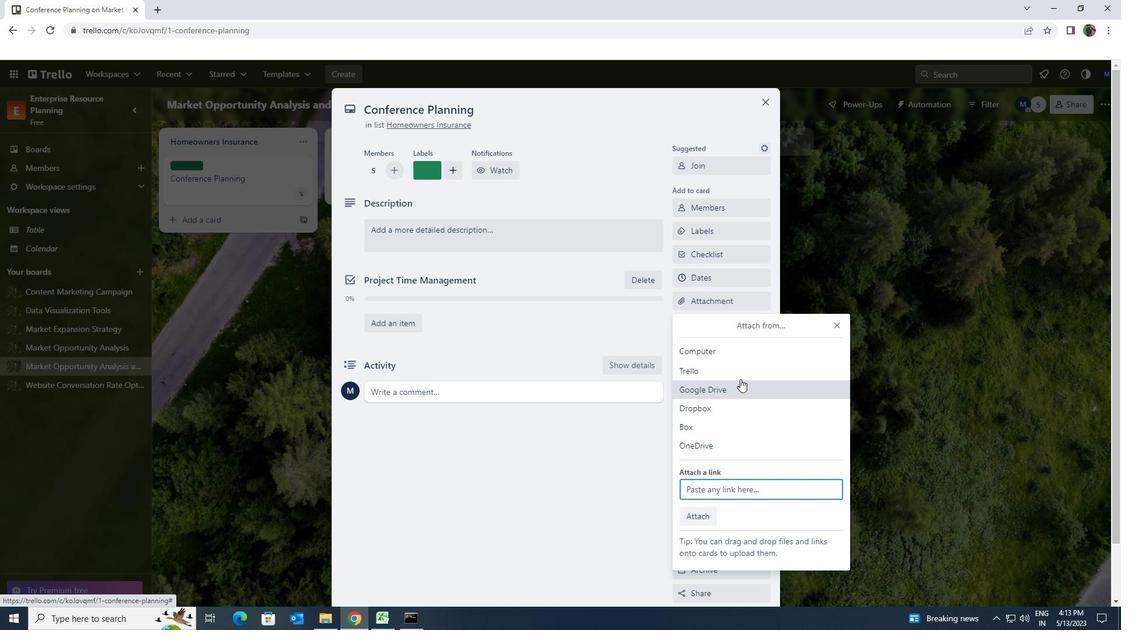 
Action: Mouse pressed left at (740, 378)
Screenshot: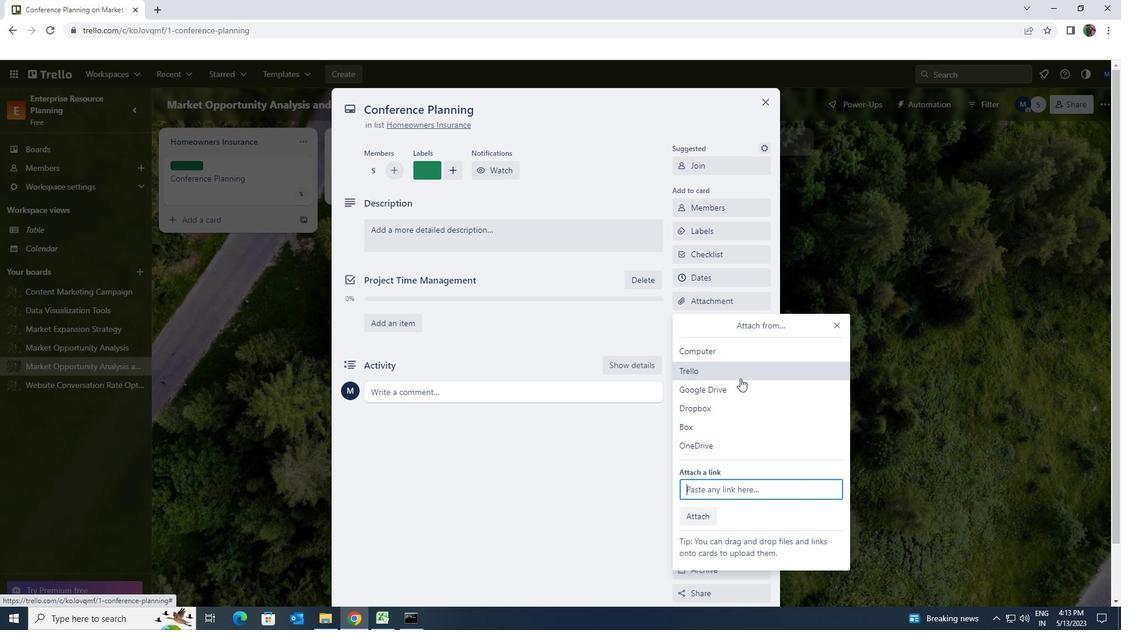 
Action: Mouse pressed left at (740, 378)
Screenshot: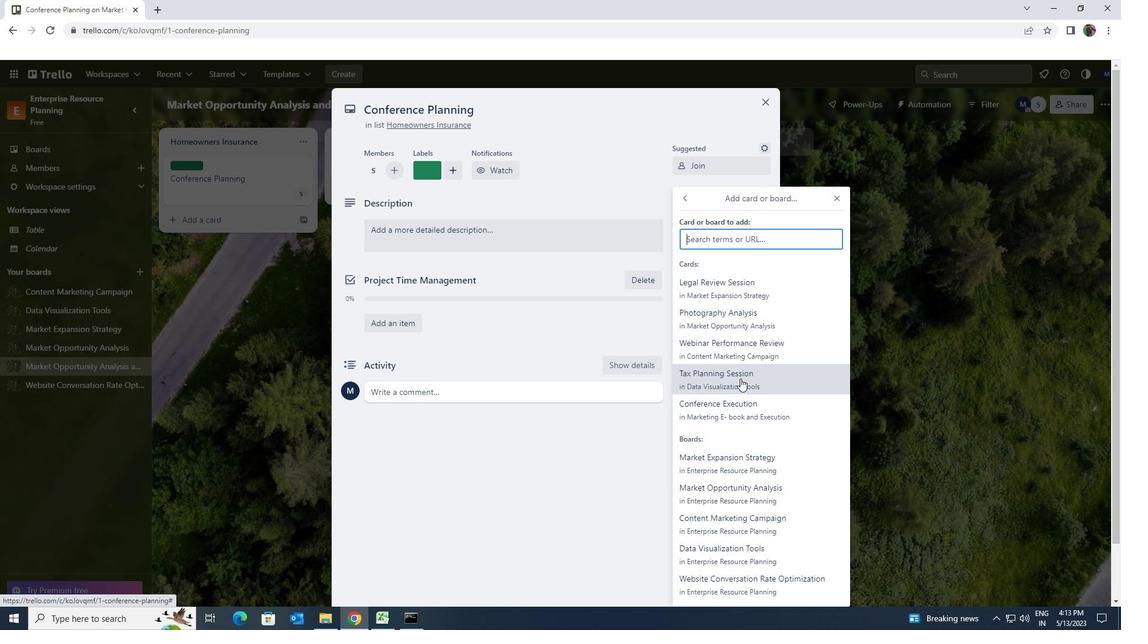 
Action: Mouse moved to (600, 243)
Screenshot: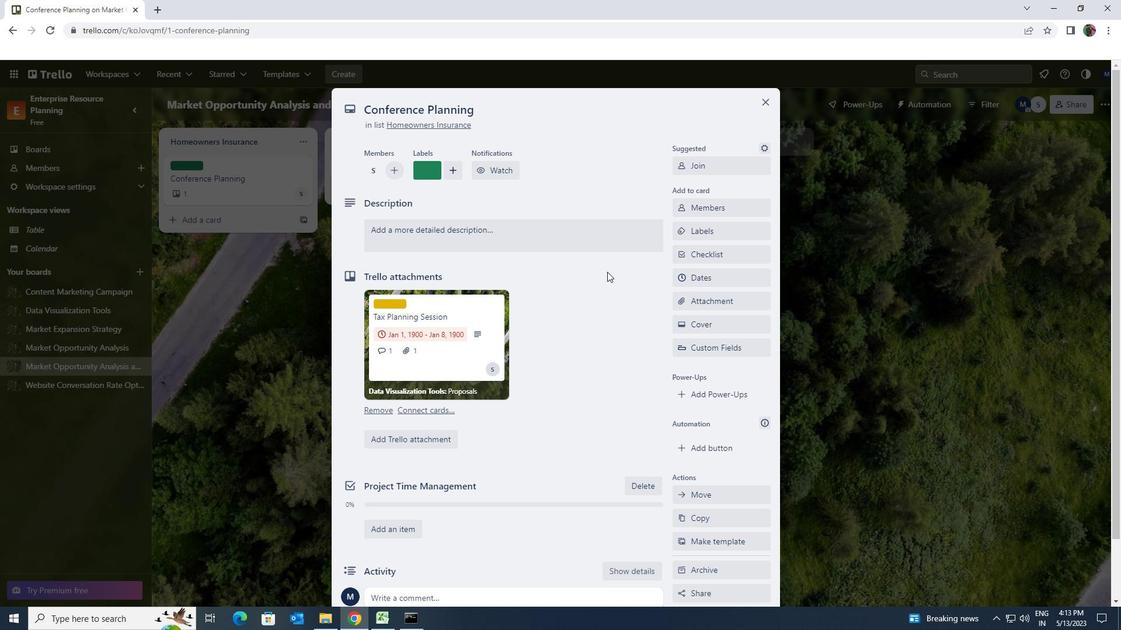 
Action: Mouse pressed left at (600, 243)
Screenshot: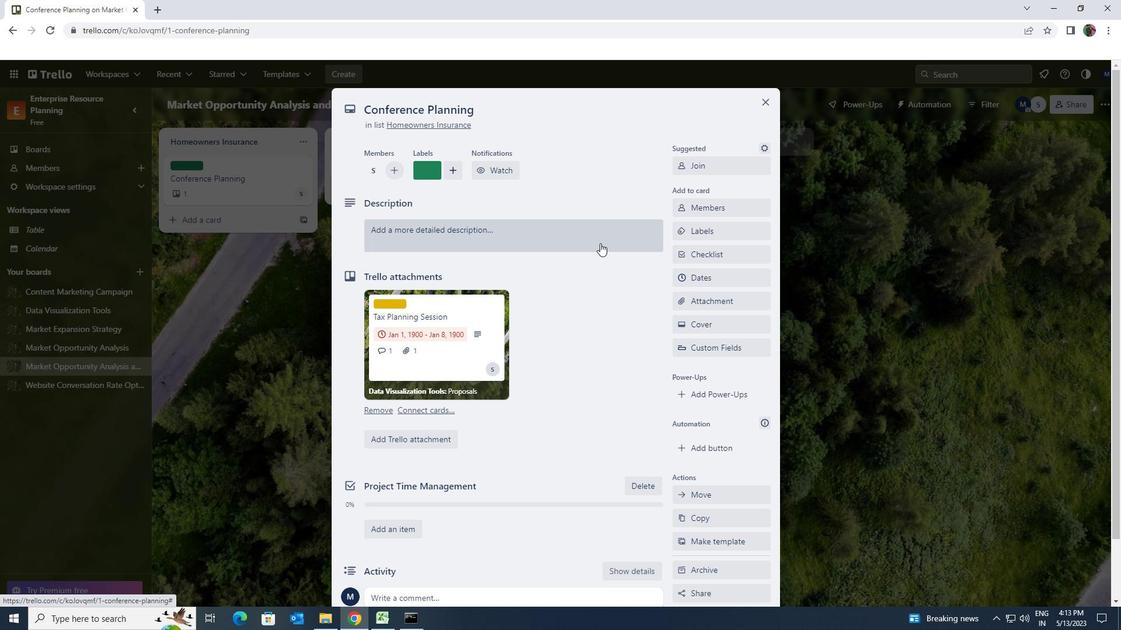 
Action: Key pressed <Key.shift><Key.shift><Key.shift>PLAN<Key.space>AND<Key.space>EXECUTE<Key.space>COMPANY<Key.space>CHARITY<Key.space>EVENT<Key.space>
Screenshot: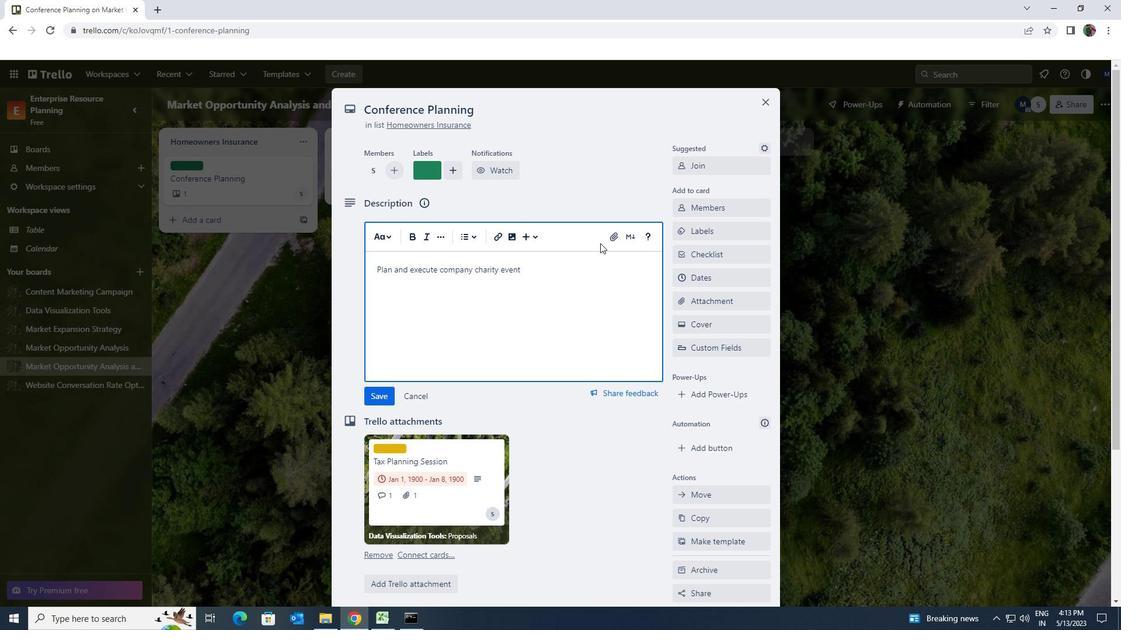 
Action: Mouse moved to (385, 397)
Screenshot: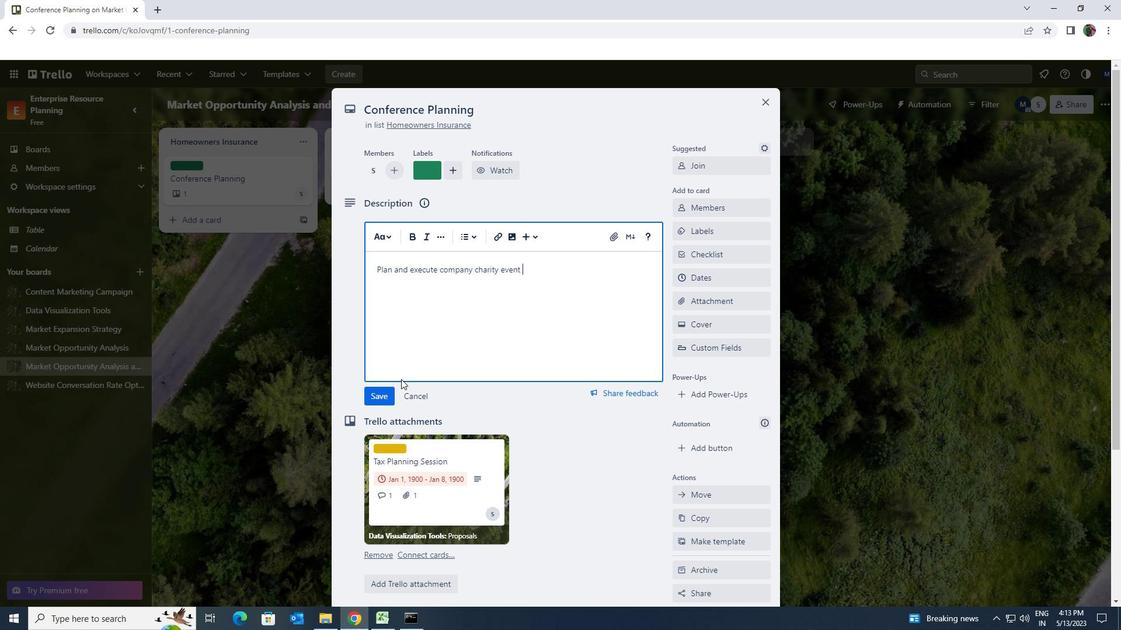 
Action: Mouse pressed left at (385, 397)
Screenshot: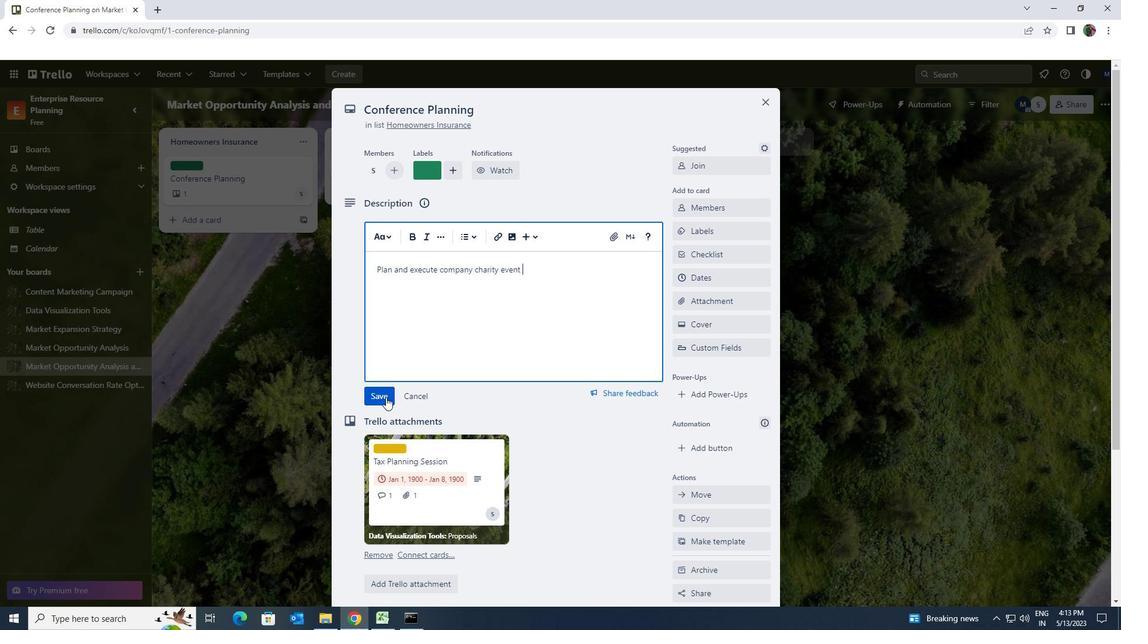 
Action: Mouse moved to (392, 364)
Screenshot: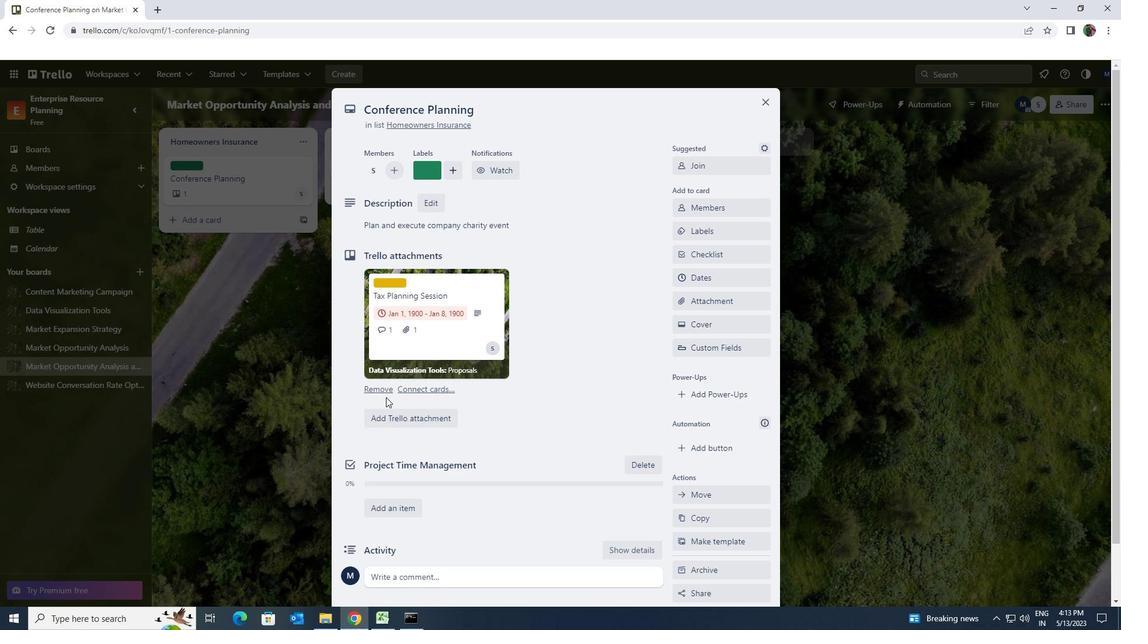 
Action: Mouse scrolled (392, 363) with delta (0, 0)
Screenshot: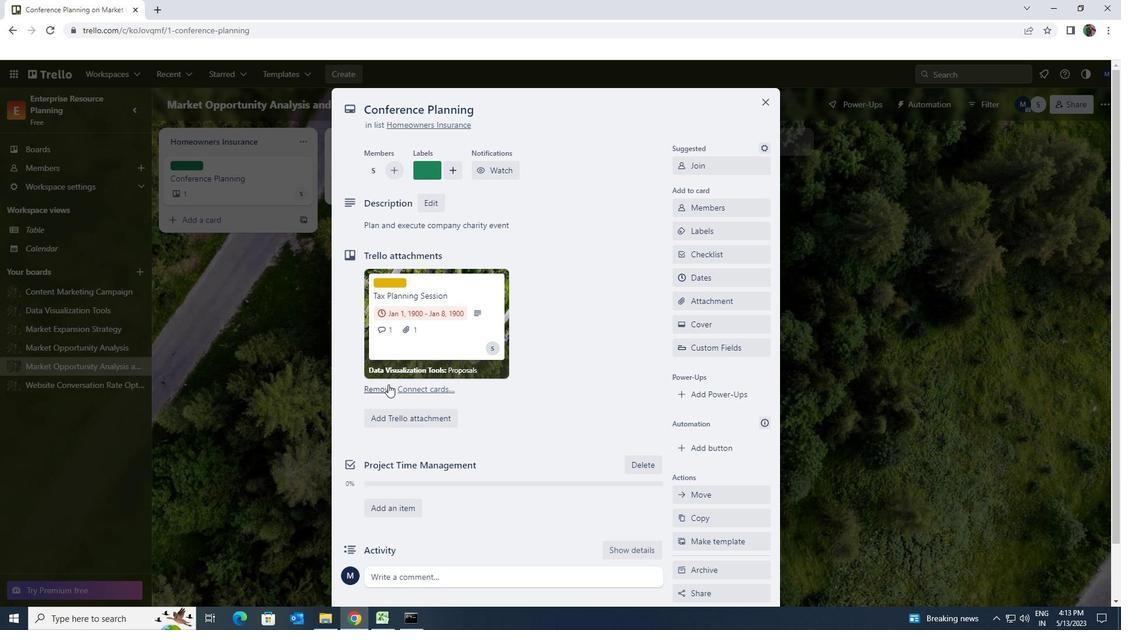 
Action: Mouse scrolled (392, 363) with delta (0, 0)
Screenshot: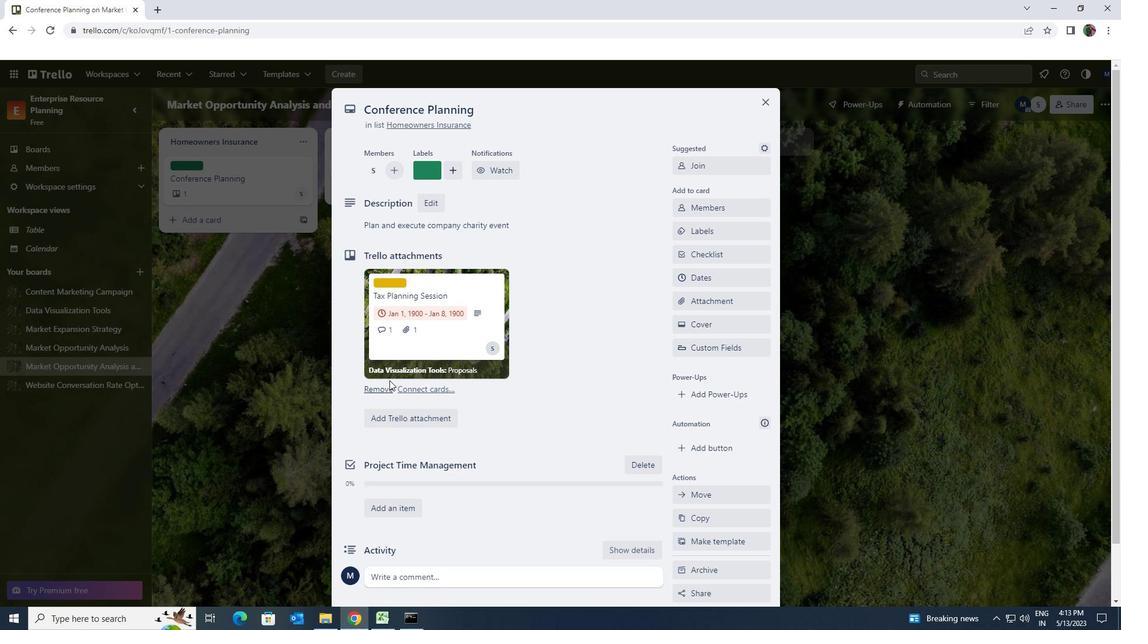 
Action: Mouse scrolled (392, 363) with delta (0, 0)
Screenshot: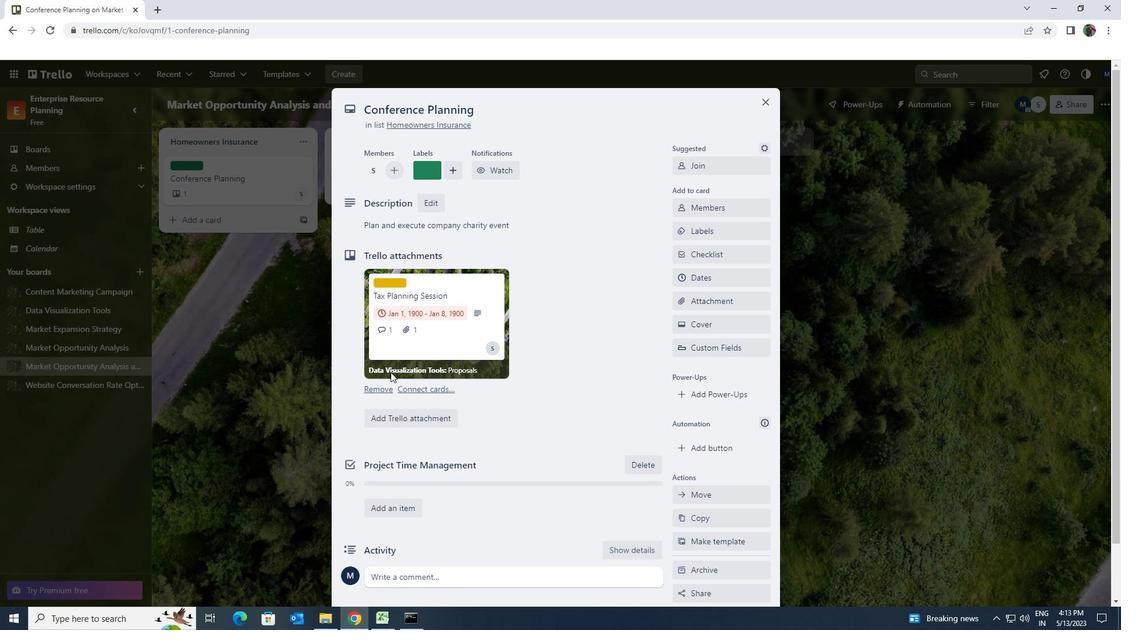 
Action: Mouse moved to (392, 363)
Screenshot: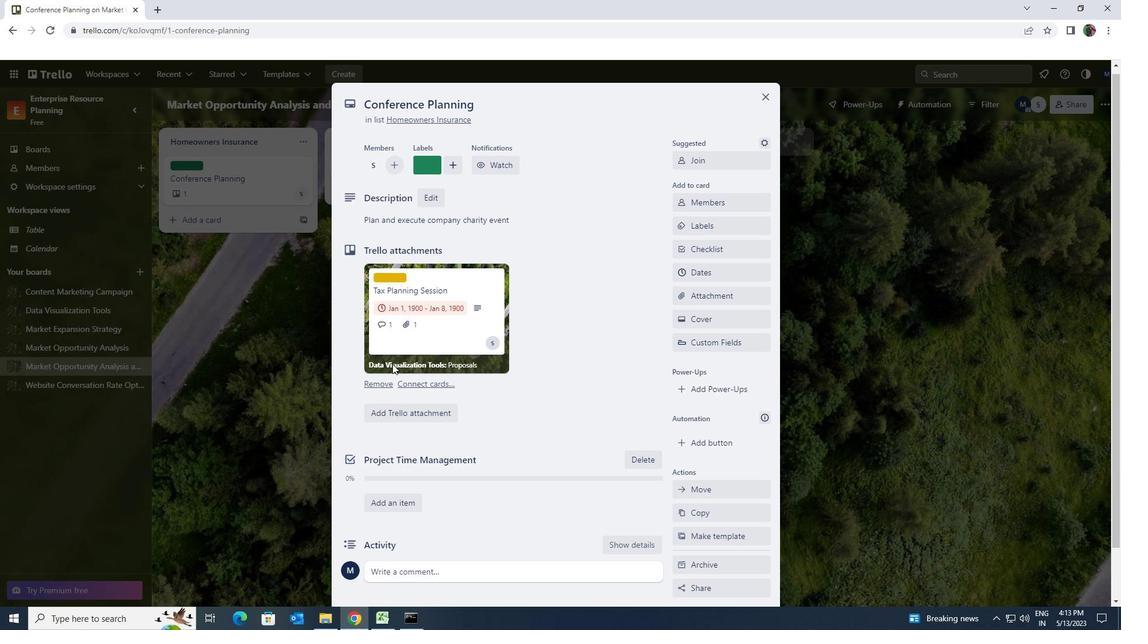 
Action: Mouse scrolled (392, 363) with delta (0, 0)
Screenshot: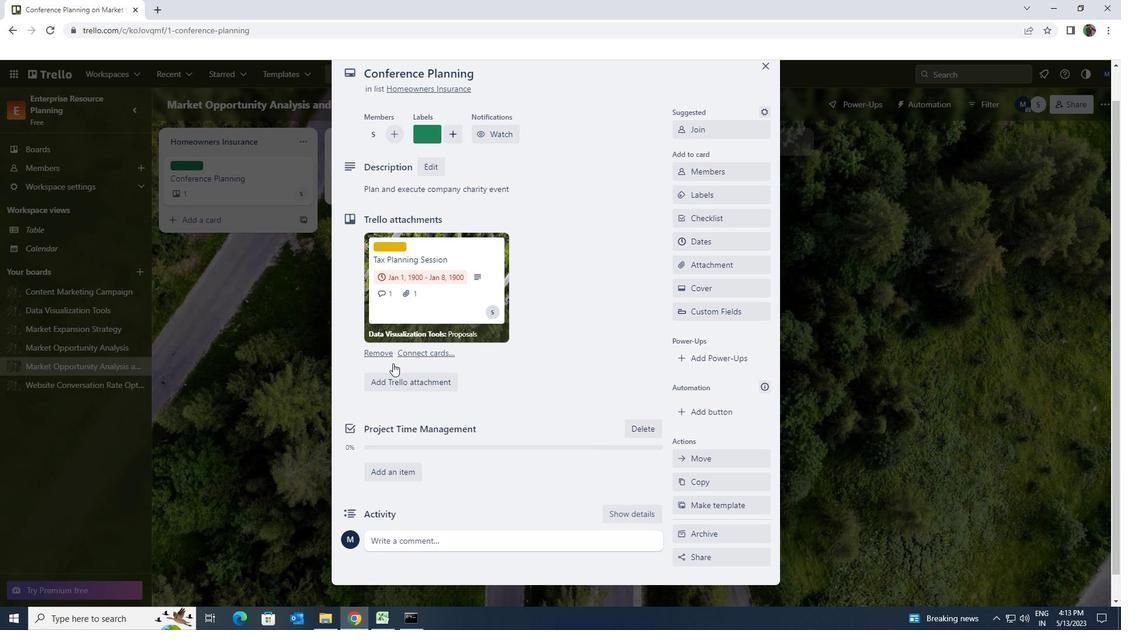 
Action: Mouse scrolled (392, 363) with delta (0, 0)
Screenshot: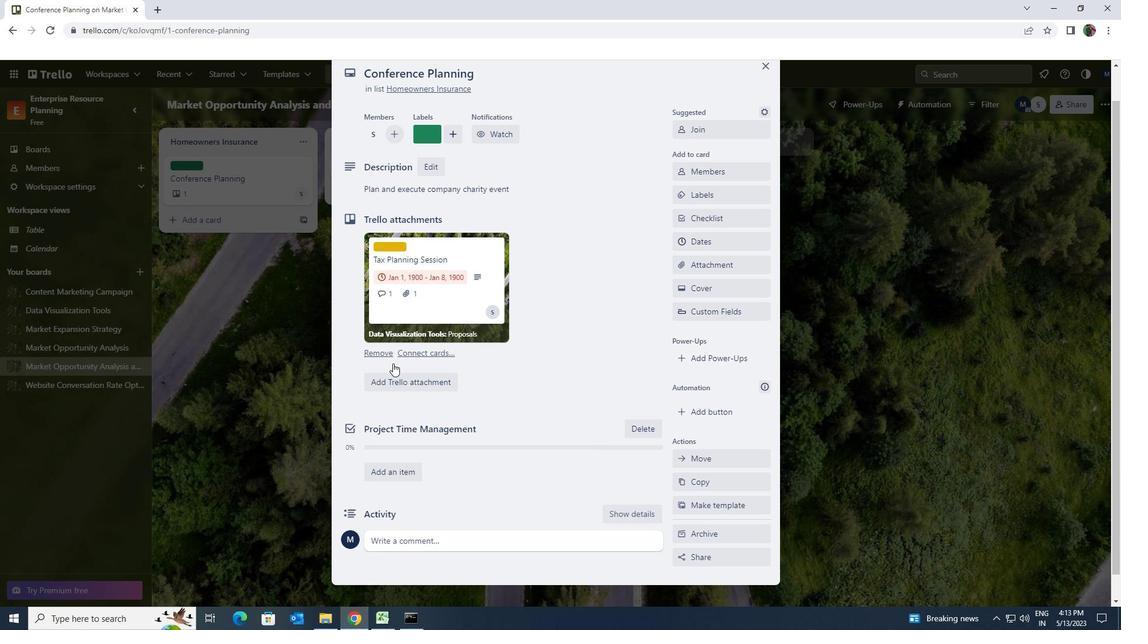 
Action: Mouse scrolled (392, 363) with delta (0, 0)
Screenshot: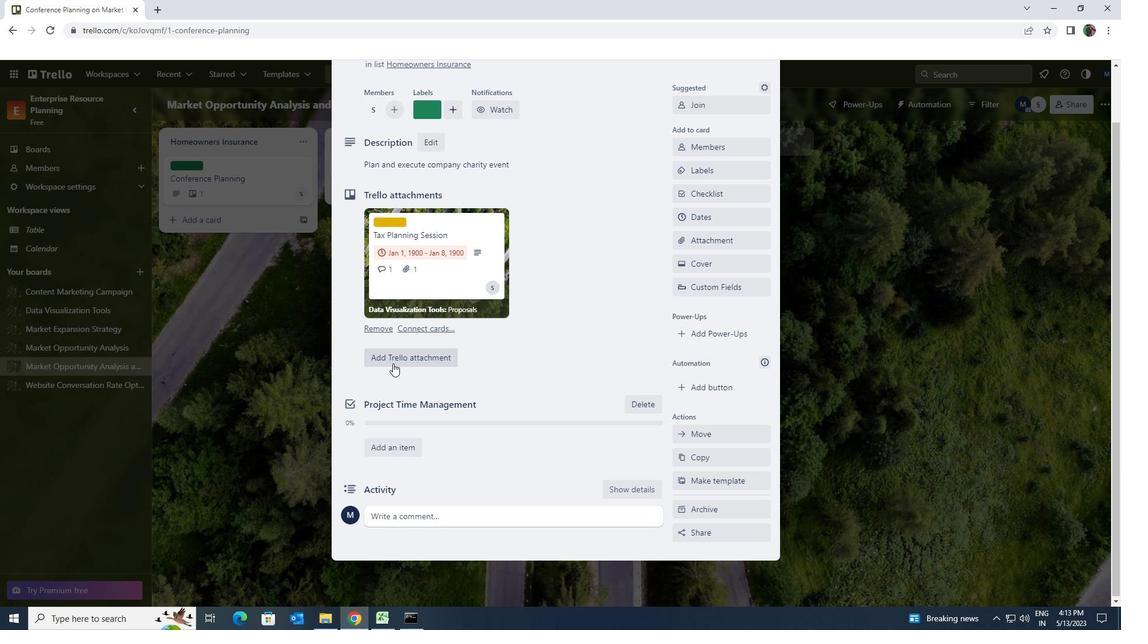 
Action: Mouse moved to (405, 513)
Screenshot: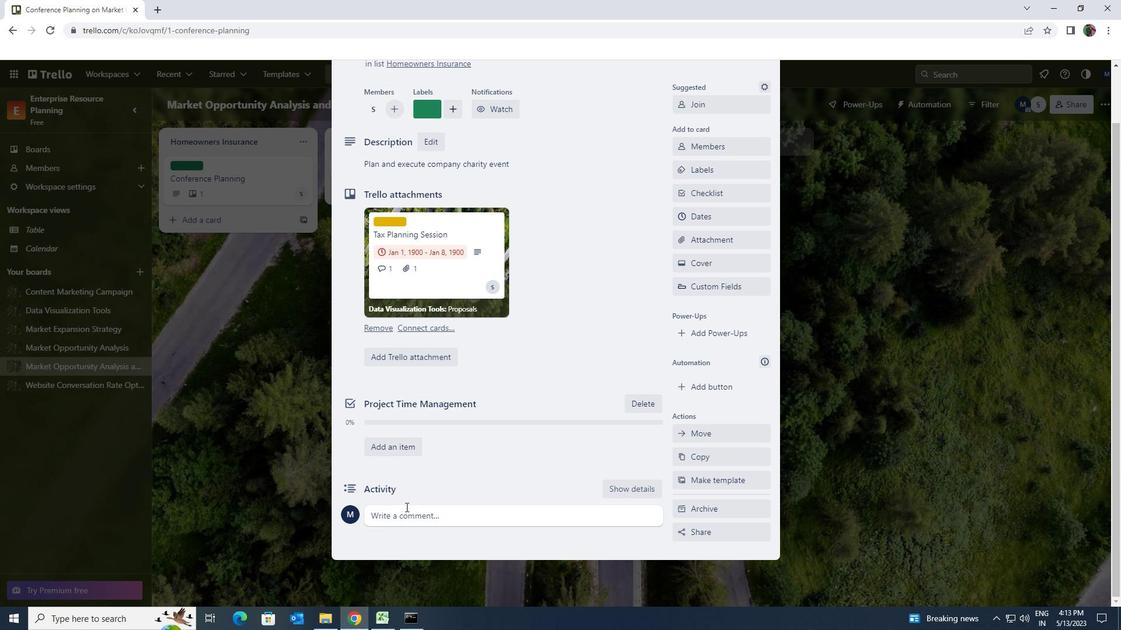 
Action: Mouse pressed left at (405, 513)
Screenshot: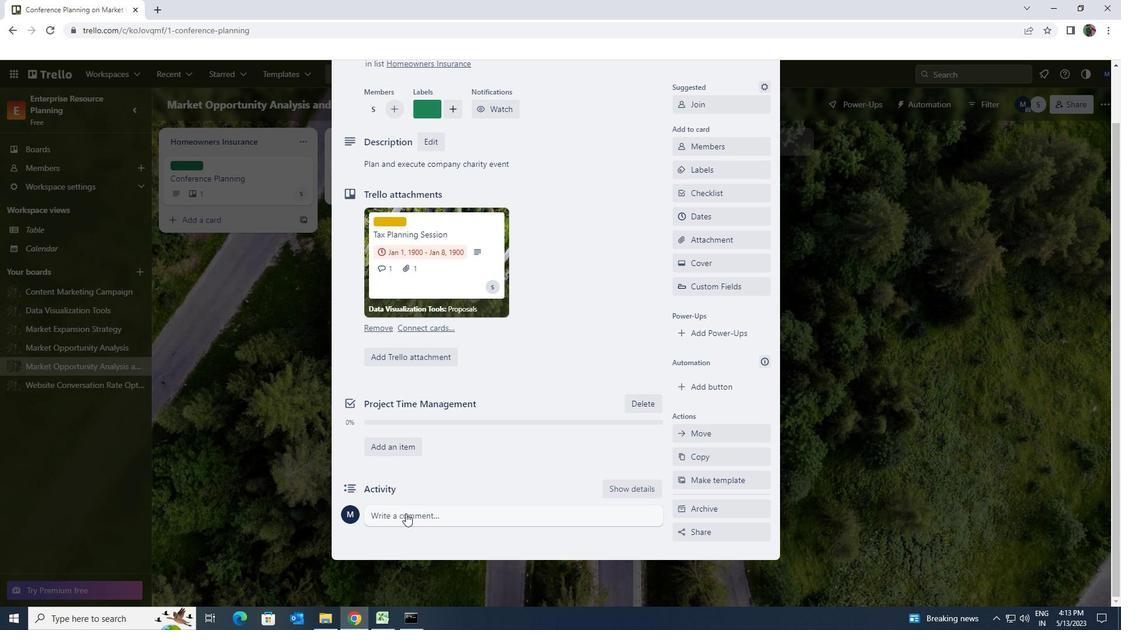 
Action: Mouse moved to (406, 513)
Screenshot: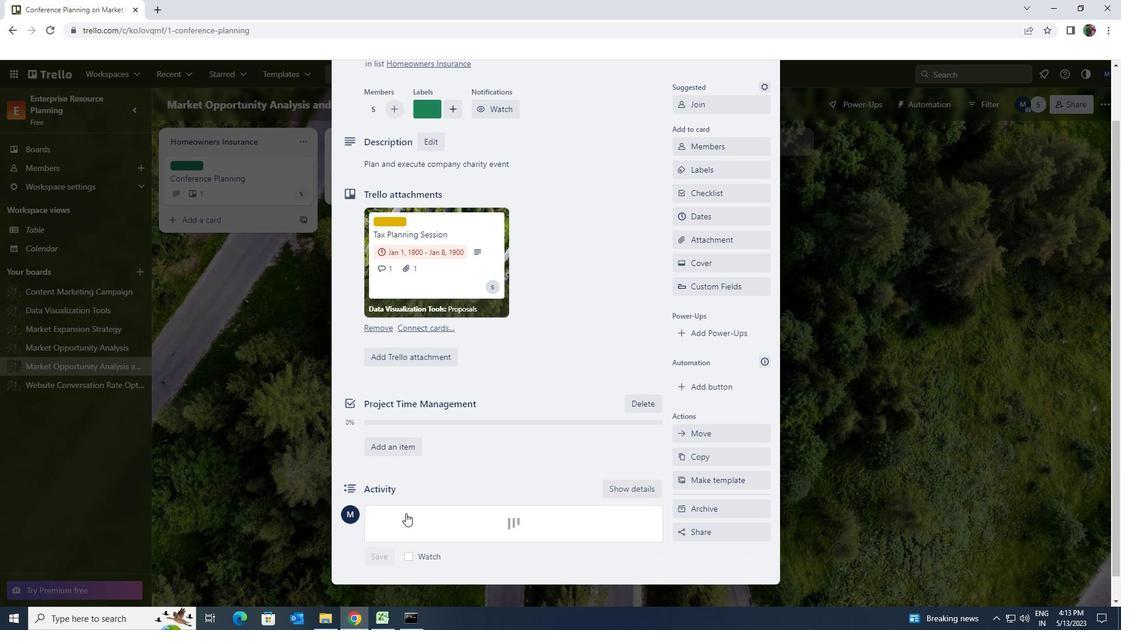 
Action: Key pressed <Key.shift>THIS<Key.space>TASK<Key.space>REQUIRES<Key.space>US<Key.space>
Screenshot: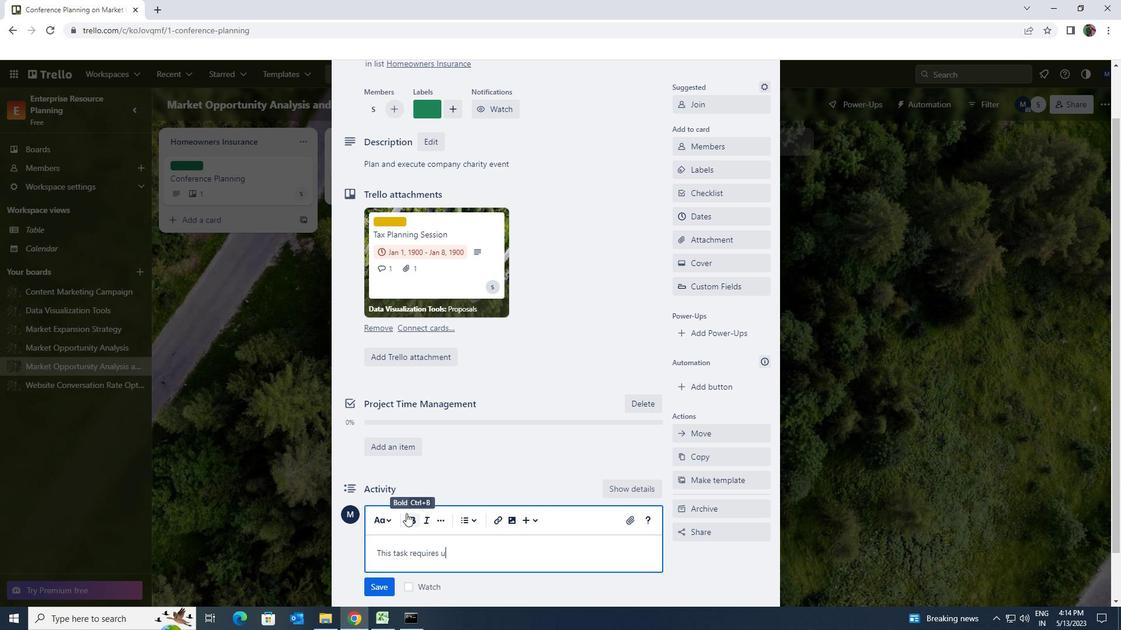 
Action: Mouse moved to (408, 513)
Screenshot: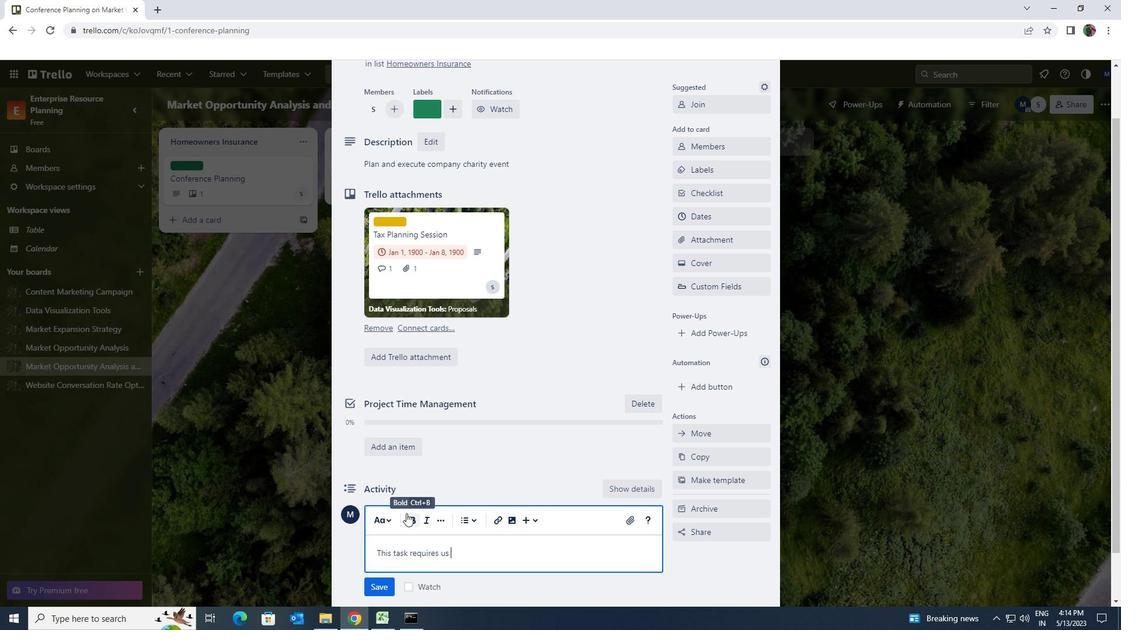 
Action: Key pressed Y<Key.backspace>TO<Key.space>BE<Key.space>DETAIL<Key.space>ORIENTED<Key.space>AND<Key.space>METICULOUS<Key.space>ENSURING<Key.space>THAT<Key.space>WE<Key.space>DO<Key.space>NOT<Key.space>MISS<Key.space>ANY<Key.space>IMPORTATNT<Key.space>INFORMATION<Key.space>OR<Key.space>DETAILS<Key.space>
Screenshot: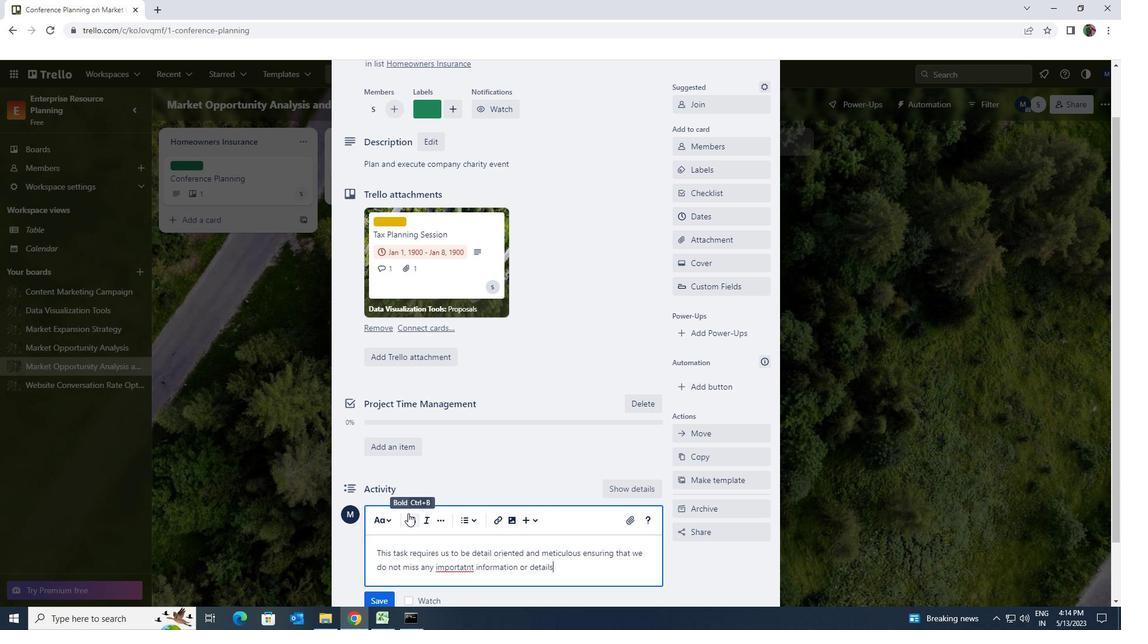 
Action: Mouse scrolled (408, 513) with delta (0, 0)
Screenshot: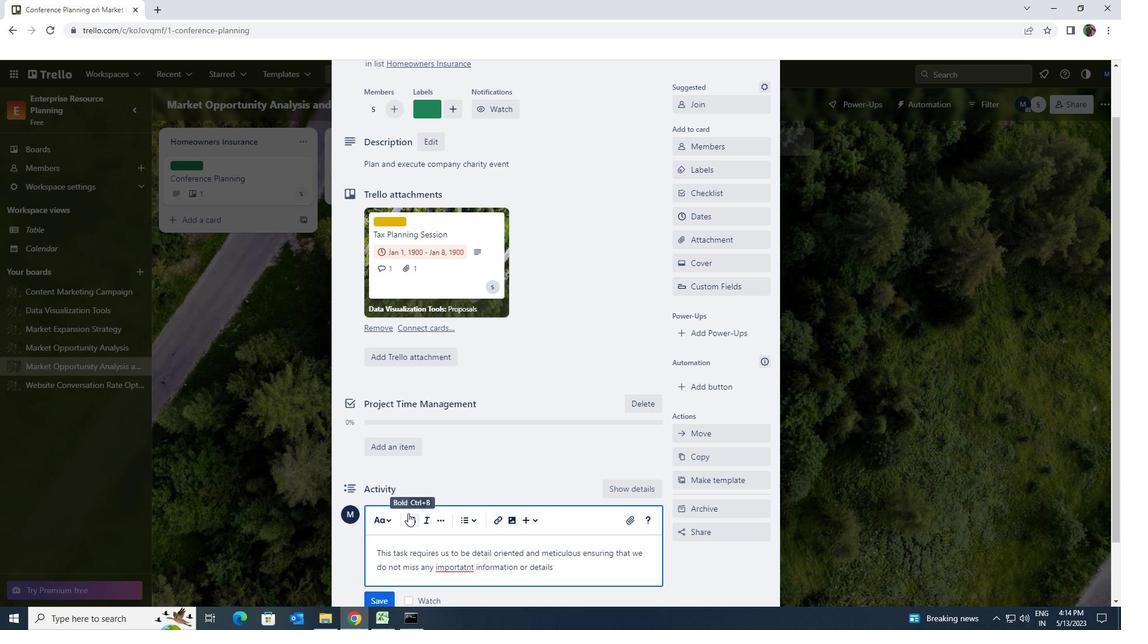 
Action: Mouse scrolled (408, 513) with delta (0, 0)
Screenshot: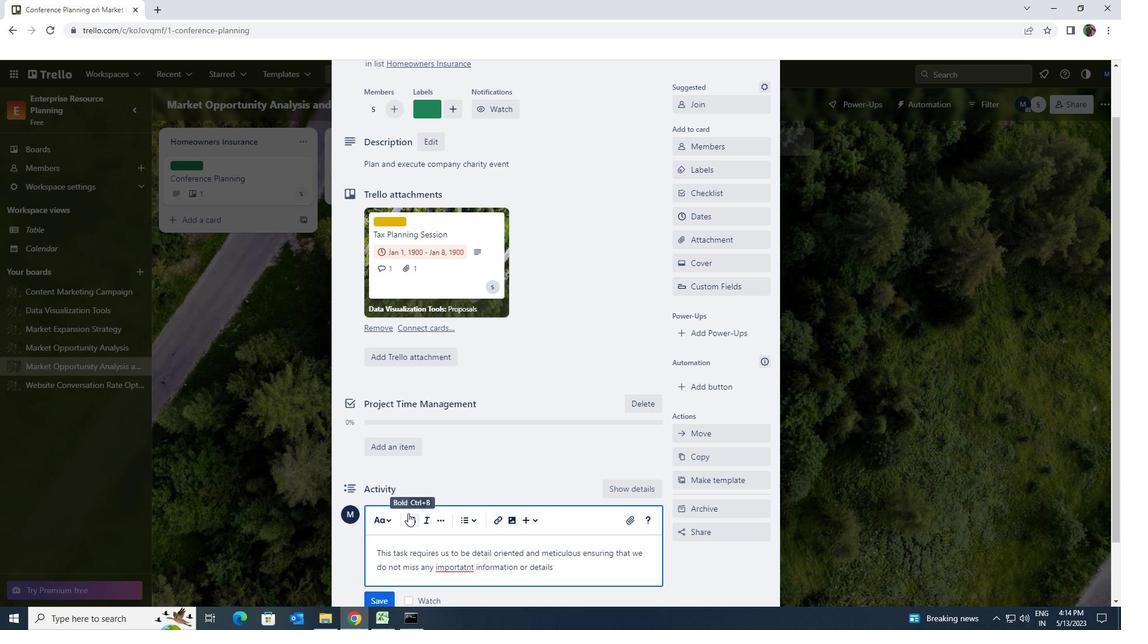 
Action: Mouse moved to (385, 531)
Screenshot: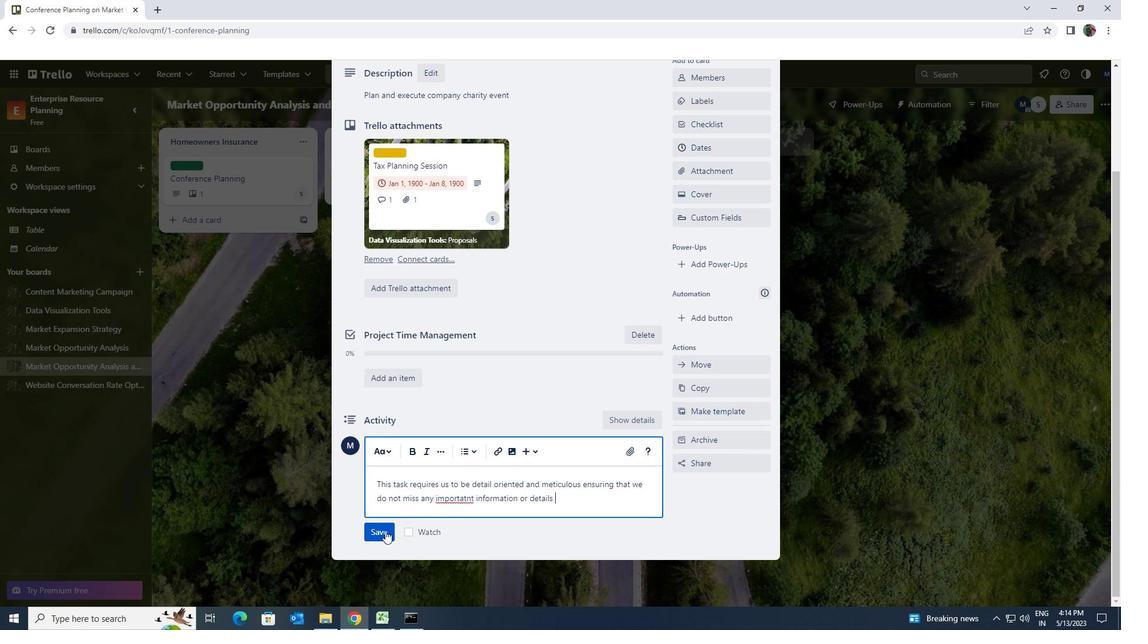 
Action: Mouse pressed left at (385, 531)
Screenshot: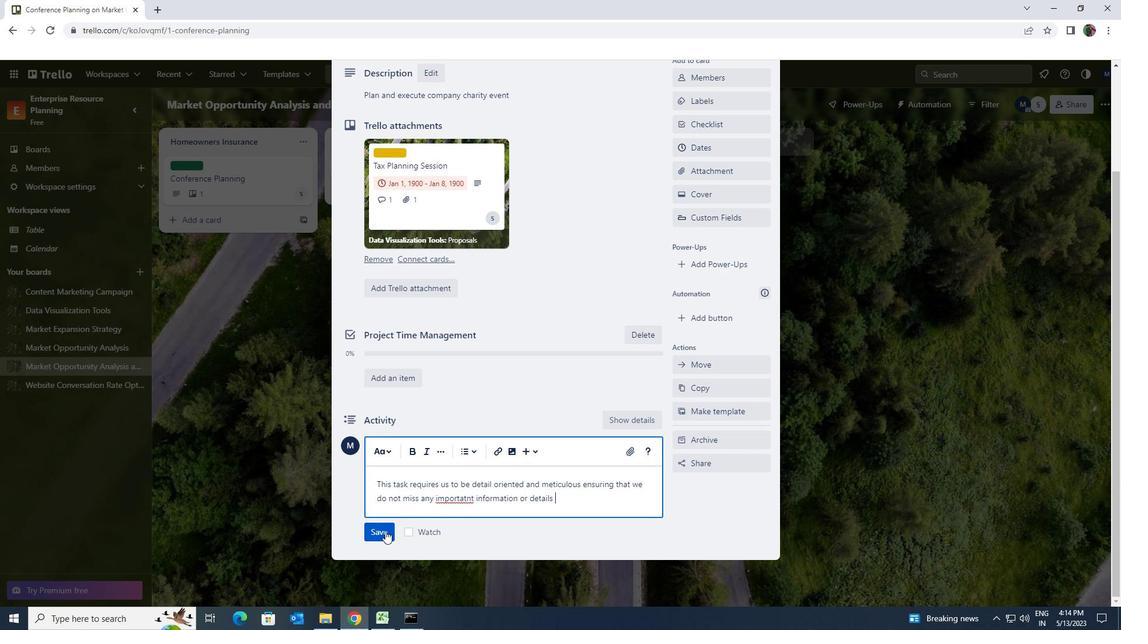 
Action: Mouse moved to (596, 412)
Screenshot: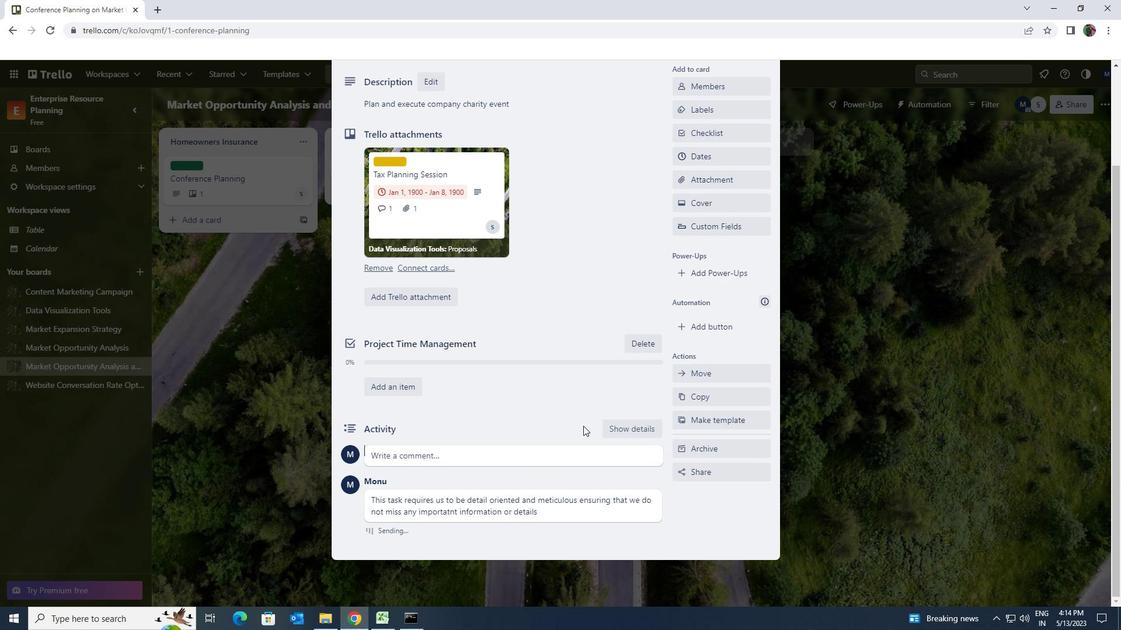 
Action: Mouse scrolled (596, 412) with delta (0, 0)
Screenshot: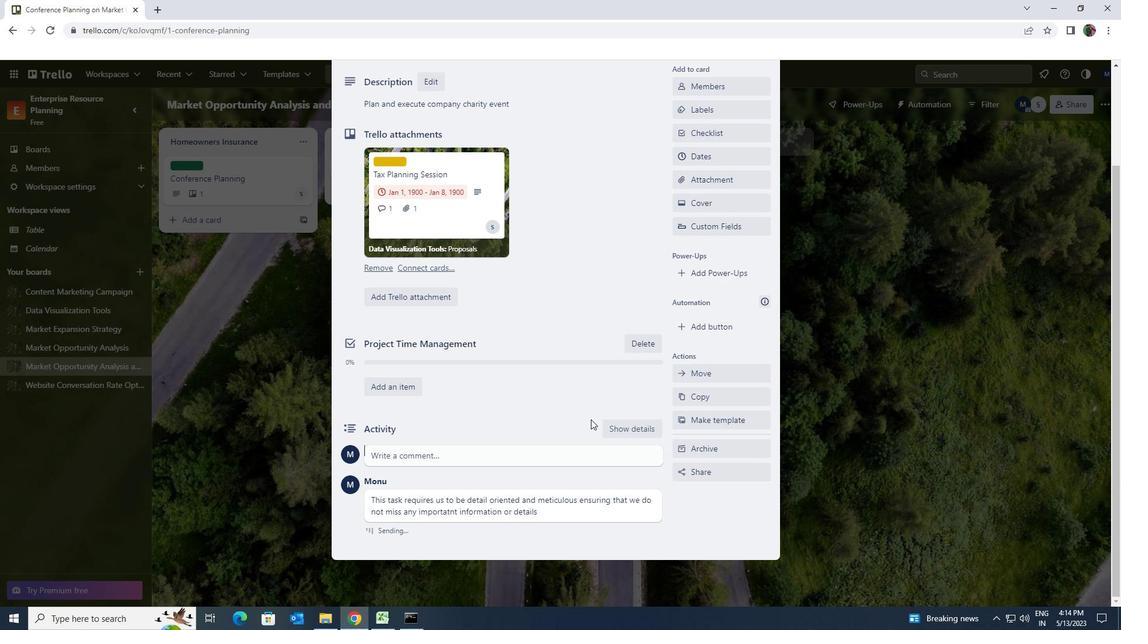 
Action: Mouse moved to (596, 411)
Screenshot: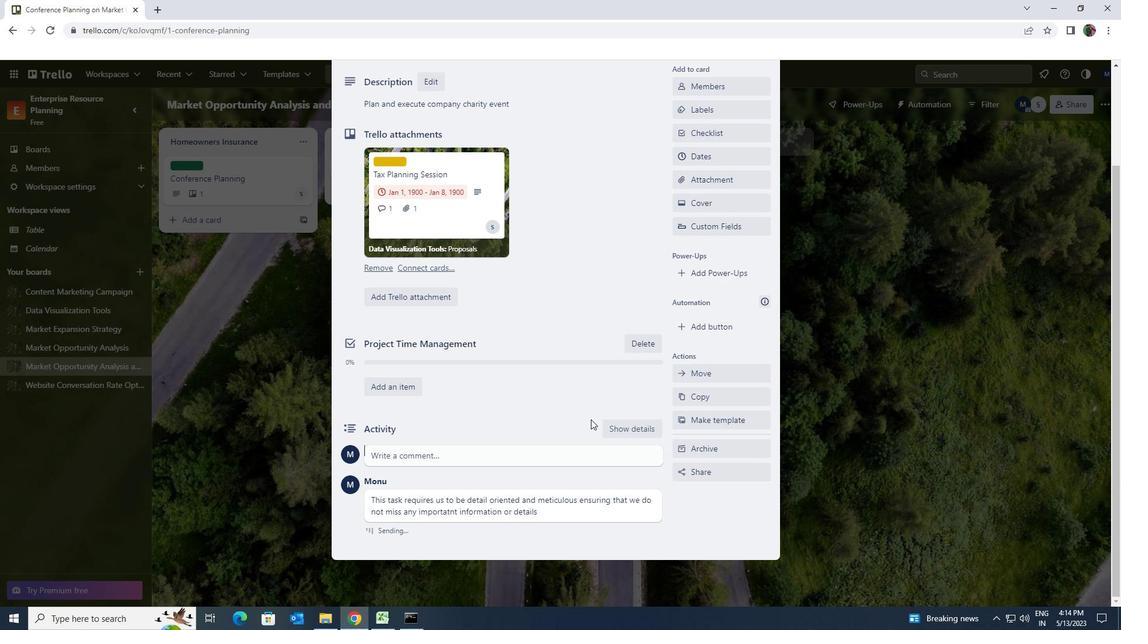 
Action: Mouse scrolled (596, 412) with delta (0, 0)
Screenshot: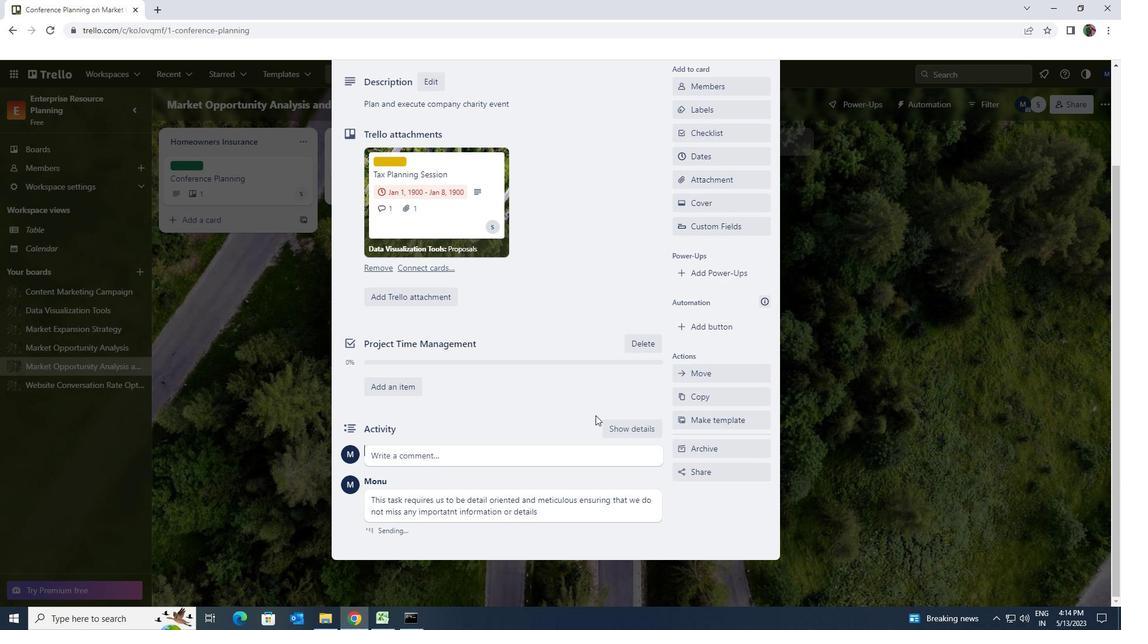 
Action: Mouse moved to (596, 411)
Screenshot: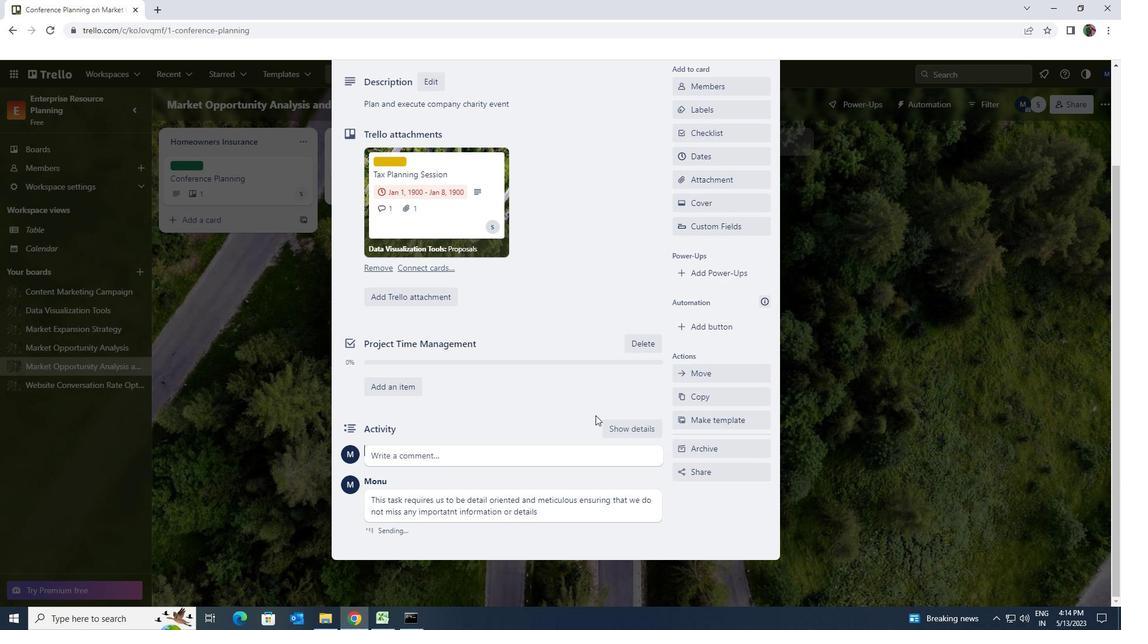 
Action: Mouse scrolled (596, 412) with delta (0, 0)
Screenshot: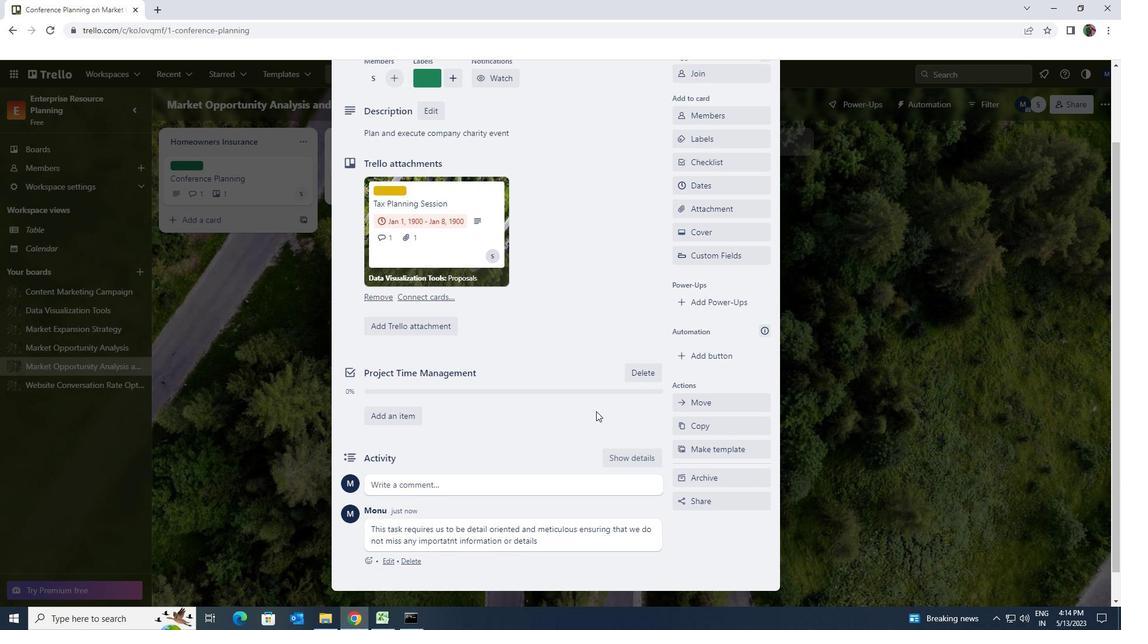 
Action: Mouse scrolled (596, 412) with delta (0, 0)
Screenshot: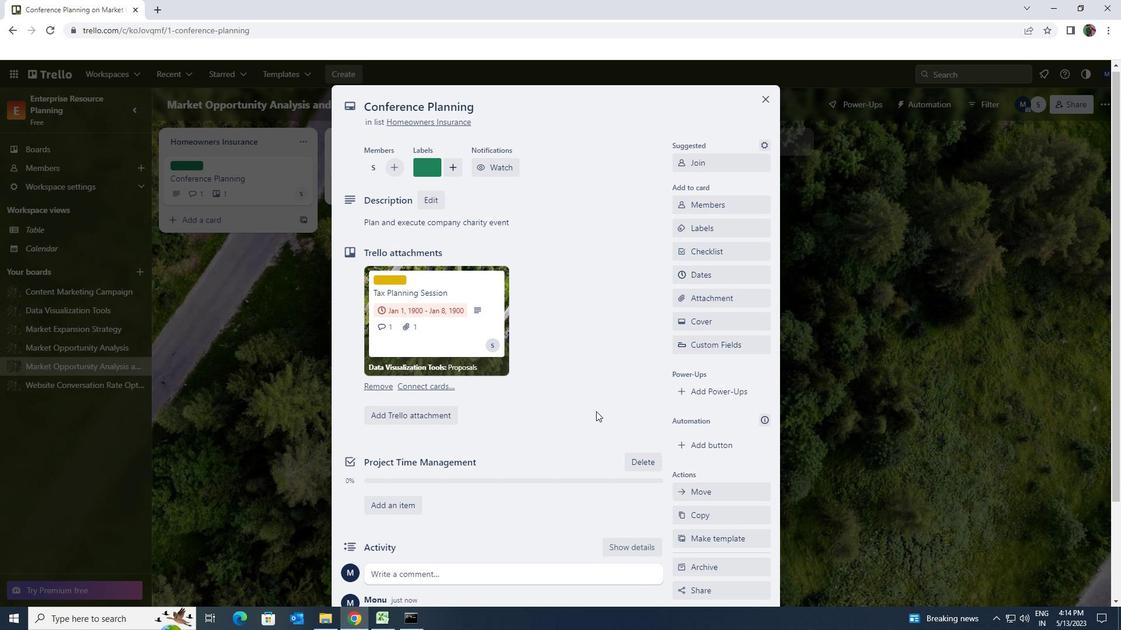 
Action: Mouse scrolled (596, 412) with delta (0, 0)
Screenshot: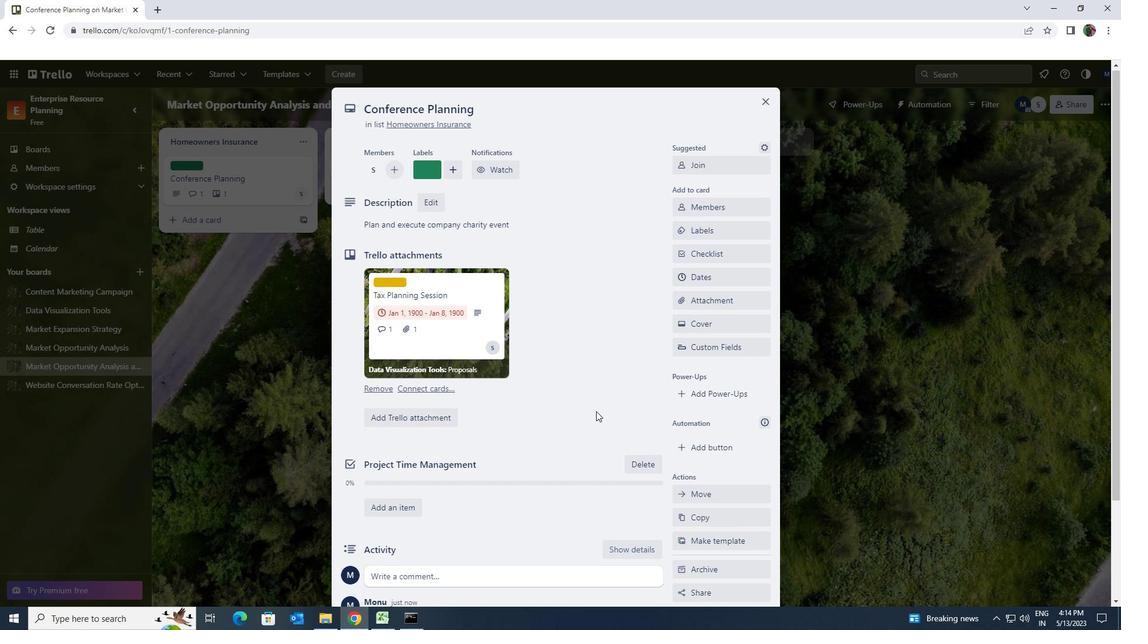 
Action: Mouse moved to (684, 283)
Screenshot: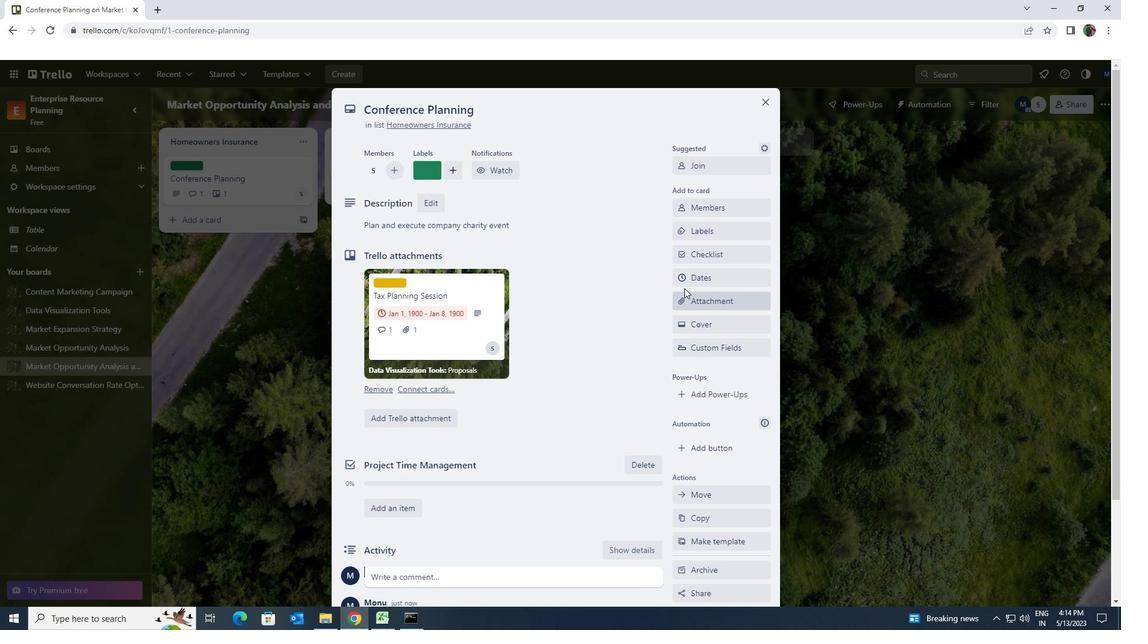 
Action: Mouse pressed left at (684, 283)
Screenshot: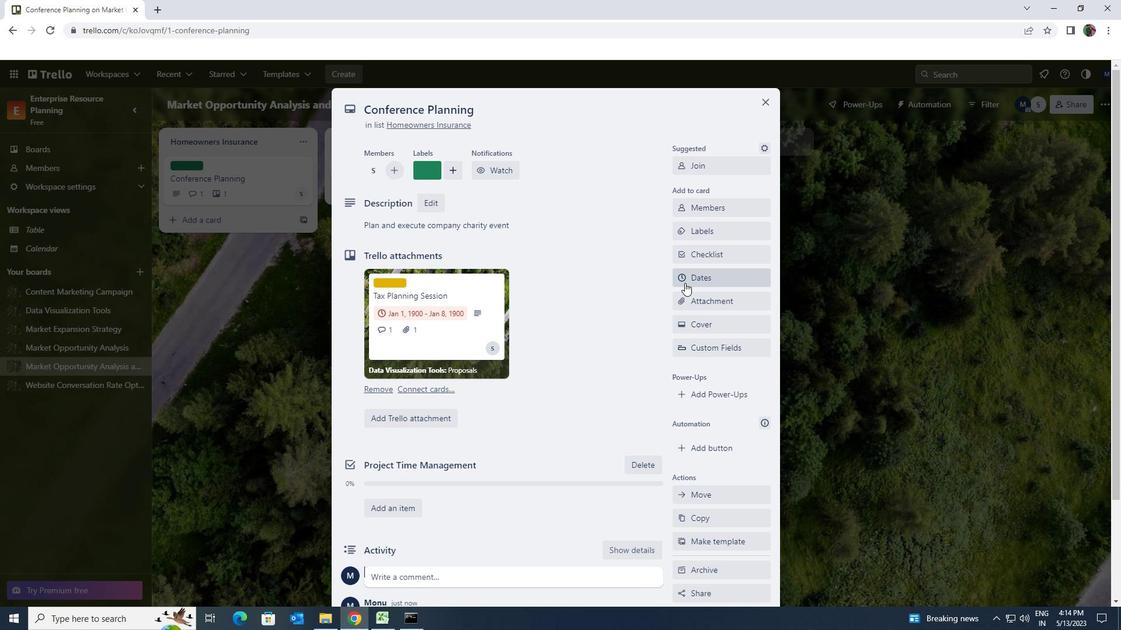 
Action: Mouse moved to (683, 317)
Screenshot: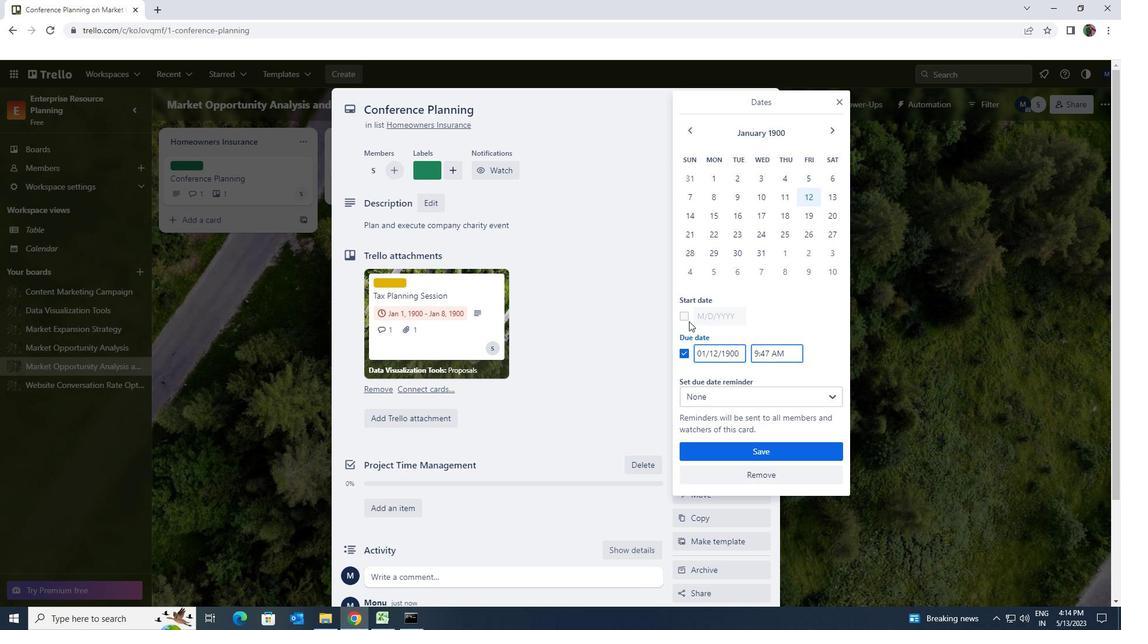 
Action: Mouse pressed left at (683, 317)
Screenshot: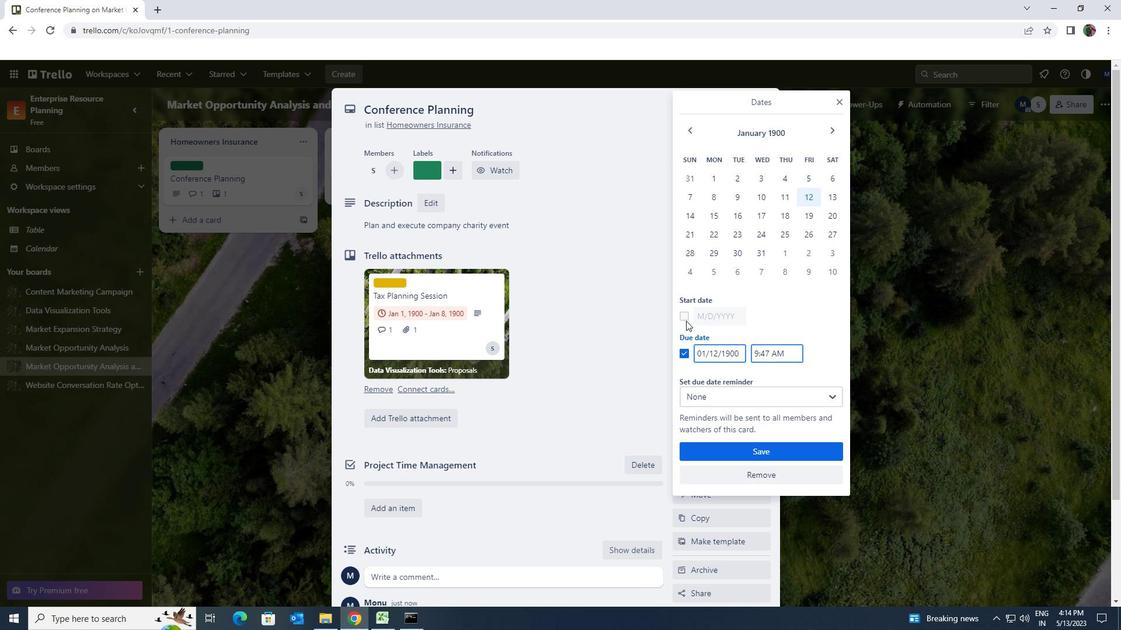 
Action: Mouse moved to (740, 315)
Screenshot: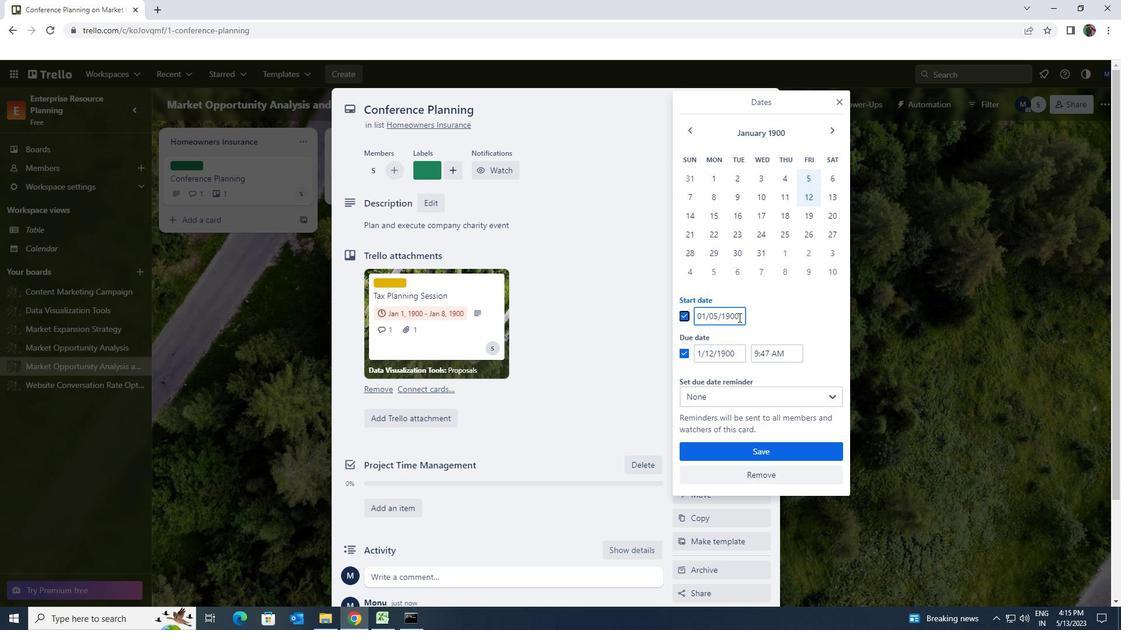 
Action: Mouse pressed left at (740, 315)
Screenshot: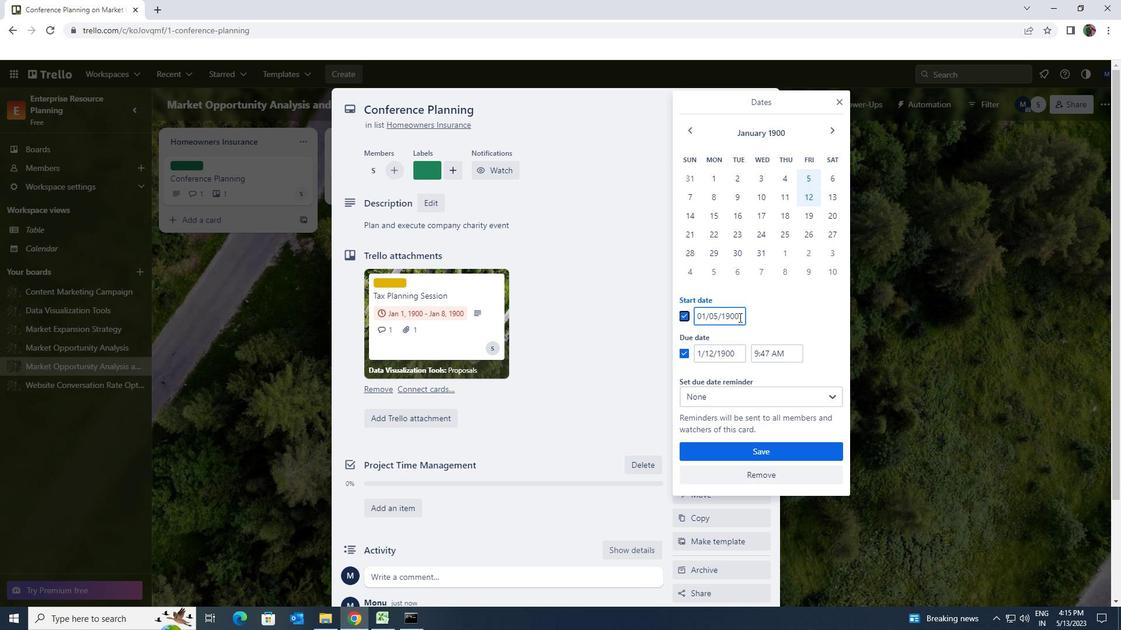 
Action: Mouse moved to (693, 316)
Screenshot: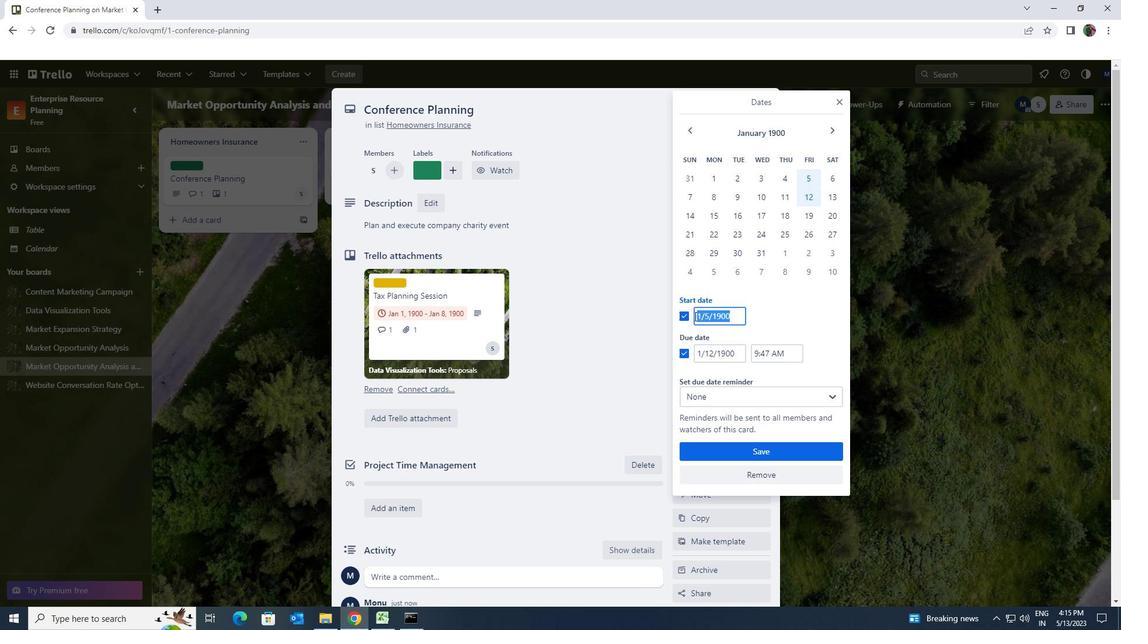 
Action: Key pressed 1/6/1900
Screenshot: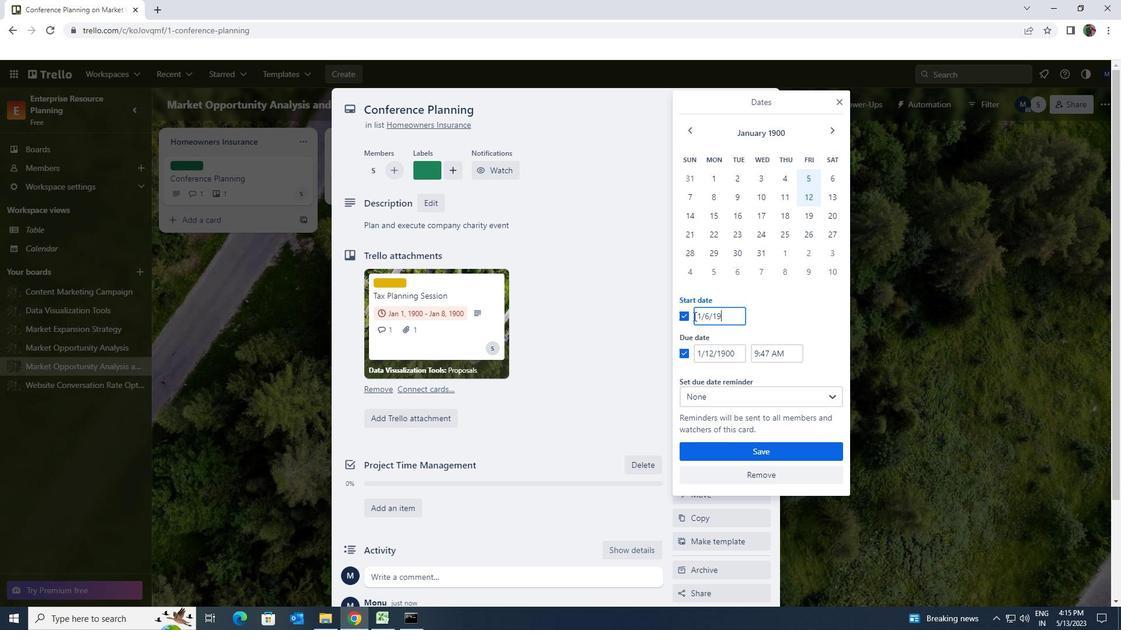
Action: Mouse moved to (735, 353)
Screenshot: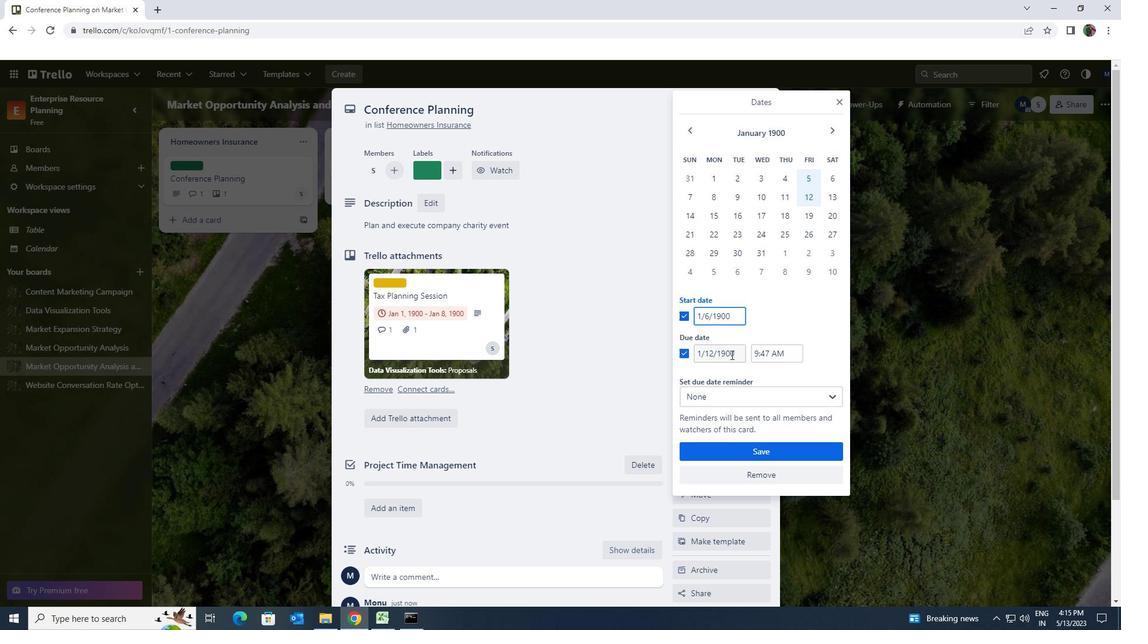 
Action: Mouse pressed left at (735, 353)
Screenshot: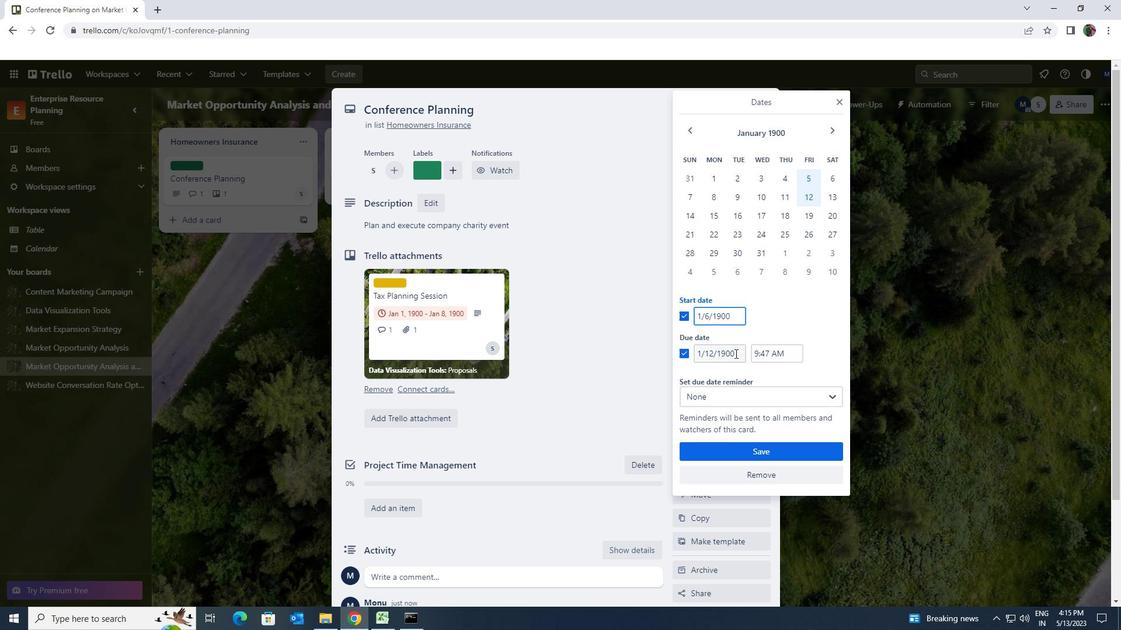 
Action: Mouse moved to (690, 353)
Screenshot: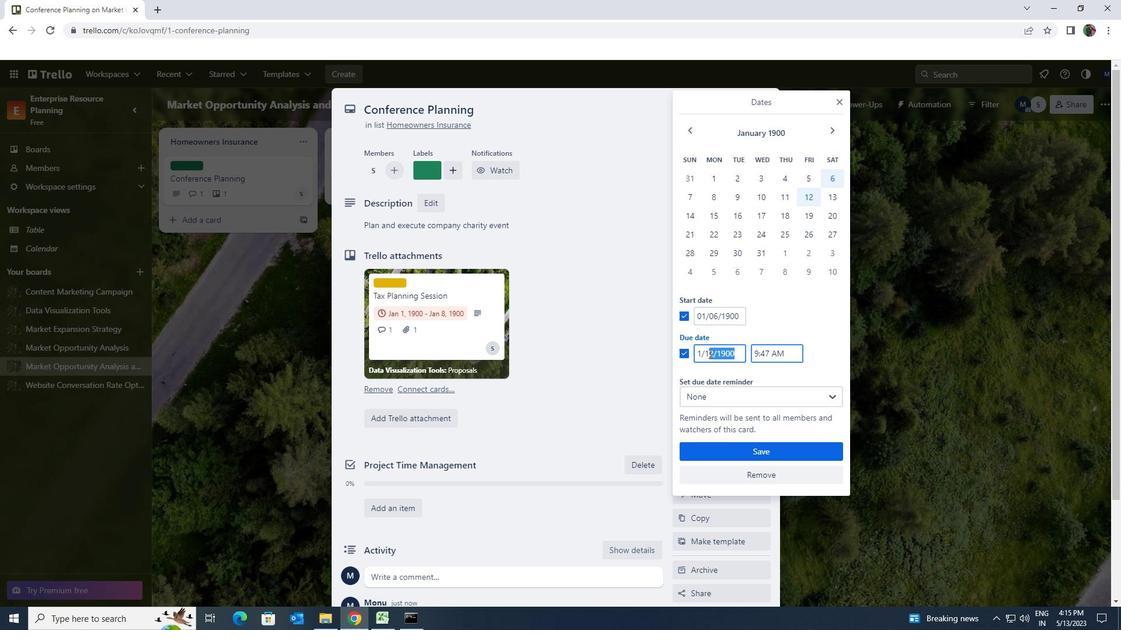 
Action: Mouse pressed left at (690, 353)
Screenshot: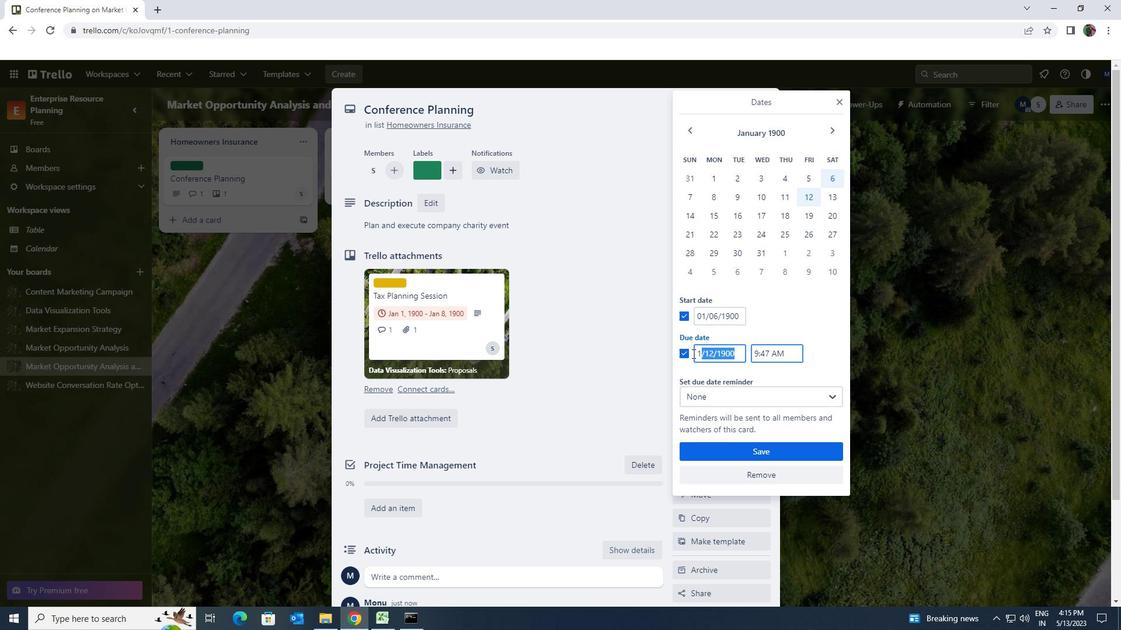 
Action: Key pressed 1/13/1900
Screenshot: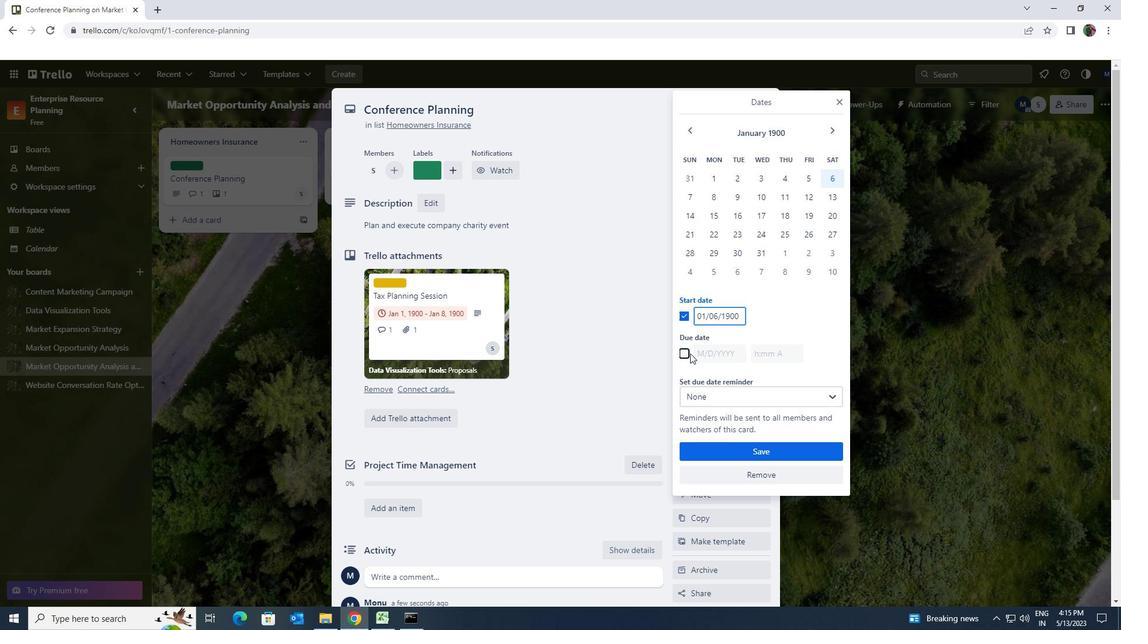
Action: Mouse moved to (713, 353)
Screenshot: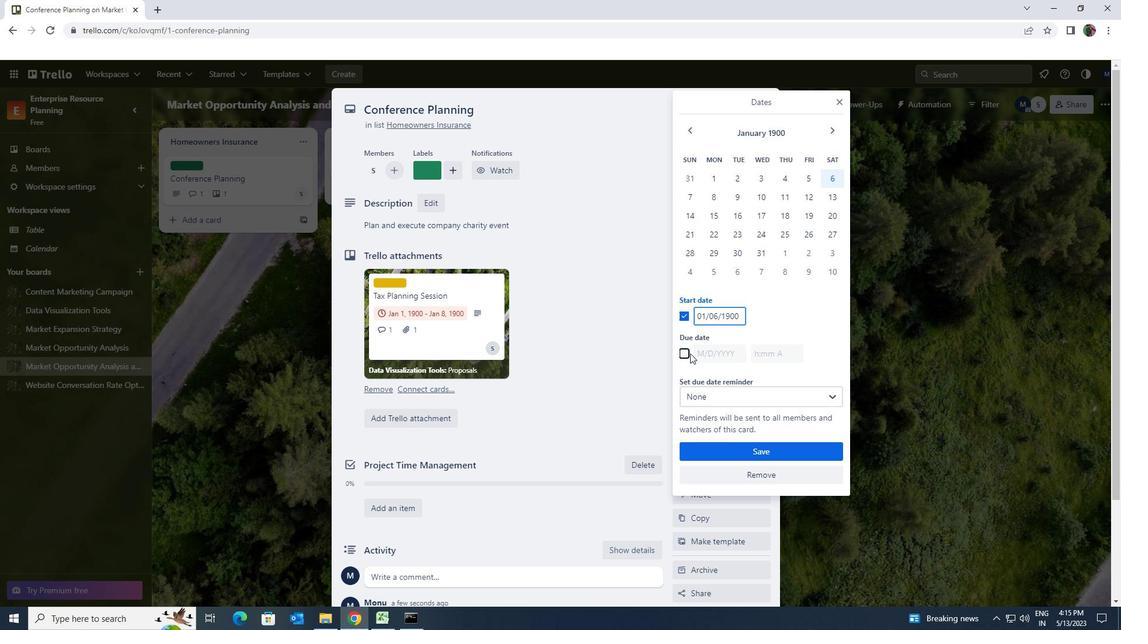 
Action: Mouse pressed left at (713, 353)
Screenshot: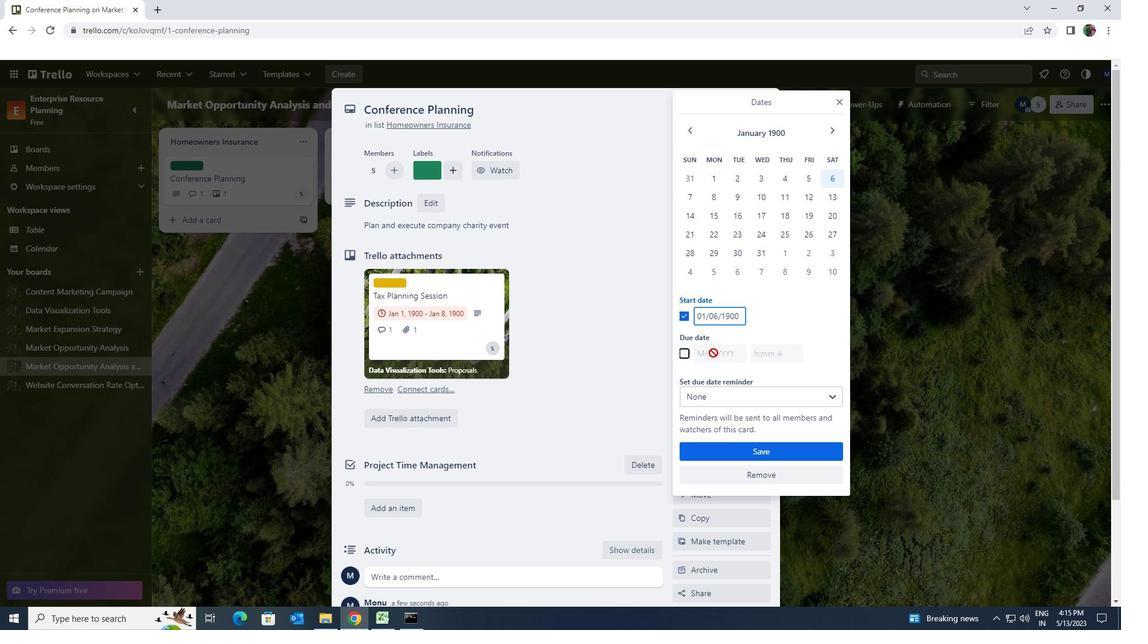
Action: Mouse moved to (687, 353)
Screenshot: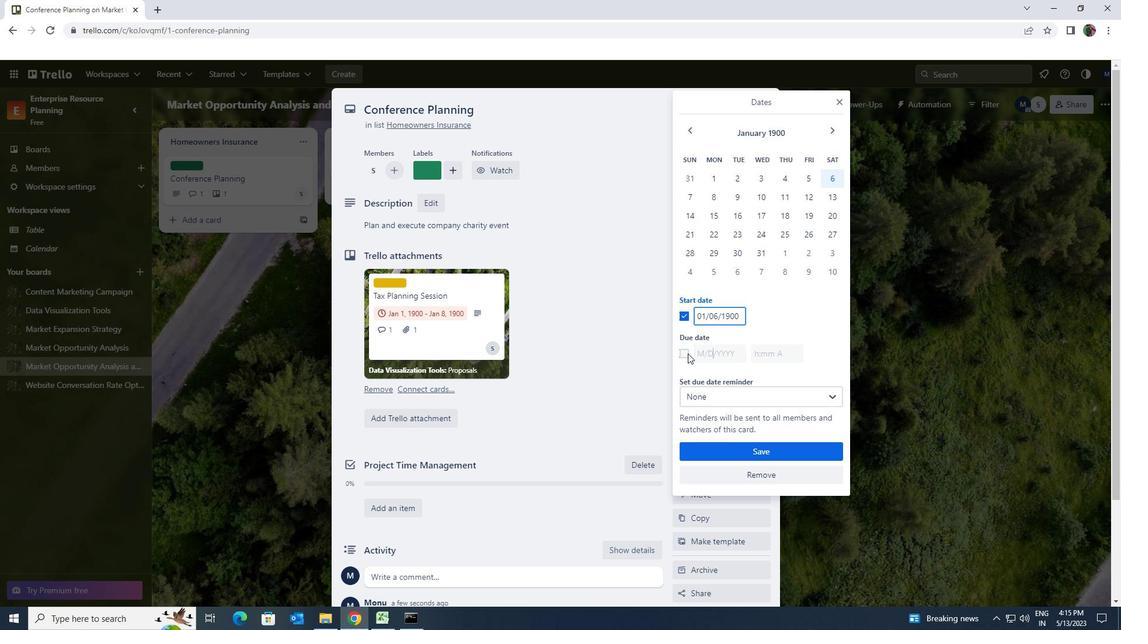 
Action: Mouse pressed left at (687, 353)
Screenshot: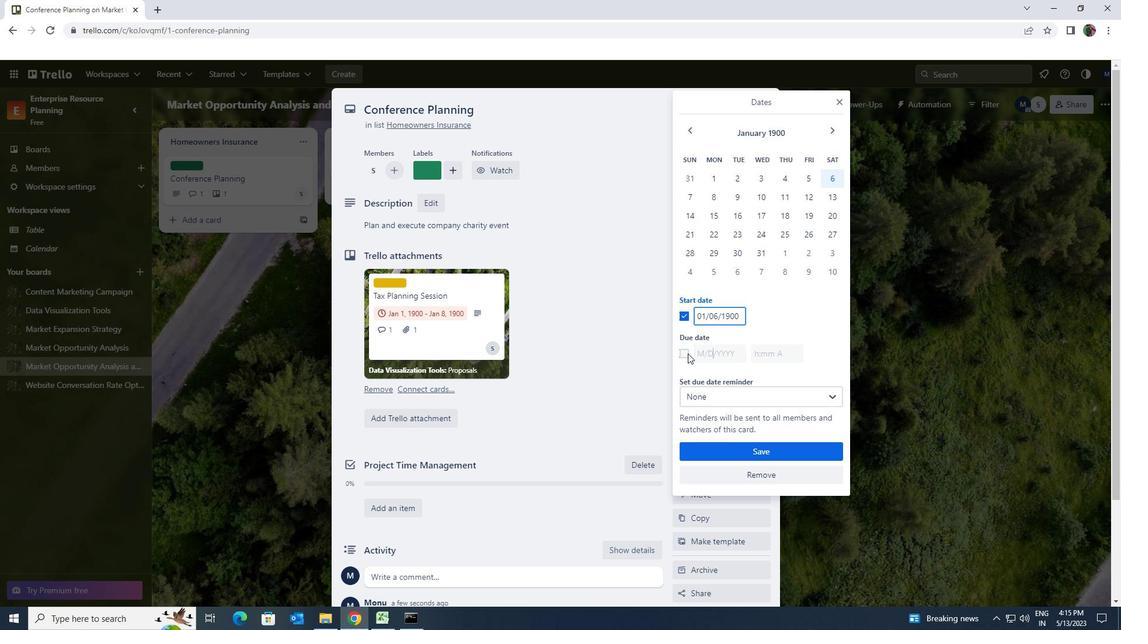 
Action: Mouse moved to (740, 353)
Screenshot: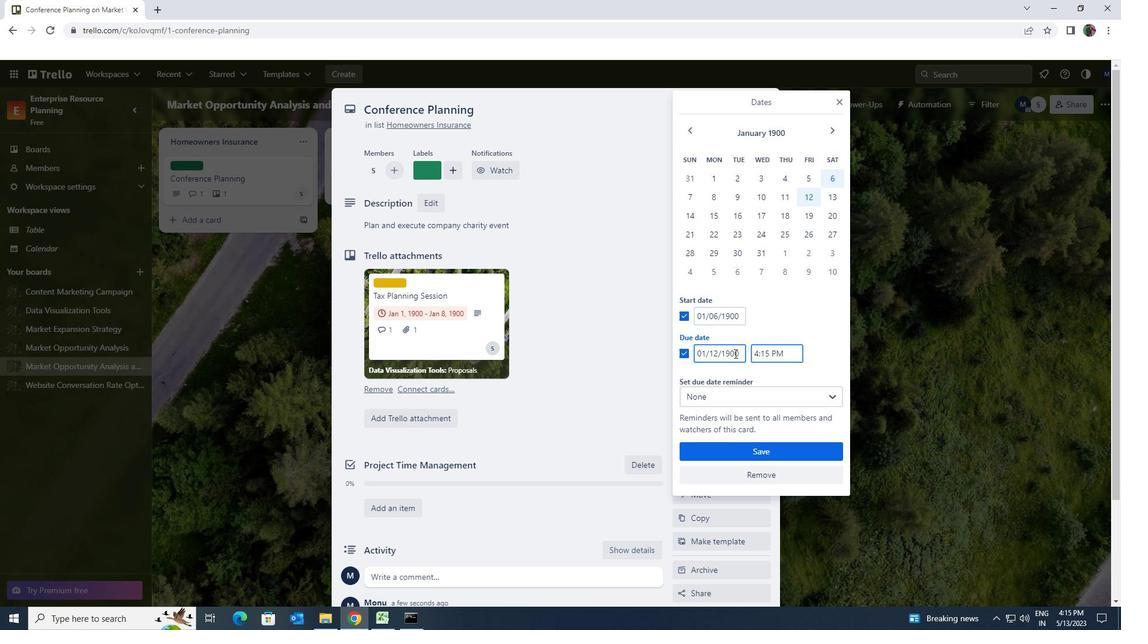 
Action: Mouse pressed left at (740, 353)
Screenshot: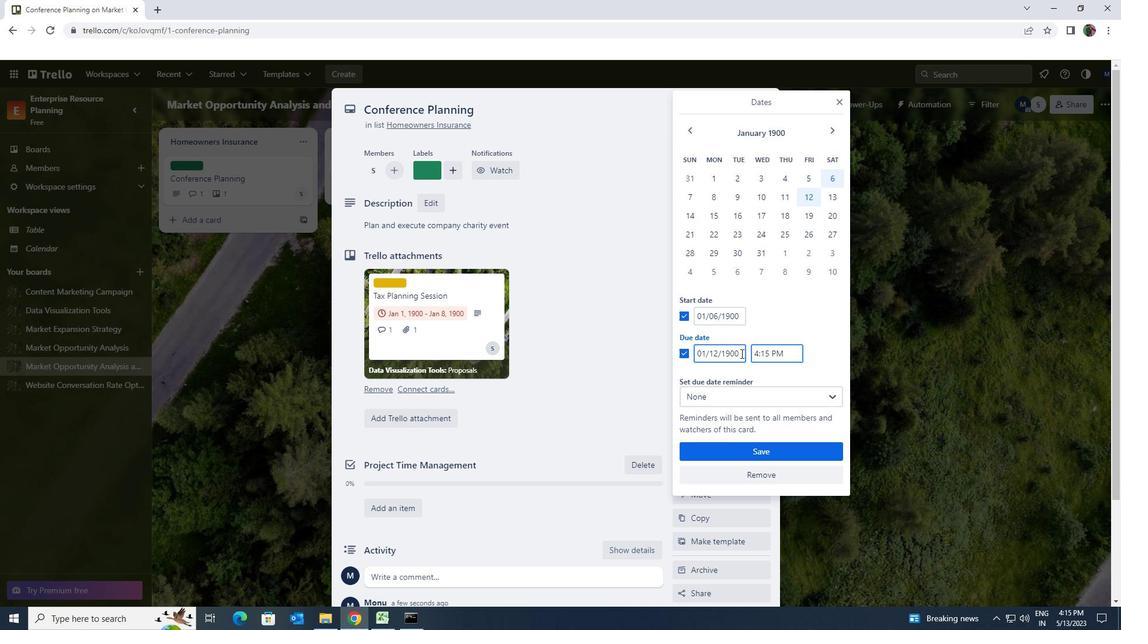 
Action: Mouse moved to (701, 349)
Screenshot: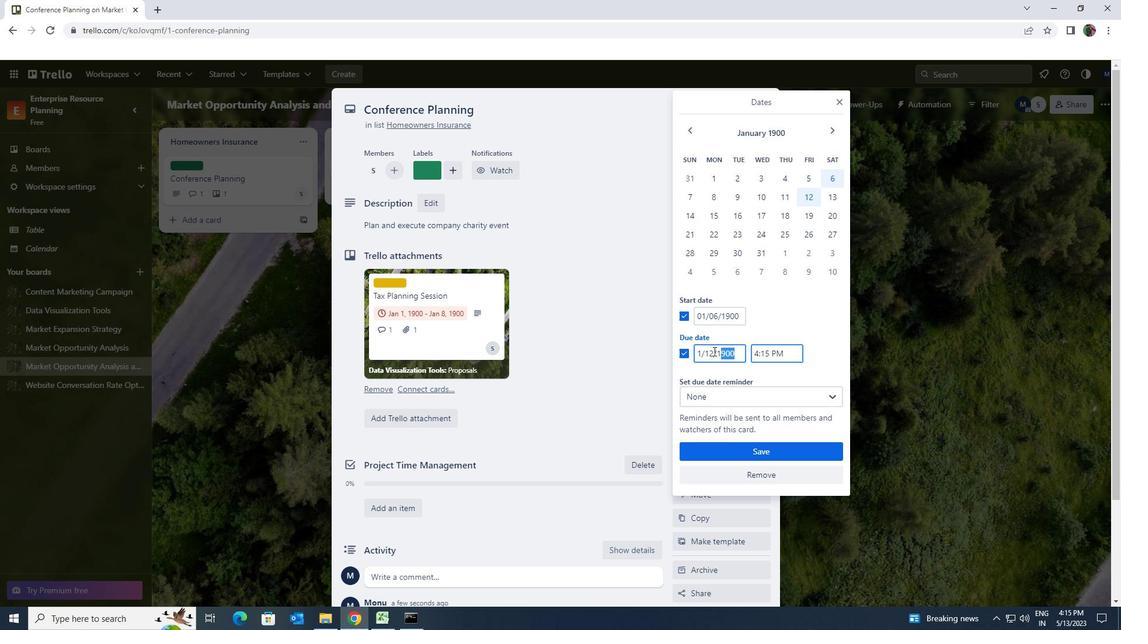 
Action: Mouse pressed left at (701, 349)
Screenshot: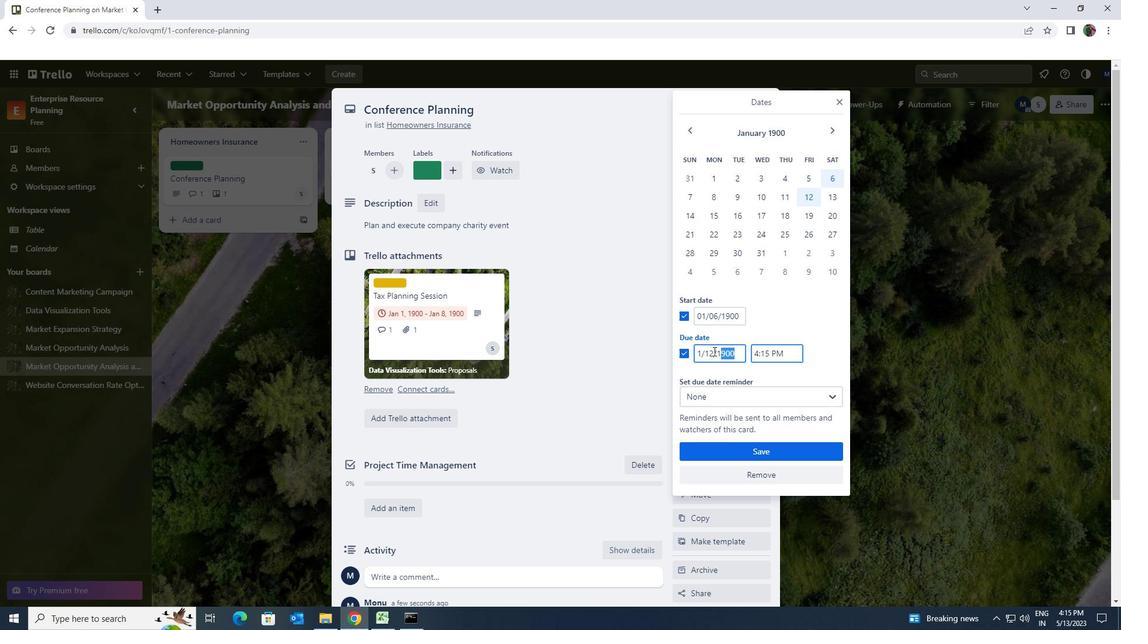 
Action: Mouse moved to (693, 350)
Screenshot: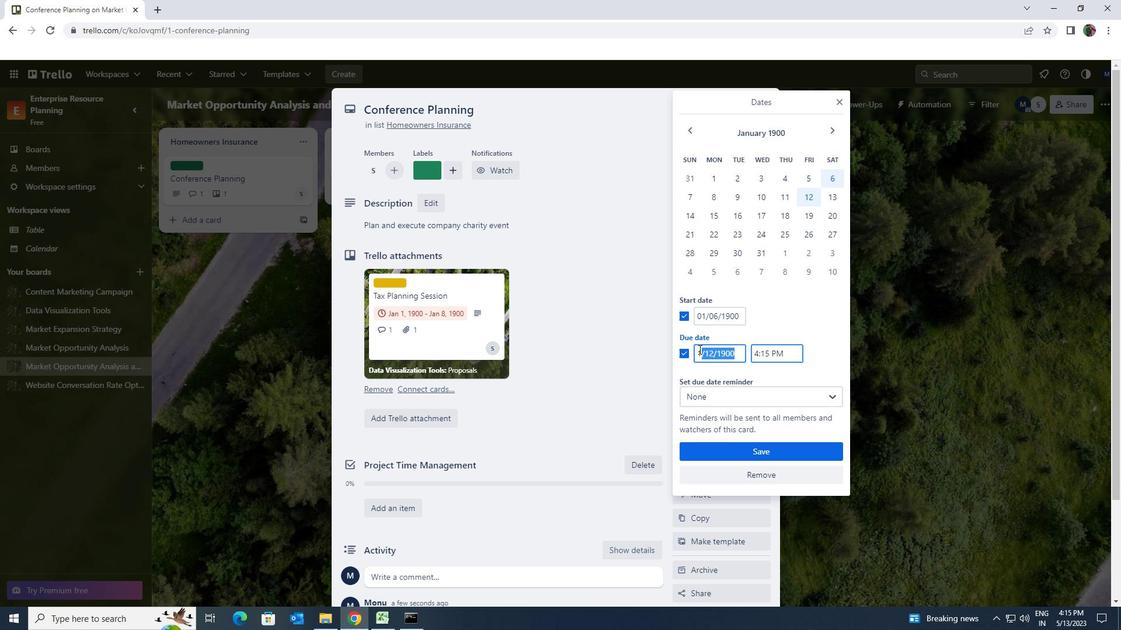
Action: Key pressed 1/13/1900
Screenshot: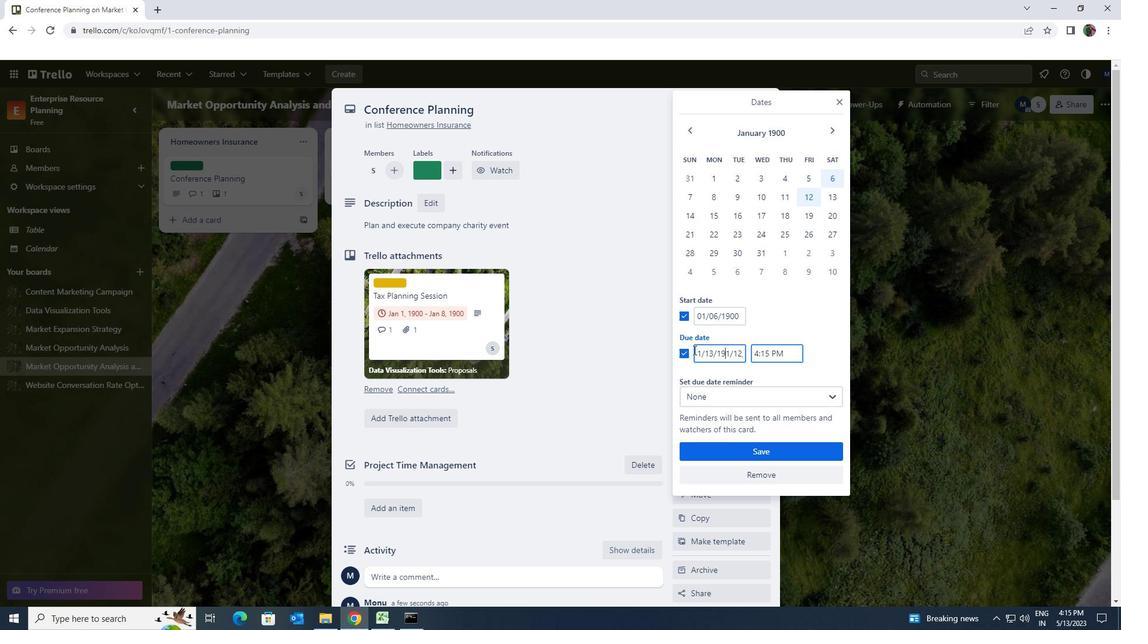 
Action: Mouse moved to (728, 454)
Screenshot: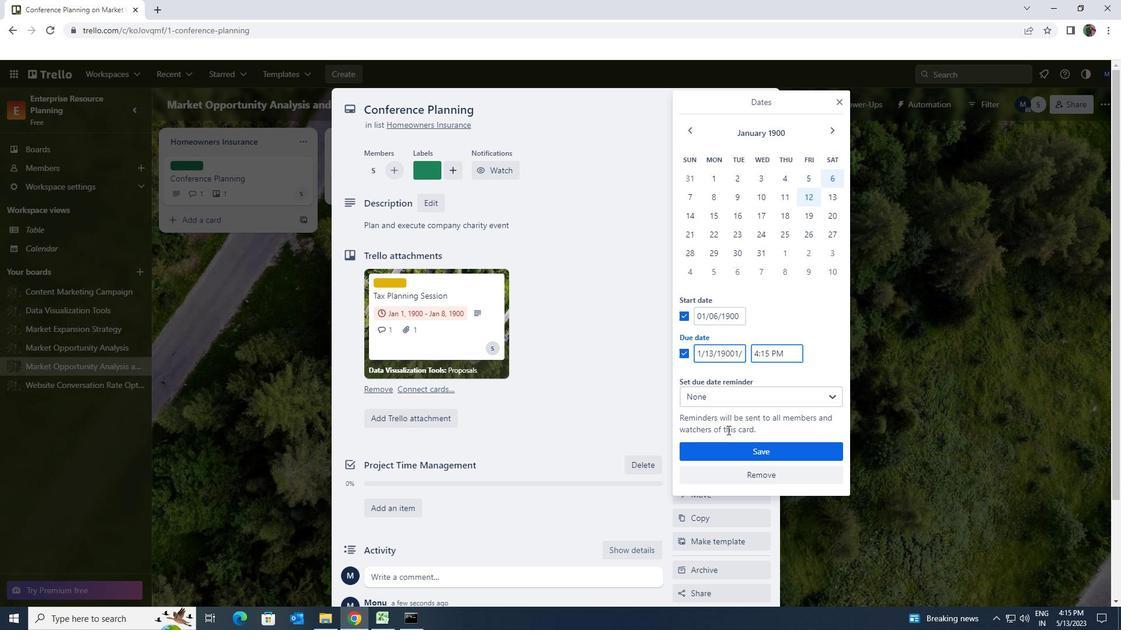 
Action: Mouse pressed left at (728, 454)
Screenshot: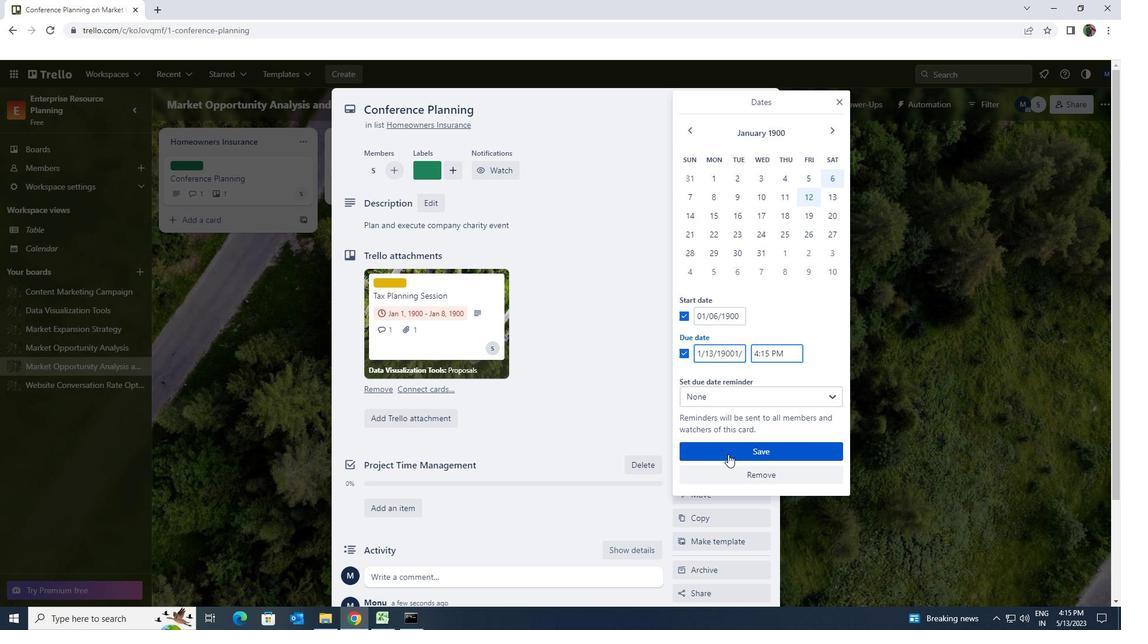 
Action: Mouse moved to (769, 102)
